 Task: Get directions from Niagara Falls, New York and Ontario, United States and Canada to Niagara-on-the-Lake, Ontario, Canada departing at 3:00 pm on the 15th of next month
Action: Mouse moved to (108, 73)
Screenshot: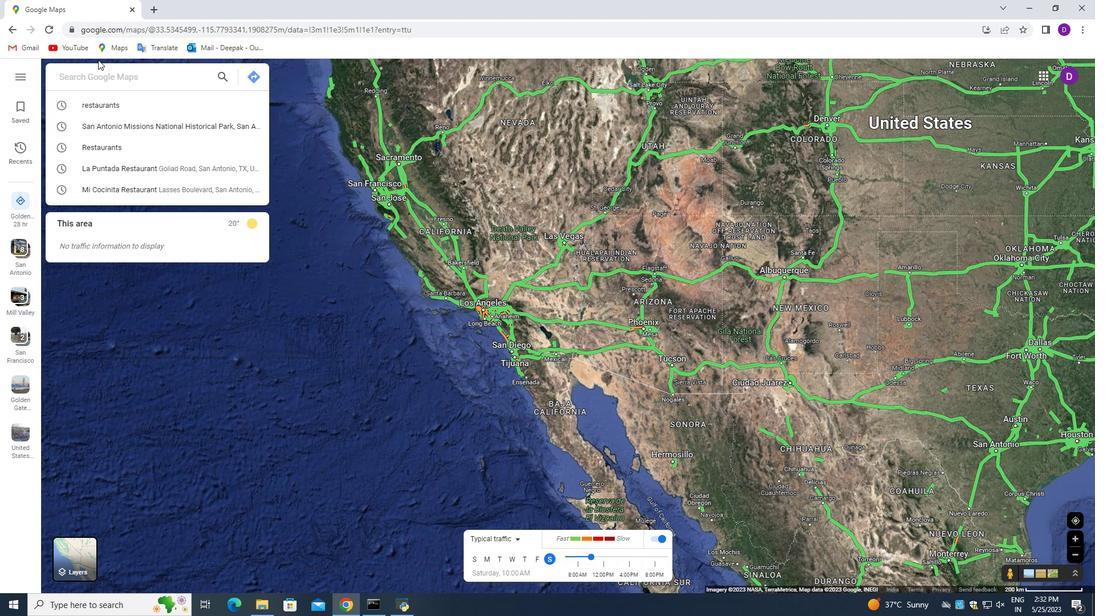 
Action: Mouse pressed left at (108, 73)
Screenshot: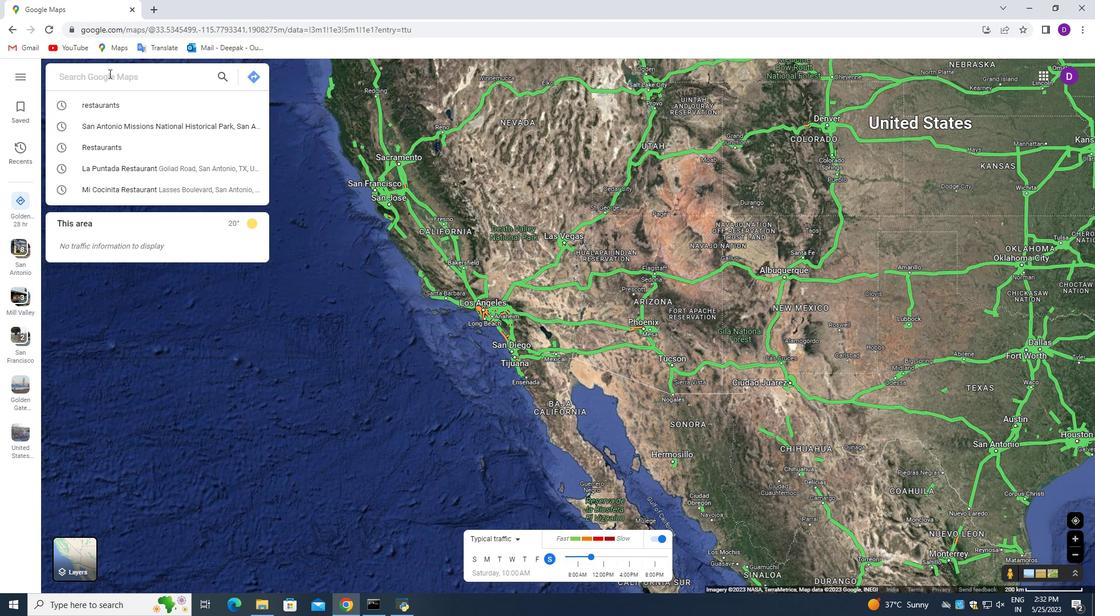 
Action: Key pressed <Key.shift>Niagara<Key.space><Key.shift_r>Falls,<Key.space><Key.shift>New<Key.space><Key.shift>You<Key.backspace>rk<Key.space>ans<Key.backspace>d<Key.space><Key.shift>Ontario,<Key.space><Key.shift>United<Key.space><Key.shift_r>States<Key.enter>
Screenshot: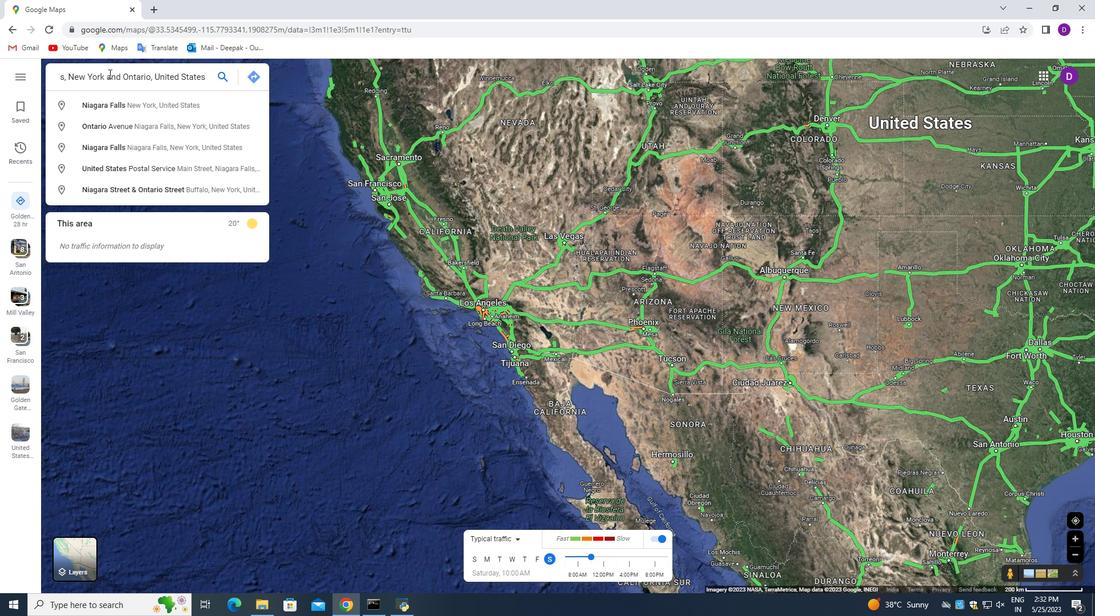 
Action: Mouse moved to (723, 227)
Screenshot: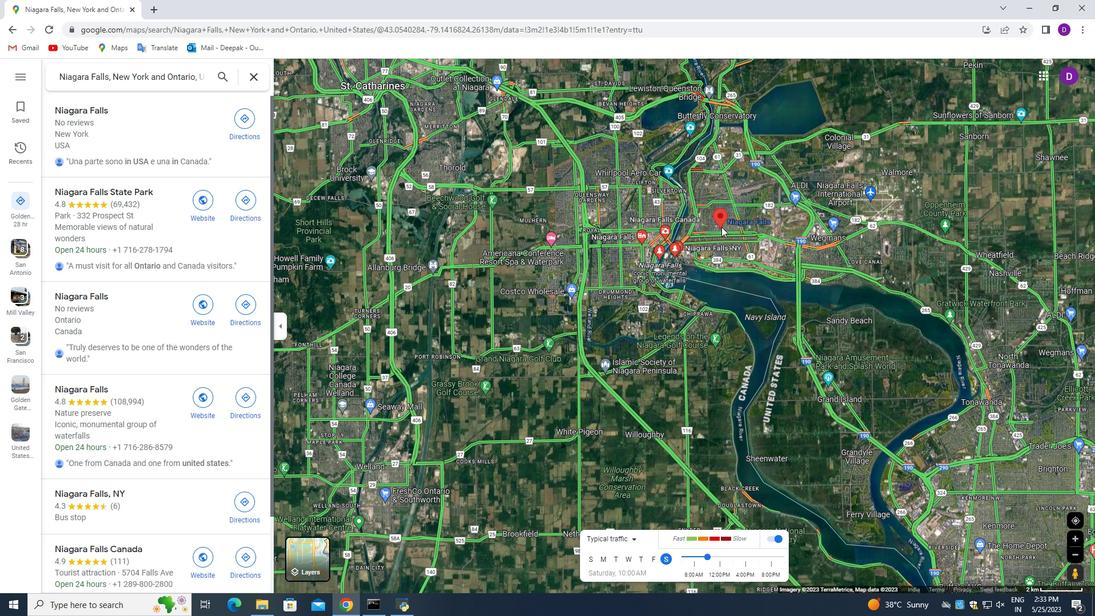 
Action: Mouse scrolled (723, 228) with delta (0, 0)
Screenshot: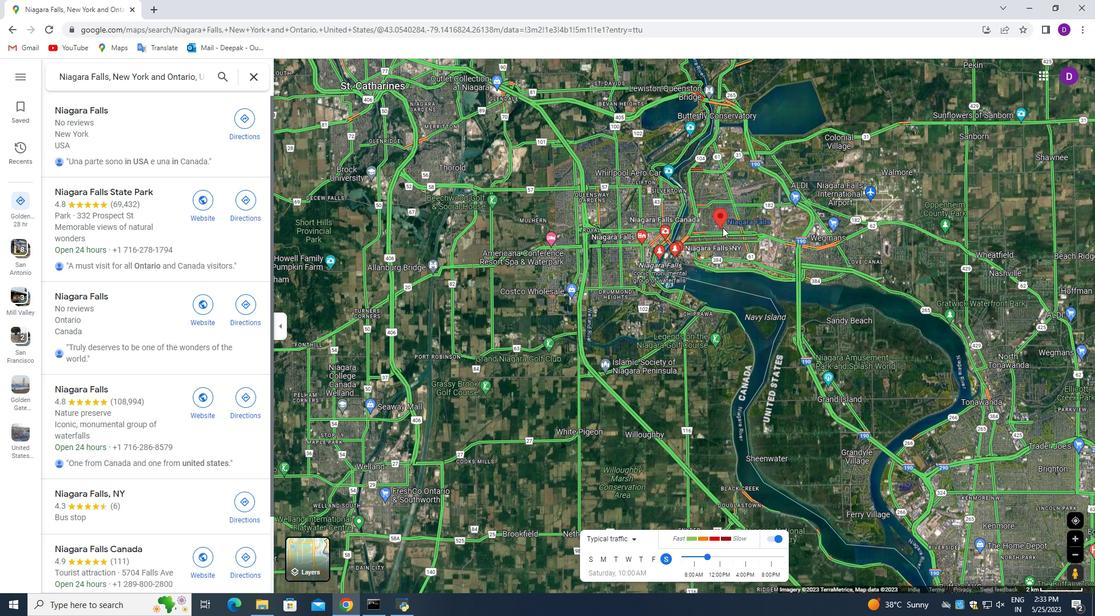 
Action: Mouse moved to (723, 228)
Screenshot: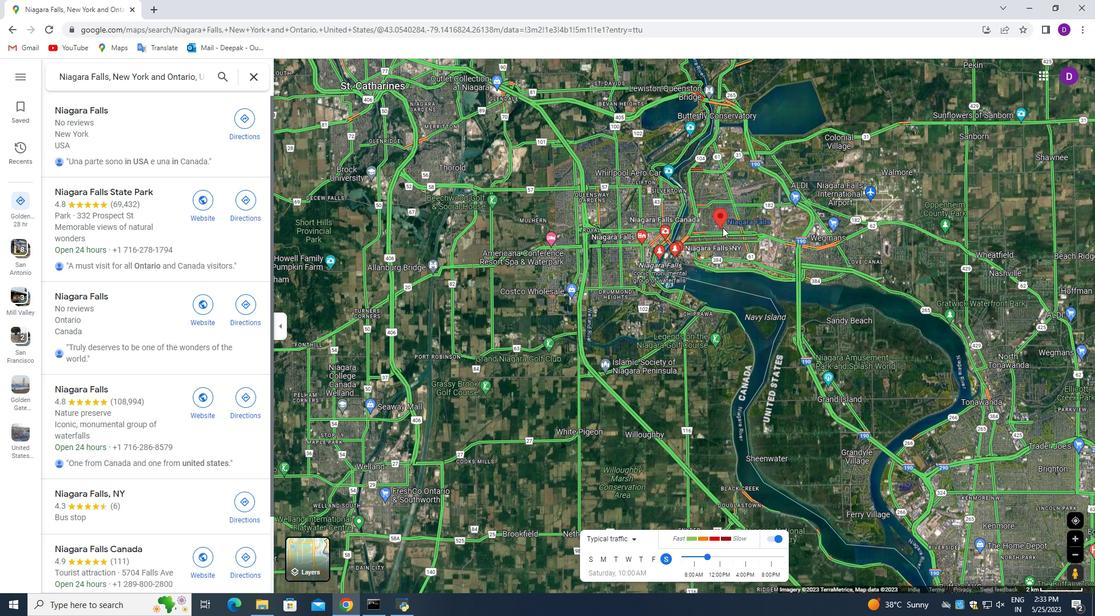 
Action: Mouse scrolled (723, 228) with delta (0, 0)
Screenshot: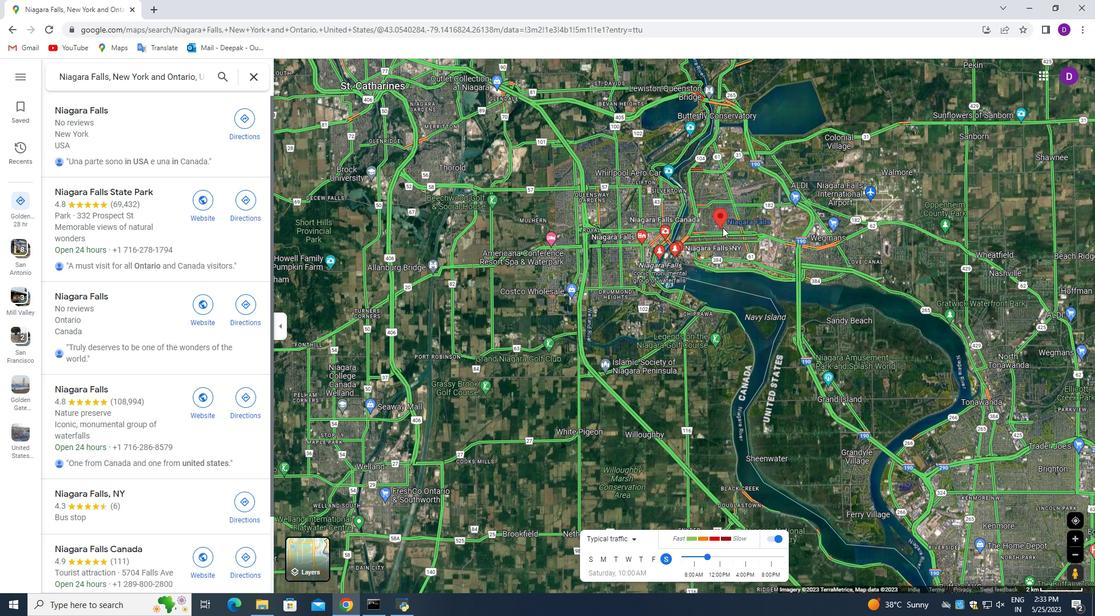 
Action: Mouse scrolled (723, 228) with delta (0, 0)
Screenshot: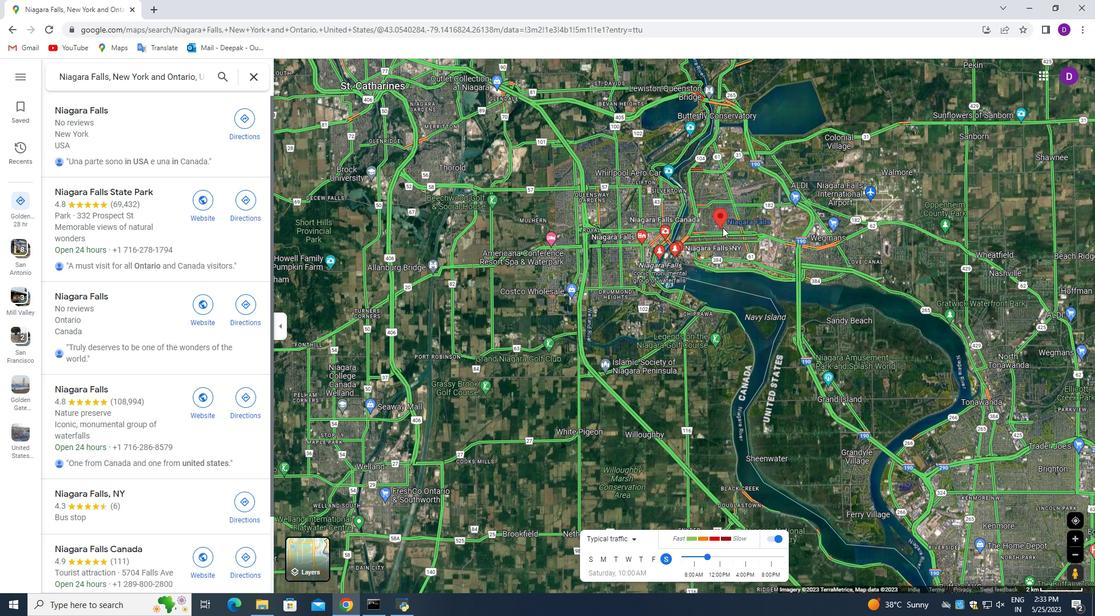 
Action: Mouse scrolled (723, 228) with delta (0, 0)
Screenshot: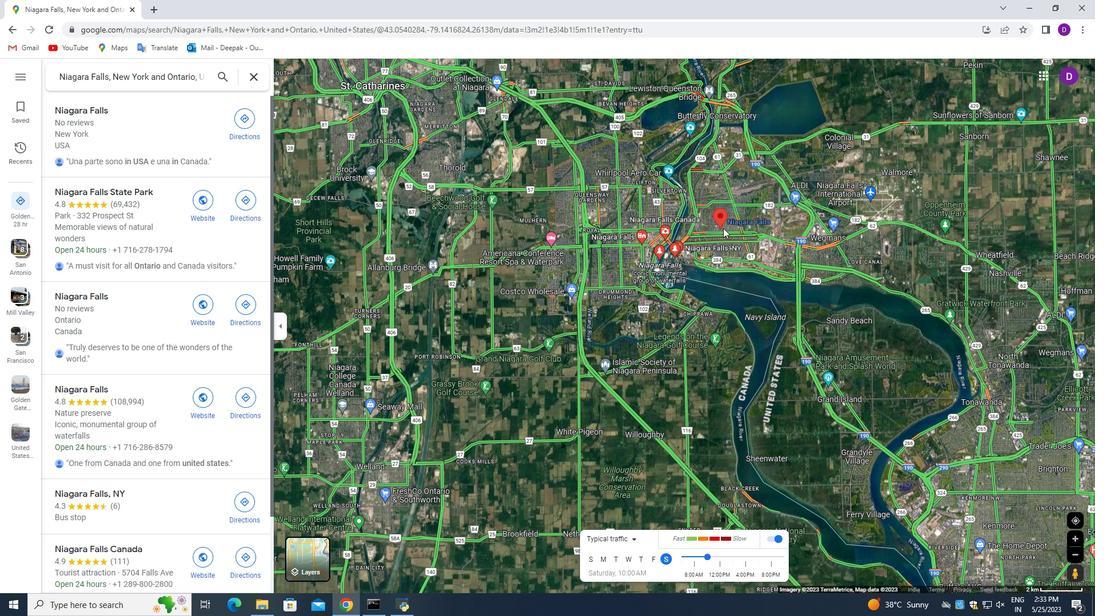 
Action: Mouse scrolled (723, 228) with delta (0, 0)
Screenshot: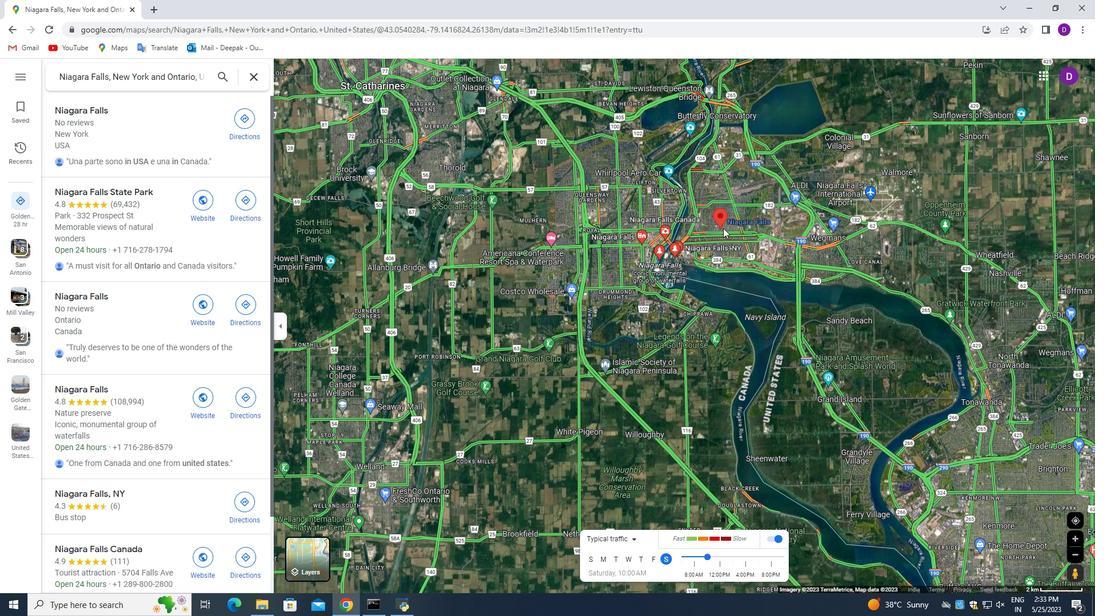 
Action: Mouse scrolled (723, 228) with delta (0, 0)
Screenshot: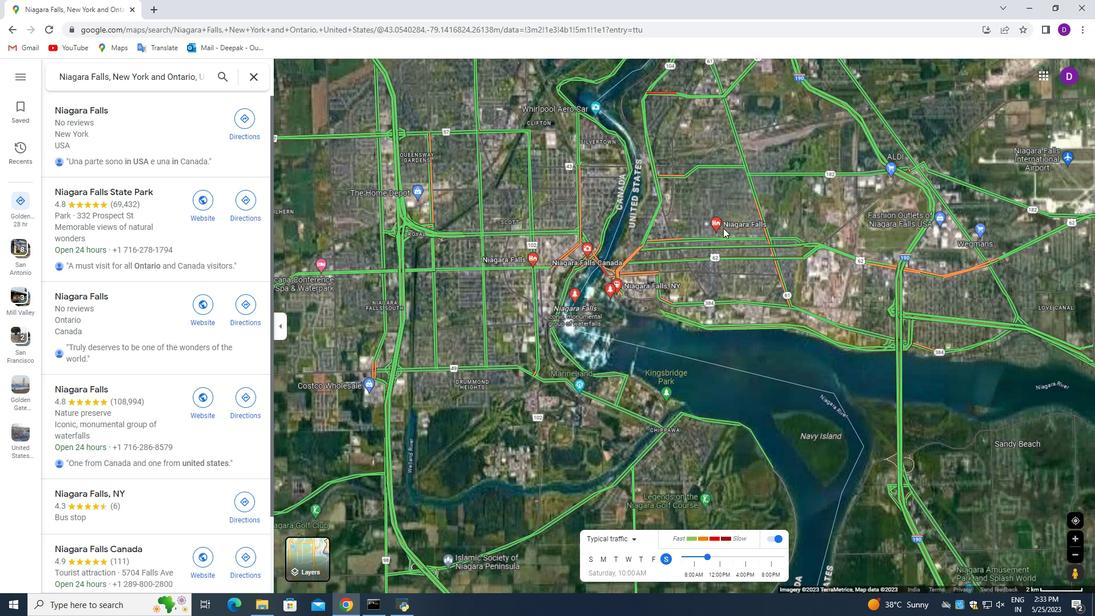 
Action: Mouse scrolled (723, 228) with delta (0, 0)
Screenshot: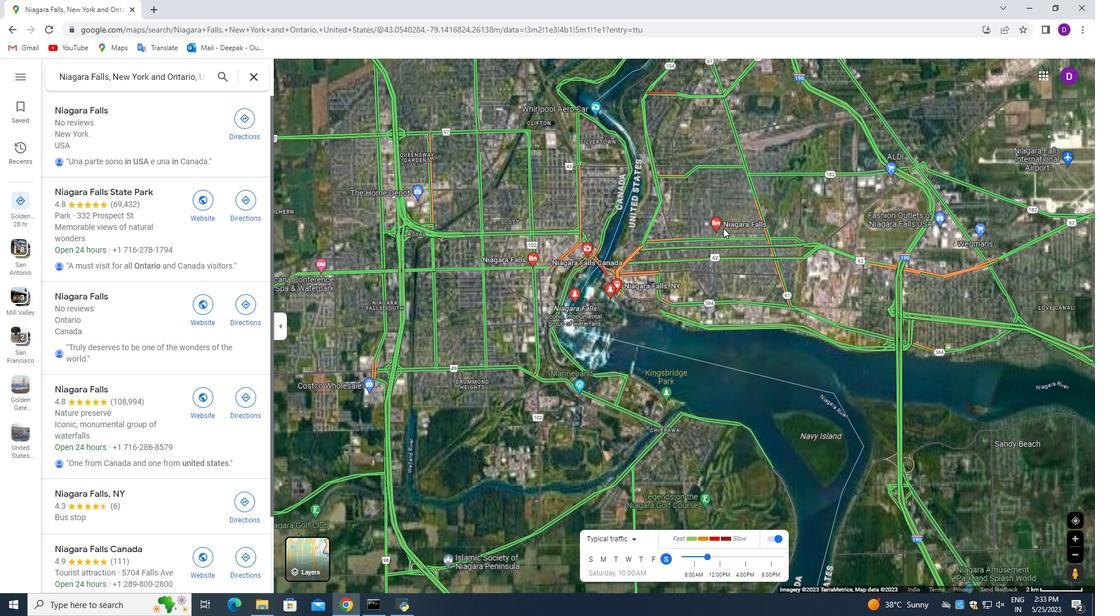 
Action: Mouse scrolled (723, 228) with delta (0, 0)
Screenshot: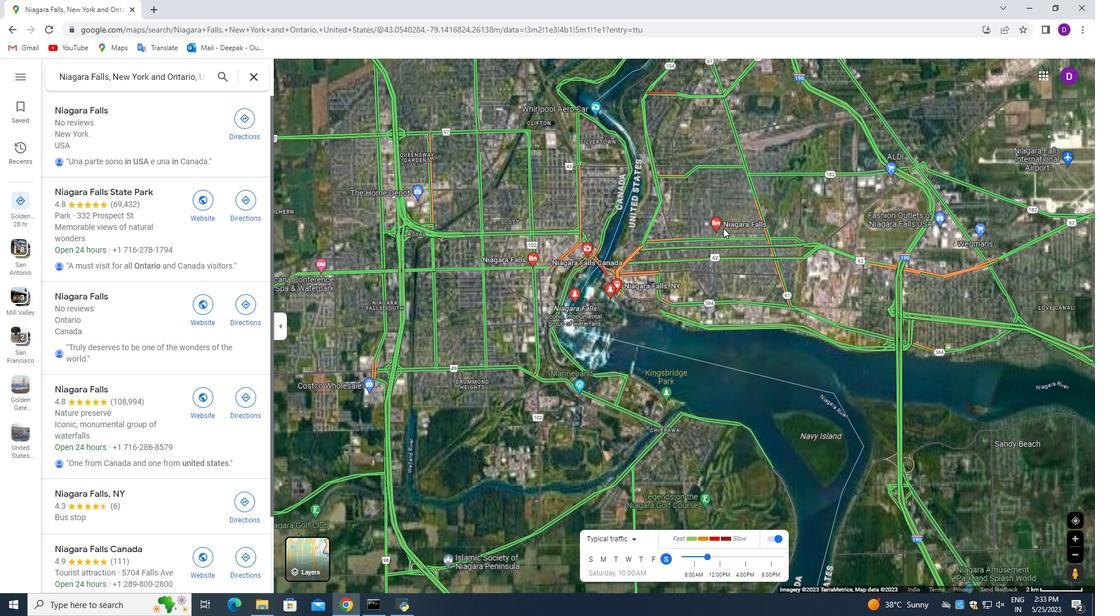 
Action: Mouse scrolled (723, 228) with delta (0, 0)
Screenshot: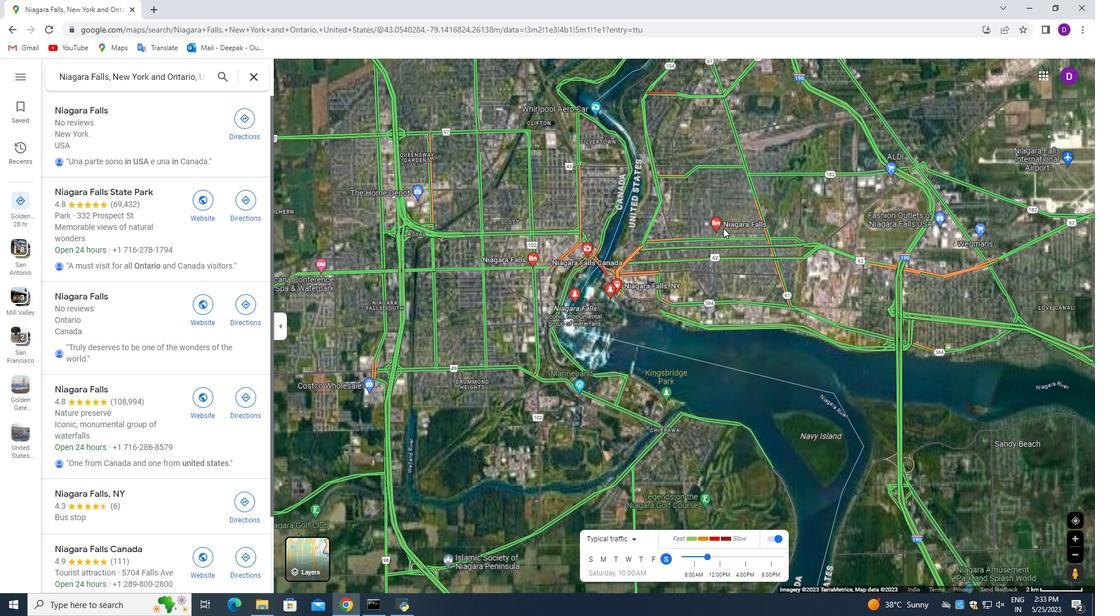 
Action: Mouse moved to (705, 242)
Screenshot: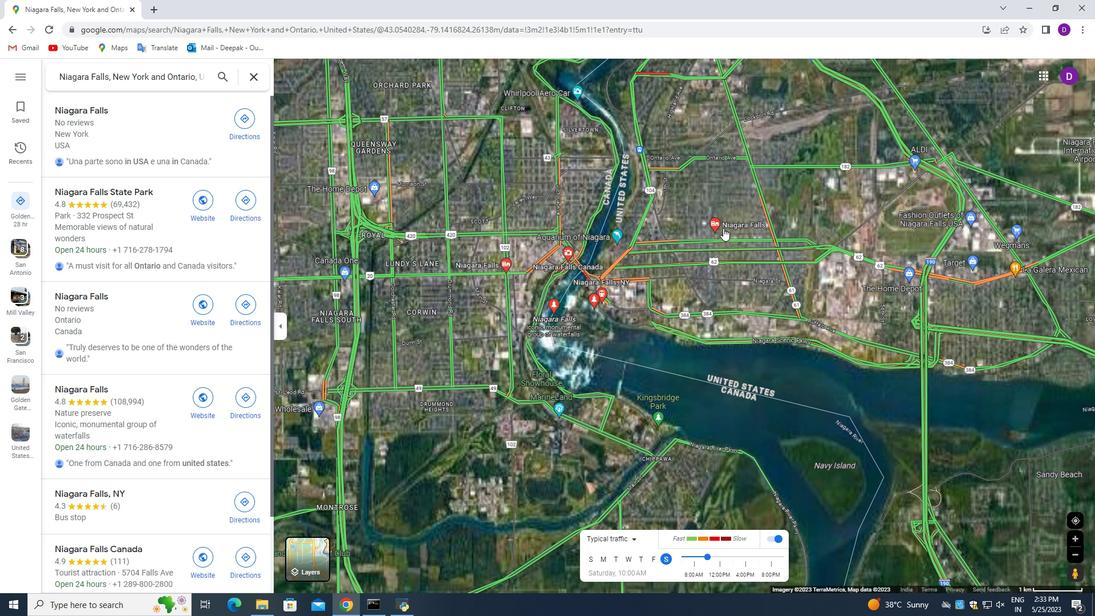 
Action: Mouse scrolled (705, 242) with delta (0, 0)
Screenshot: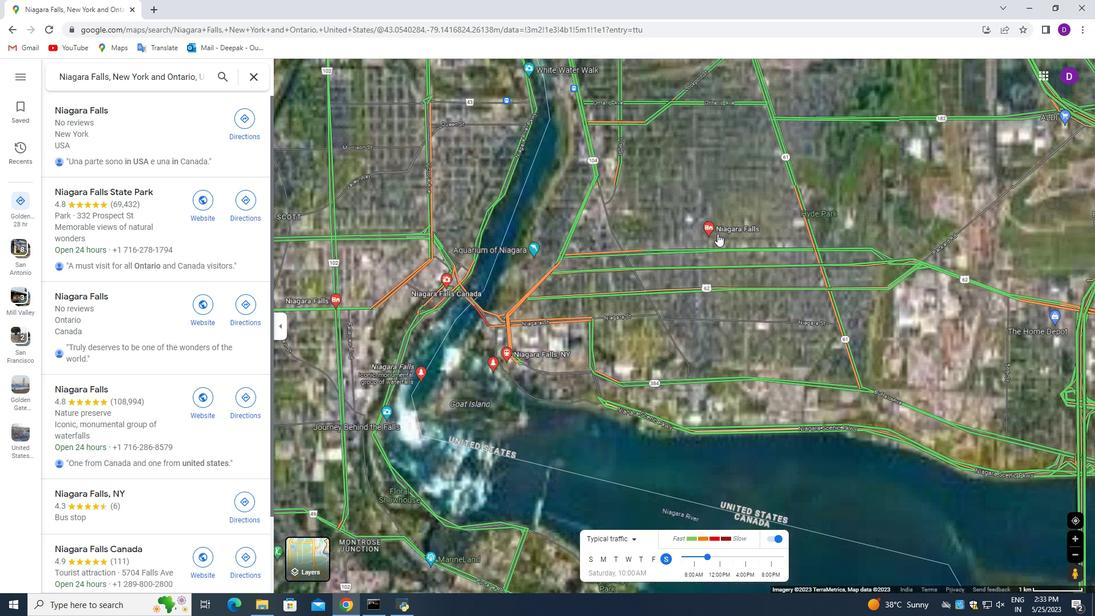 
Action: Mouse moved to (705, 242)
Screenshot: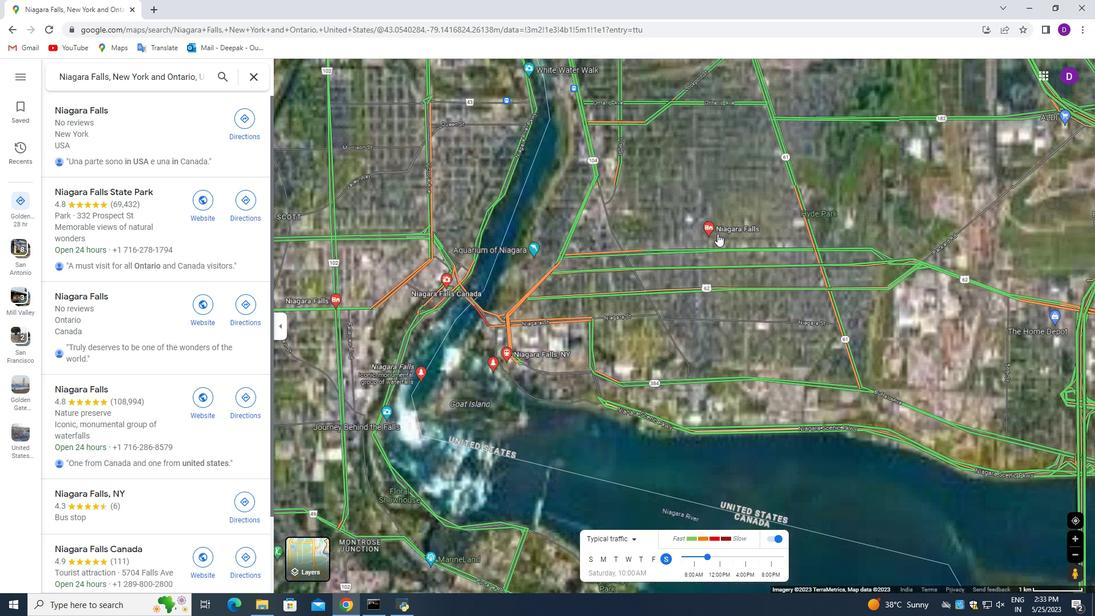 
Action: Mouse scrolled (705, 242) with delta (0, 0)
Screenshot: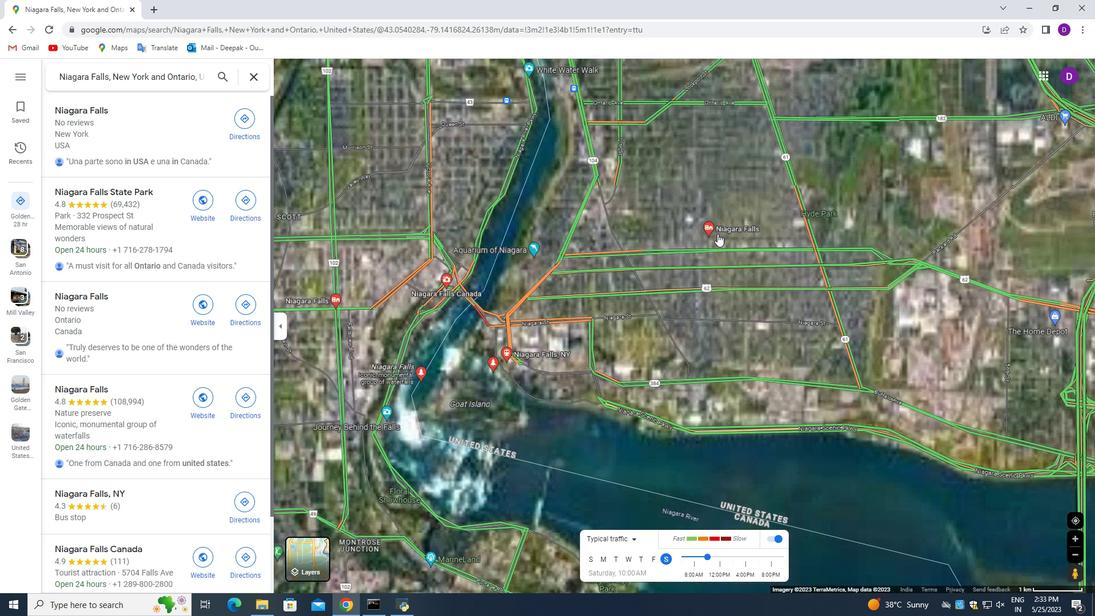 
Action: Mouse scrolled (705, 242) with delta (0, 0)
Screenshot: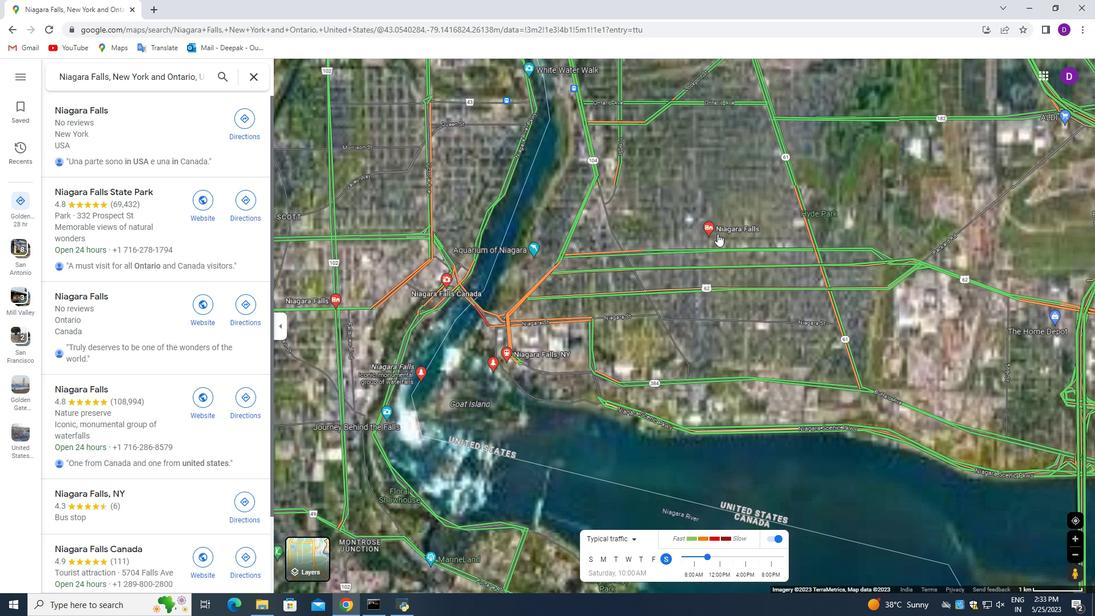 
Action: Mouse scrolled (705, 242) with delta (0, 0)
Screenshot: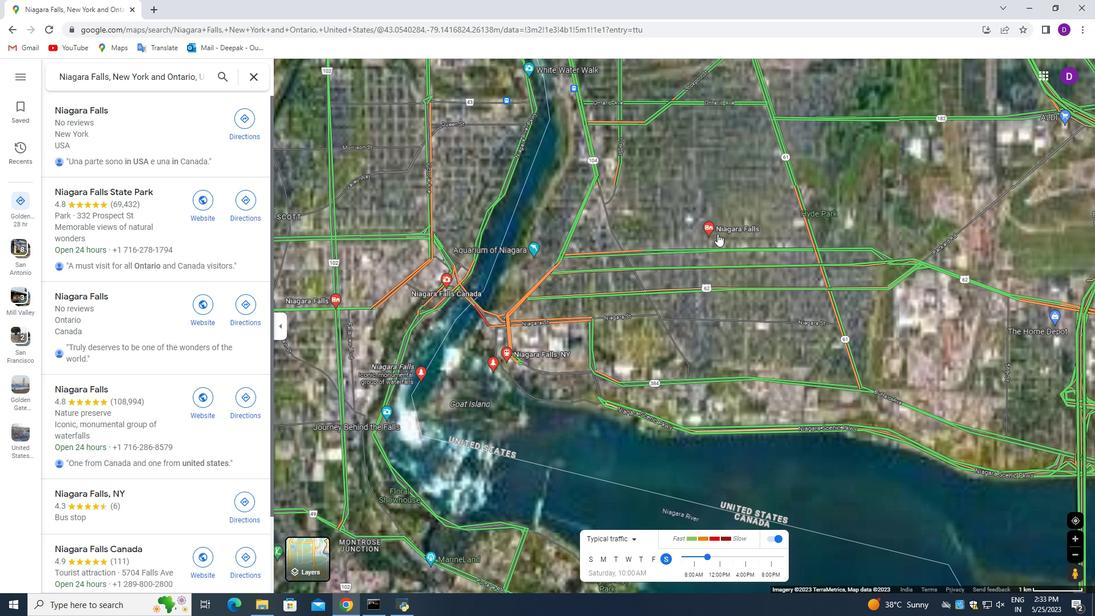 
Action: Mouse scrolled (705, 242) with delta (0, 0)
Screenshot: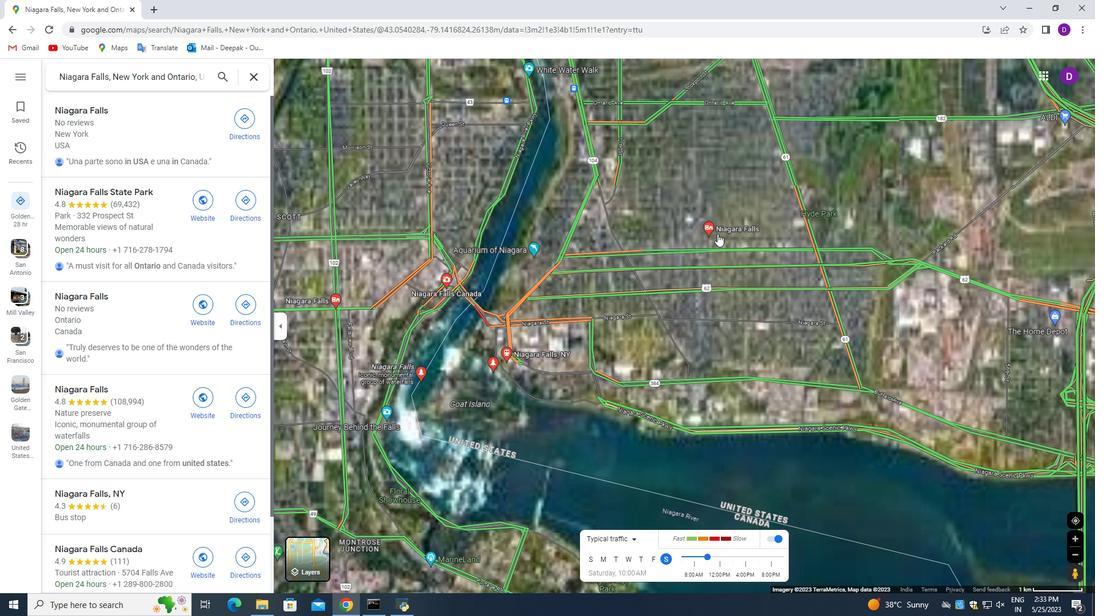 
Action: Mouse moved to (714, 231)
Screenshot: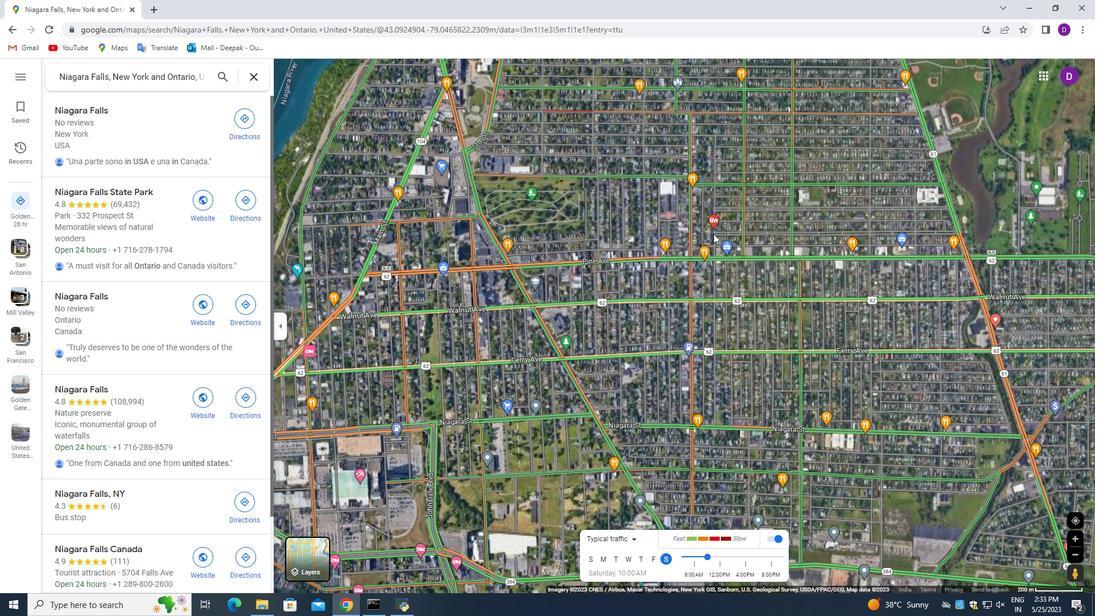 
Action: Mouse scrolled (714, 232) with delta (0, 0)
Screenshot: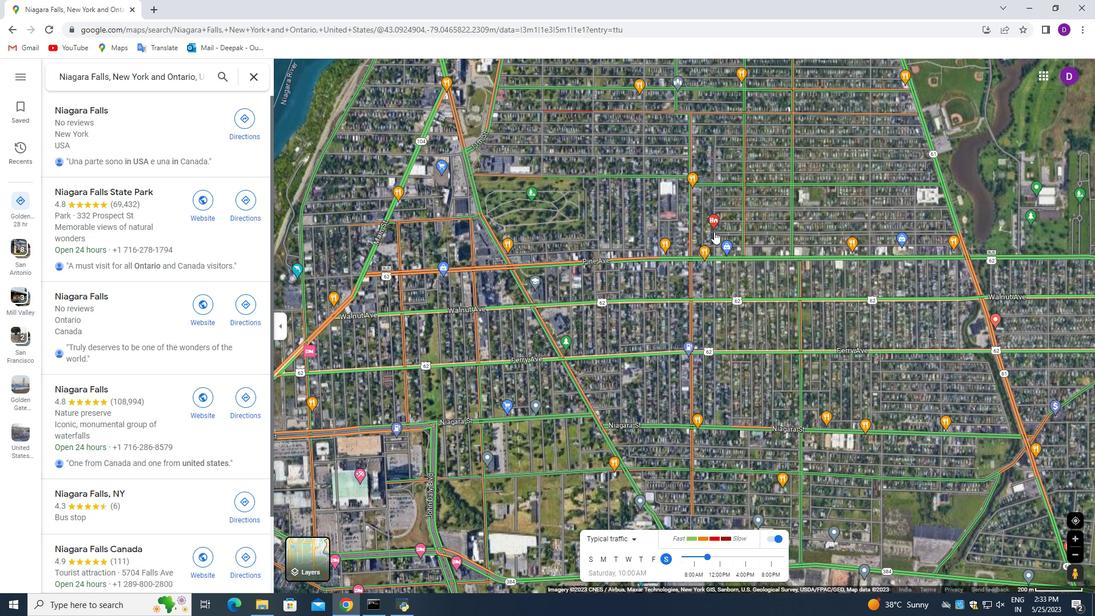 
Action: Mouse scrolled (714, 232) with delta (0, 0)
Screenshot: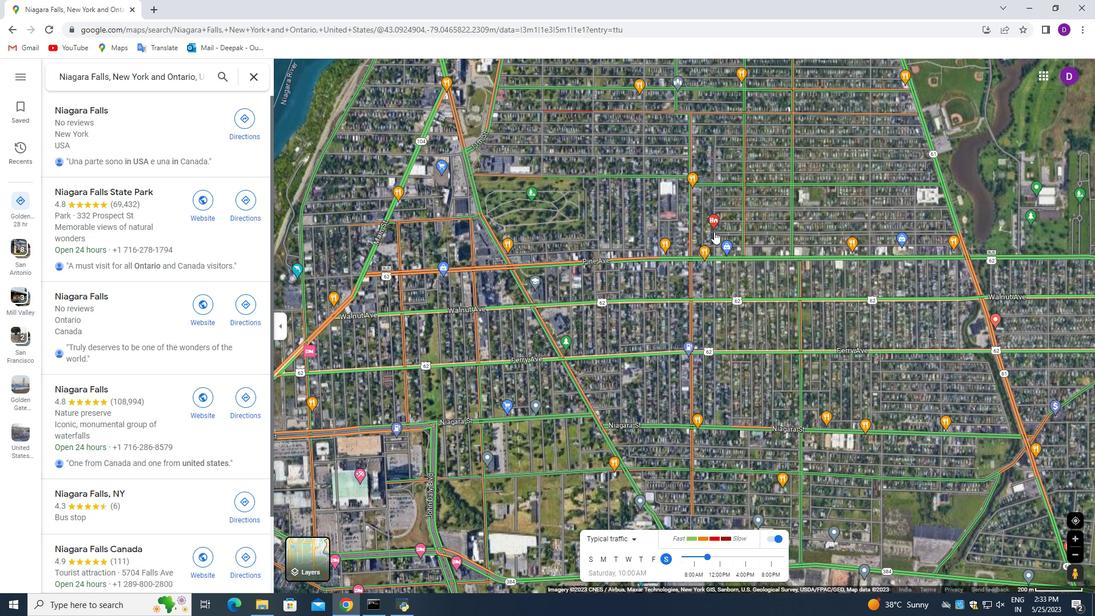 
Action: Mouse scrolled (714, 232) with delta (0, 0)
Screenshot: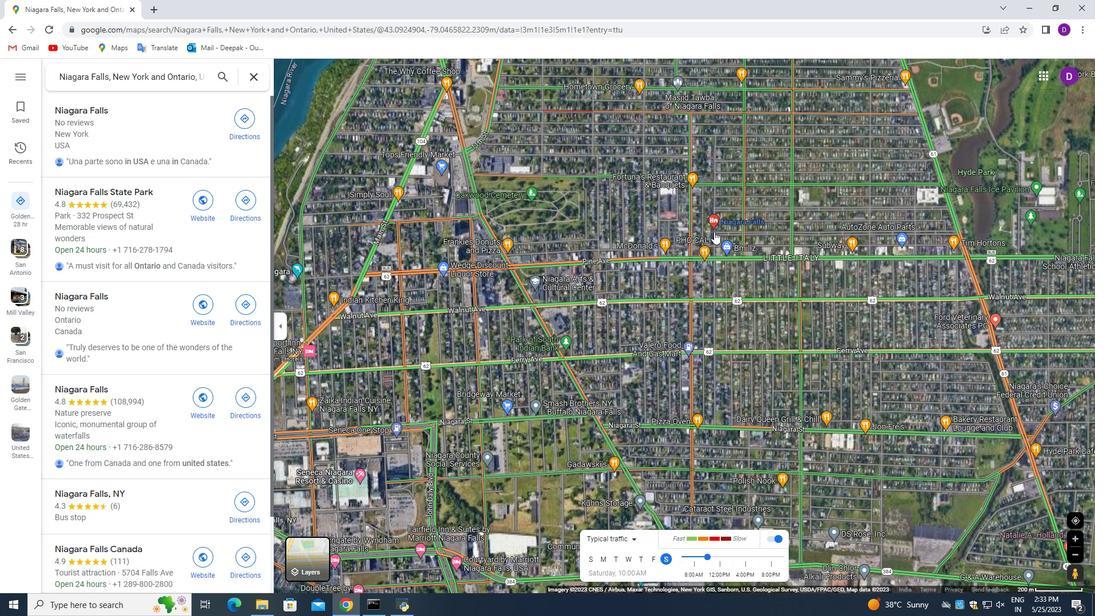 
Action: Mouse scrolled (714, 232) with delta (0, 0)
Screenshot: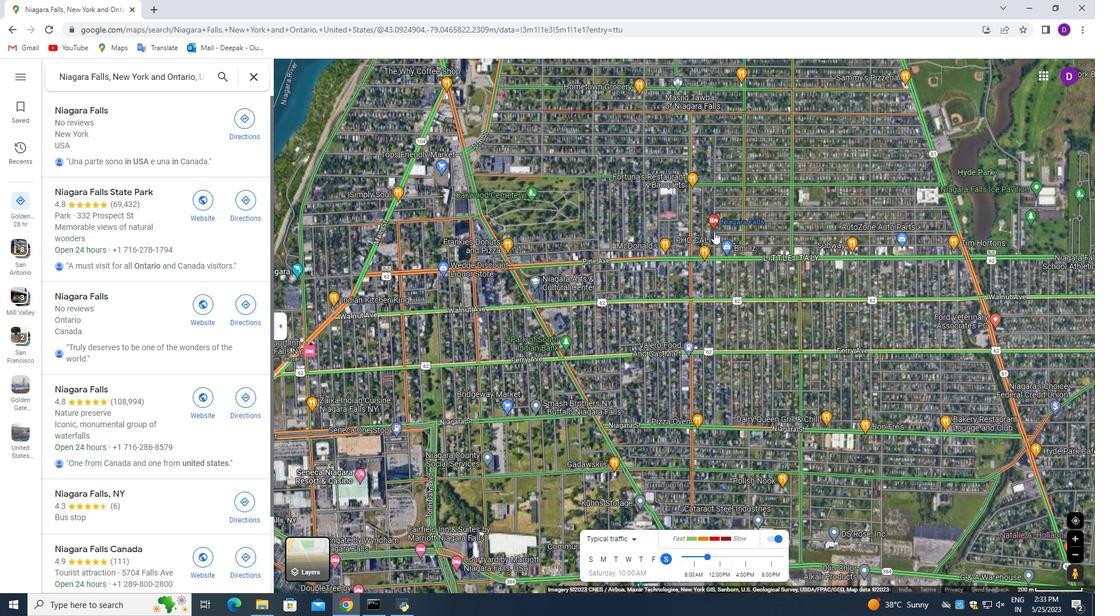 
Action: Mouse scrolled (714, 232) with delta (0, 0)
Screenshot: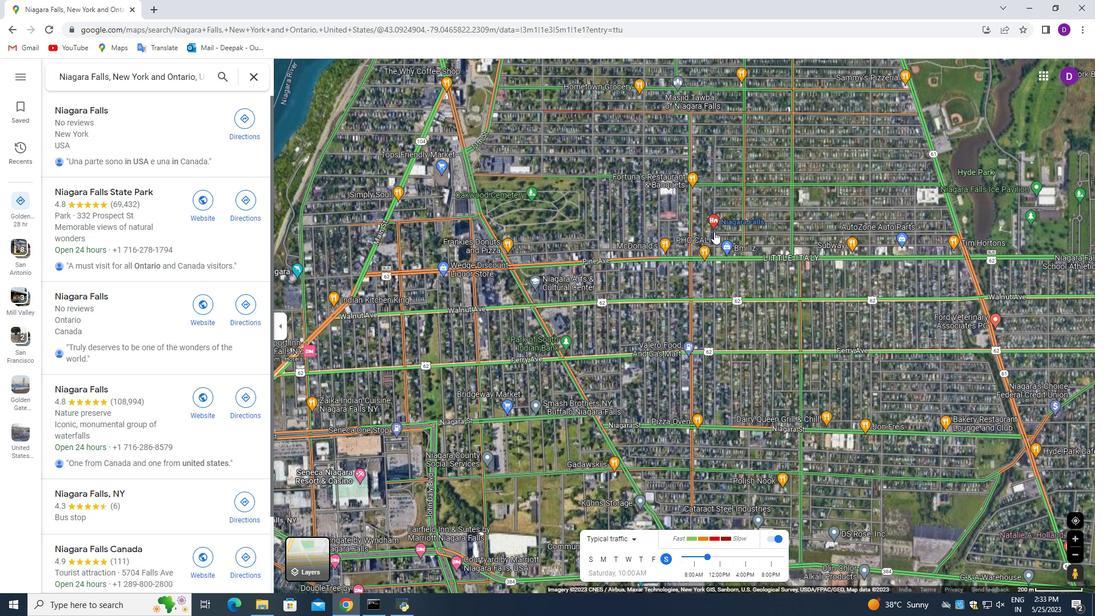 
Action: Mouse scrolled (714, 232) with delta (0, 0)
Screenshot: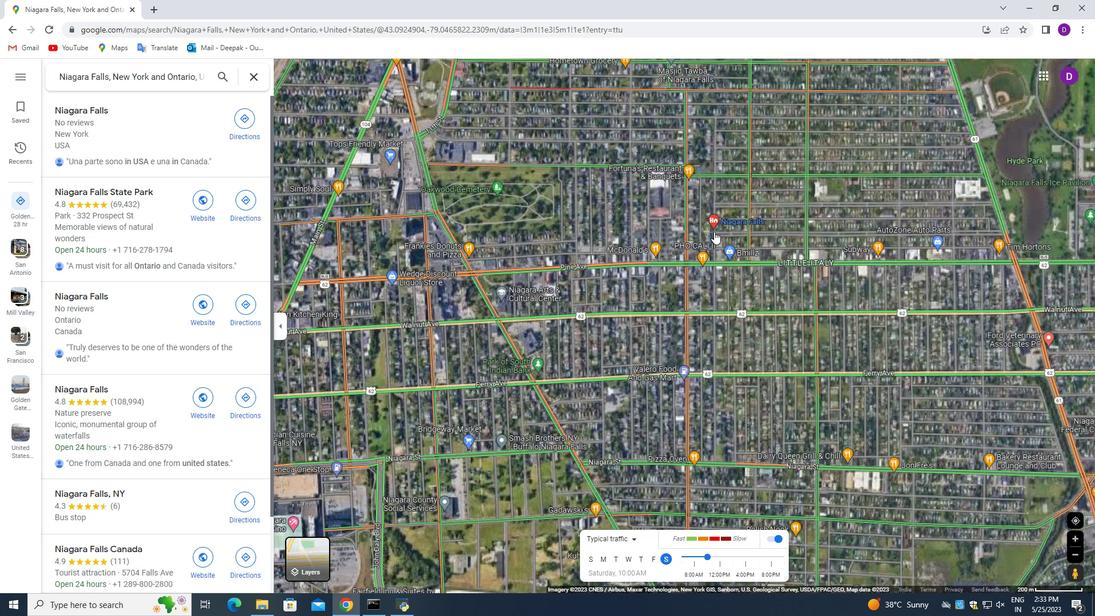 
Action: Mouse scrolled (714, 232) with delta (0, 0)
Screenshot: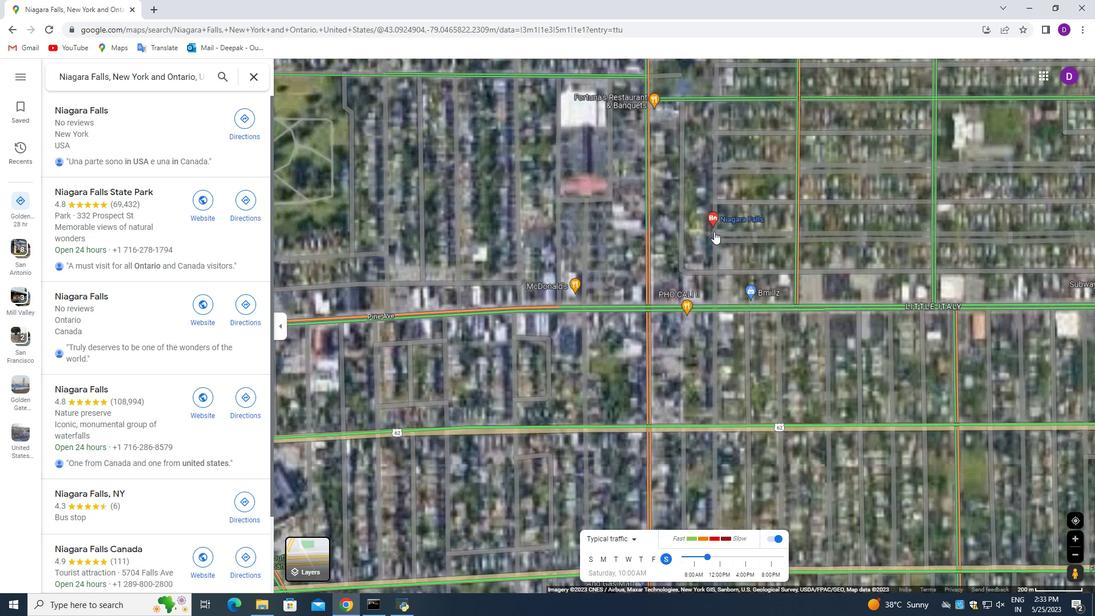 
Action: Mouse scrolled (714, 232) with delta (0, 0)
Screenshot: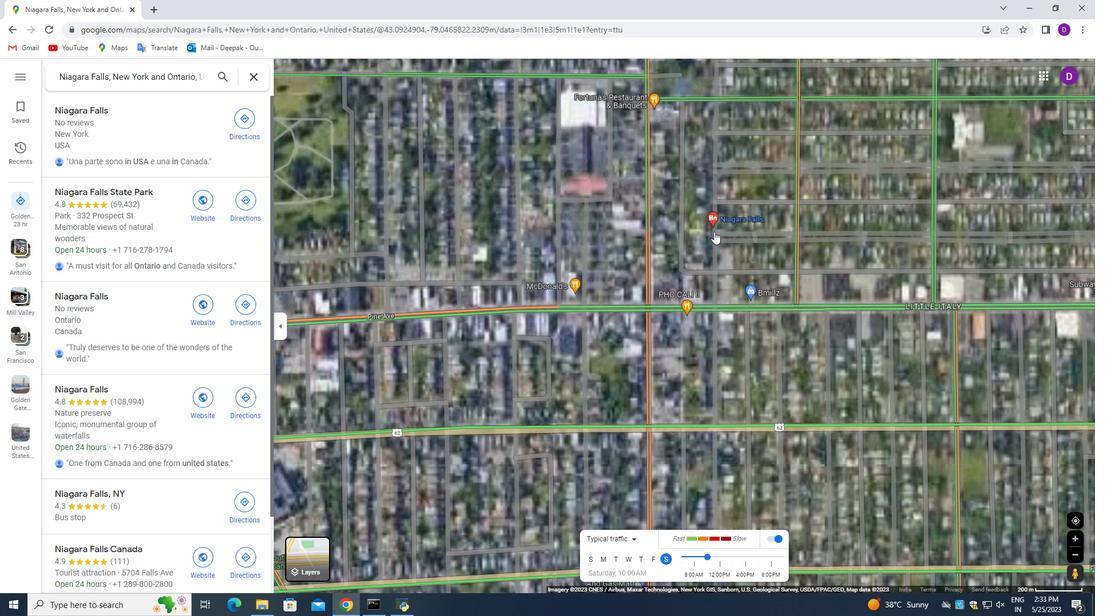 
Action: Mouse scrolled (714, 232) with delta (0, 0)
Screenshot: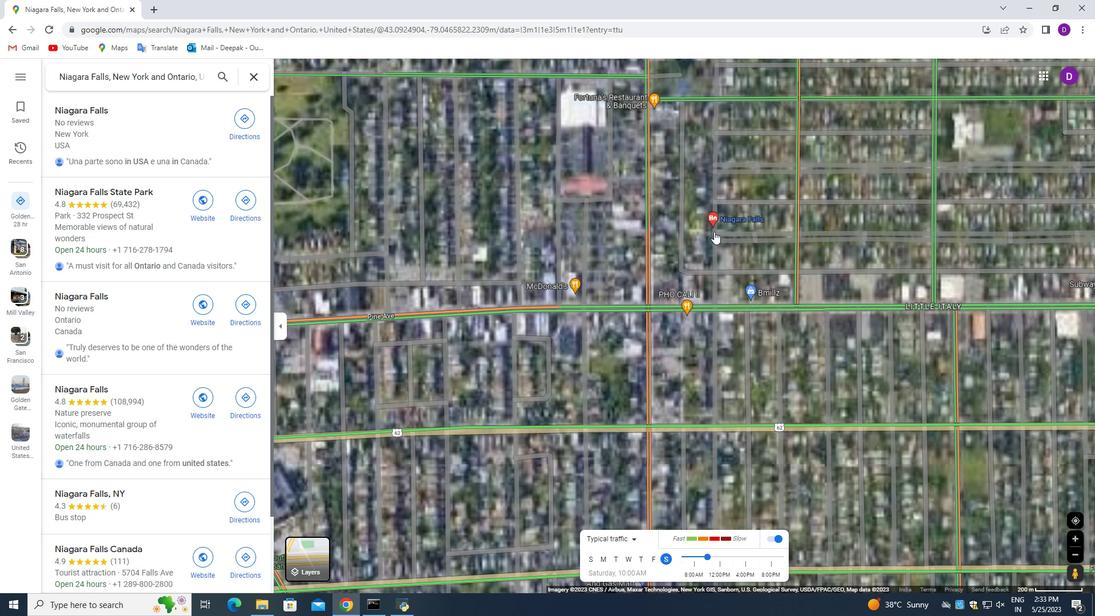 
Action: Mouse scrolled (714, 232) with delta (0, 0)
Screenshot: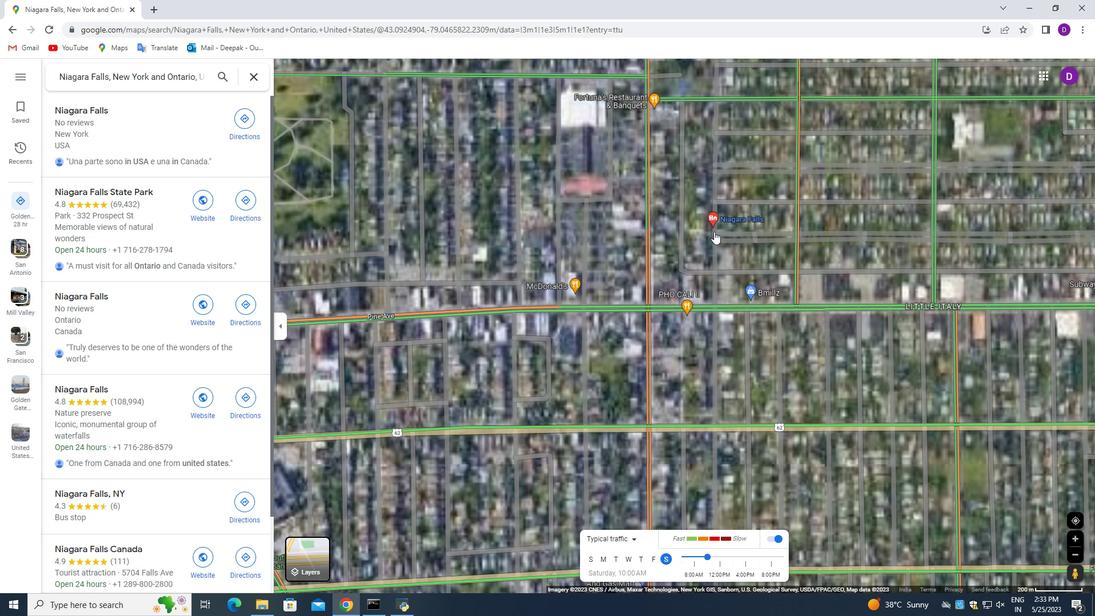 
Action: Mouse moved to (722, 242)
Screenshot: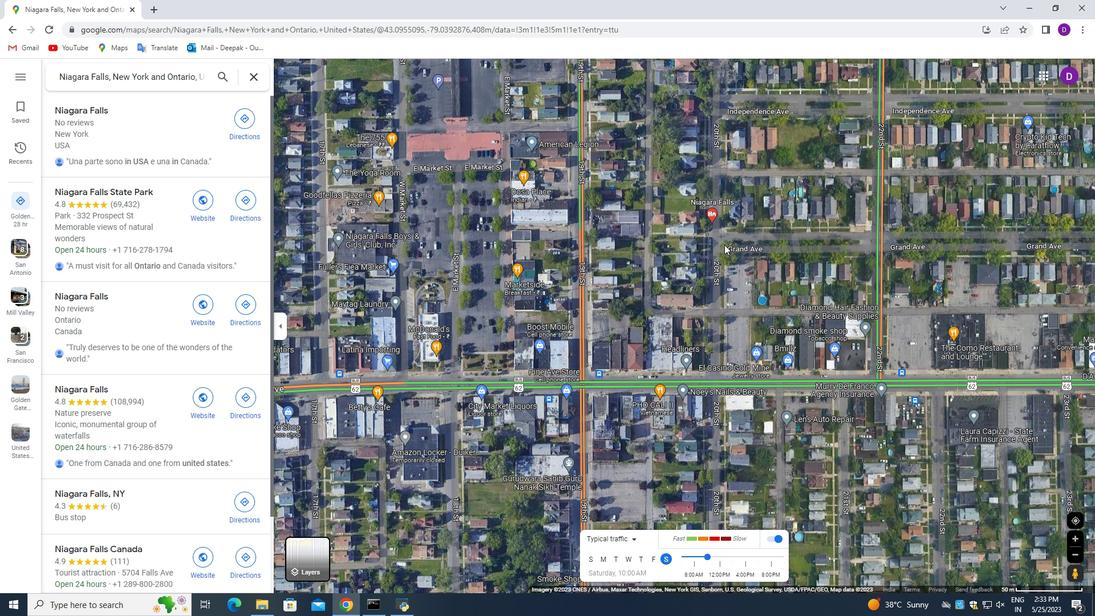 
Action: Mouse scrolled (722, 243) with delta (0, 0)
Screenshot: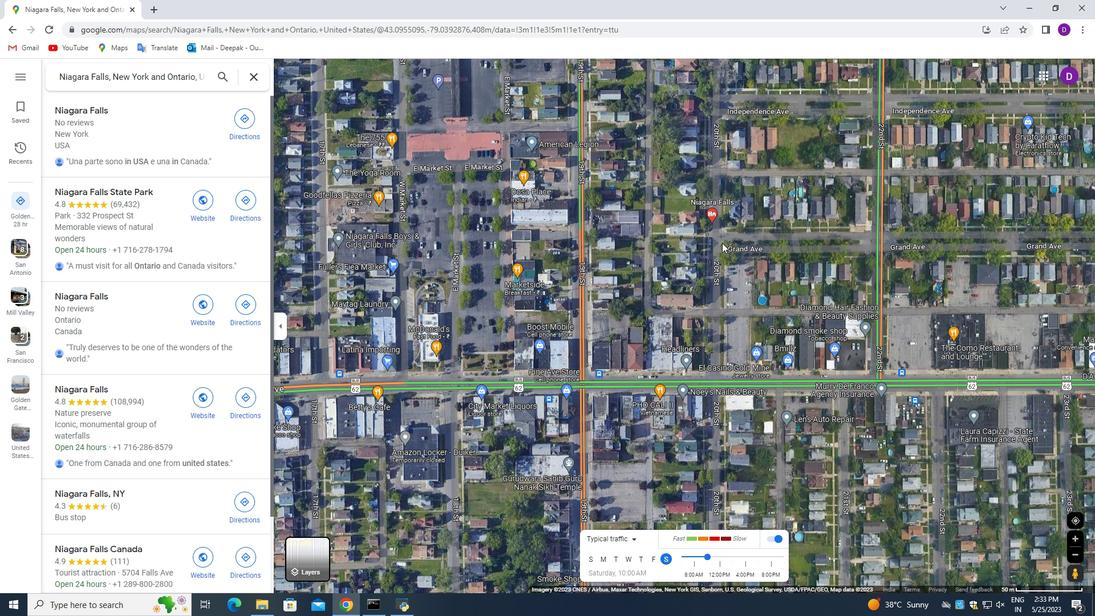 
Action: Mouse scrolled (722, 243) with delta (0, 0)
Screenshot: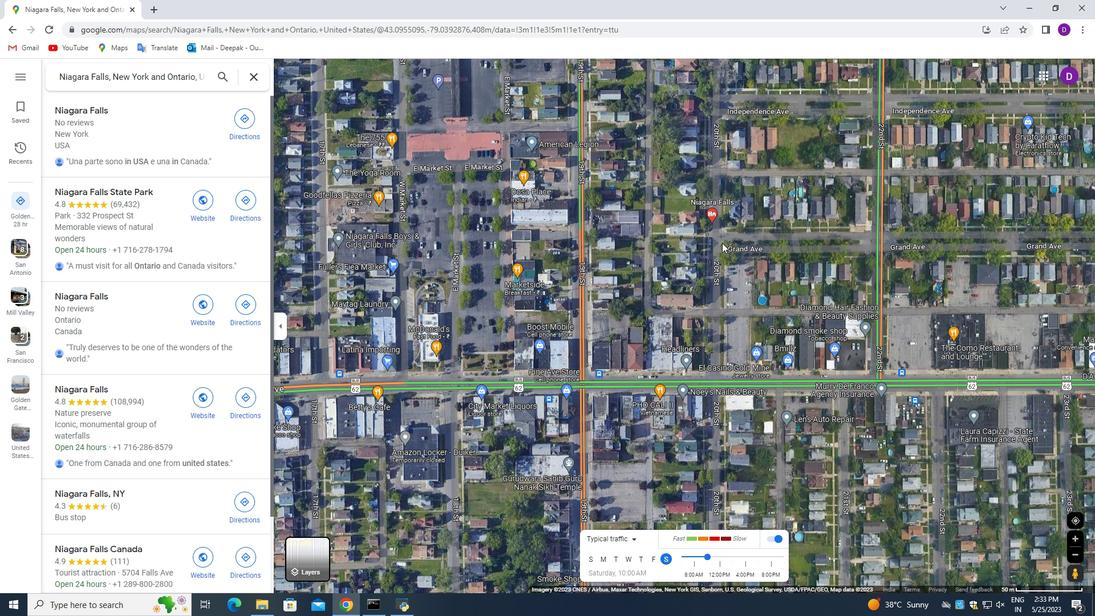 
Action: Mouse scrolled (722, 243) with delta (0, 0)
Screenshot: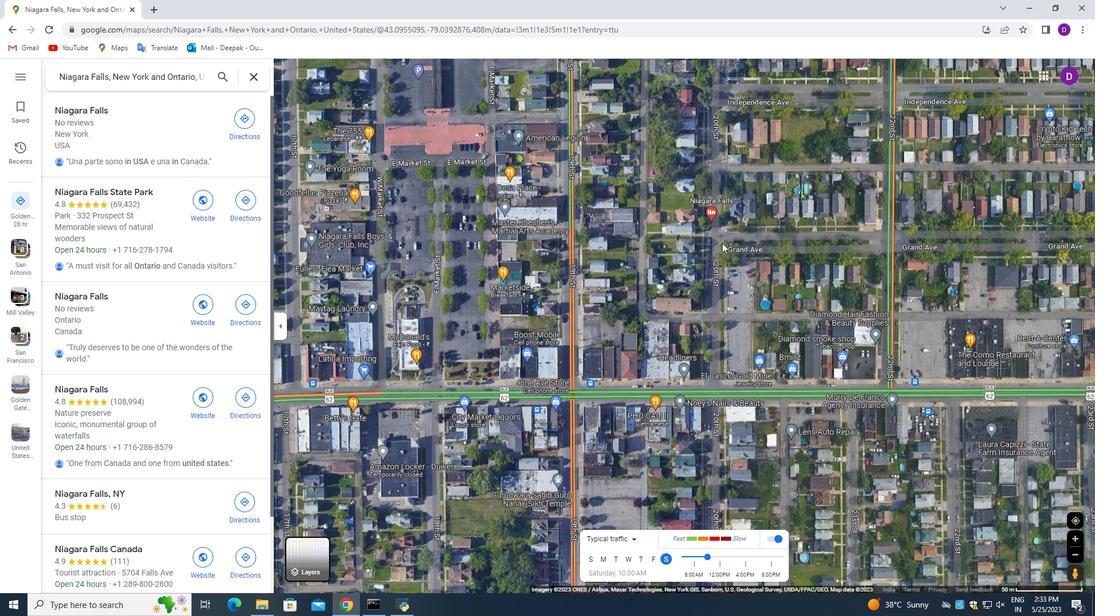 
Action: Mouse scrolled (722, 243) with delta (0, 0)
Screenshot: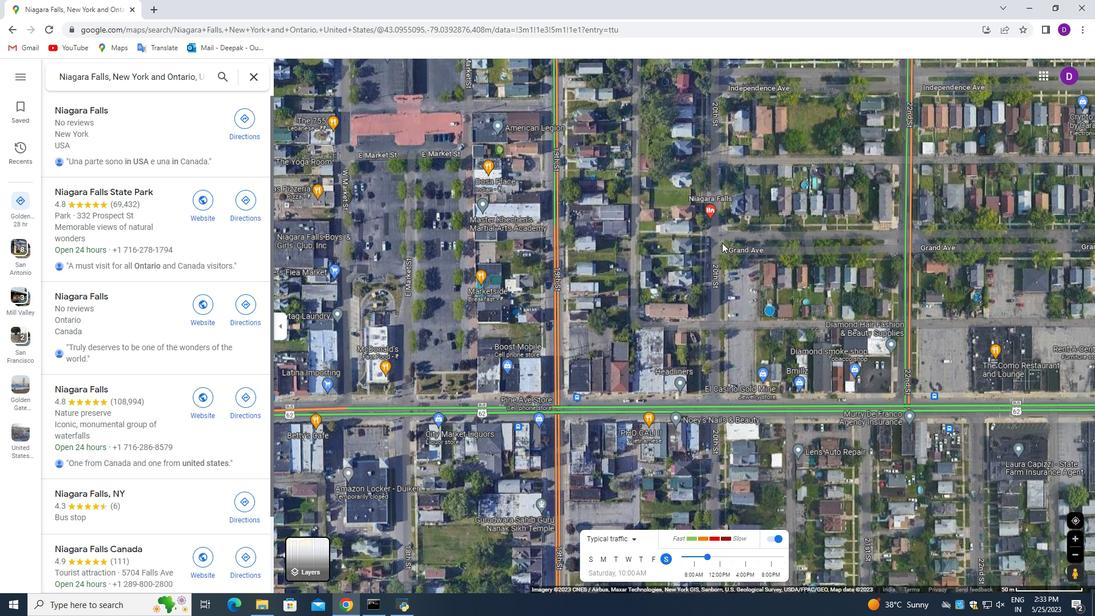 
Action: Mouse scrolled (722, 243) with delta (0, 0)
Screenshot: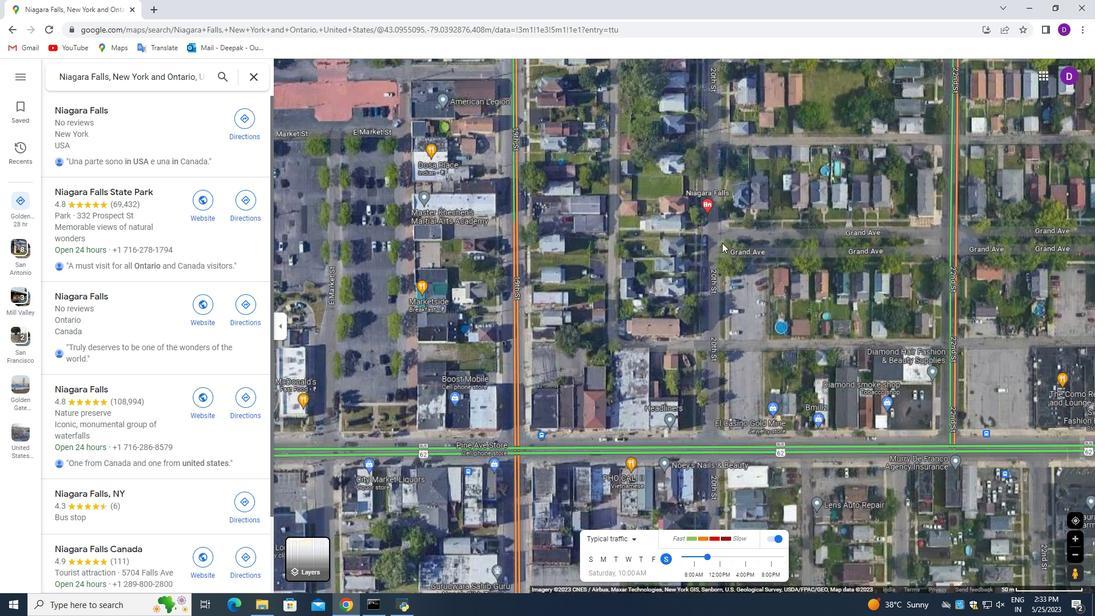 
Action: Mouse scrolled (722, 243) with delta (0, 0)
Screenshot: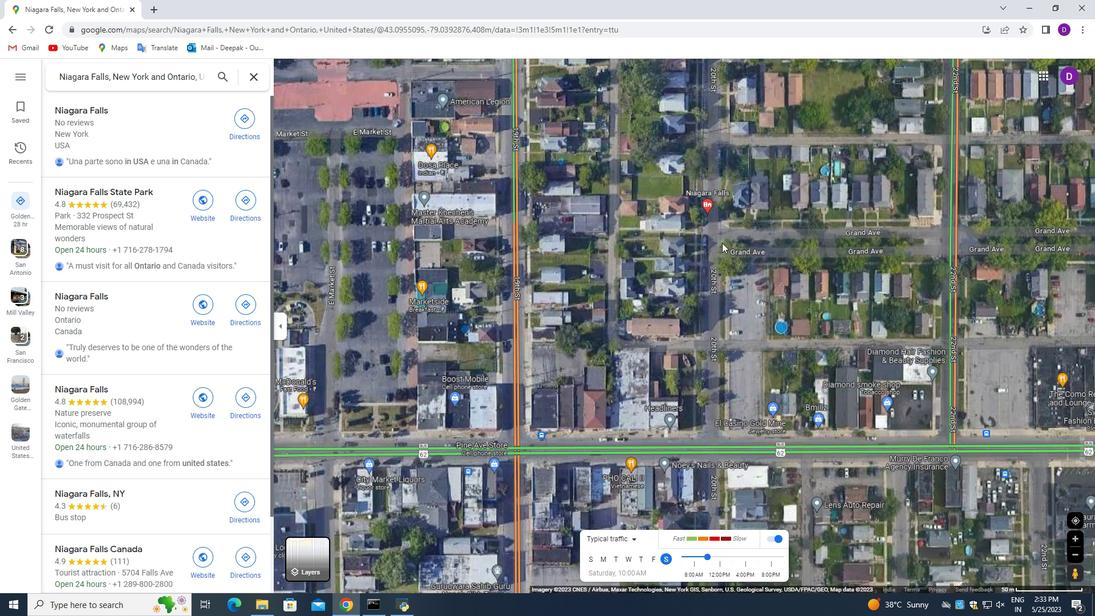 
Action: Mouse scrolled (722, 243) with delta (0, 0)
Screenshot: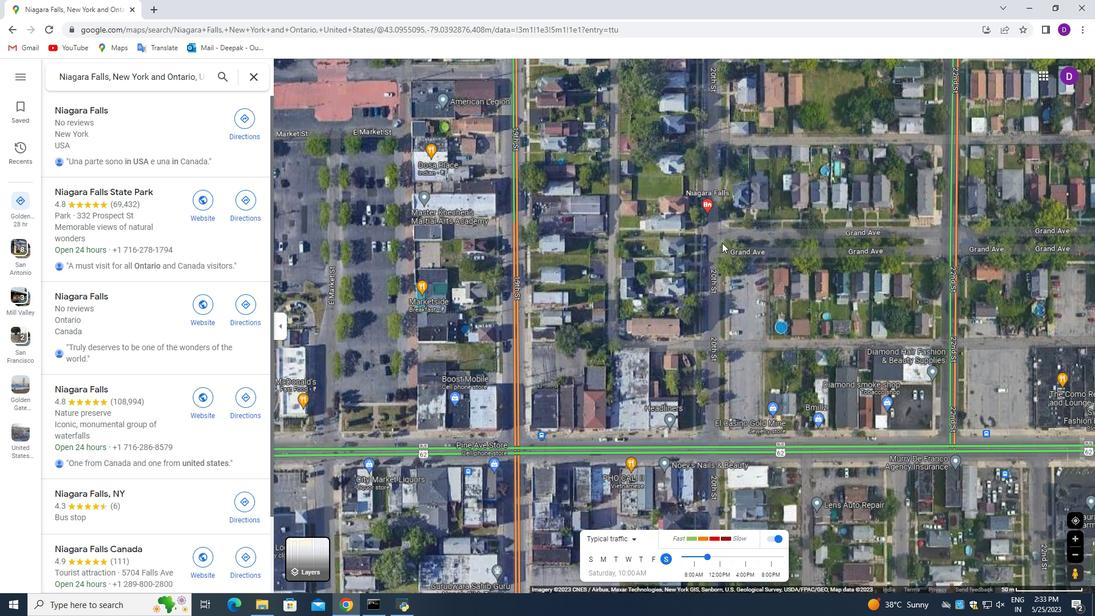 
Action: Mouse moved to (691, 278)
Screenshot: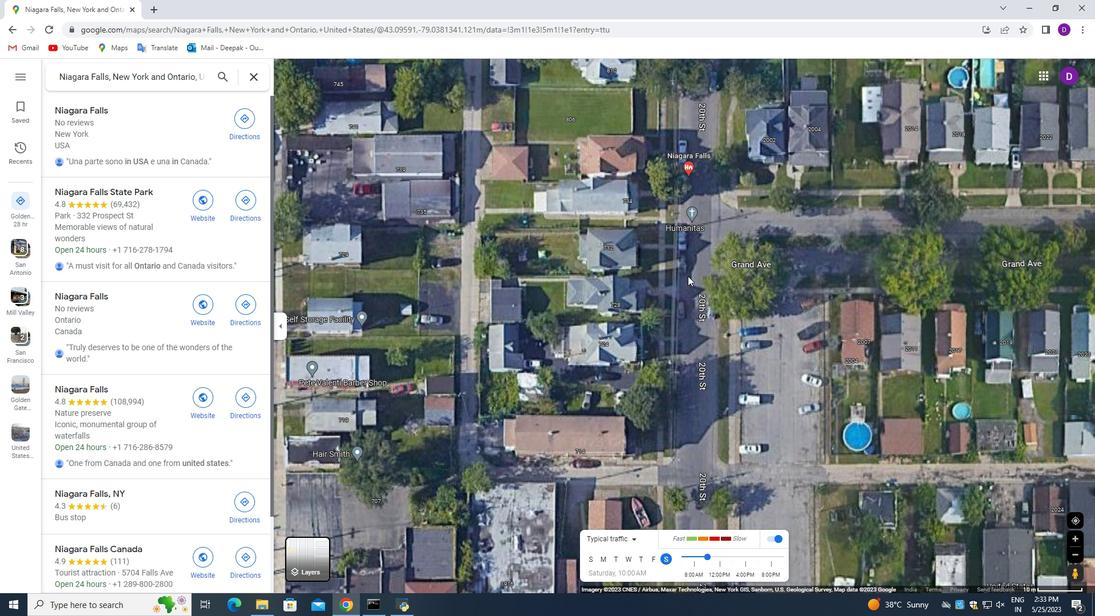 
Action: Mouse scrolled (691, 277) with delta (0, 0)
Screenshot: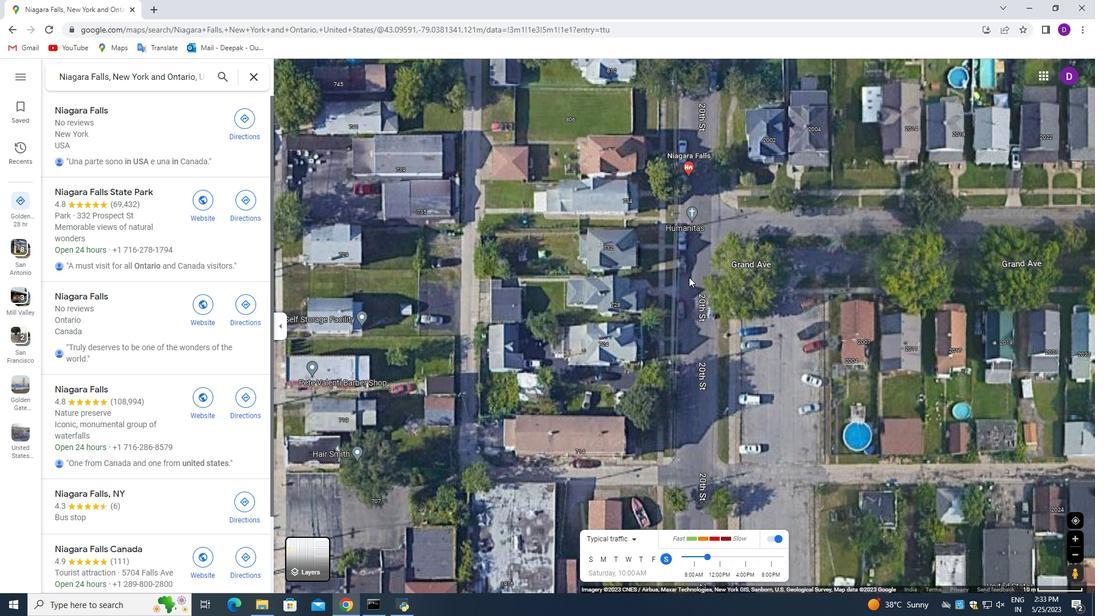 
Action: Mouse scrolled (691, 277) with delta (0, 0)
Screenshot: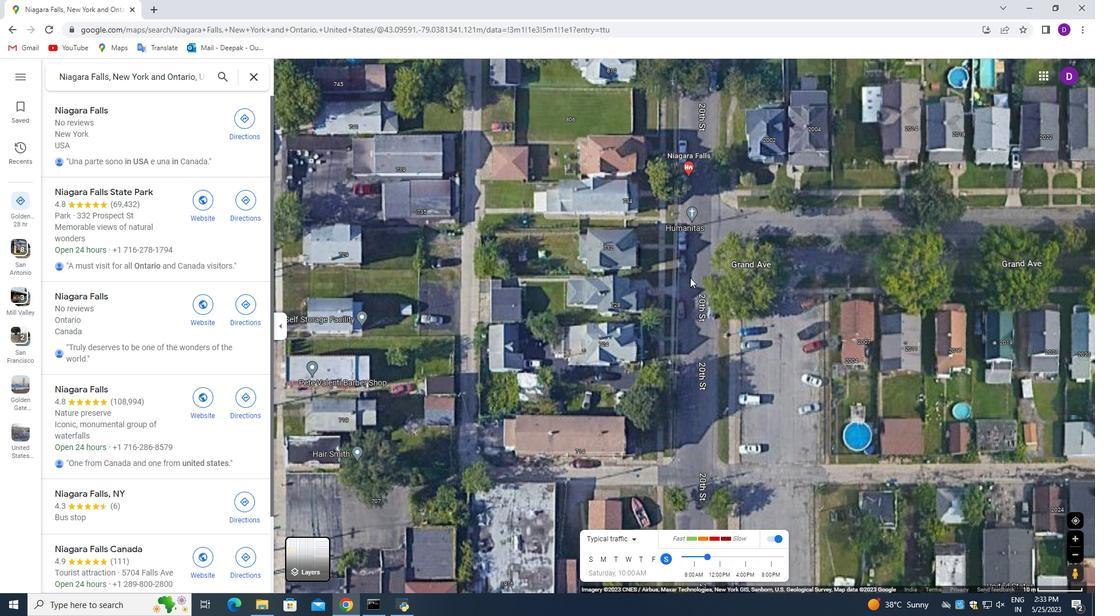 
Action: Mouse moved to (691, 278)
Screenshot: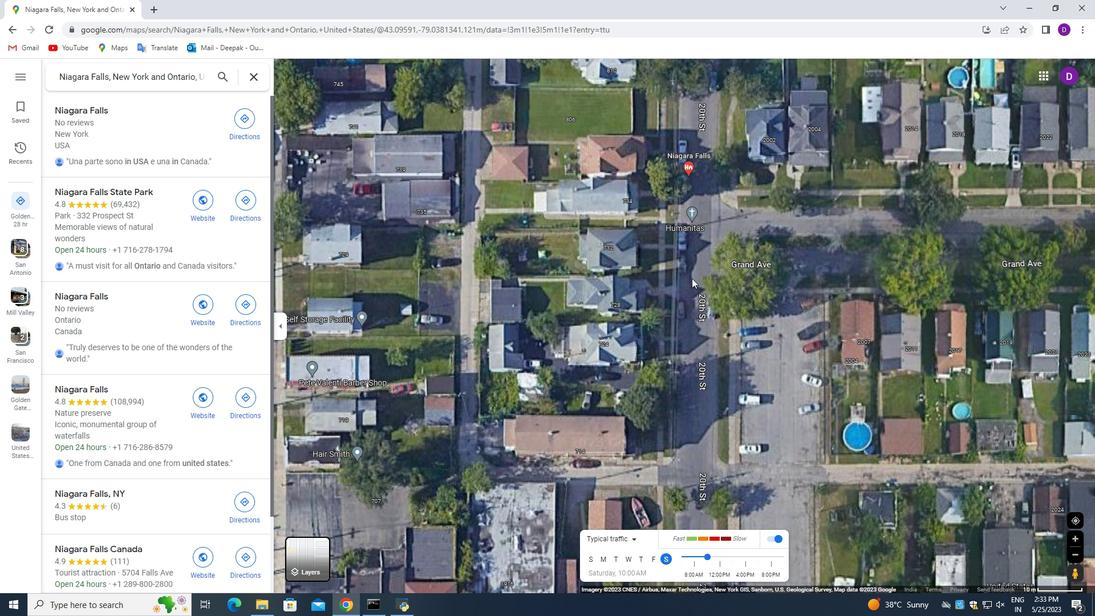 
Action: Mouse scrolled (691, 277) with delta (0, 0)
Screenshot: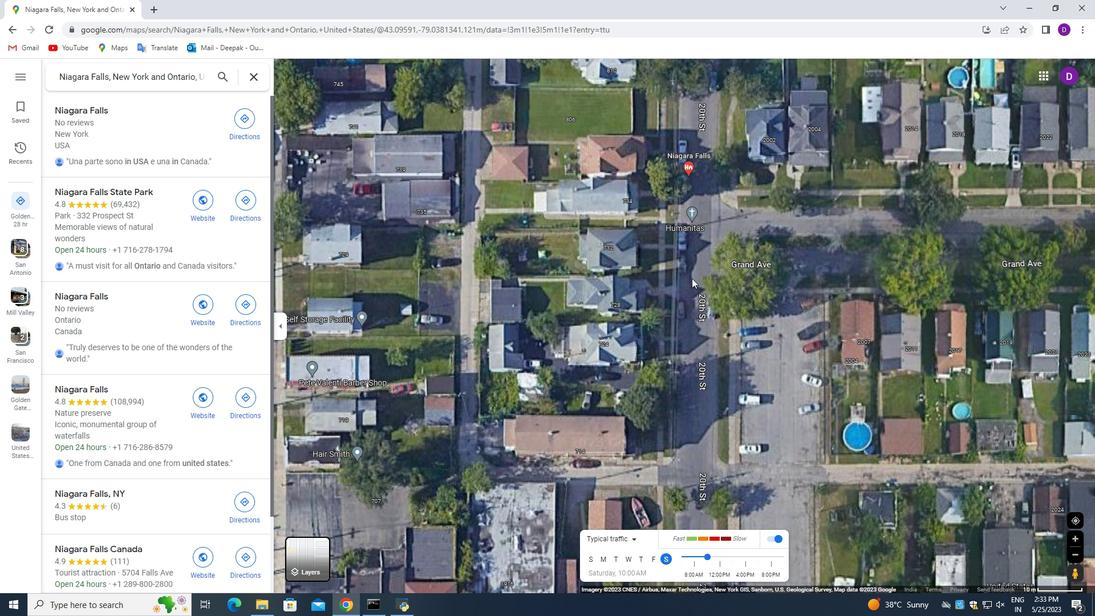 
Action: Mouse moved to (679, 274)
Screenshot: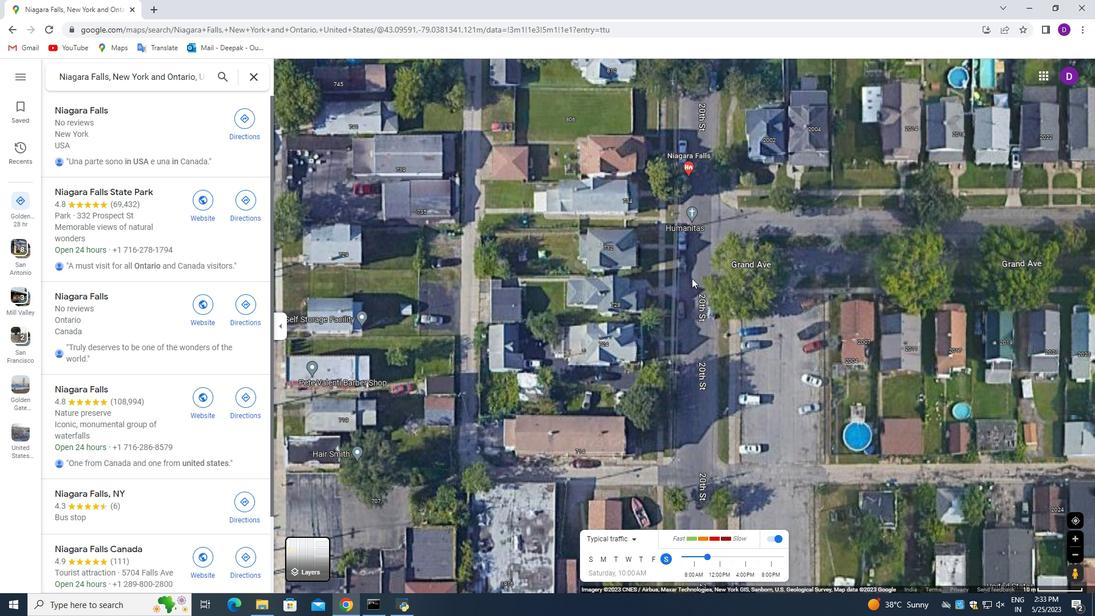 
Action: Mouse scrolled (687, 276) with delta (0, 0)
Screenshot: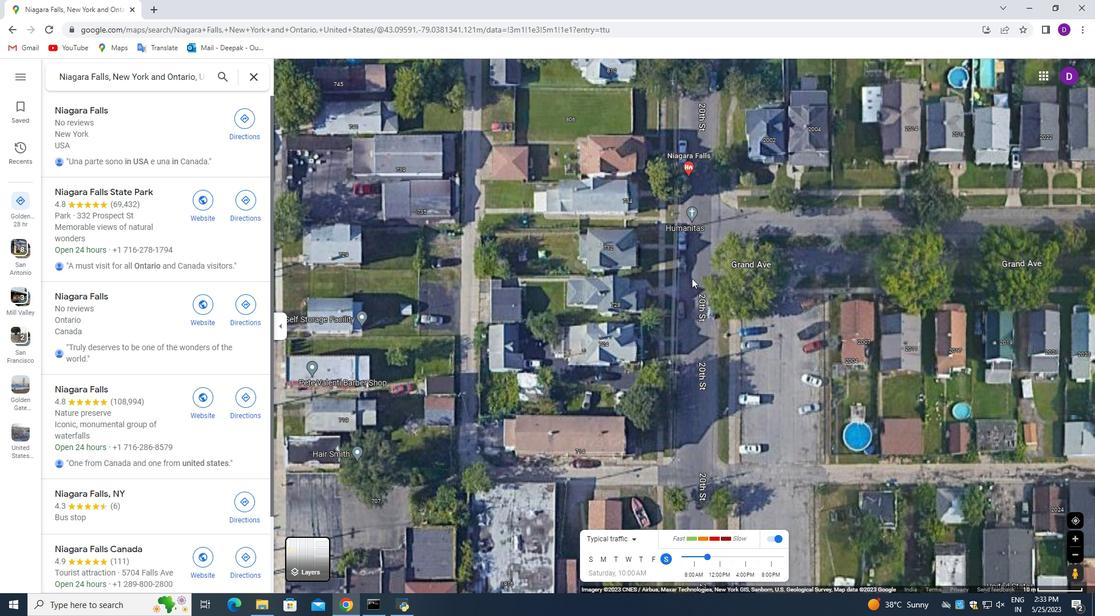 
Action: Mouse moved to (677, 274)
Screenshot: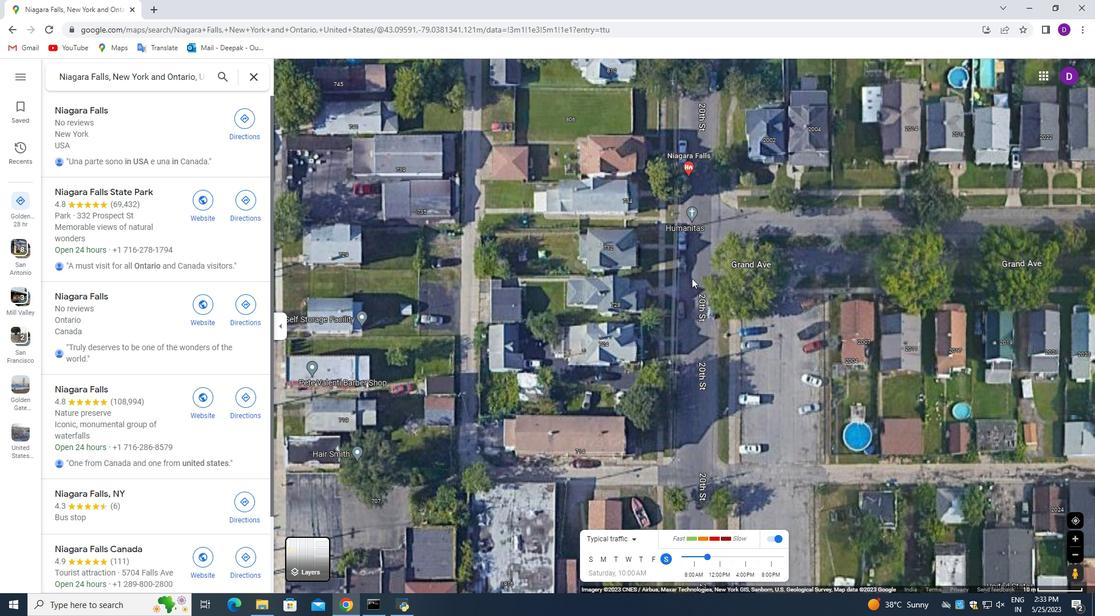 
Action: Mouse scrolled (683, 275) with delta (0, 0)
Screenshot: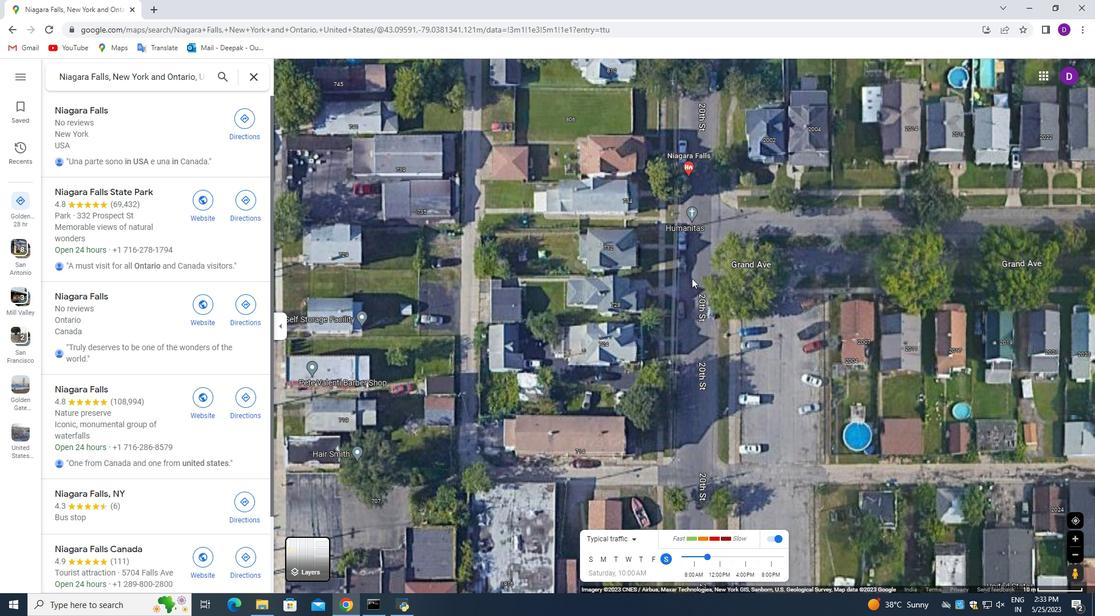 
Action: Mouse moved to (675, 273)
Screenshot: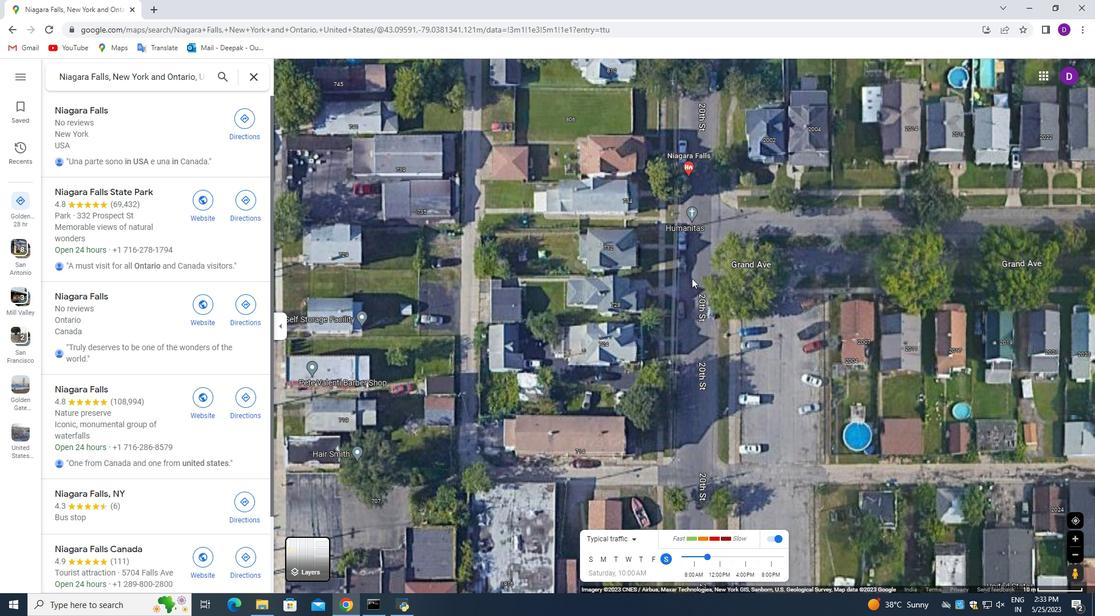 
Action: Mouse scrolled (677, 273) with delta (0, 0)
Screenshot: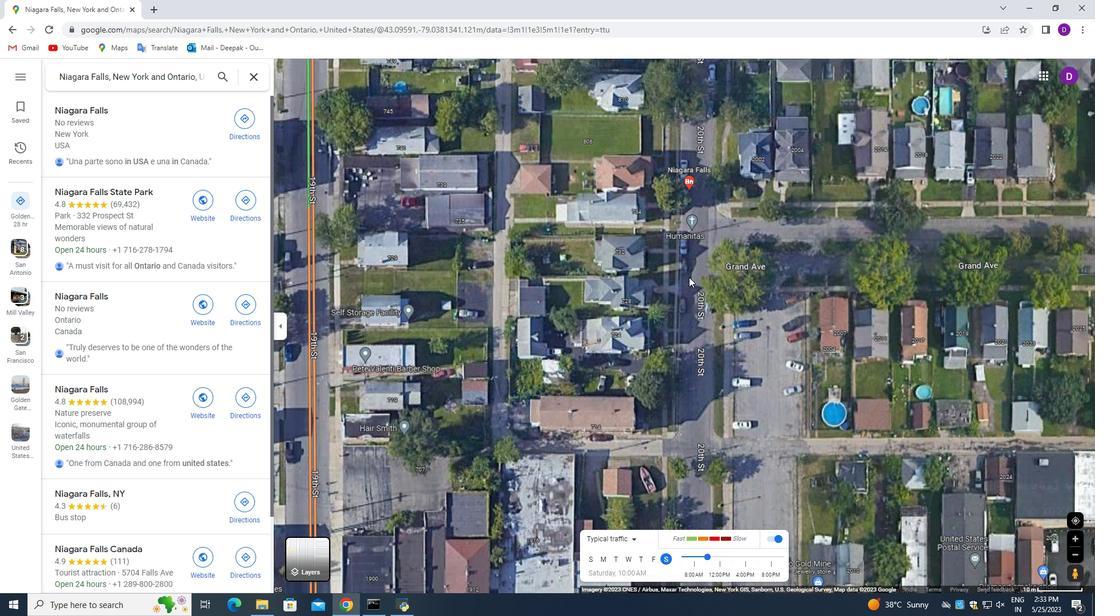 
Action: Mouse moved to (667, 268)
Screenshot: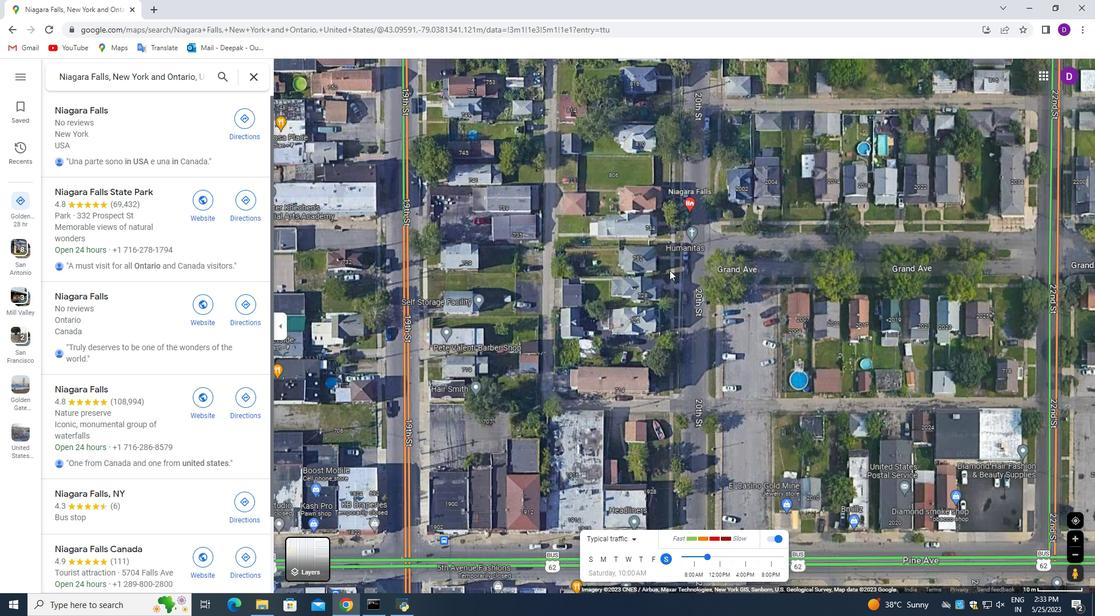 
Action: Mouse scrolled (667, 268) with delta (0, 0)
Screenshot: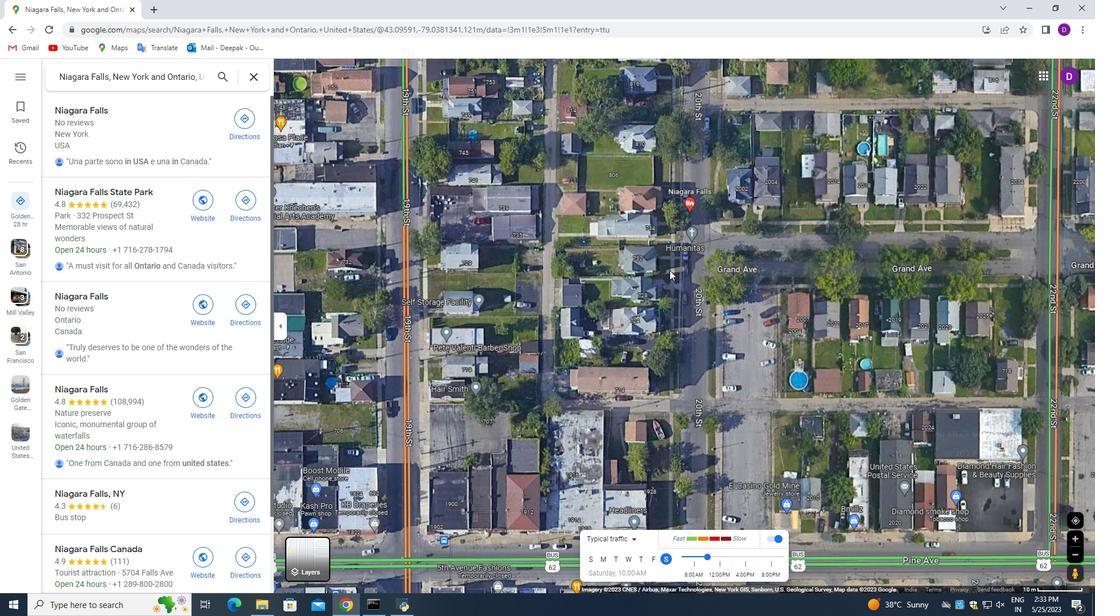 
Action: Mouse scrolled (667, 268) with delta (0, 0)
Screenshot: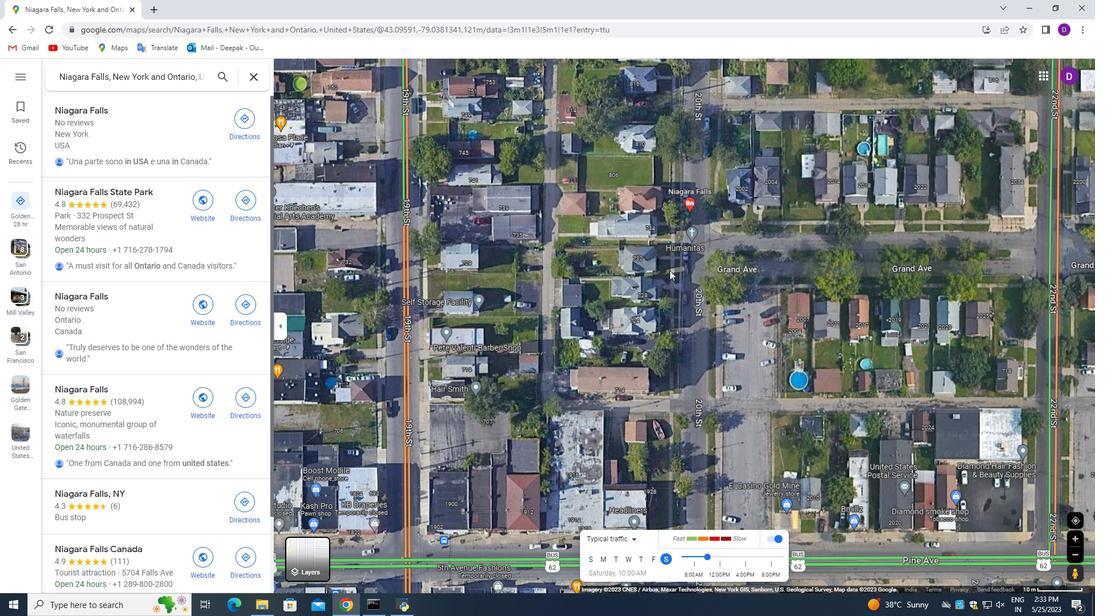
Action: Mouse scrolled (667, 268) with delta (0, 0)
Screenshot: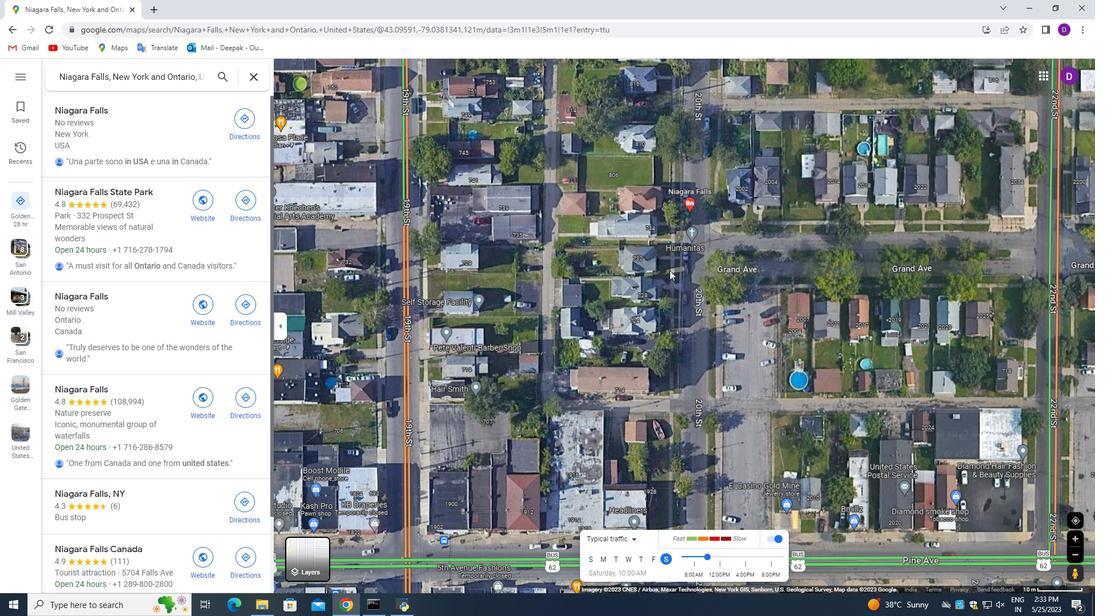 
Action: Mouse scrolled (667, 268) with delta (0, 0)
Screenshot: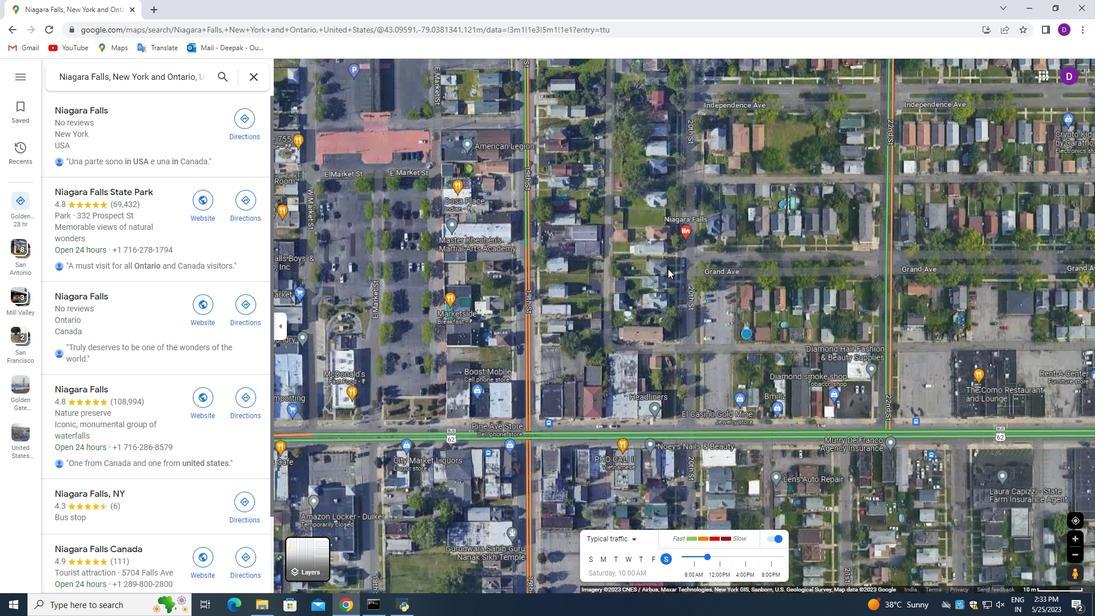 
Action: Mouse moved to (667, 268)
Screenshot: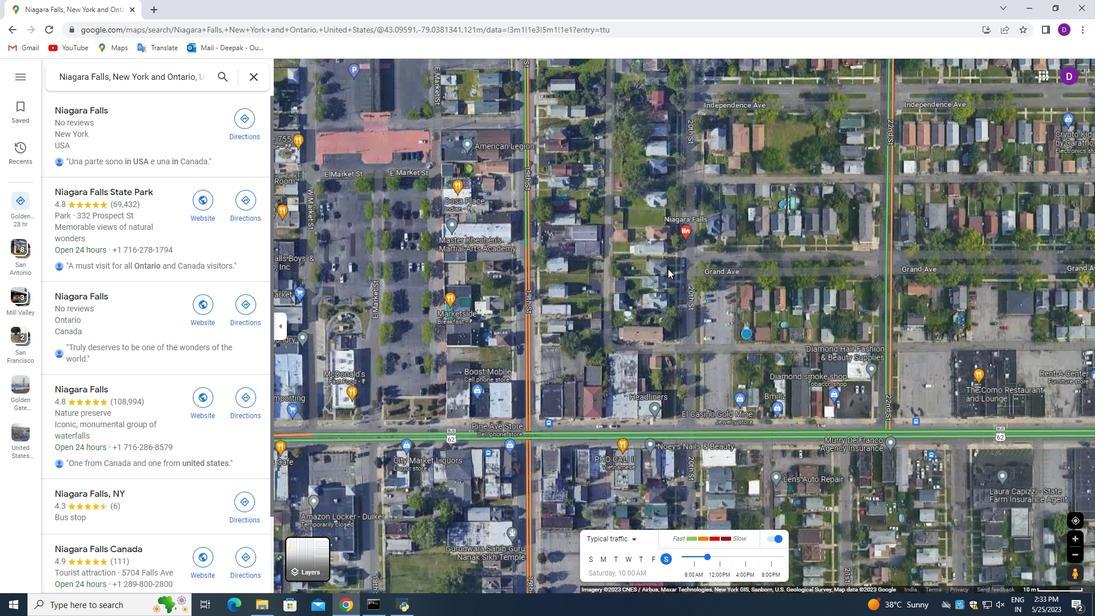 
Action: Mouse scrolled (667, 267) with delta (0, 0)
Screenshot: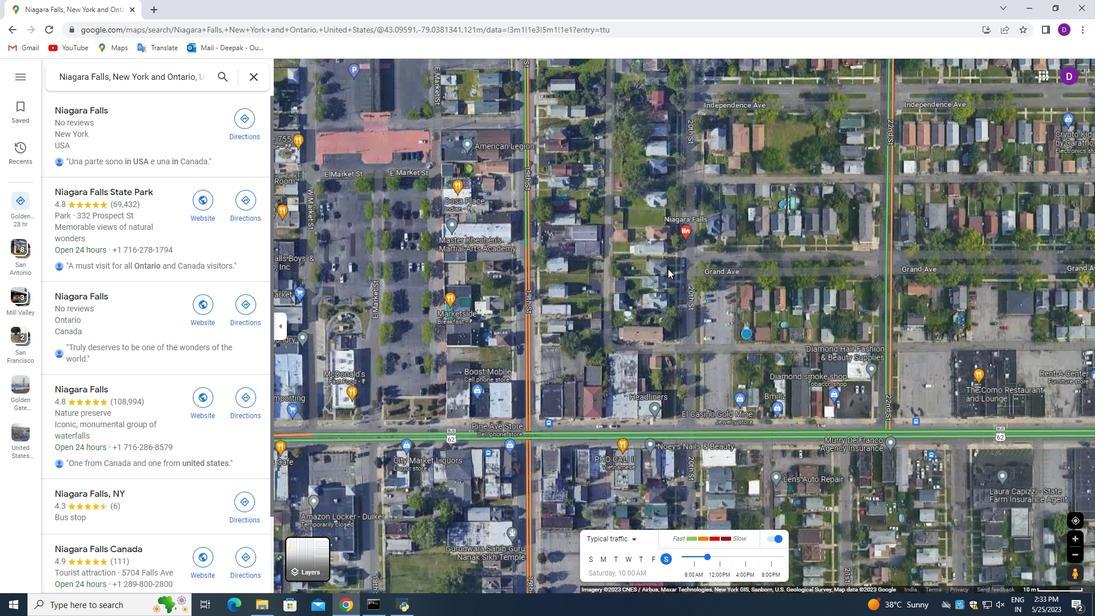 
Action: Mouse moved to (666, 266)
Screenshot: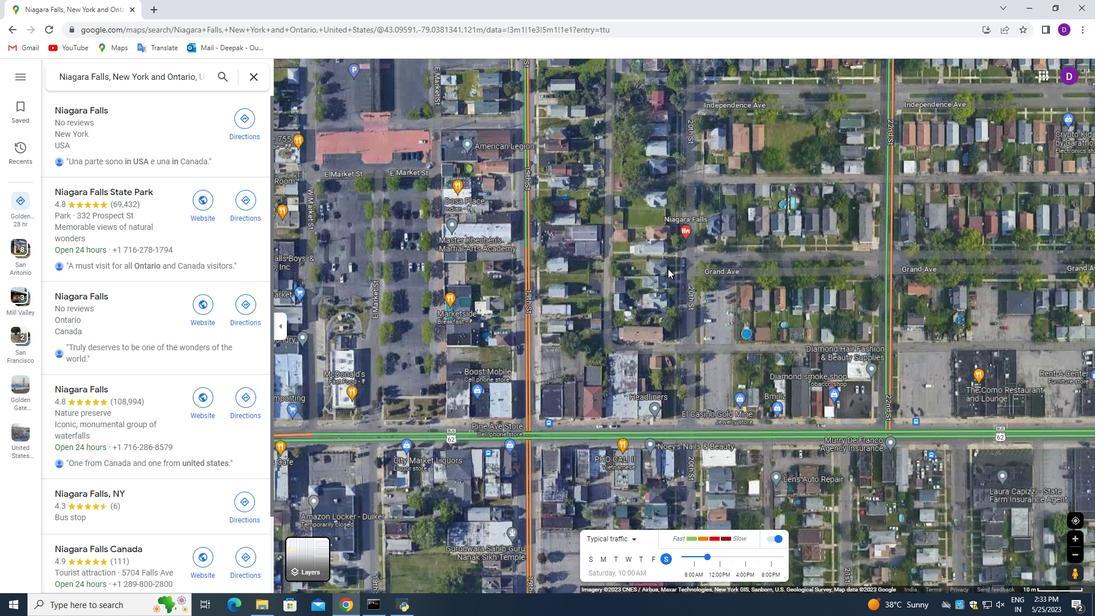 
Action: Mouse scrolled (666, 265) with delta (0, 0)
Screenshot: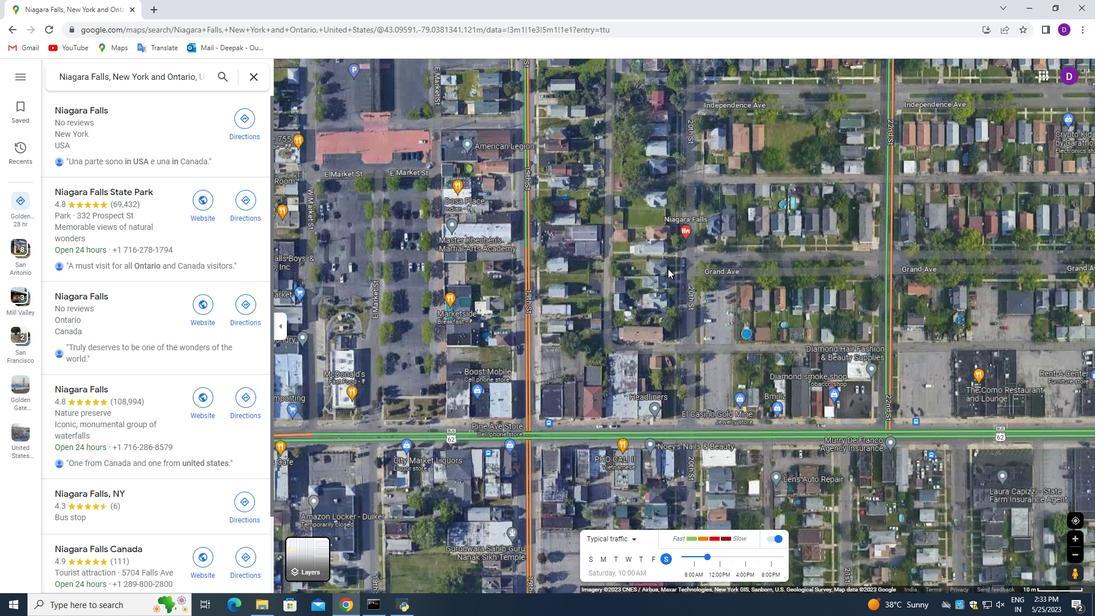 
Action: Mouse moved to (665, 265)
Screenshot: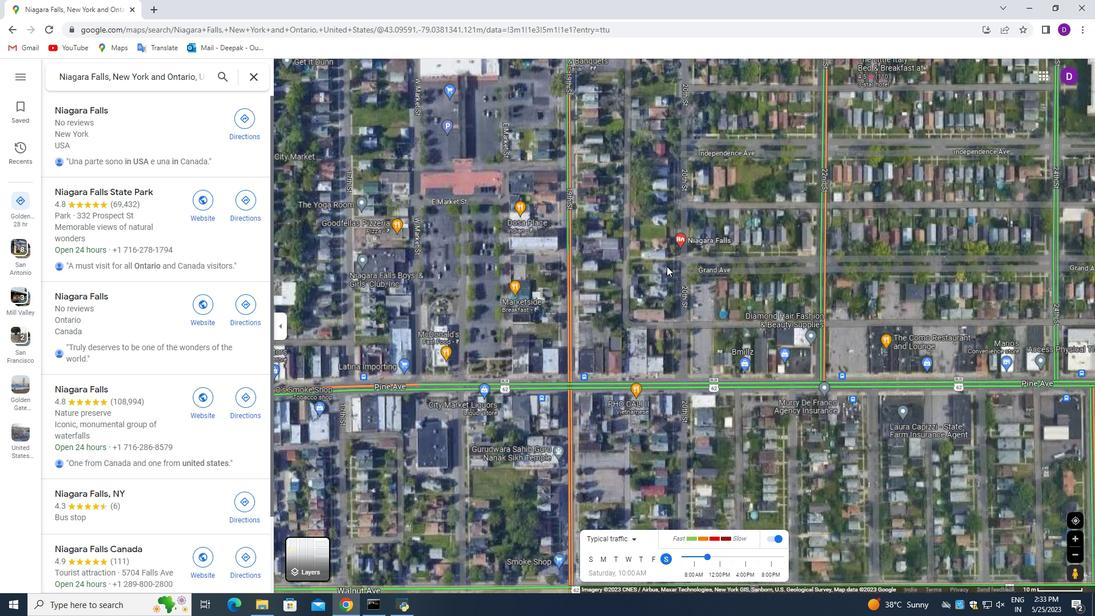 
Action: Mouse scrolled (665, 264) with delta (0, 0)
Screenshot: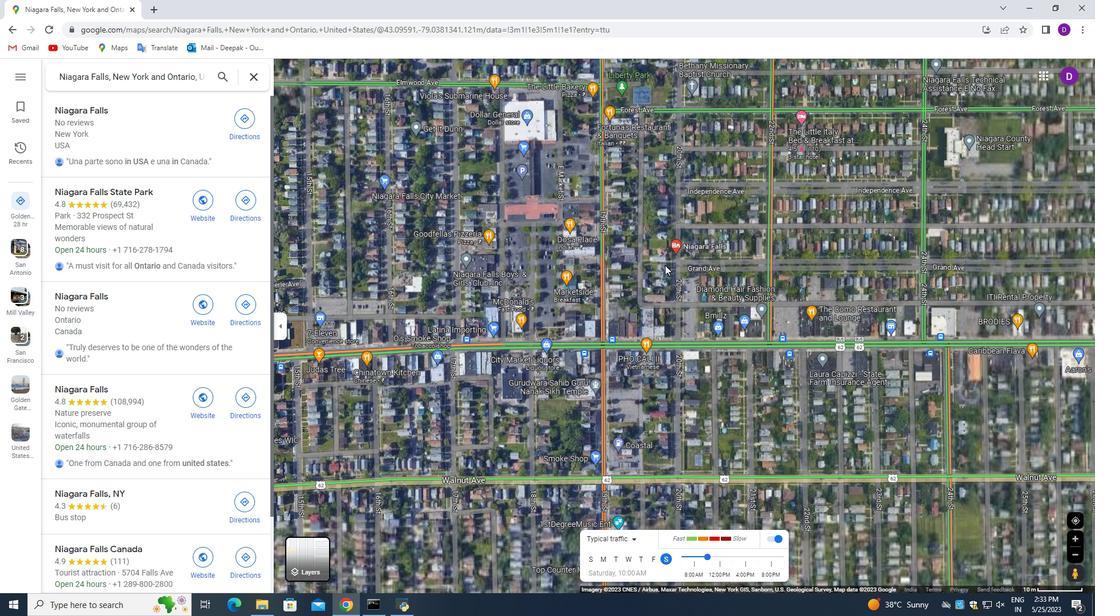 
Action: Mouse scrolled (665, 264) with delta (0, 0)
Screenshot: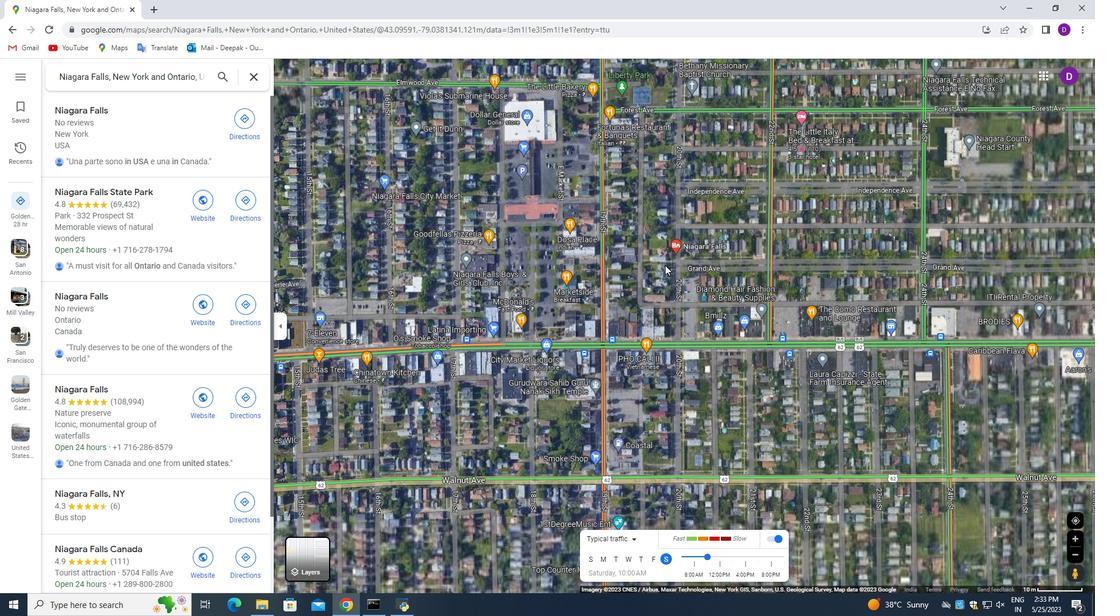 
Action: Mouse scrolled (665, 264) with delta (0, 0)
Screenshot: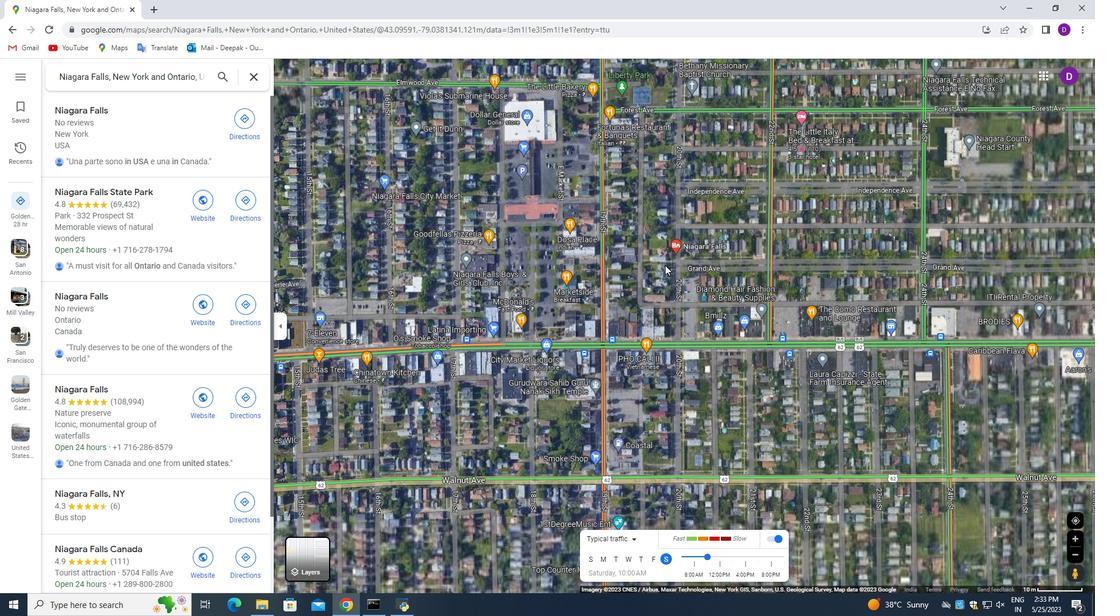 
Action: Mouse scrolled (665, 264) with delta (0, 0)
Screenshot: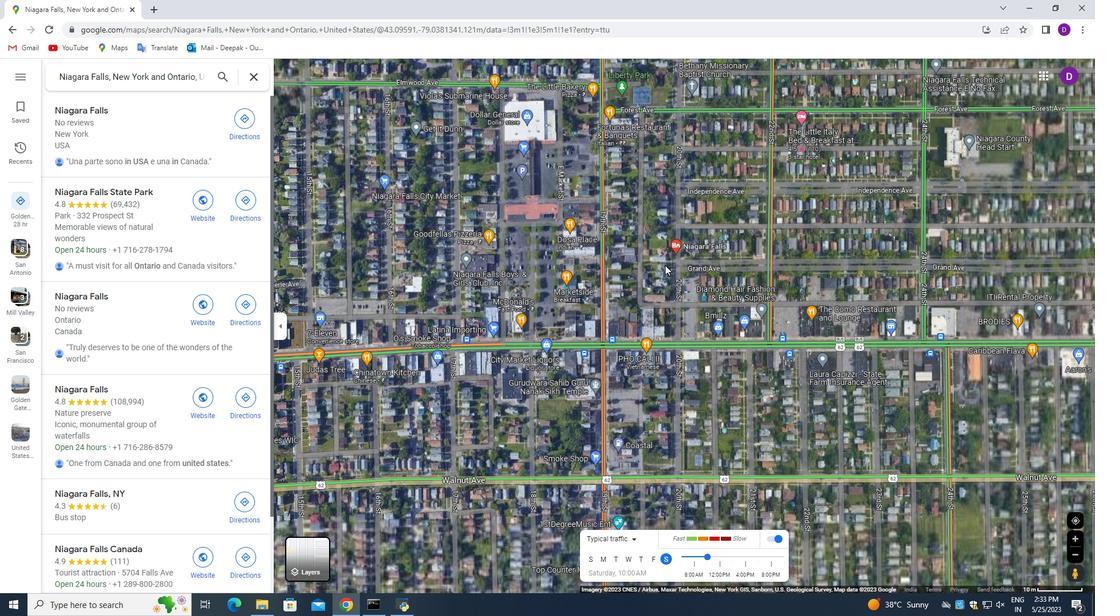 
Action: Mouse scrolled (665, 264) with delta (0, 0)
Screenshot: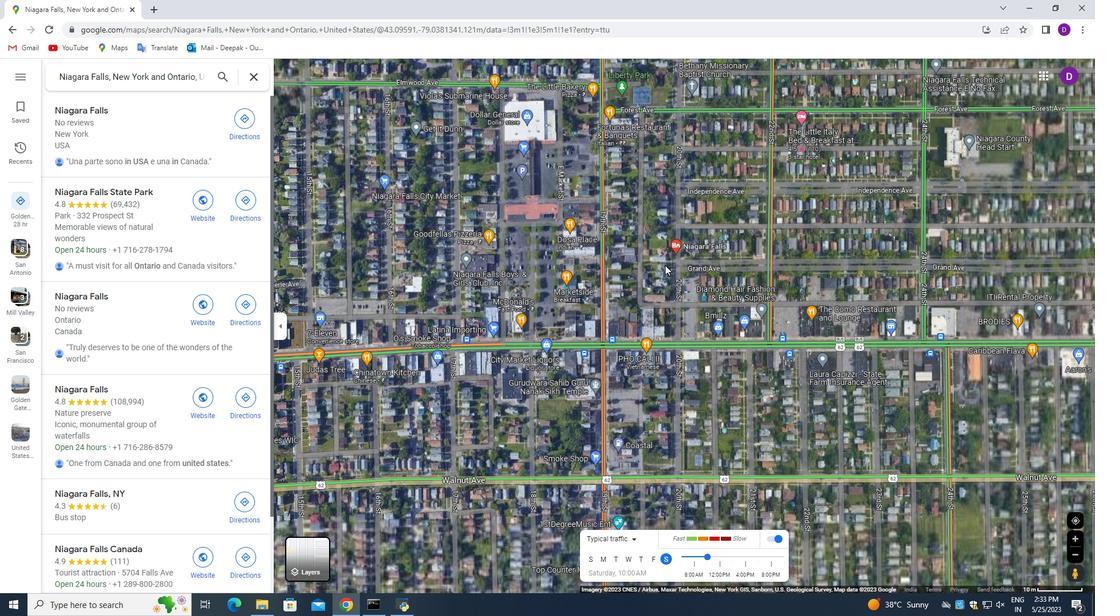 
Action: Mouse scrolled (665, 264) with delta (0, 0)
Screenshot: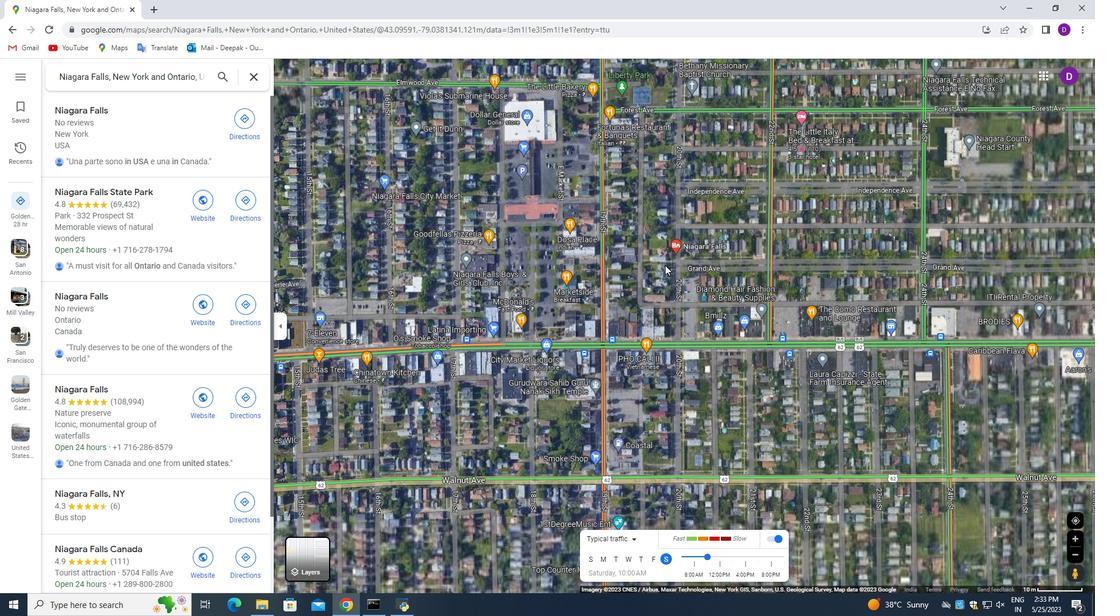 
Action: Mouse scrolled (665, 264) with delta (0, 0)
Screenshot: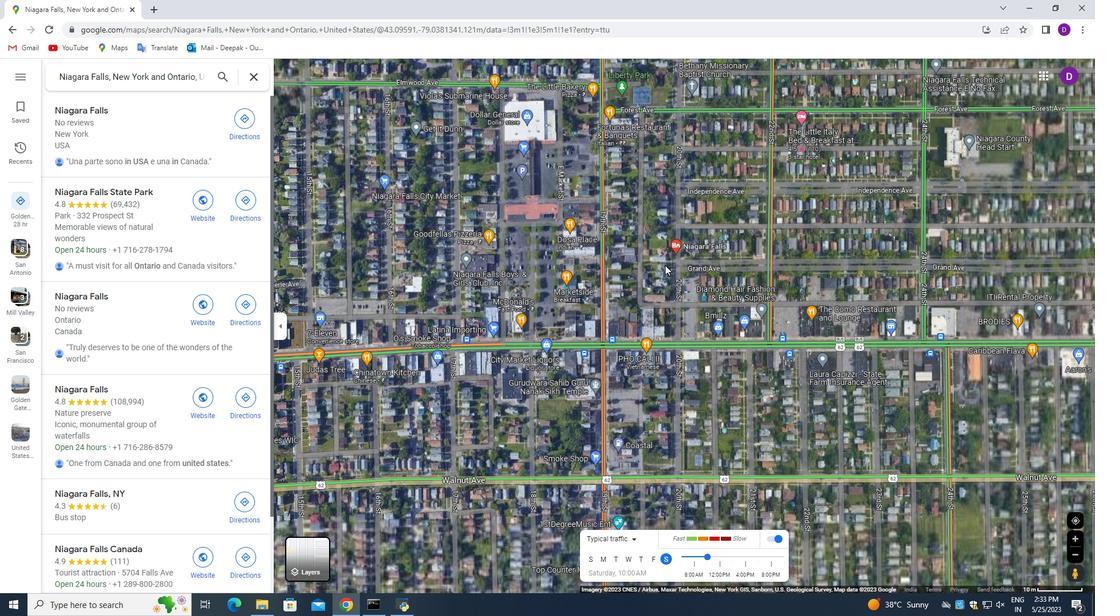 
Action: Mouse scrolled (665, 264) with delta (0, 0)
Screenshot: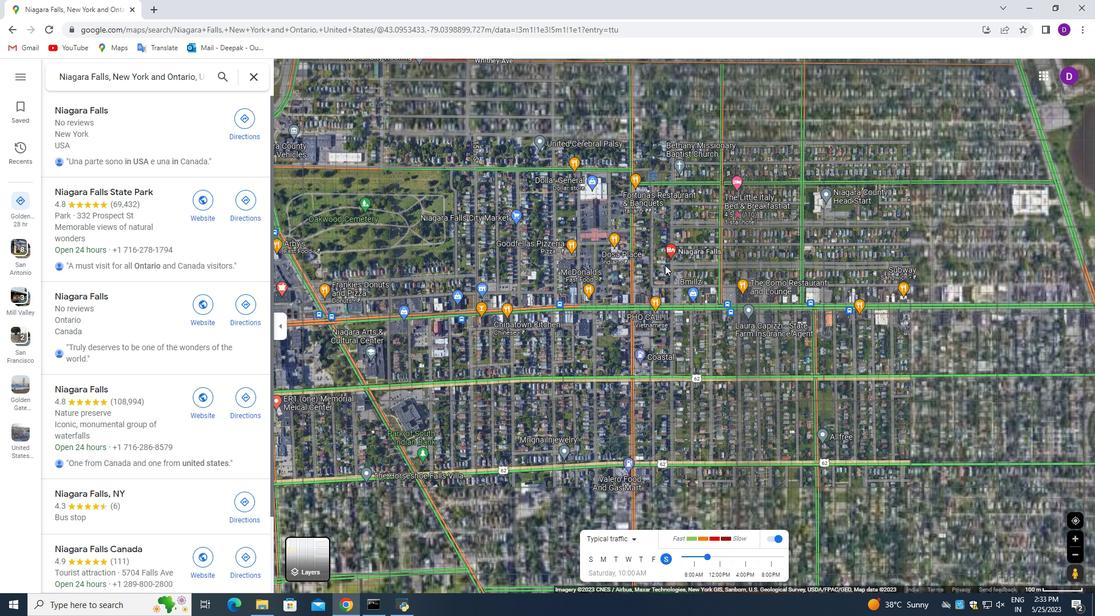 
Action: Mouse scrolled (665, 264) with delta (0, 0)
Screenshot: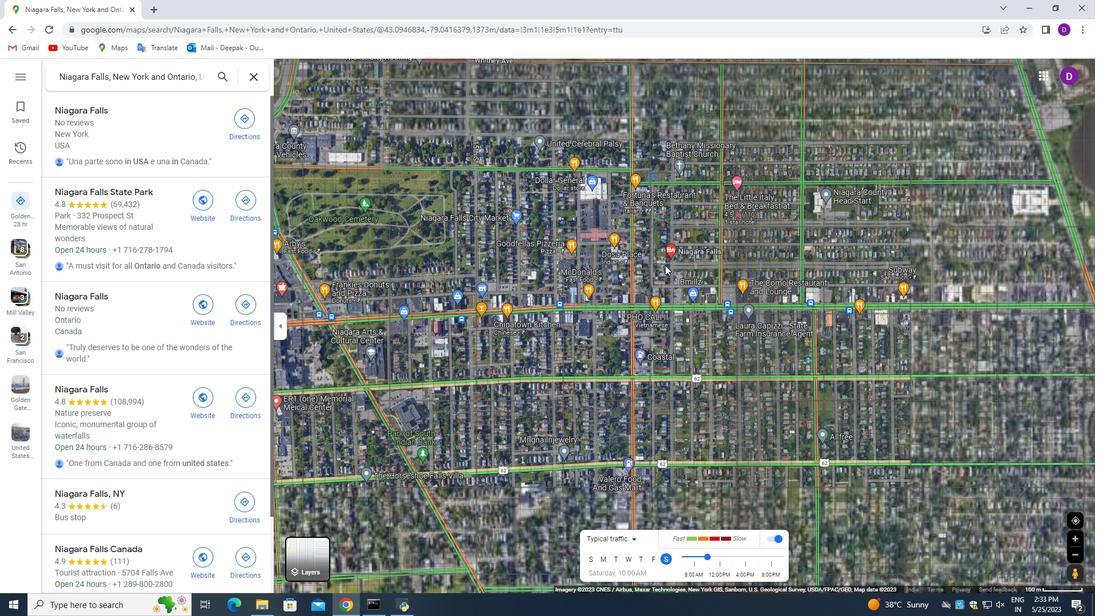 
Action: Mouse scrolled (665, 264) with delta (0, 0)
Screenshot: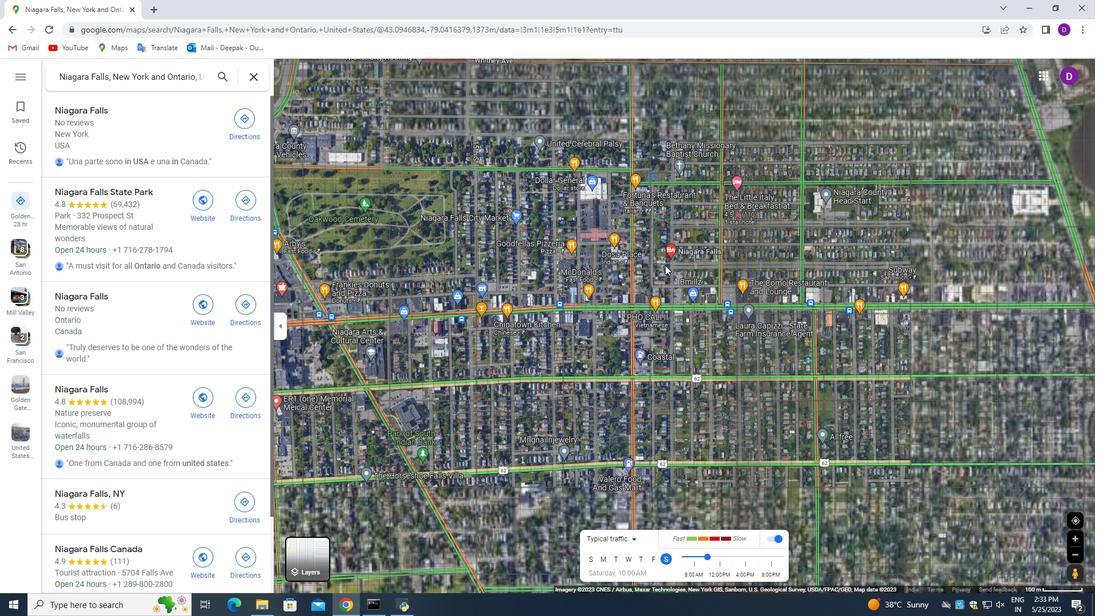 
Action: Mouse moved to (134, 207)
Screenshot: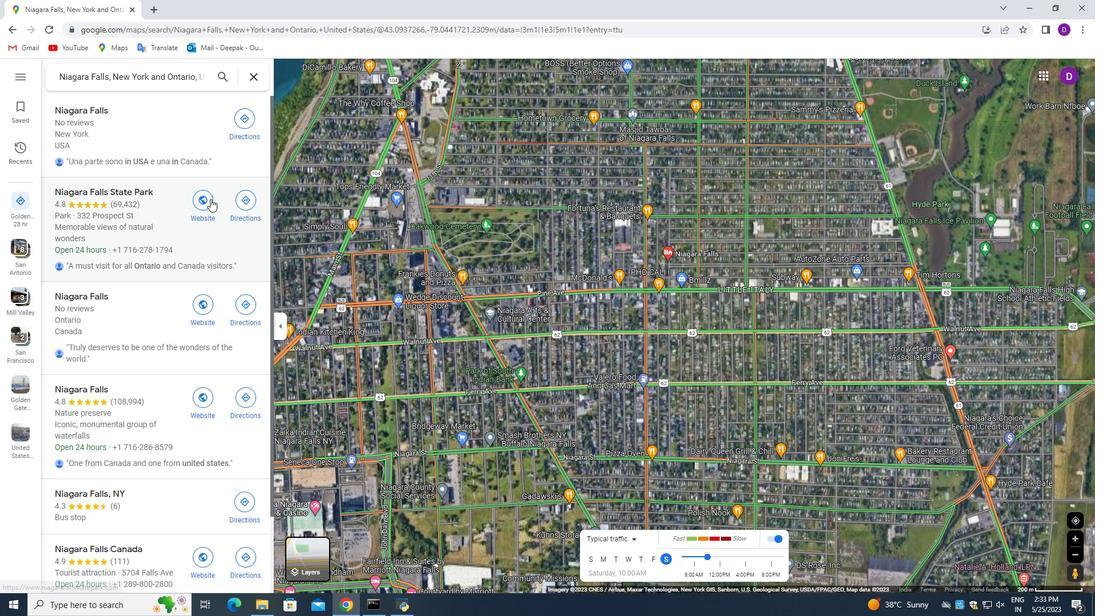 
Action: Mouse scrolled (134, 207) with delta (0, 0)
Screenshot: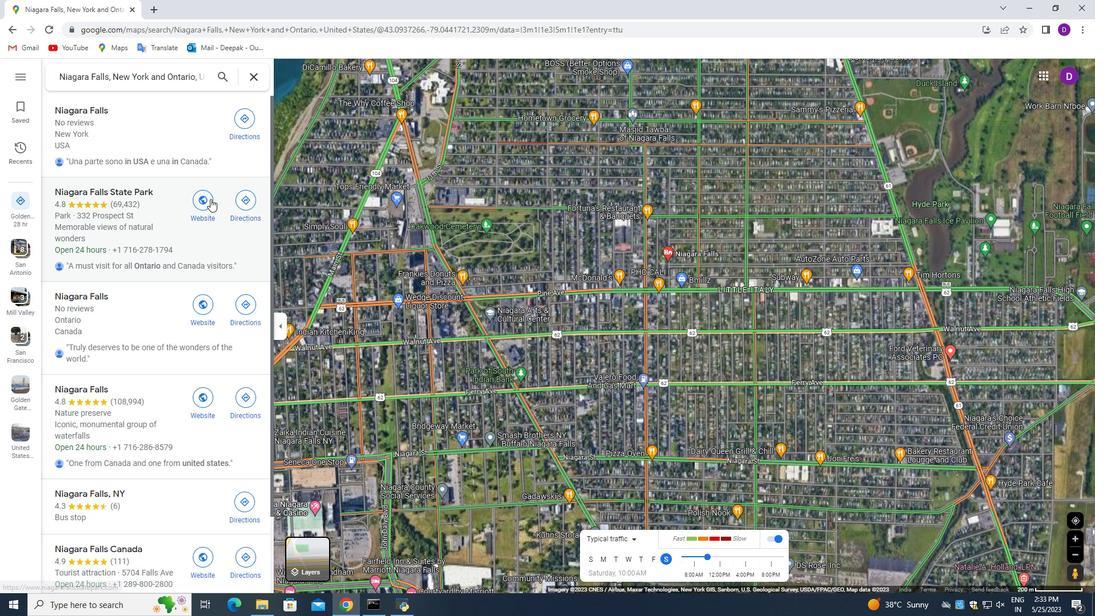 
Action: Mouse moved to (134, 206)
Screenshot: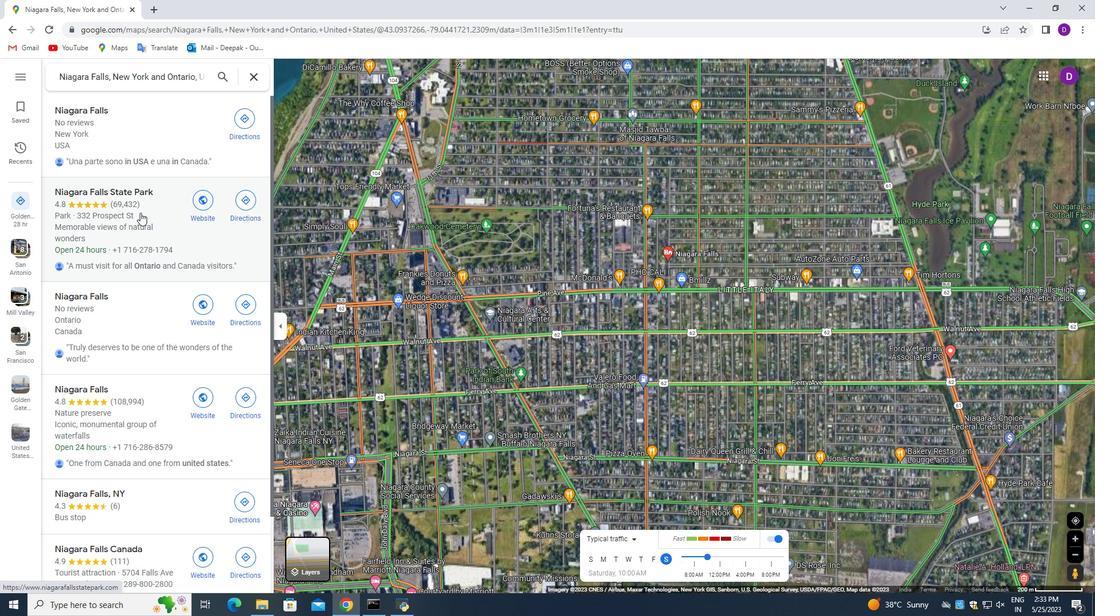 
Action: Mouse scrolled (134, 207) with delta (0, 0)
Screenshot: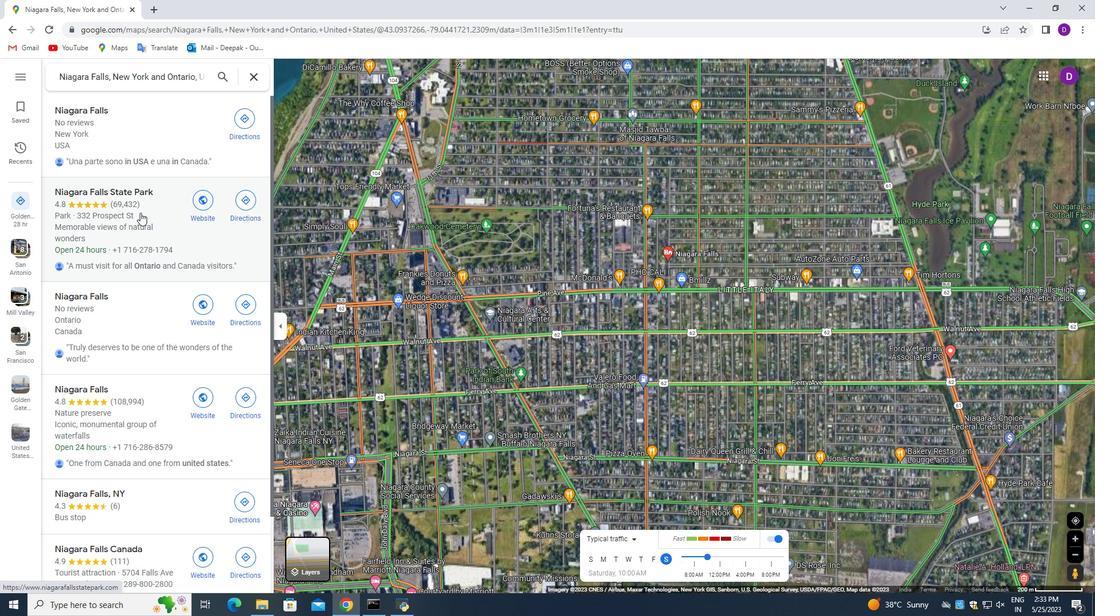 
Action: Mouse moved to (134, 204)
Screenshot: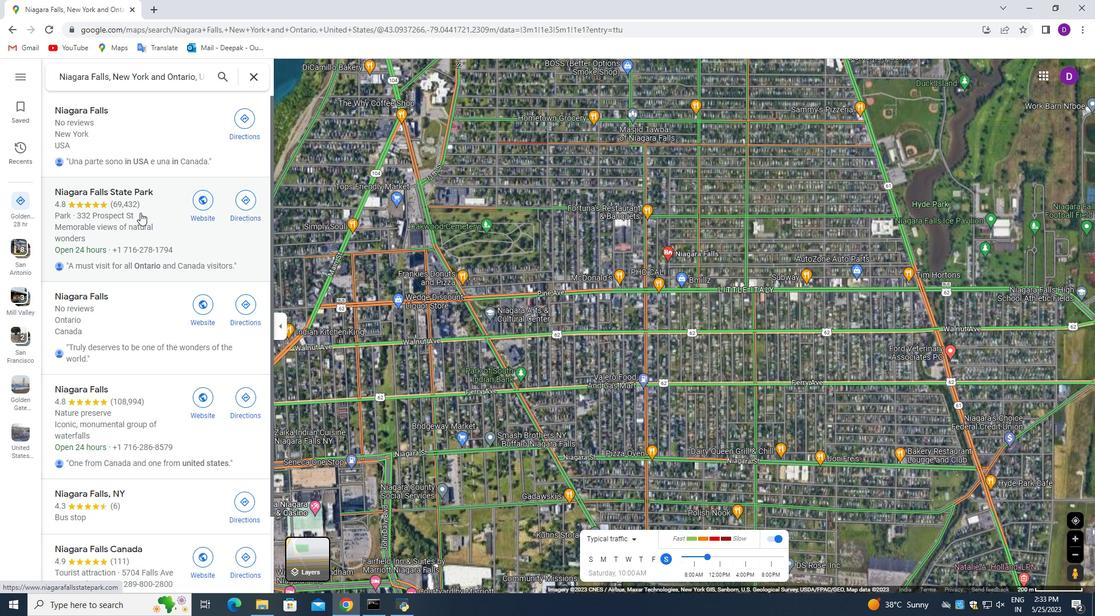 
Action: Mouse scrolled (134, 205) with delta (0, 0)
Screenshot: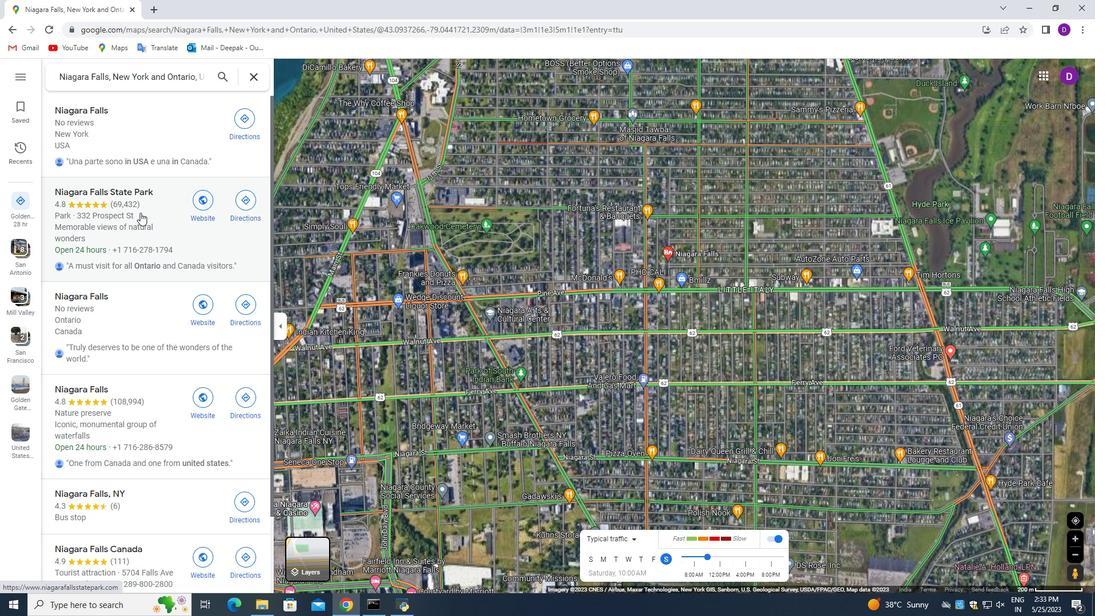 
Action: Mouse moved to (134, 201)
Screenshot: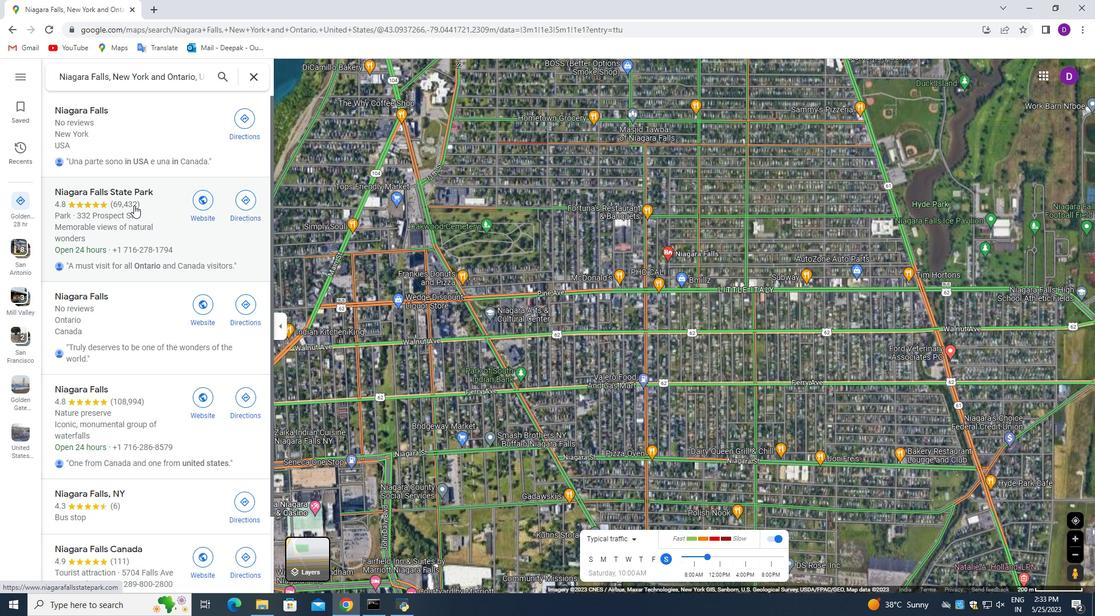 
Action: Mouse scrolled (134, 203) with delta (0, 0)
Screenshot: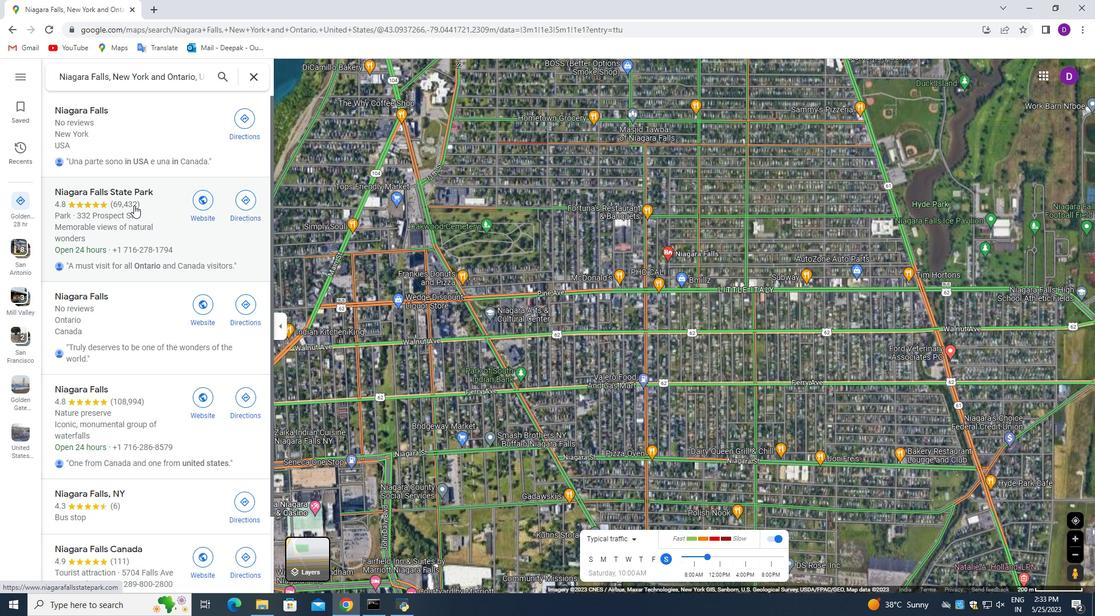 
Action: Mouse moved to (135, 199)
Screenshot: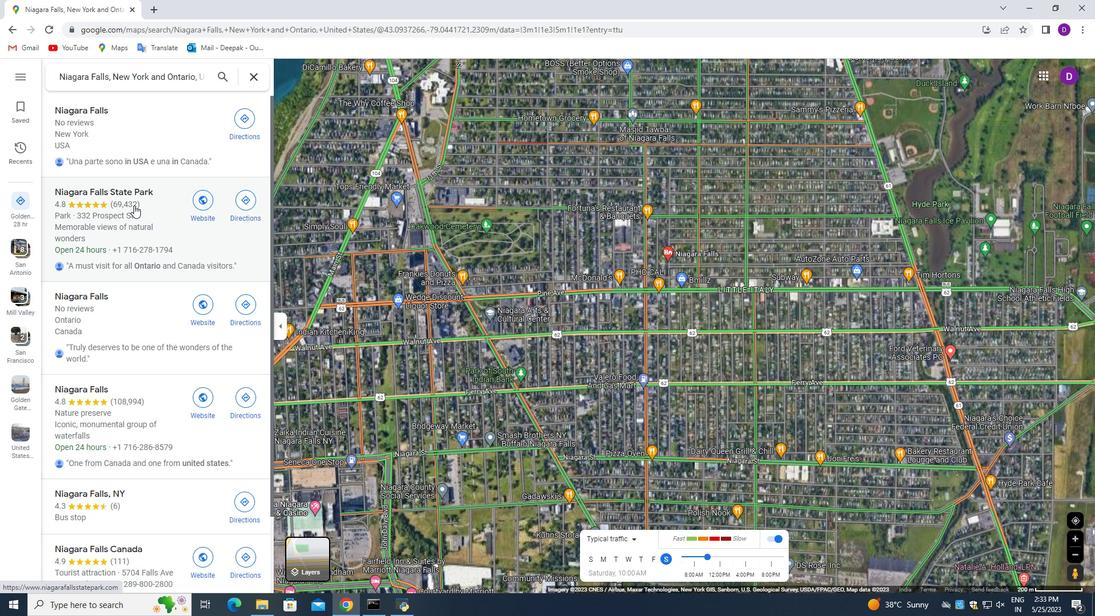 
Action: Mouse scrolled (135, 200) with delta (0, 0)
Screenshot: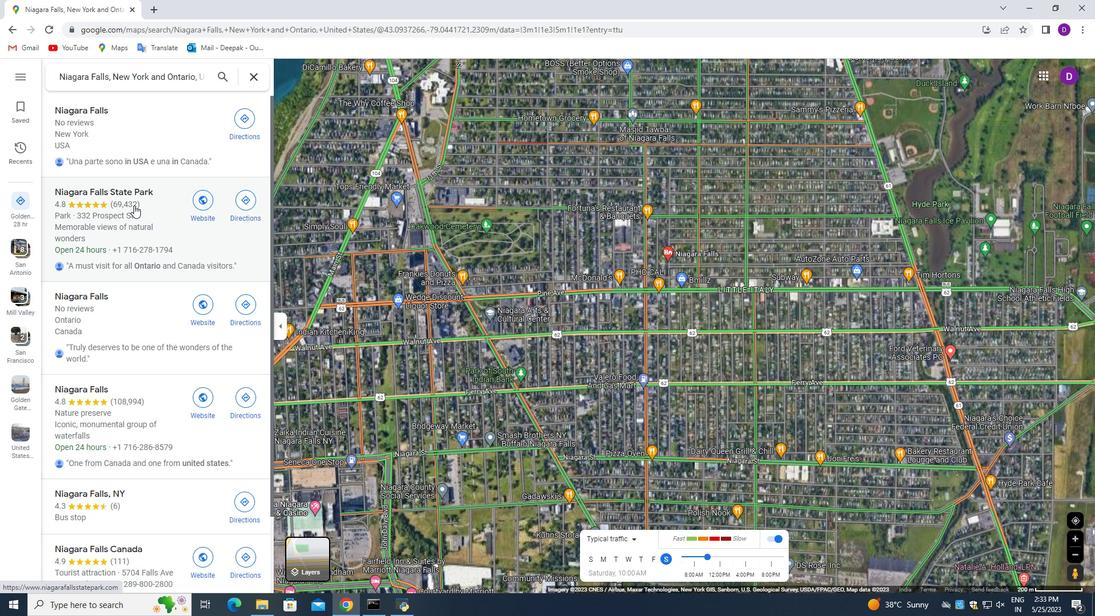 
Action: Mouse moved to (146, 134)
Screenshot: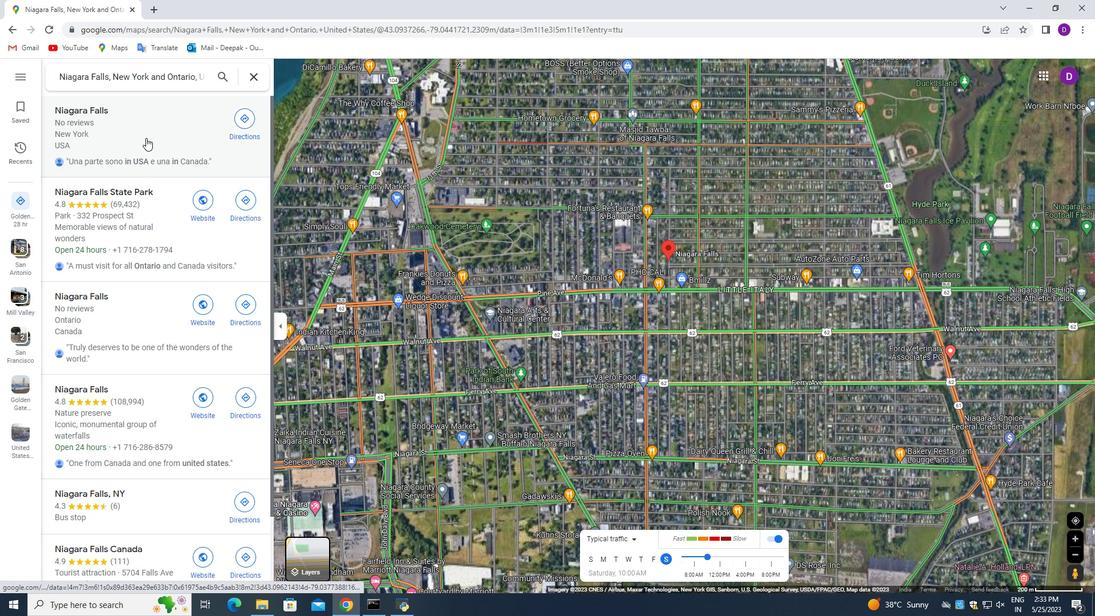 
Action: Mouse pressed left at (146, 134)
Screenshot: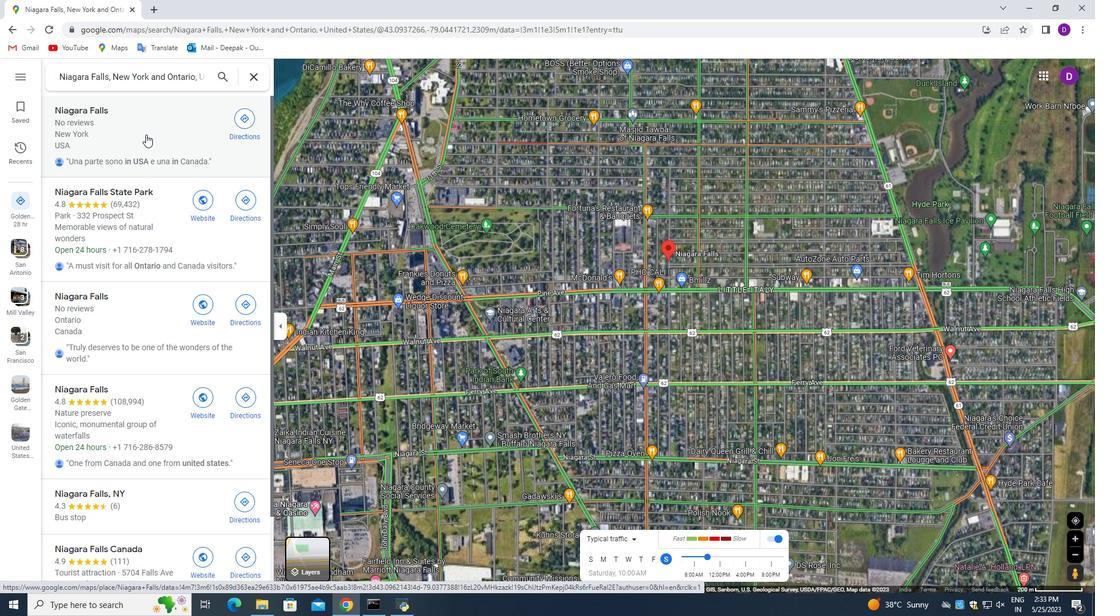 
Action: Mouse moved to (59, 77)
Screenshot: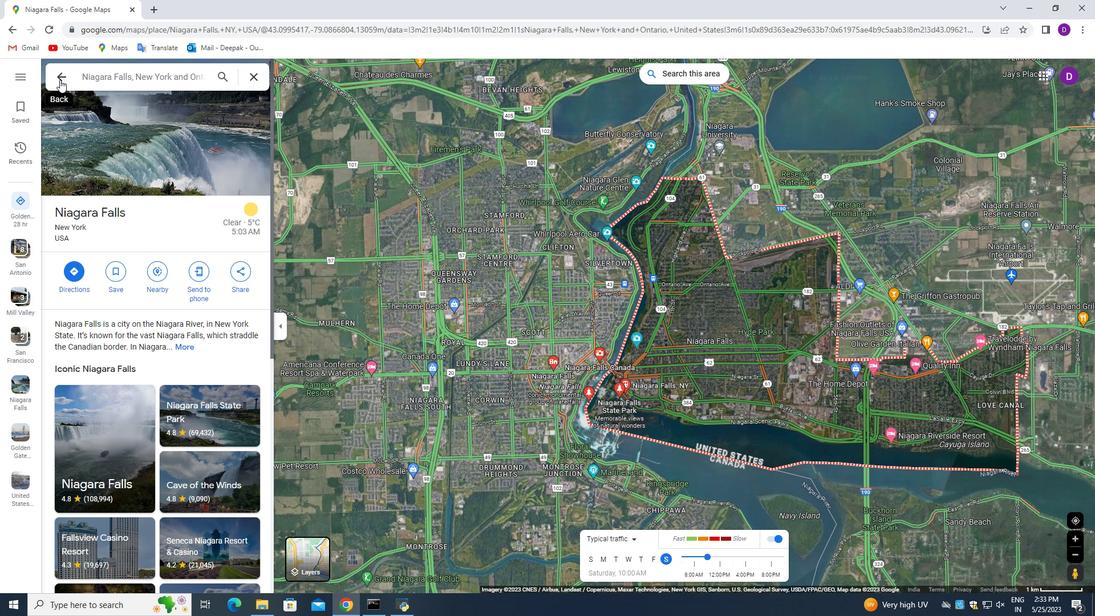 
Action: Mouse pressed left at (59, 77)
Screenshot: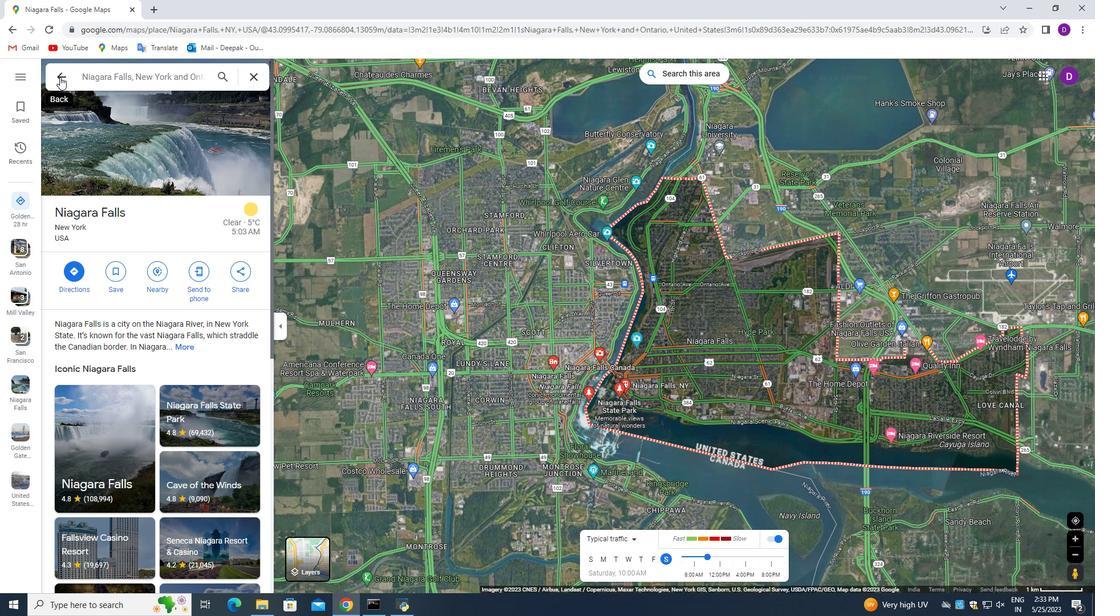 
Action: Mouse pressed left at (59, 77)
Screenshot: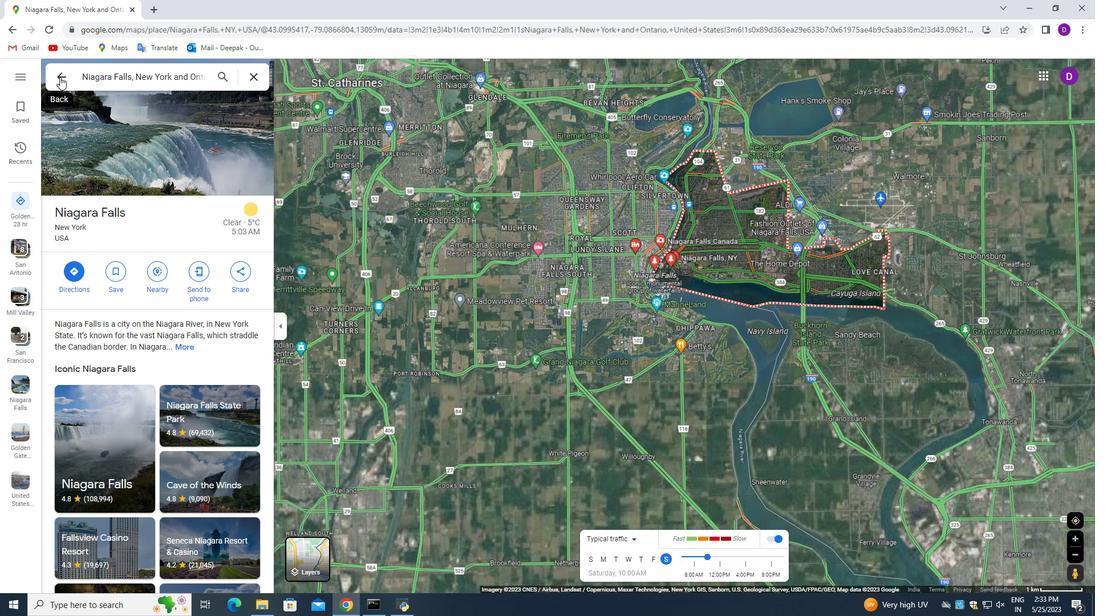 
Action: Mouse moved to (245, 77)
Screenshot: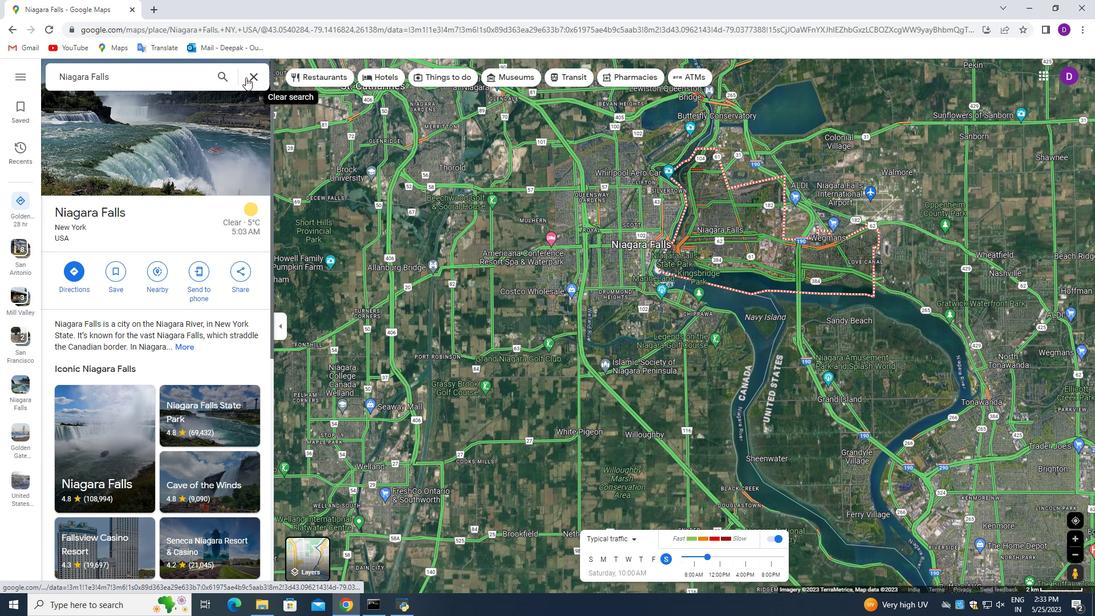 
Action: Mouse pressed left at (245, 77)
Screenshot: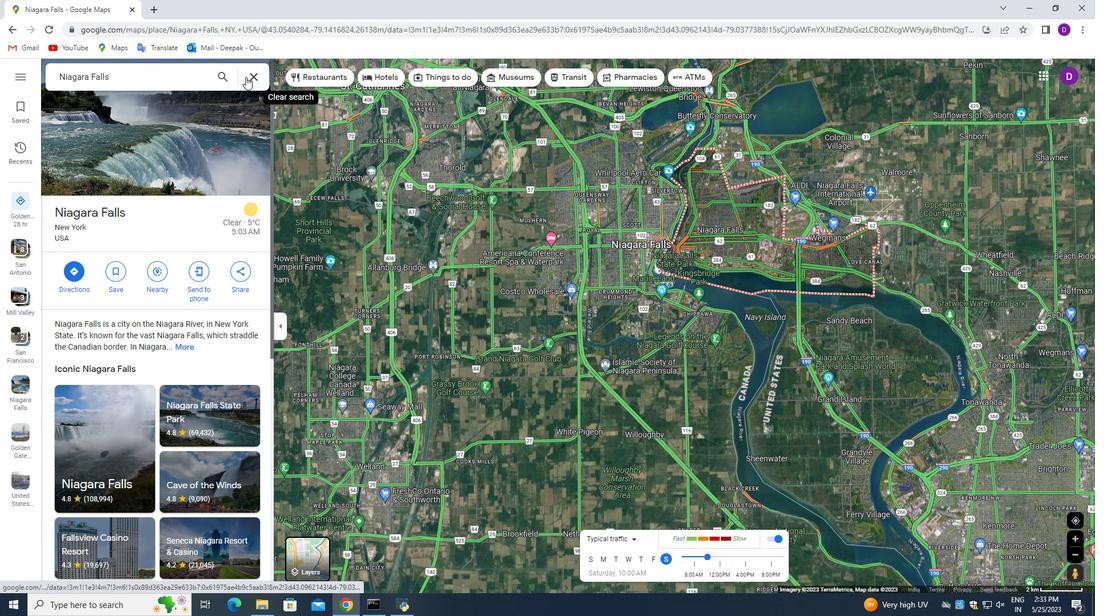 
Action: Mouse moved to (131, 133)
Screenshot: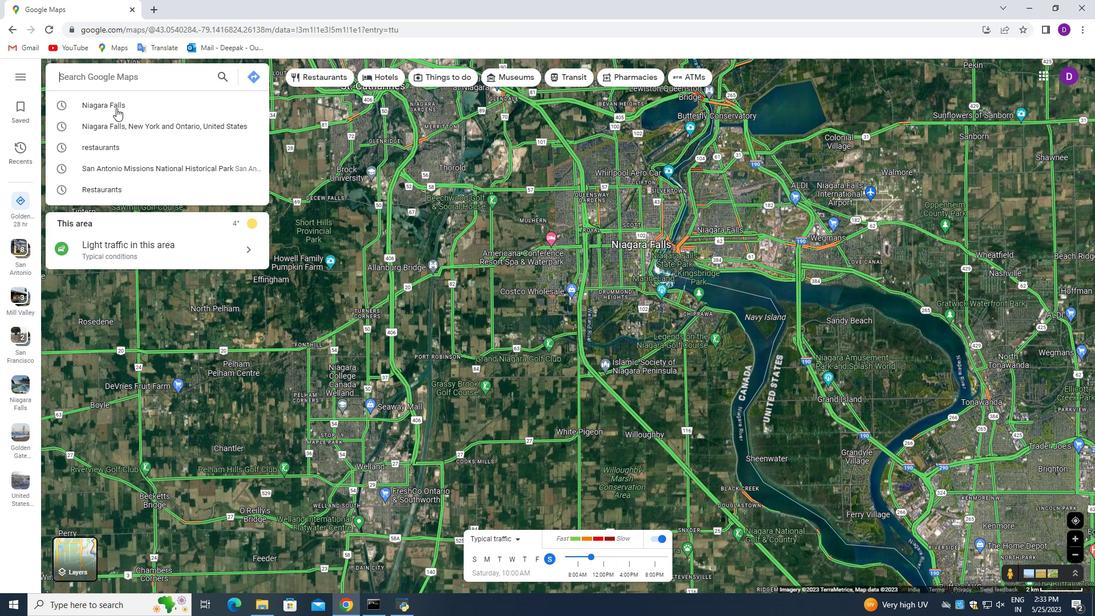 
Action: Mouse pressed left at (131, 133)
Screenshot: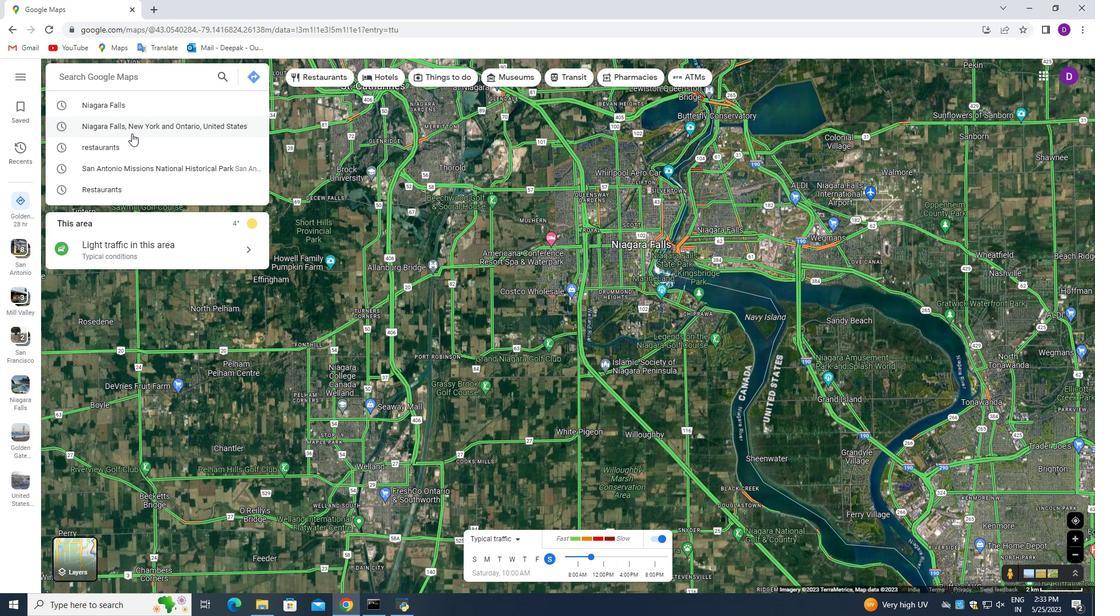 
Action: Mouse moved to (179, 139)
Screenshot: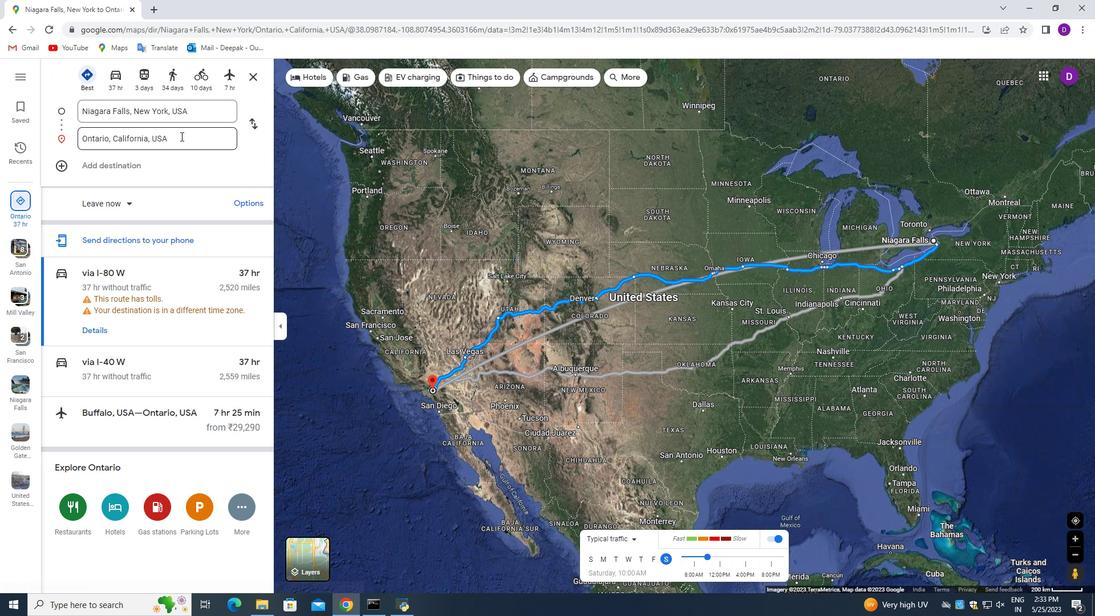 
Action: Mouse pressed left at (179, 139)
Screenshot: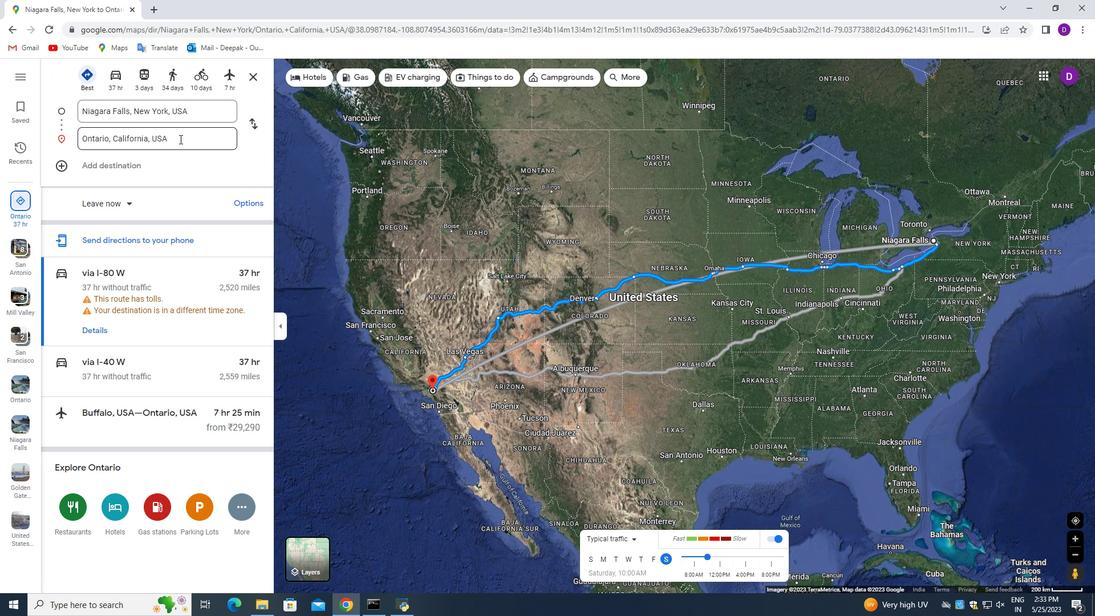 
Action: Key pressed <Key.backspace><Key.shift>Niagara<Key.space>on<Key.space>the<Key.space>lae<Key.backspace>ke<Key.space><Key.backspace>,<Key.space><Key.shift>Ontario,<Key.space>canada<Key.space>departing<Key.space><Key.backspace><Key.backspace><Key.backspace><Key.backspace><Key.backspace><Key.backspace><Key.backspace><Key.backspace><Key.backspace><Key.backspace><Key.enter>
Screenshot: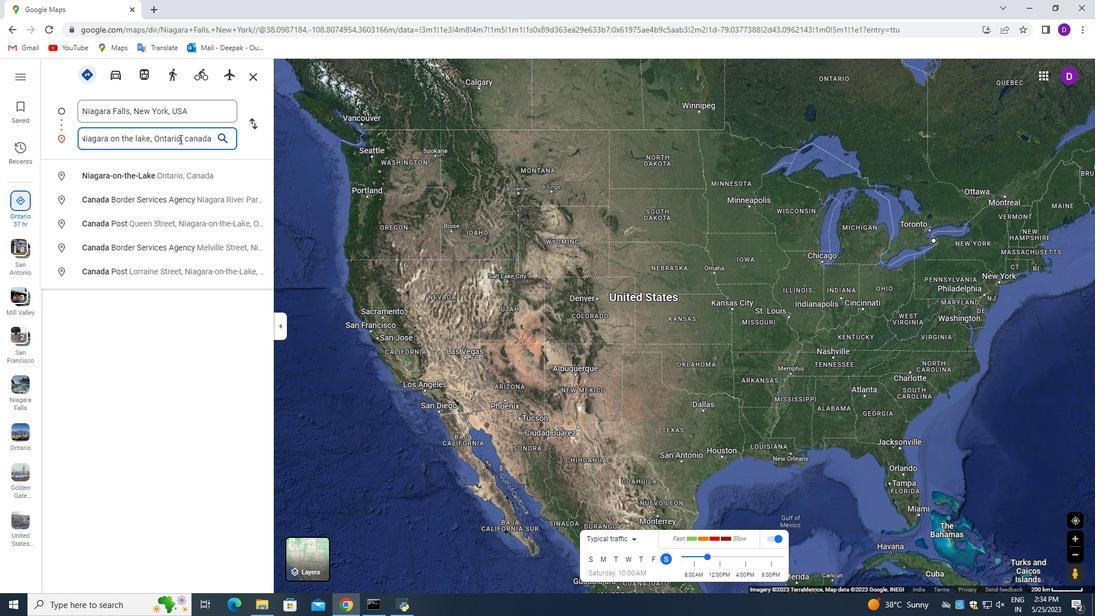 
Action: Mouse moved to (127, 203)
Screenshot: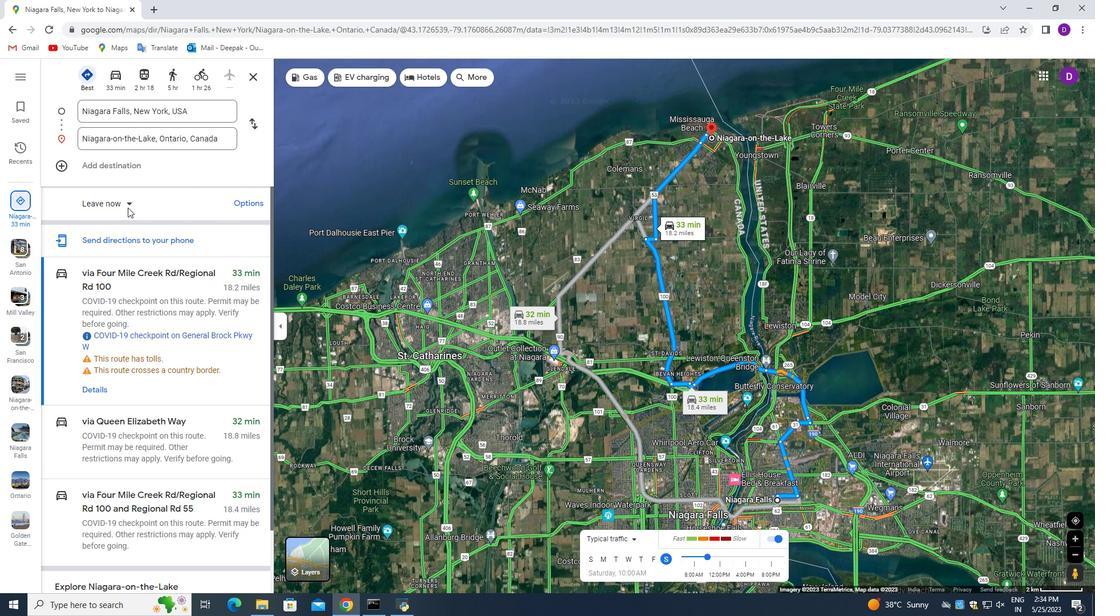 
Action: Mouse pressed left at (127, 203)
Screenshot: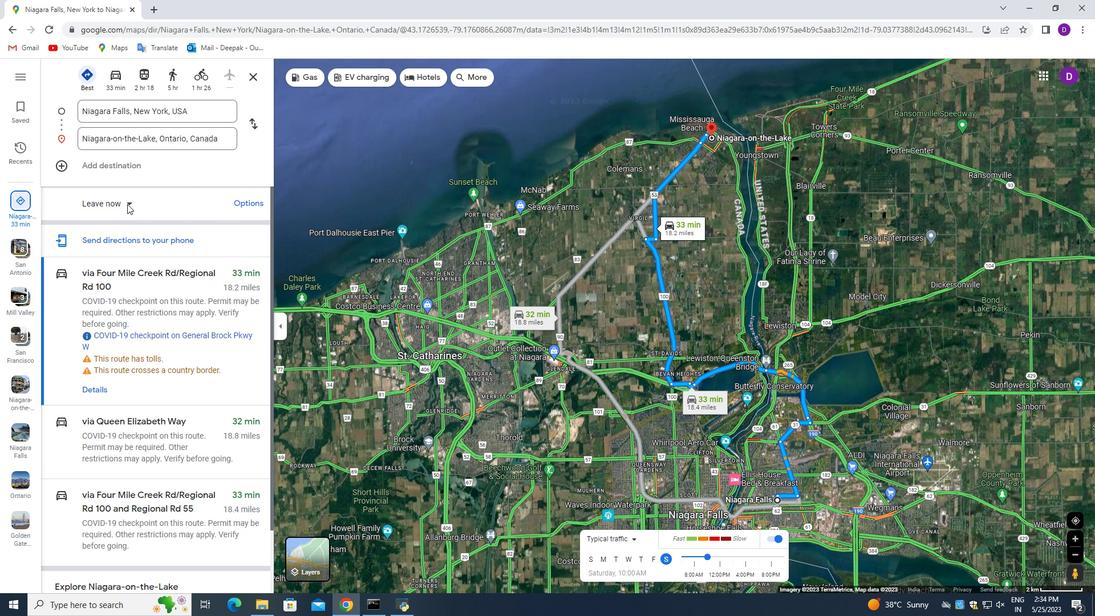 
Action: Mouse moved to (115, 239)
Screenshot: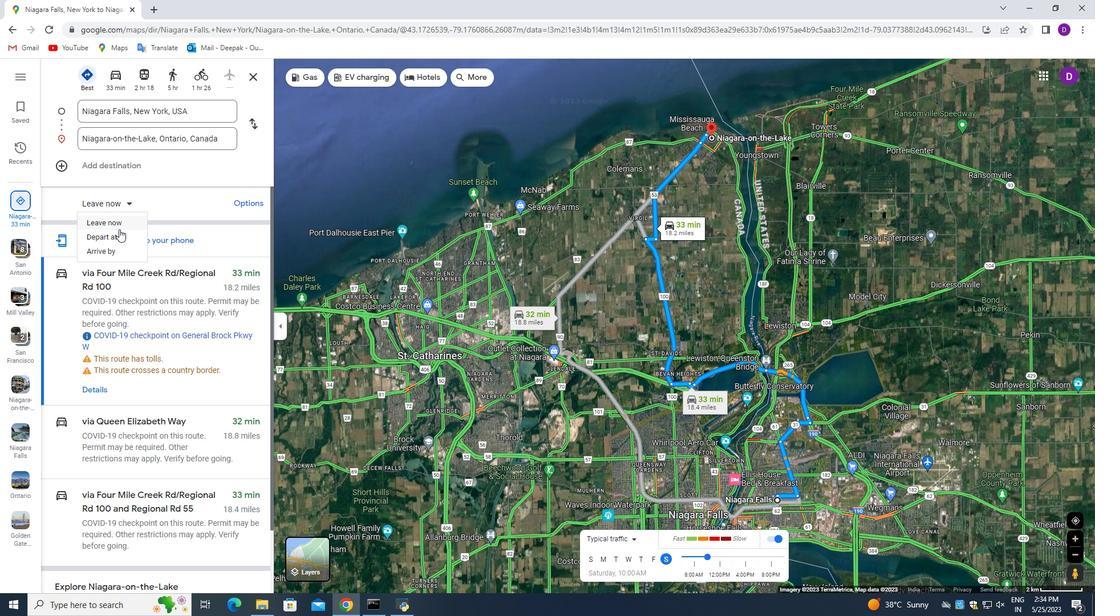 
Action: Mouse pressed left at (115, 239)
Screenshot: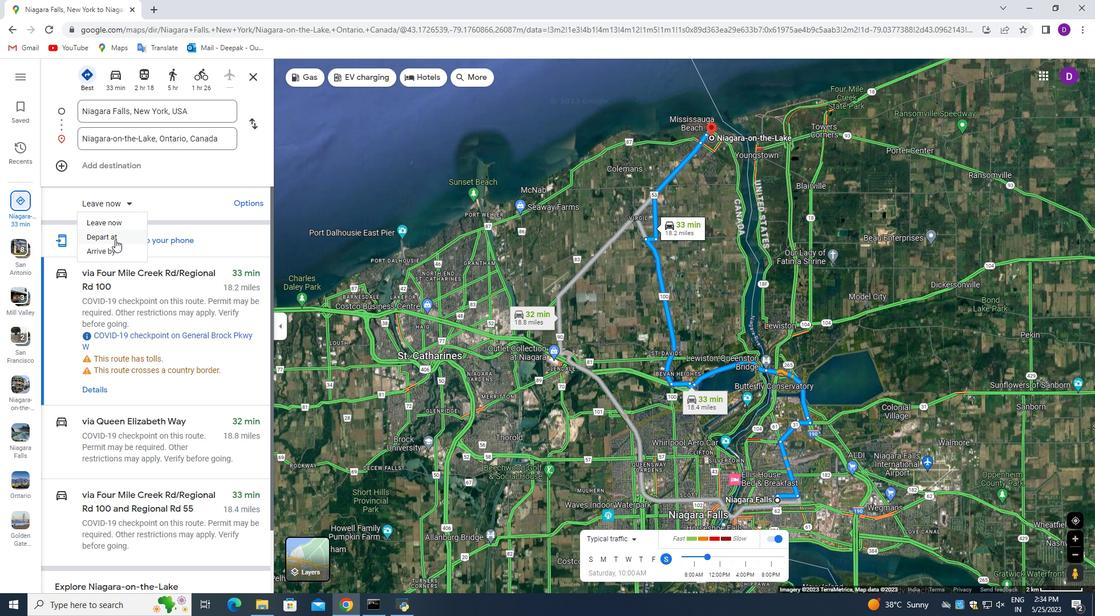 
Action: Mouse moved to (98, 197)
Screenshot: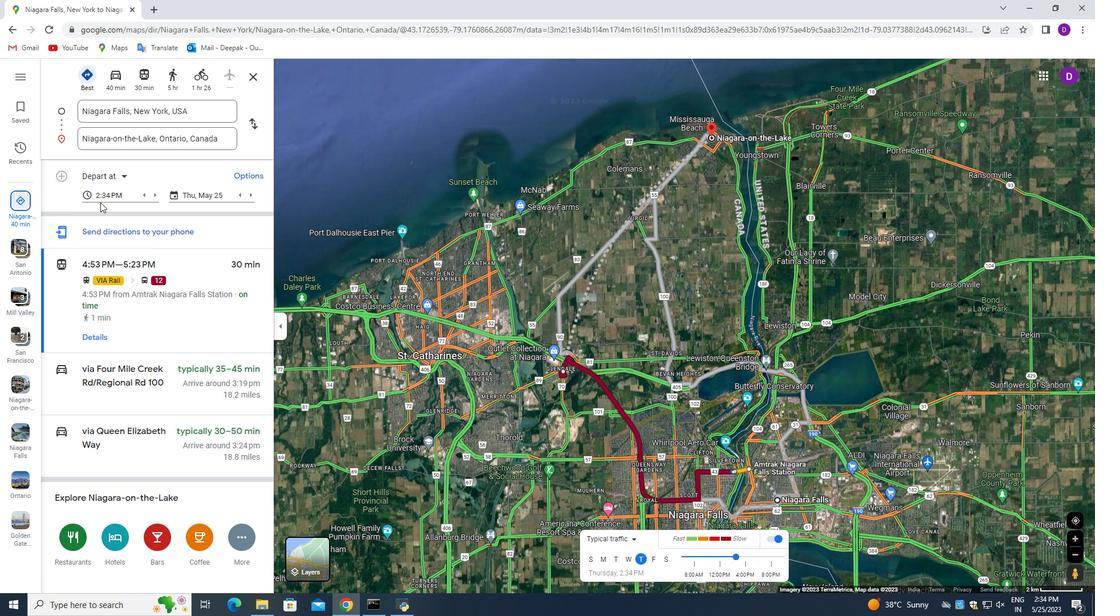 
Action: Mouse pressed left at (98, 197)
Screenshot: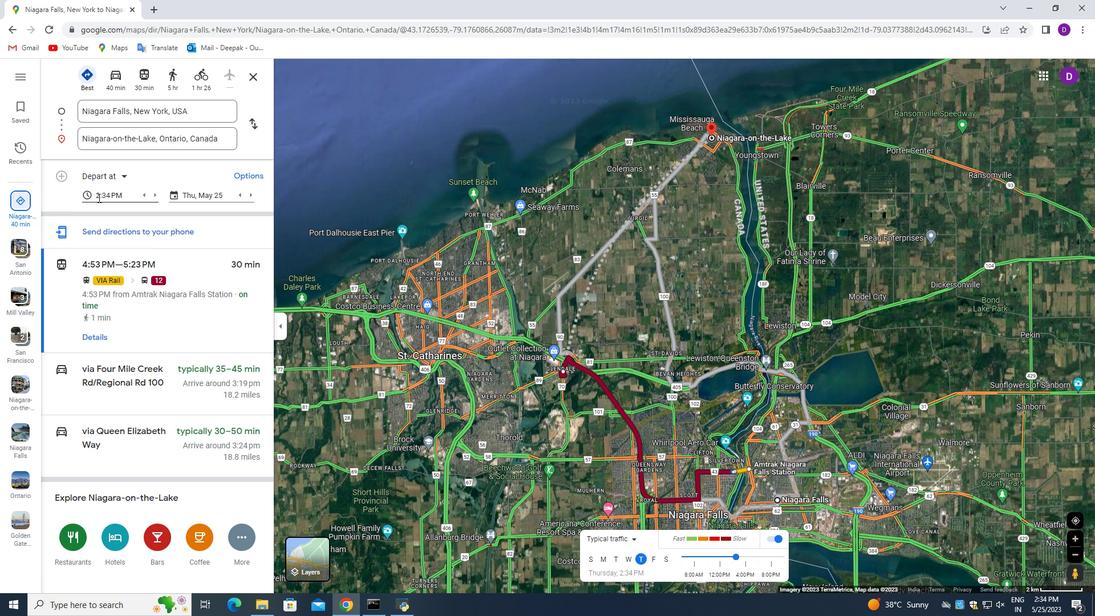
Action: Mouse moved to (126, 283)
Screenshot: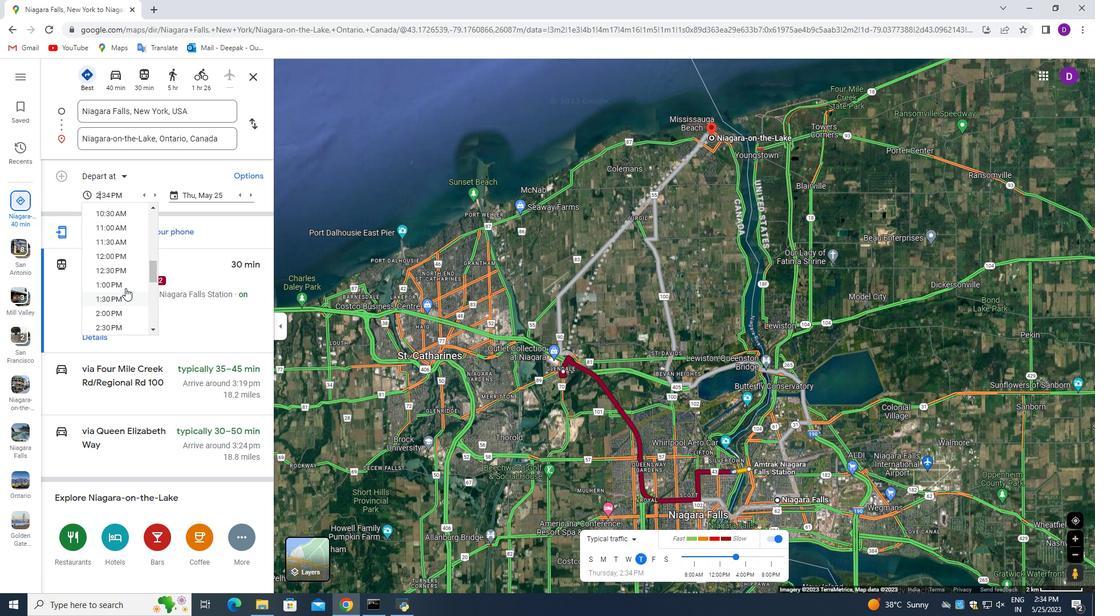 
Action: Mouse scrolled (126, 282) with delta (0, 0)
Screenshot: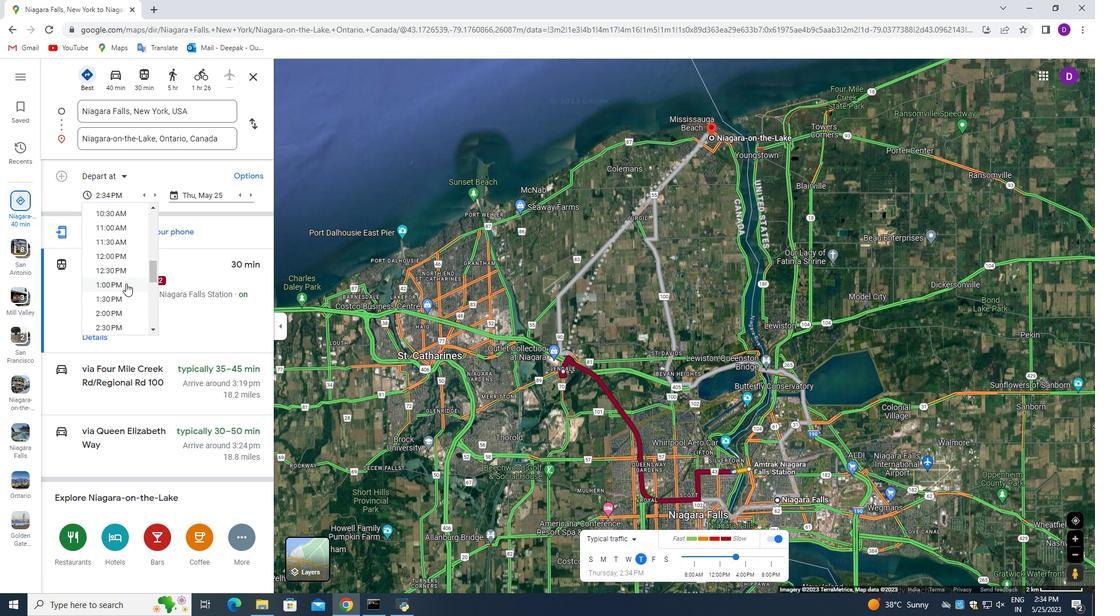 
Action: Mouse moved to (120, 283)
Screenshot: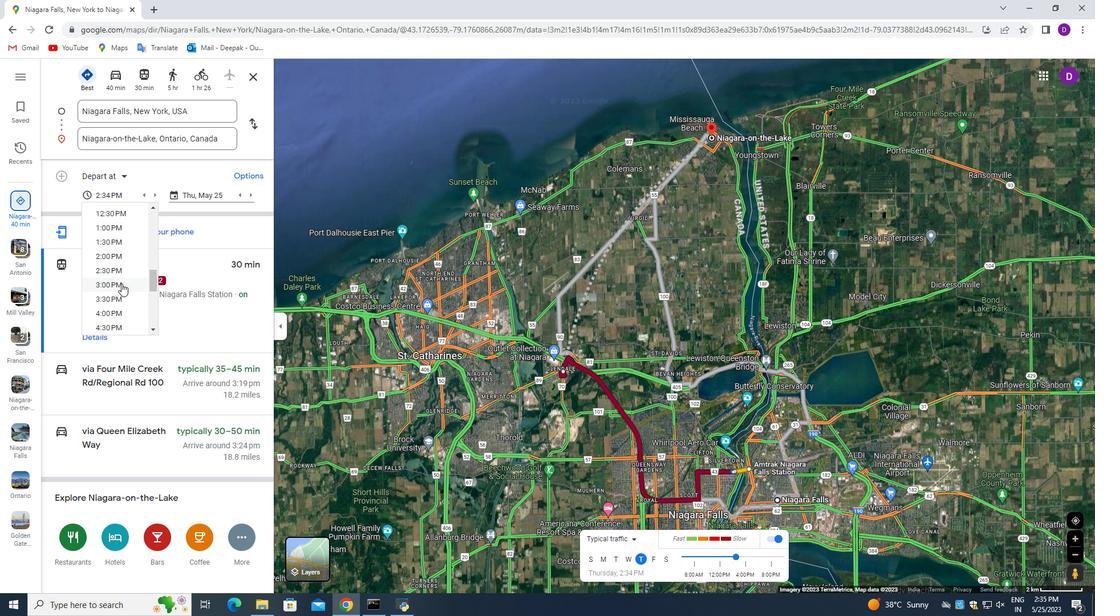 
Action: Mouse pressed left at (120, 283)
Screenshot: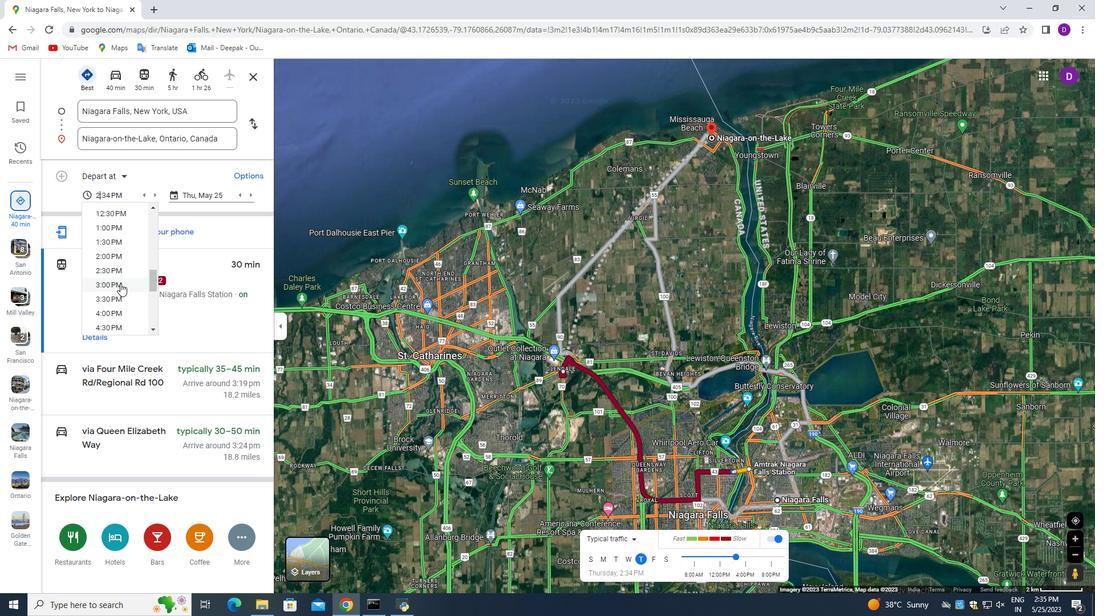 
Action: Mouse moved to (249, 197)
Screenshot: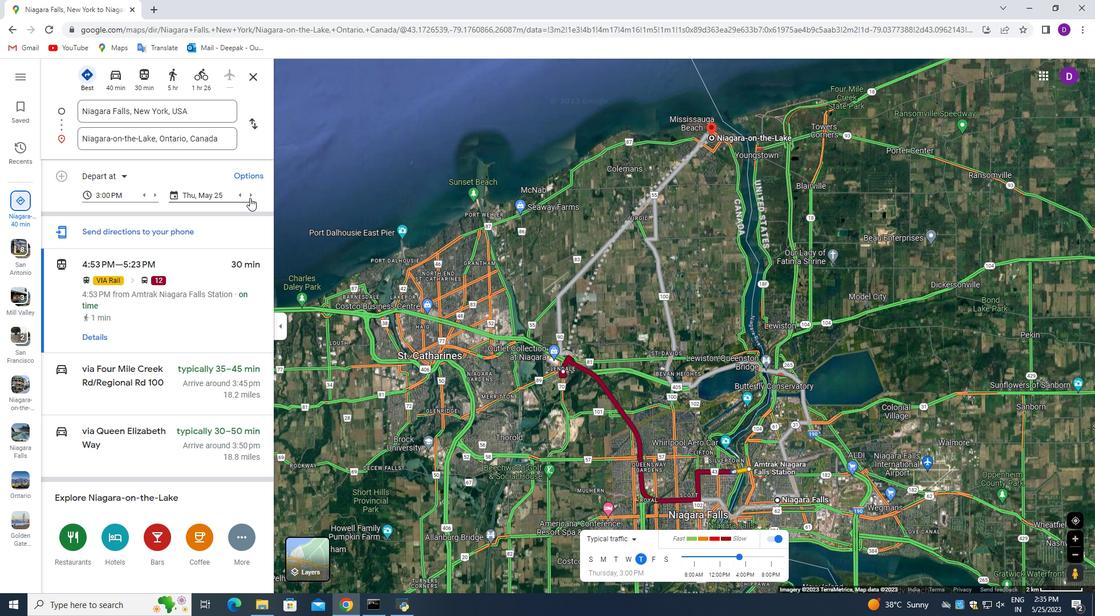 
Action: Mouse pressed left at (249, 197)
Screenshot: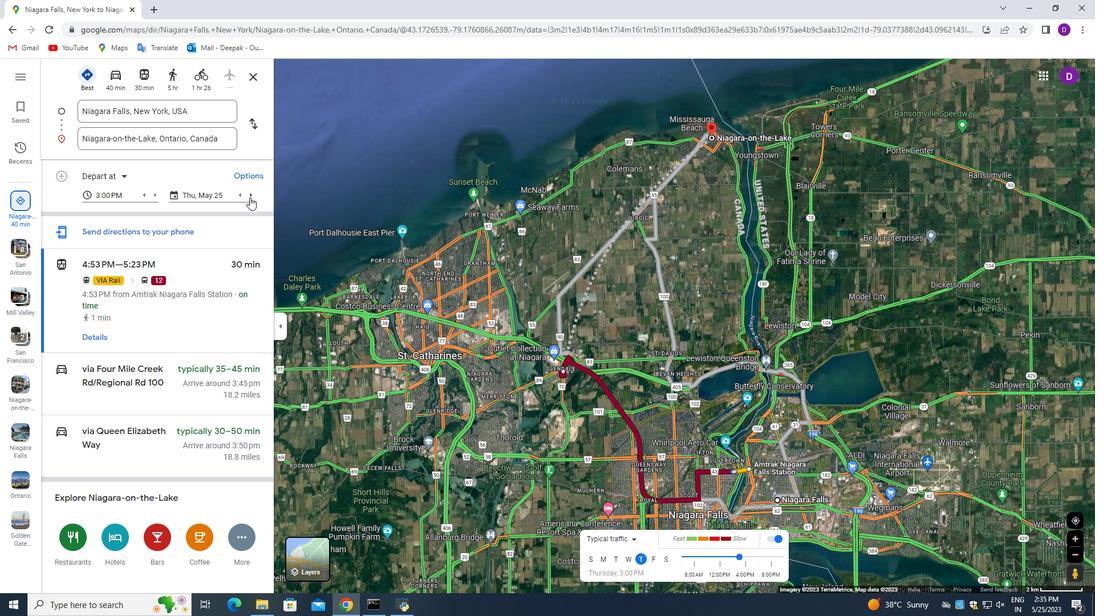 
Action: Mouse pressed left at (249, 197)
Screenshot: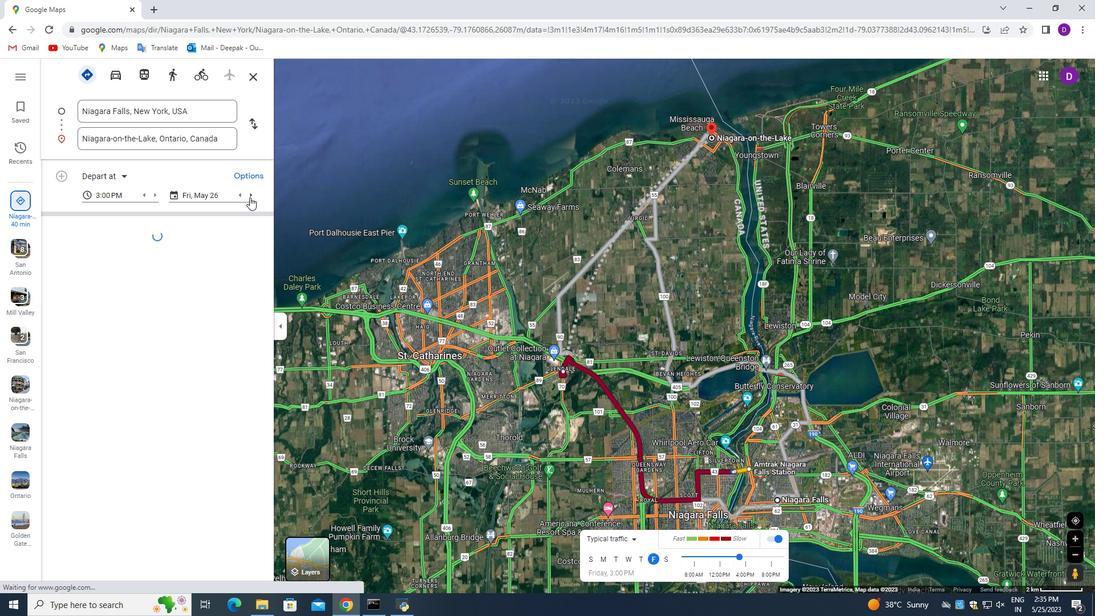 
Action: Mouse pressed left at (249, 197)
Screenshot: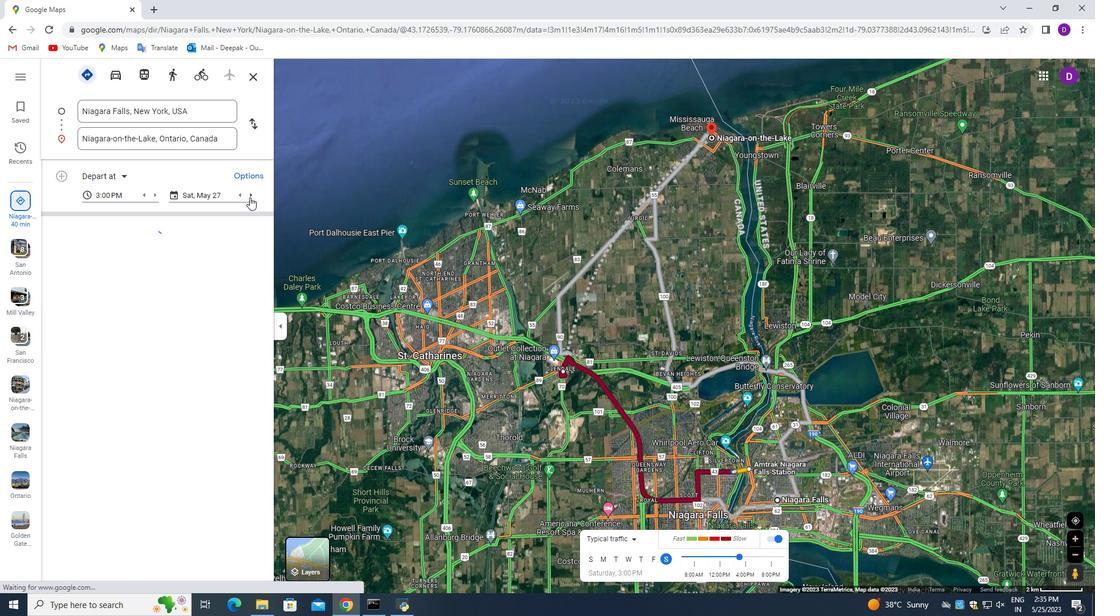 
Action: Mouse pressed left at (249, 197)
Screenshot: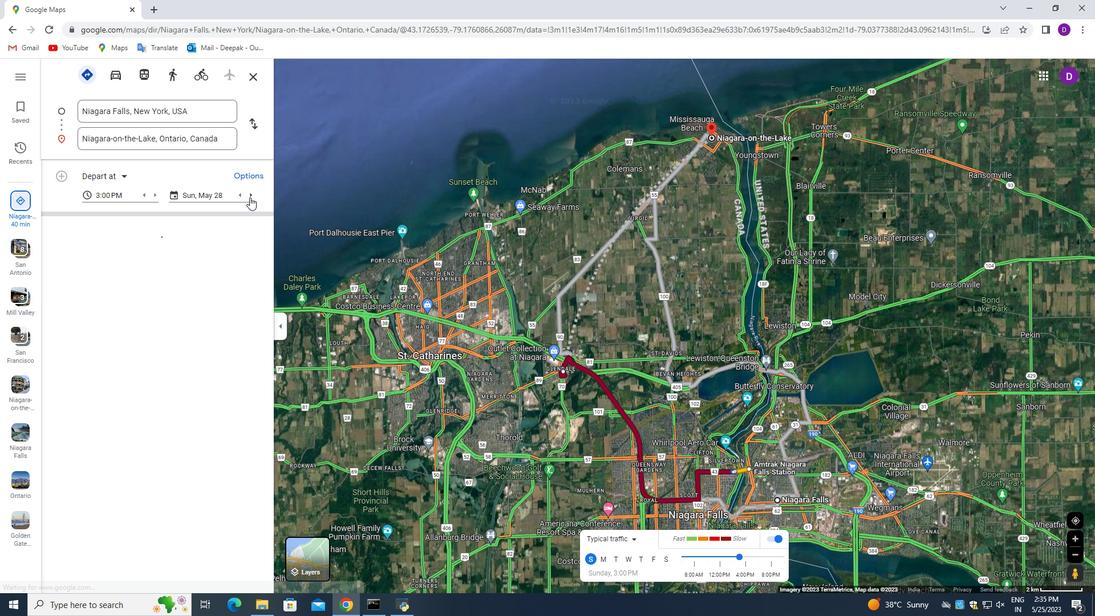 
Action: Mouse pressed left at (249, 197)
Screenshot: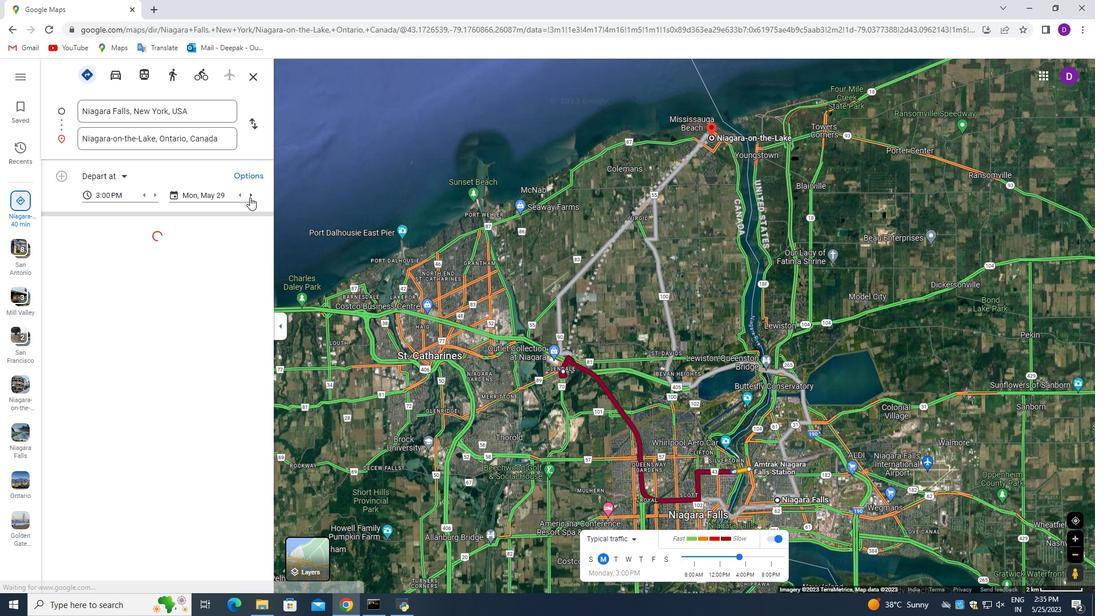 
Action: Mouse pressed left at (249, 197)
Screenshot: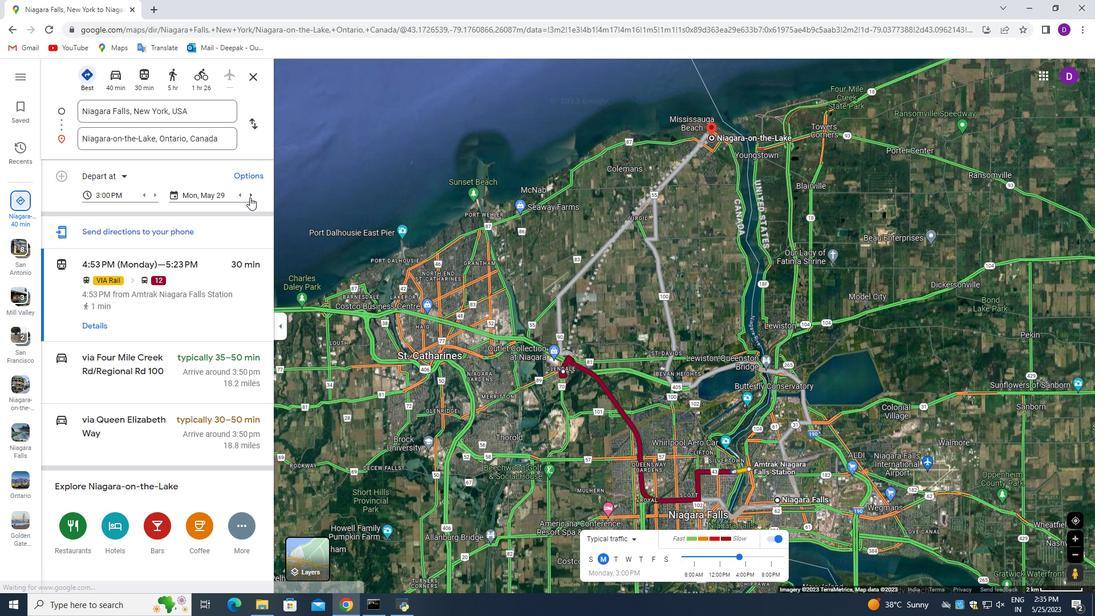 
Action: Mouse pressed left at (249, 197)
Screenshot: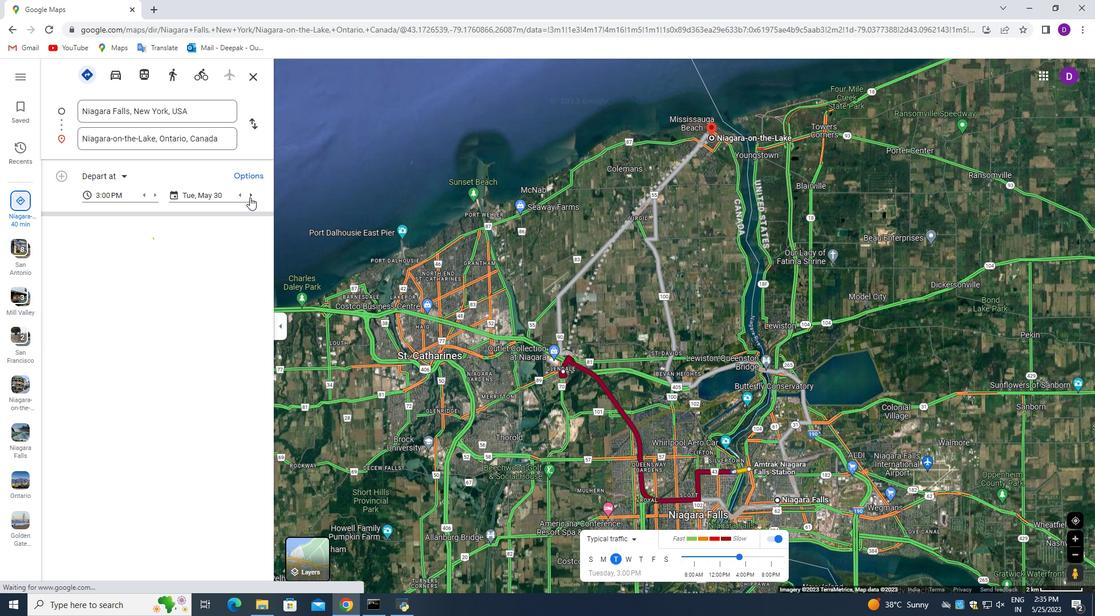 
Action: Mouse pressed left at (249, 197)
Screenshot: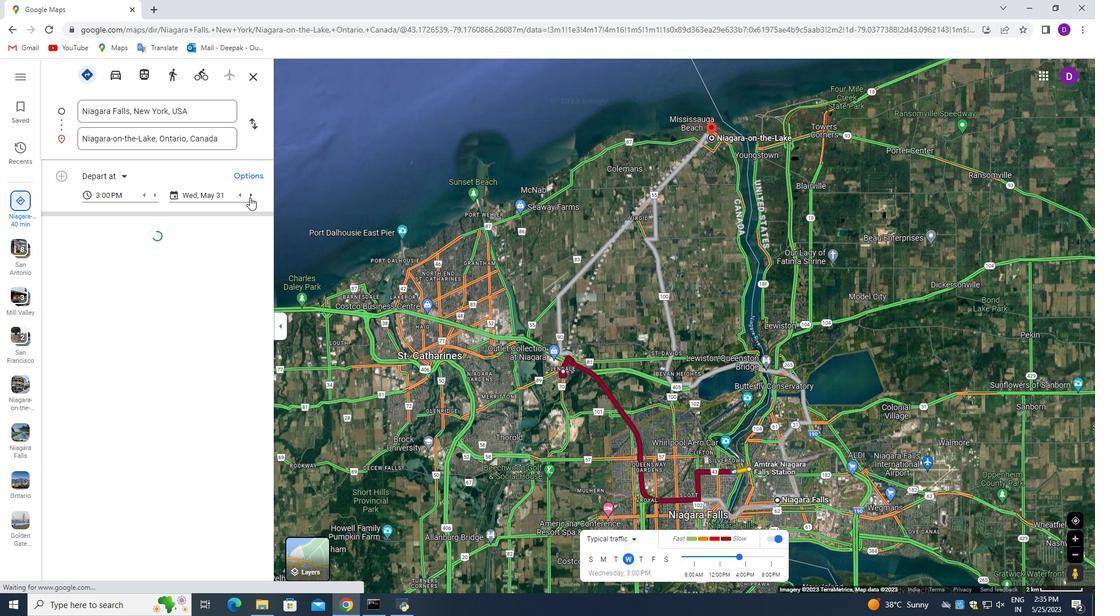 
Action: Mouse pressed left at (249, 197)
Screenshot: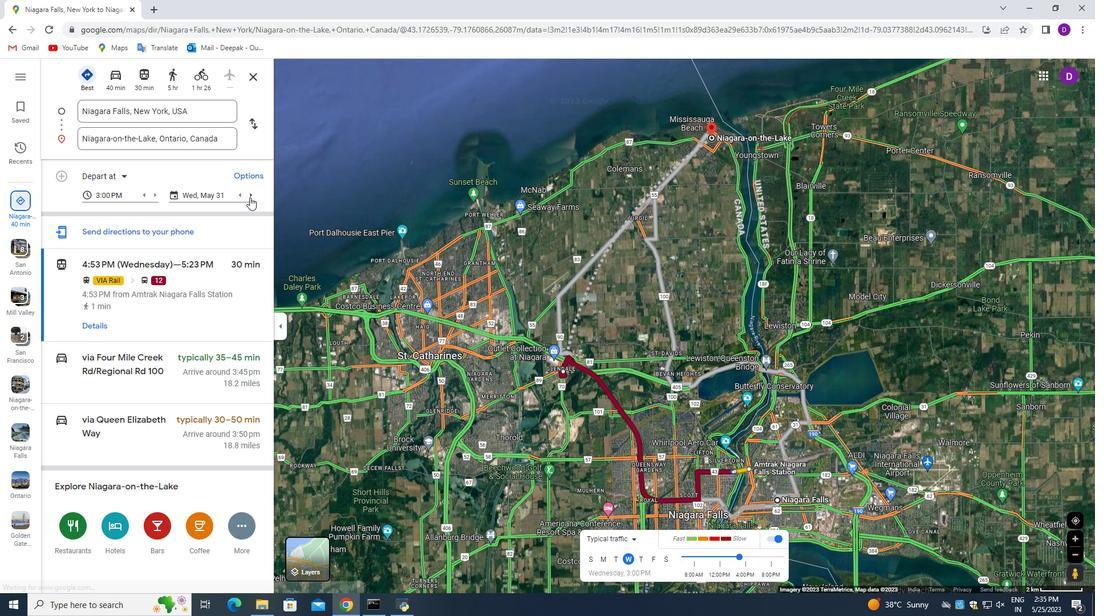 
Action: Mouse moved to (250, 196)
Screenshot: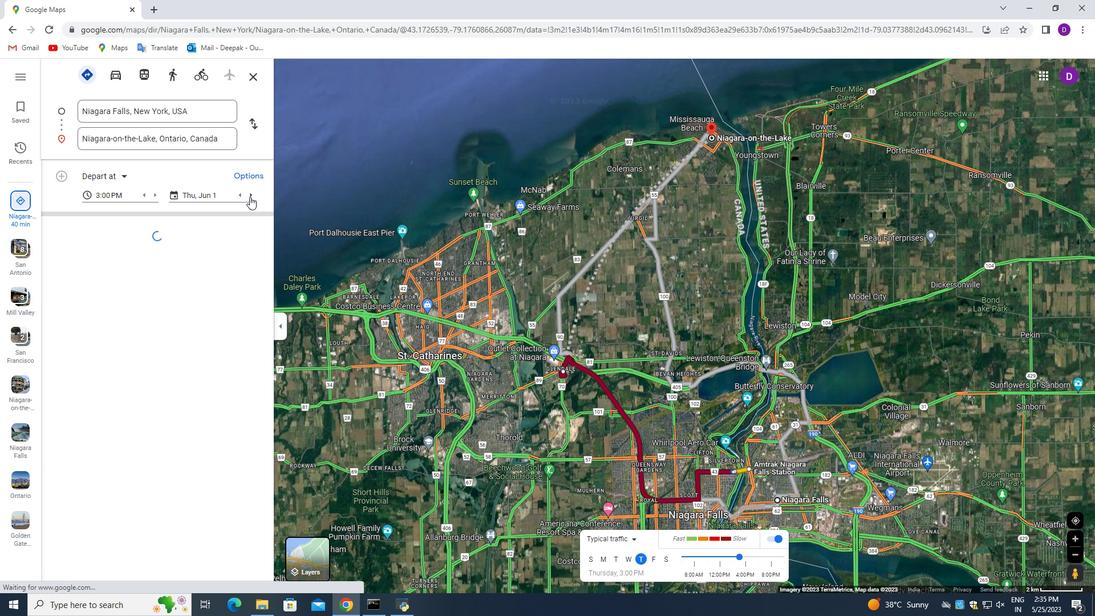 
Action: Mouse pressed left at (250, 196)
Screenshot: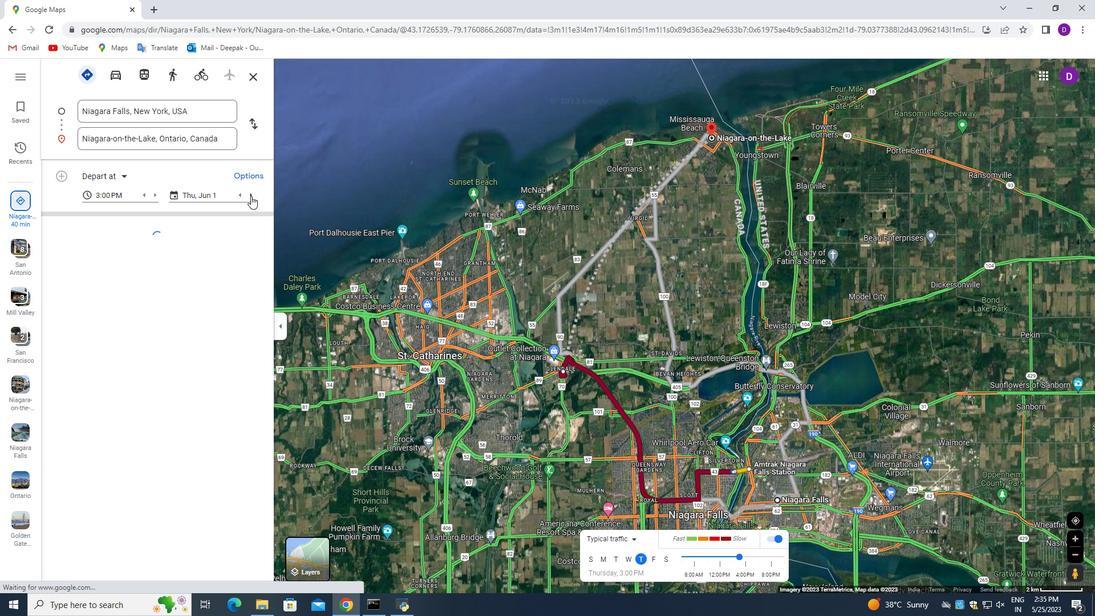 
Action: Mouse pressed left at (250, 196)
Screenshot: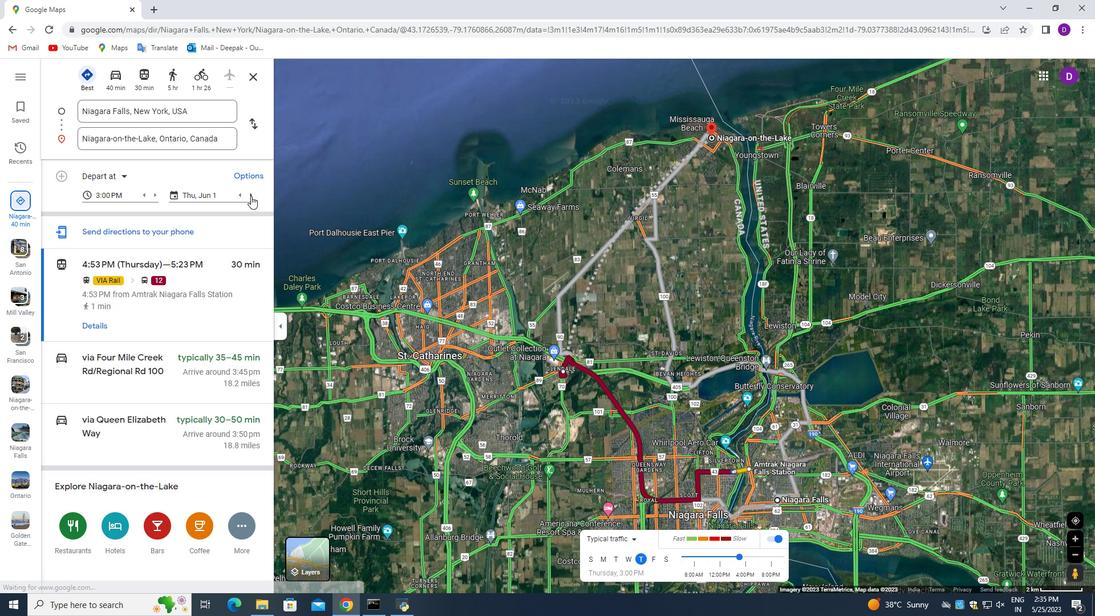 
Action: Mouse pressed left at (250, 196)
Screenshot: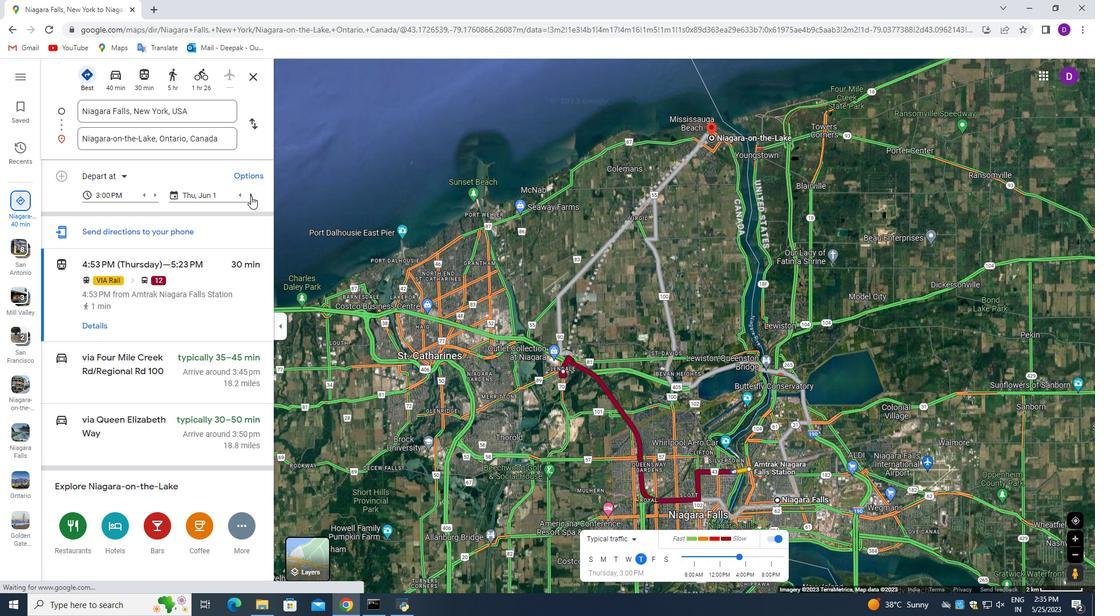 
Action: Mouse pressed left at (250, 196)
Screenshot: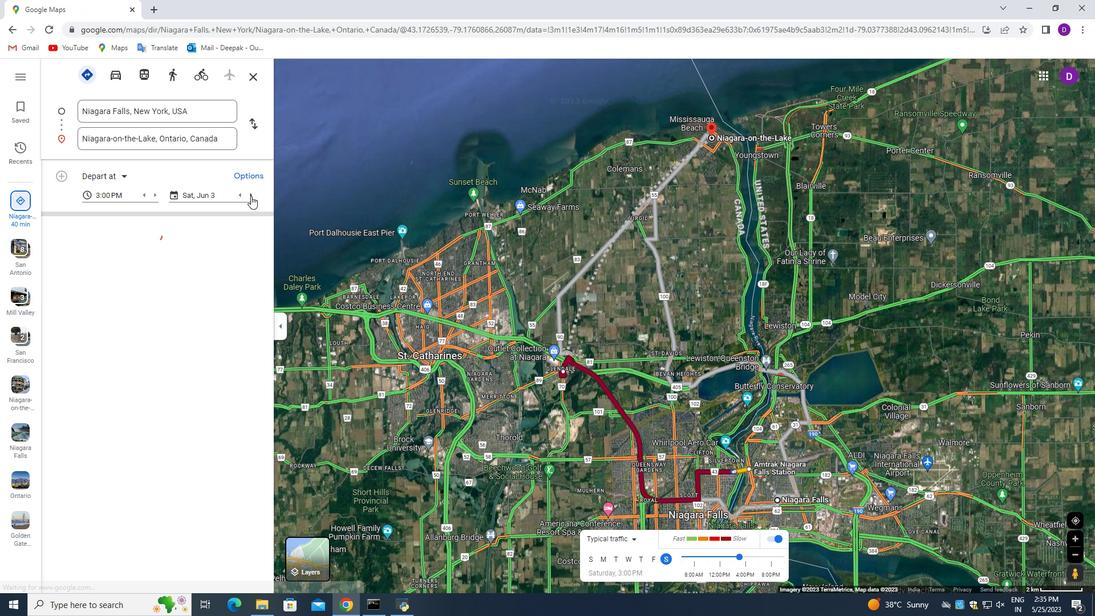 
Action: Mouse pressed left at (250, 196)
Screenshot: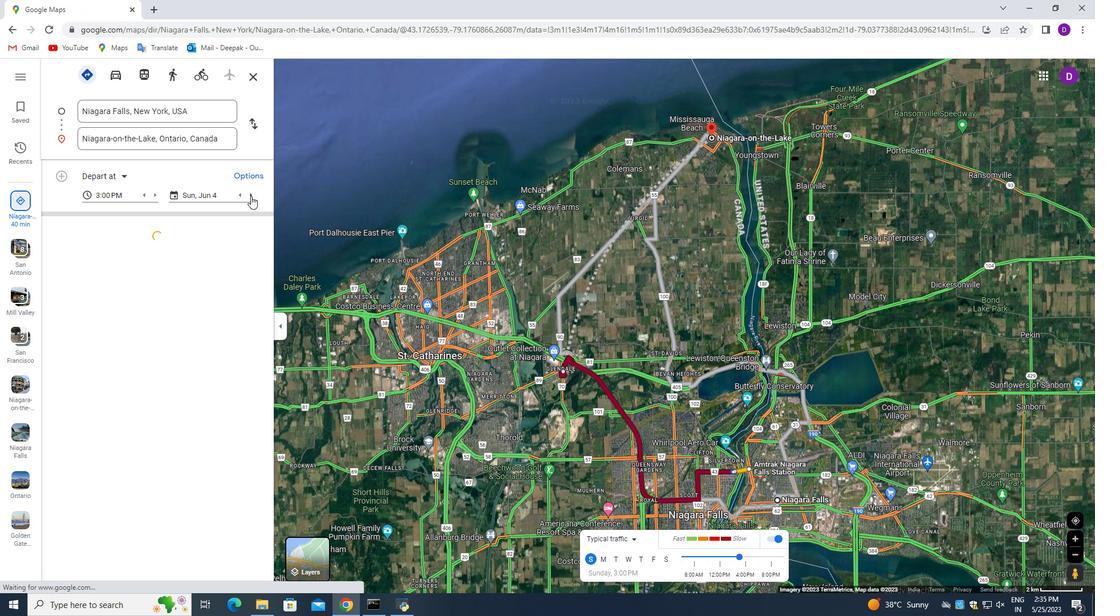 
Action: Mouse pressed left at (250, 196)
Screenshot: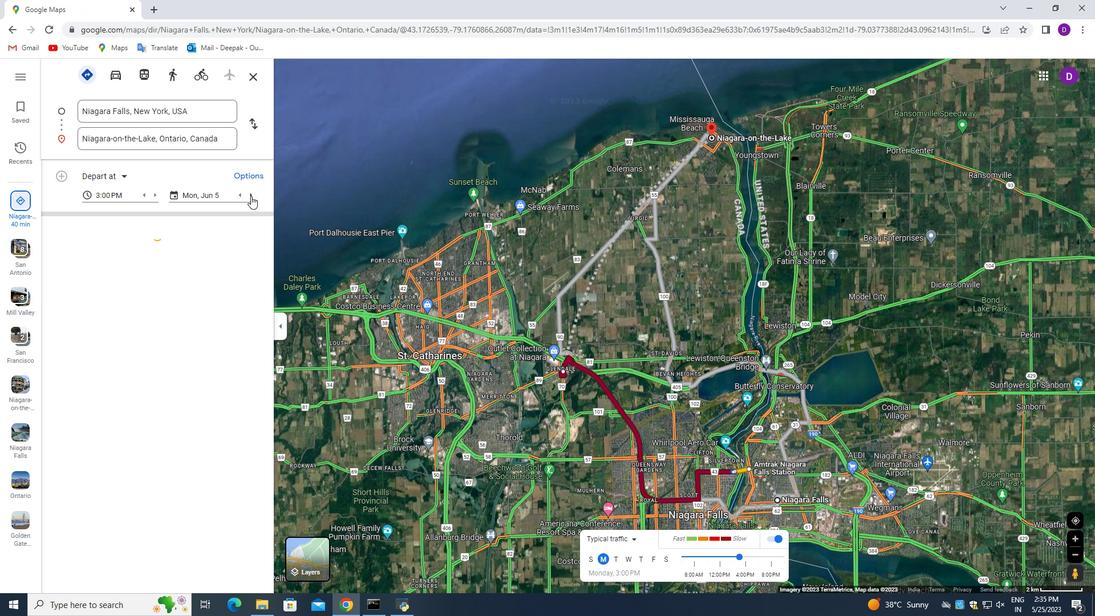 
Action: Mouse pressed left at (250, 196)
Screenshot: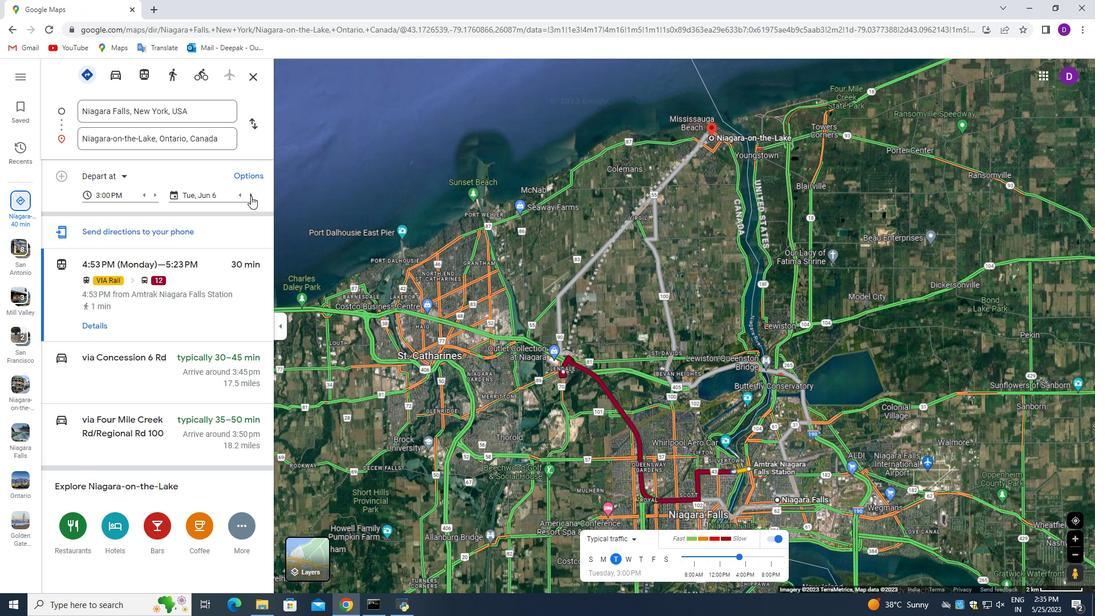 
Action: Mouse pressed left at (250, 196)
Screenshot: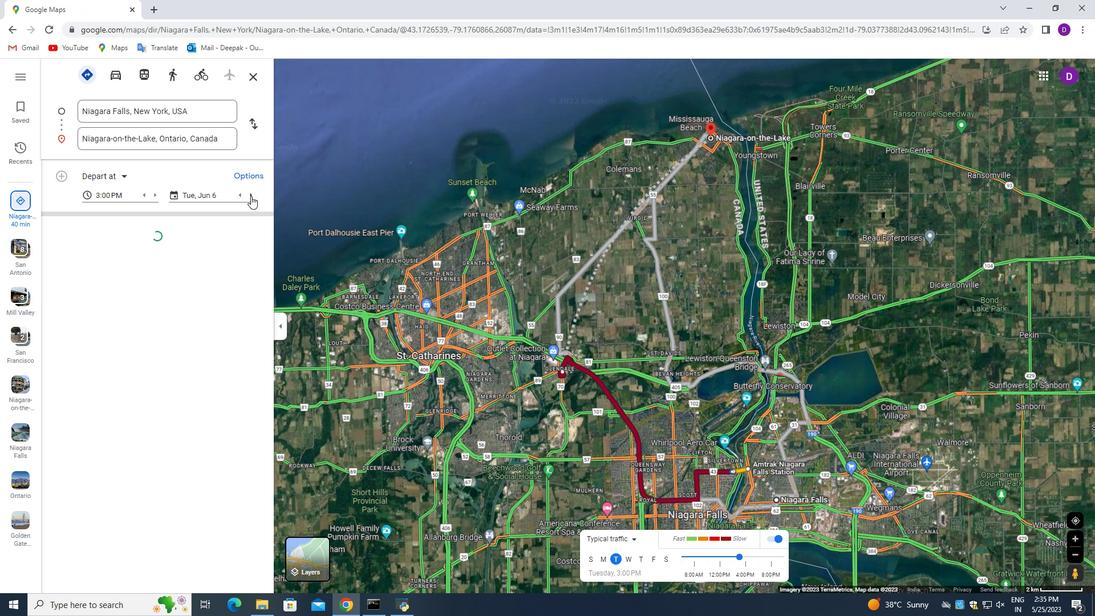 
Action: Mouse pressed left at (250, 196)
Screenshot: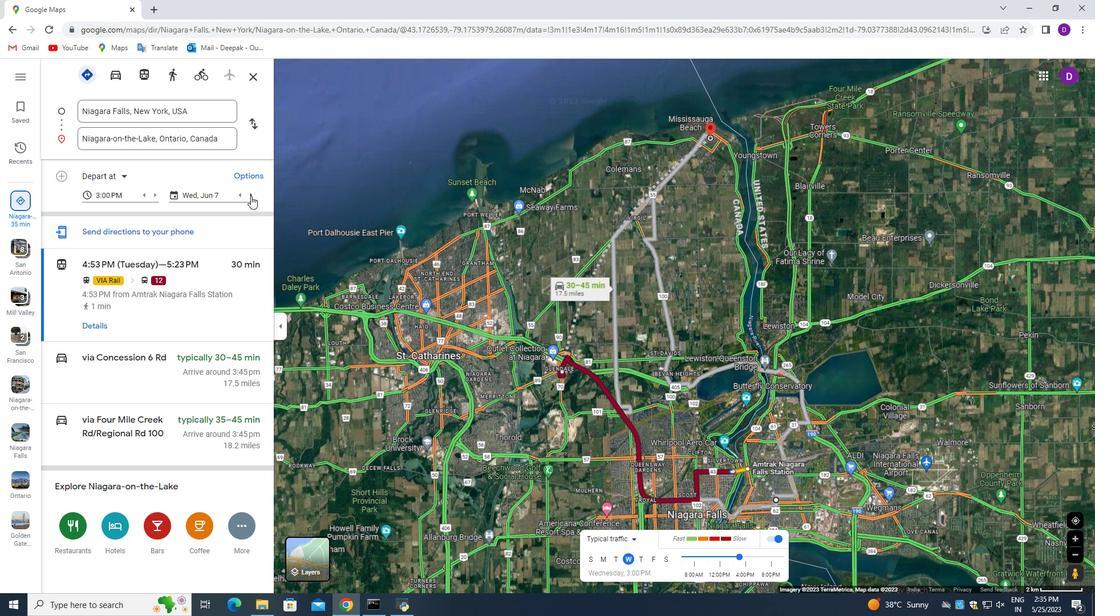 
Action: Mouse pressed left at (250, 196)
Screenshot: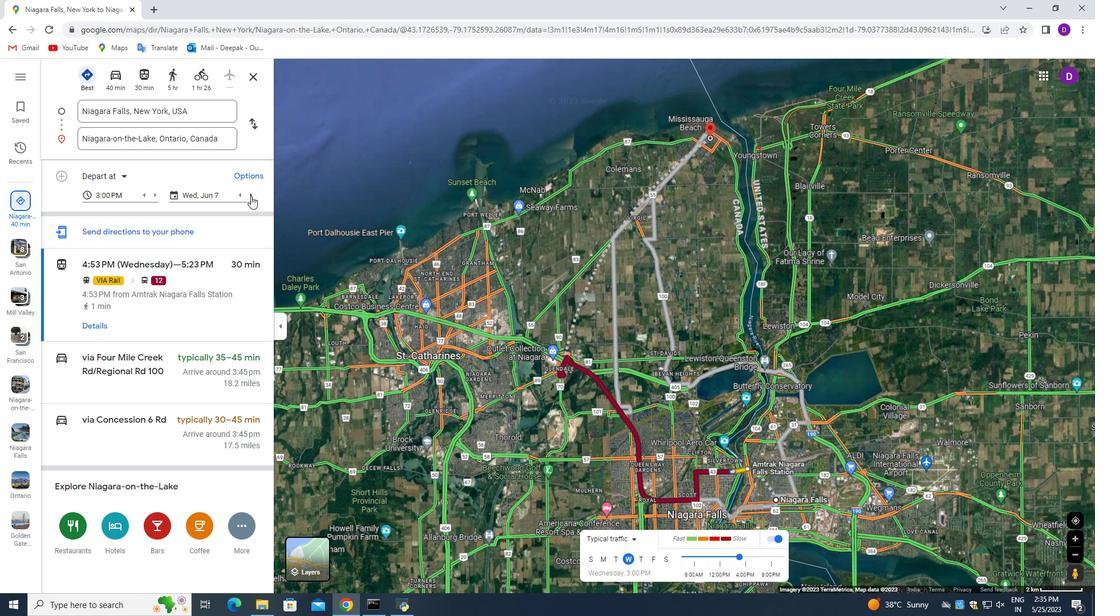 
Action: Mouse pressed left at (250, 196)
Screenshot: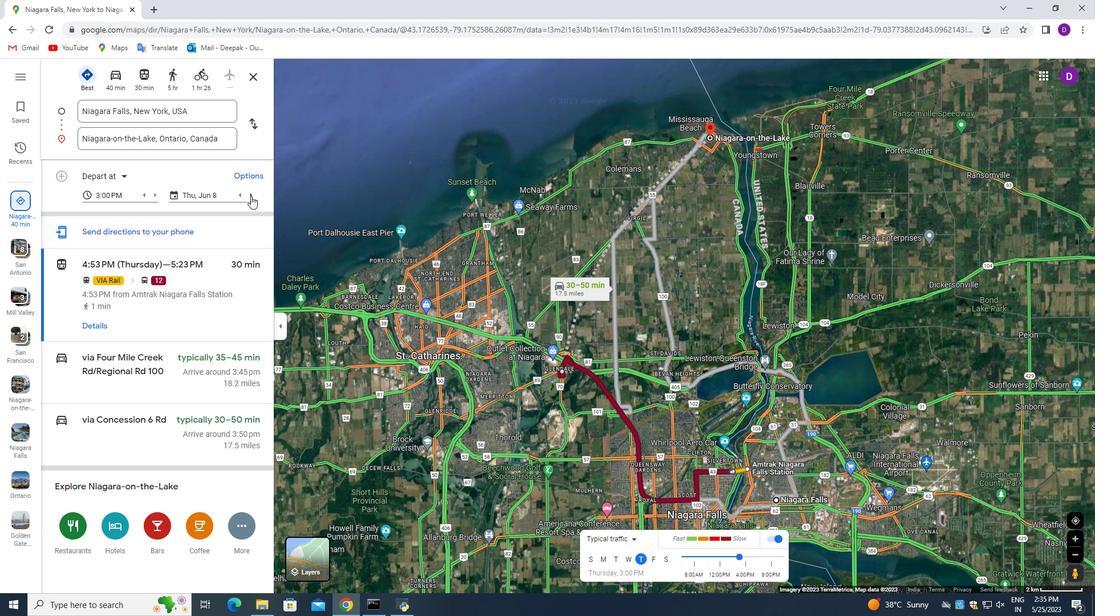
Action: Mouse pressed left at (250, 196)
Screenshot: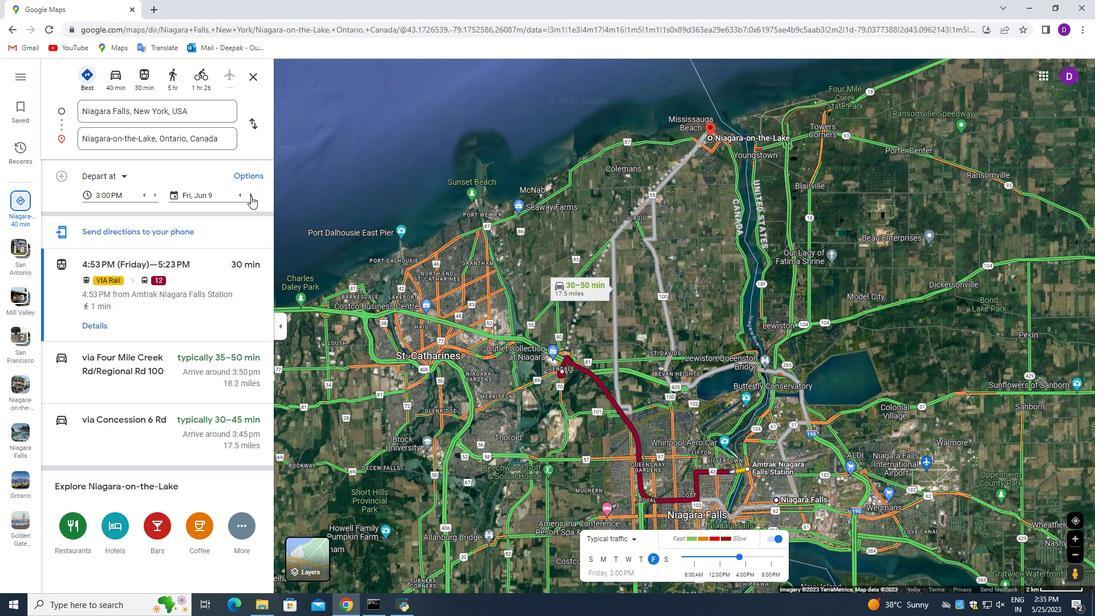 
Action: Mouse pressed left at (250, 196)
Screenshot: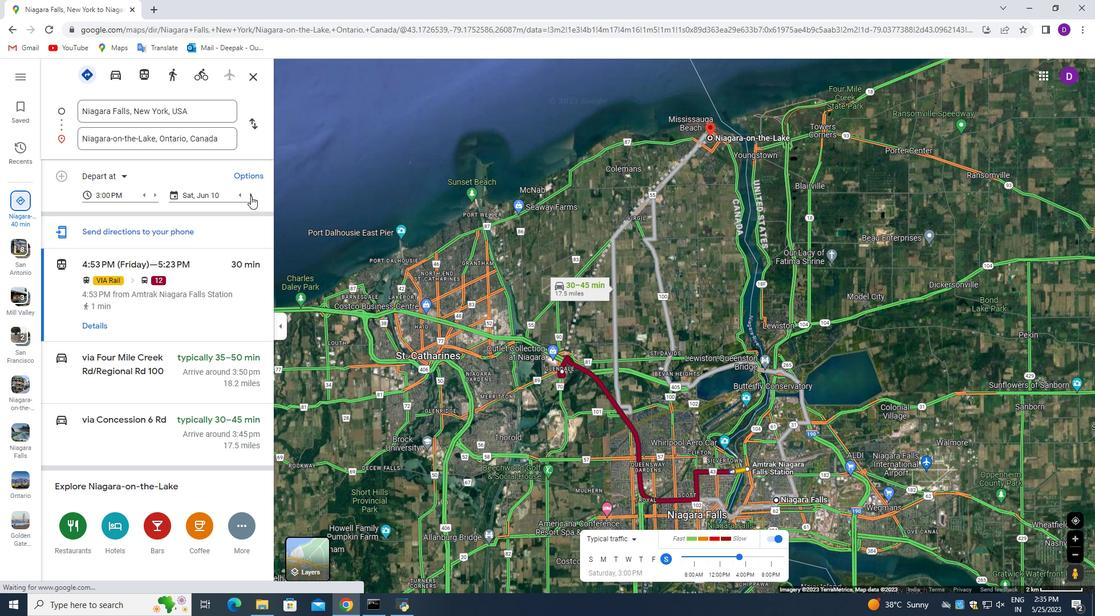 
Action: Mouse pressed left at (250, 196)
Screenshot: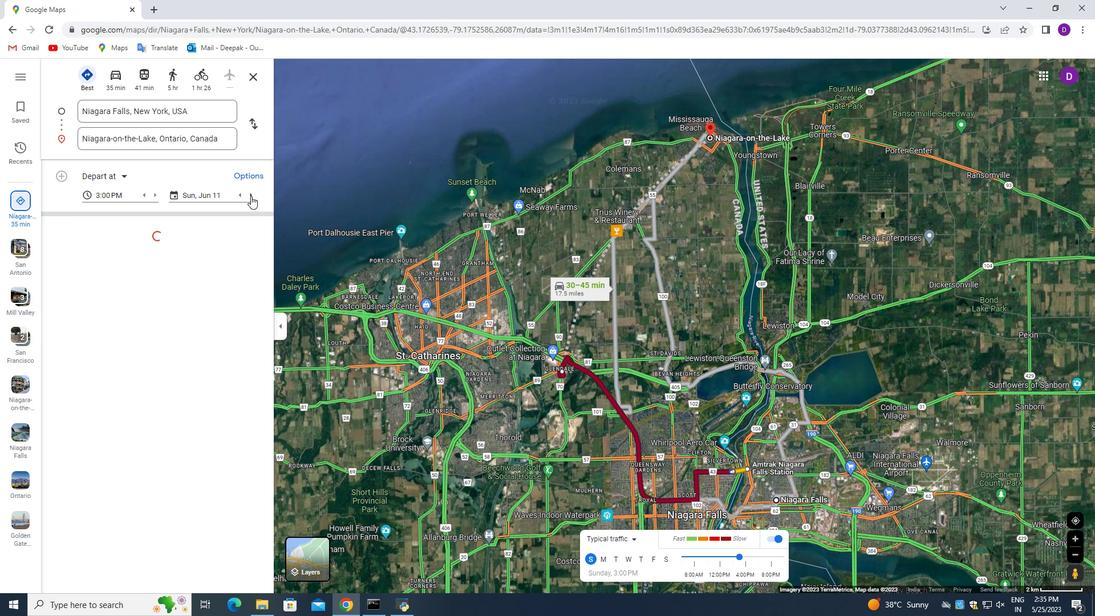 
Action: Mouse pressed left at (250, 196)
Screenshot: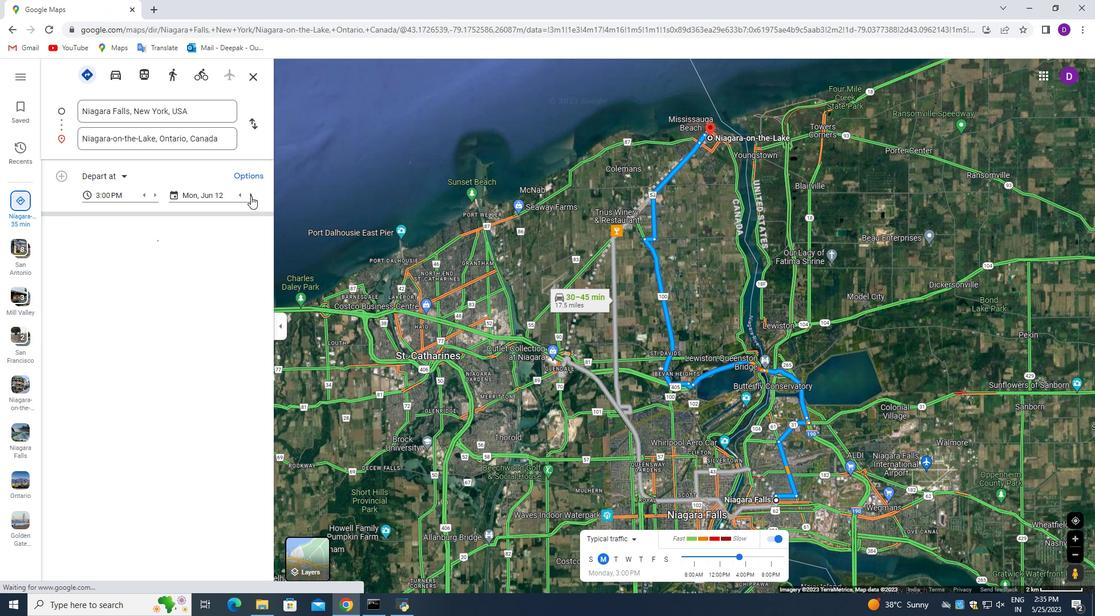
Action: Mouse pressed left at (250, 196)
Screenshot: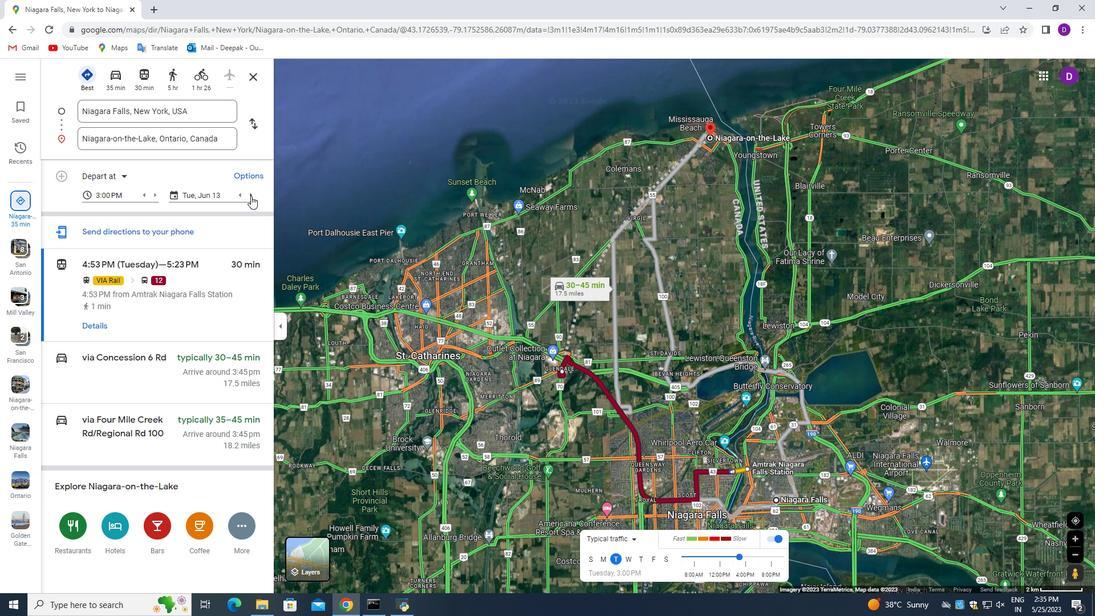 
Action: Mouse pressed left at (250, 196)
Screenshot: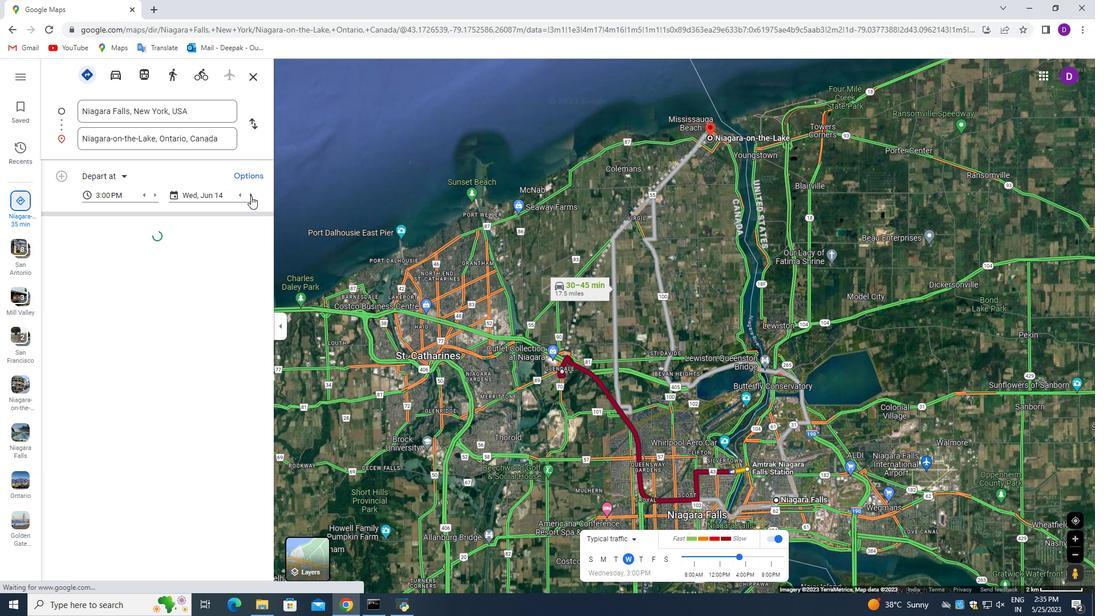 
Action: Mouse pressed left at (250, 196)
Screenshot: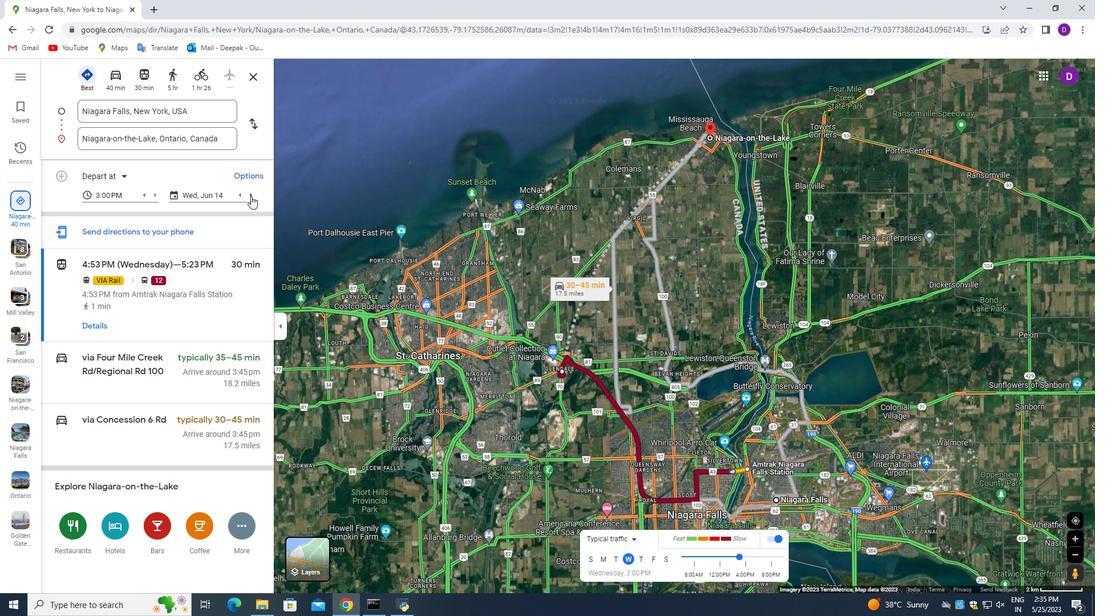 
Action: Mouse moved to (92, 327)
Screenshot: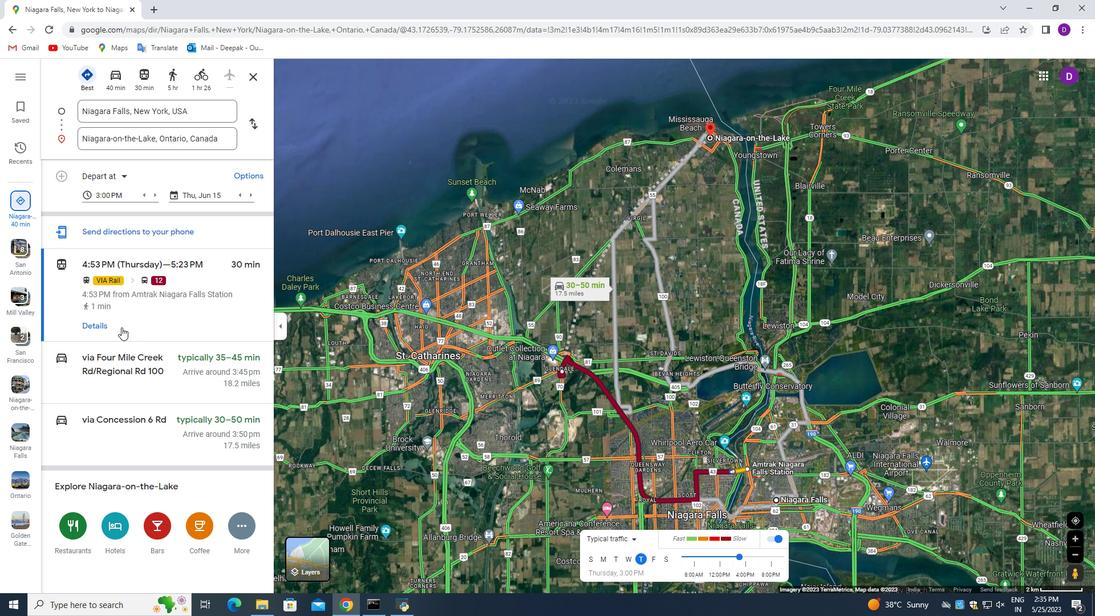 
Action: Mouse pressed left at (92, 327)
Screenshot: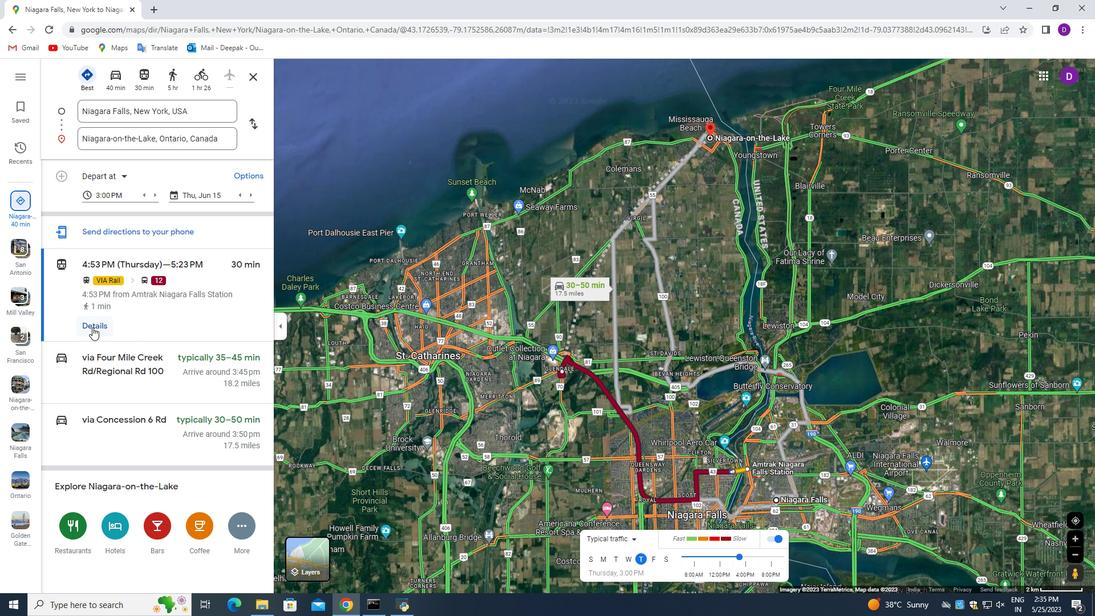 
Action: Mouse moved to (169, 347)
Screenshot: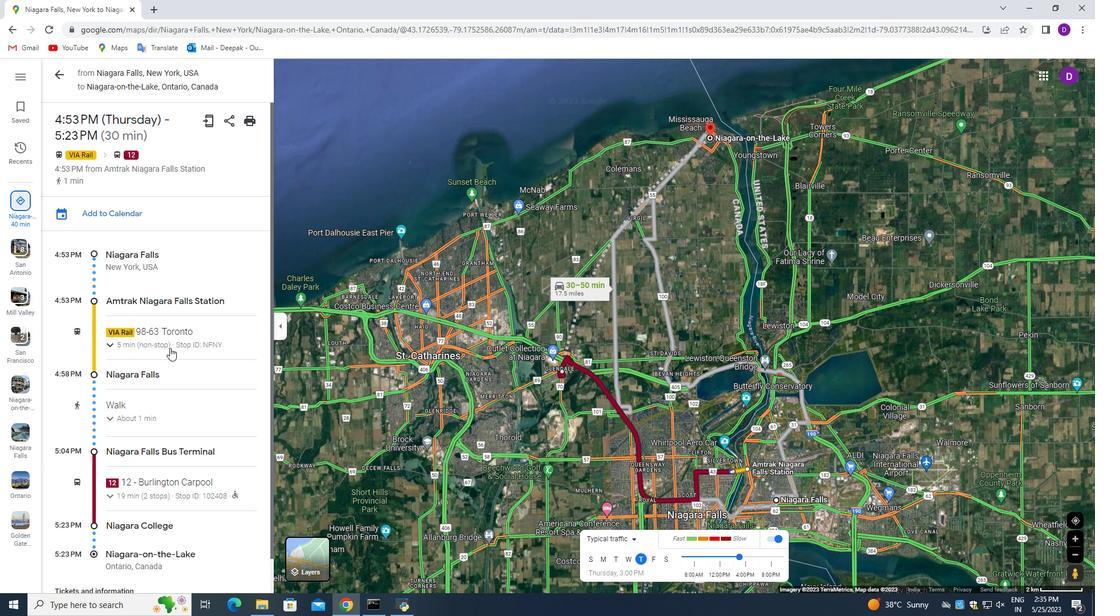
Action: Mouse scrolled (169, 347) with delta (0, 0)
Screenshot: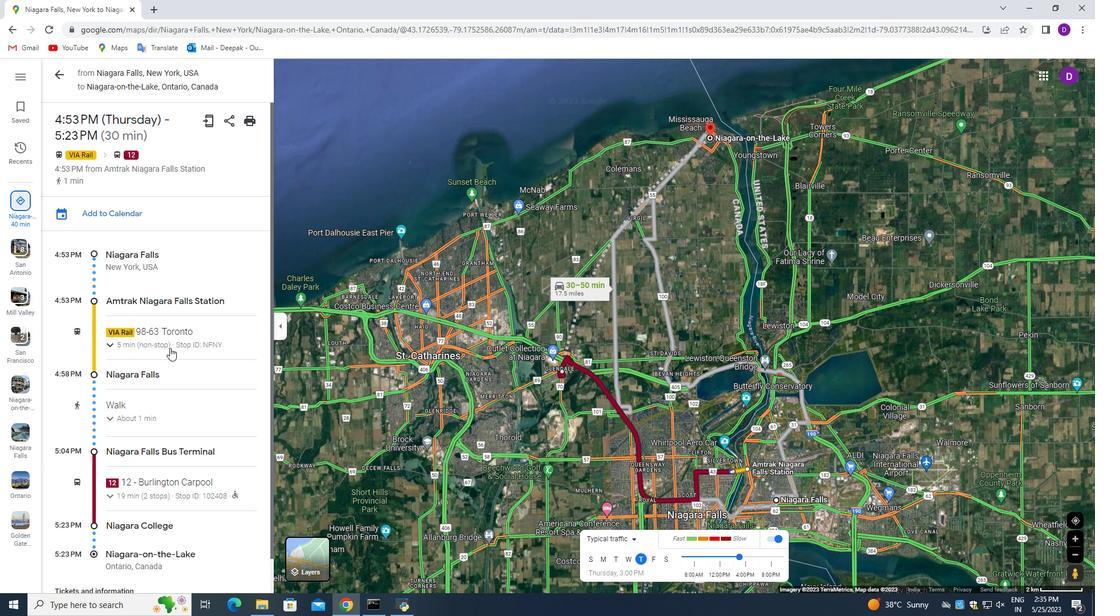 
Action: Mouse scrolled (169, 347) with delta (0, 0)
Screenshot: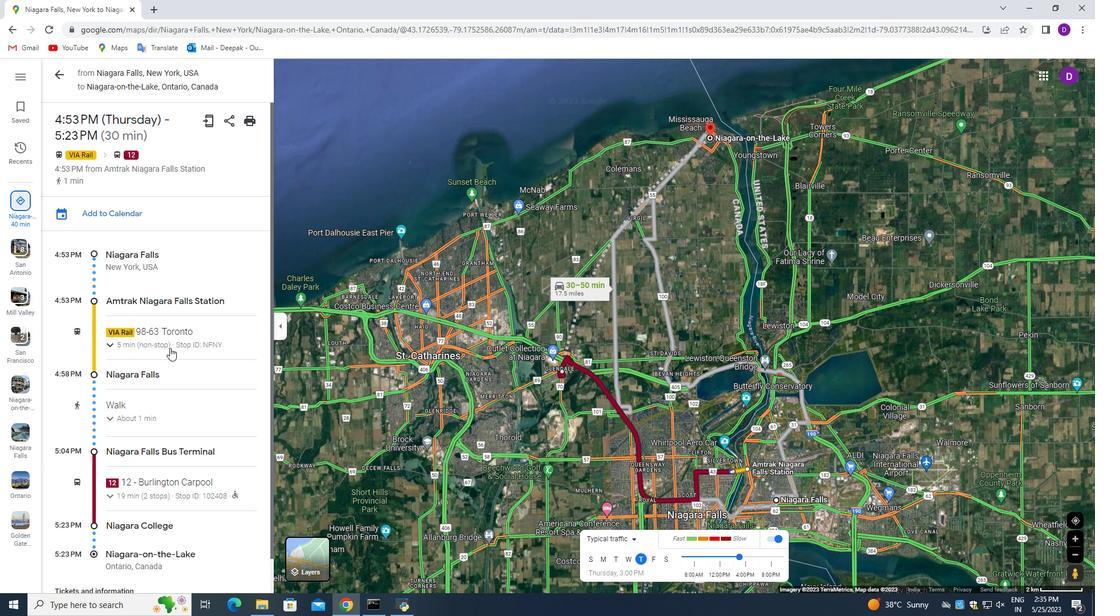 
Action: Mouse moved to (169, 346)
Screenshot: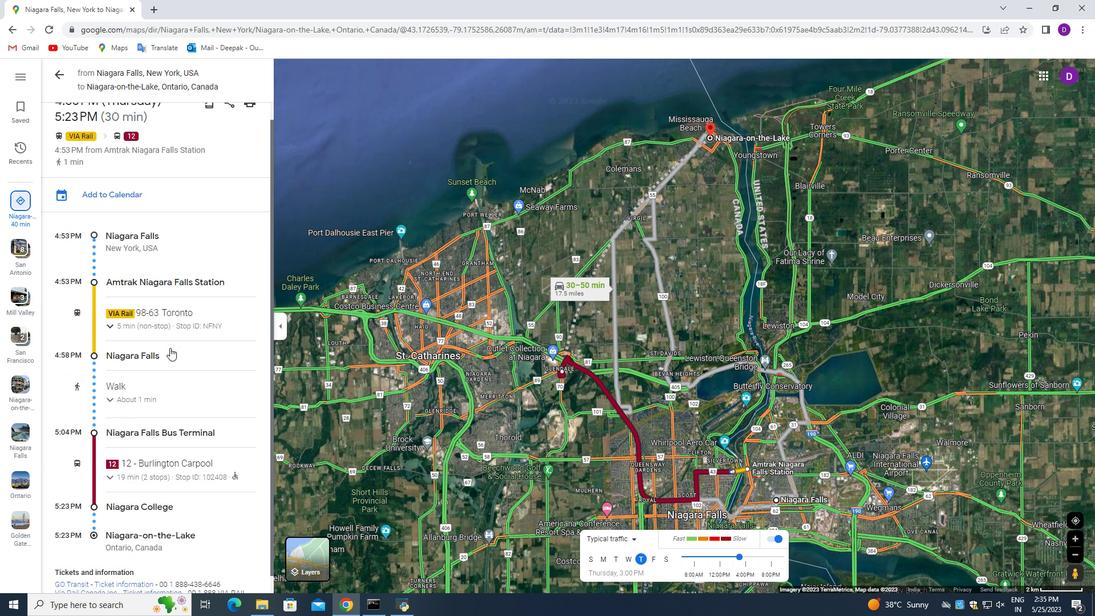 
Action: Mouse scrolled (169, 346) with delta (0, 0)
Screenshot: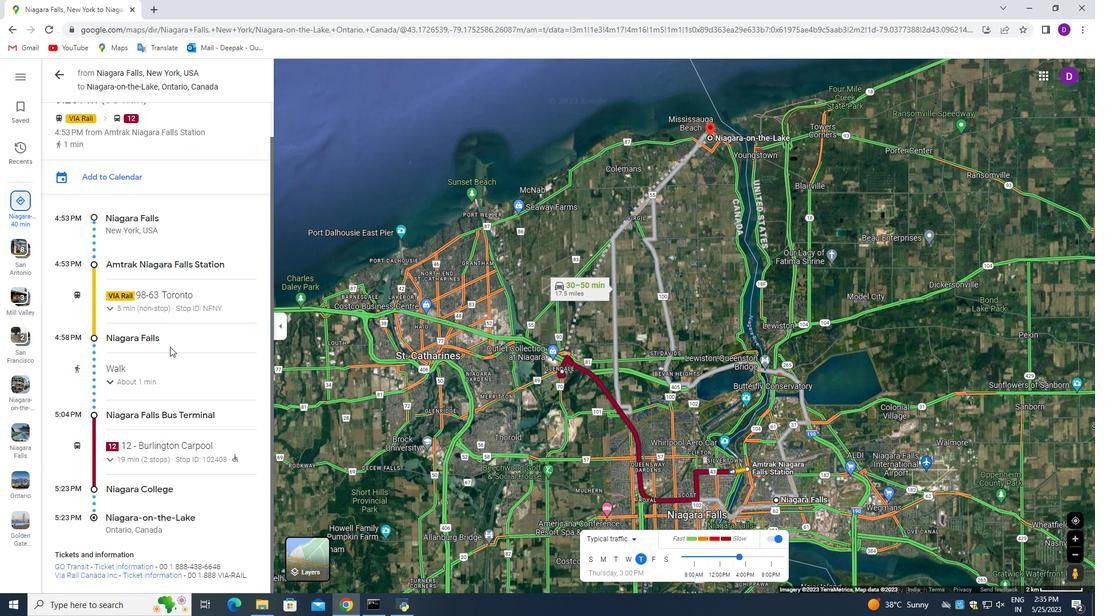 
Action: Mouse scrolled (169, 346) with delta (0, 0)
Screenshot: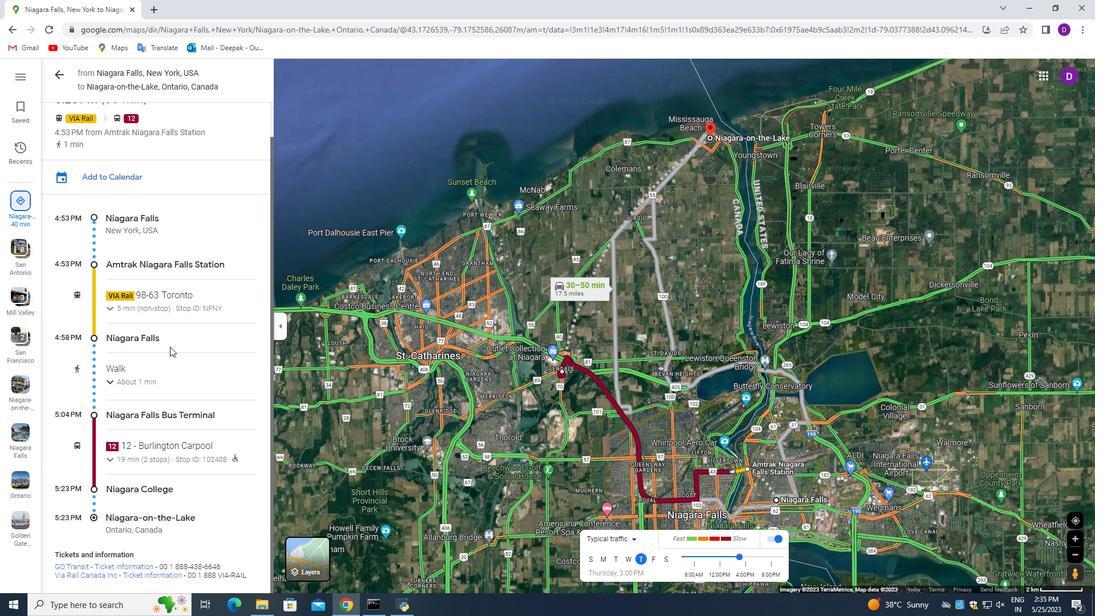
Action: Mouse moved to (171, 344)
Screenshot: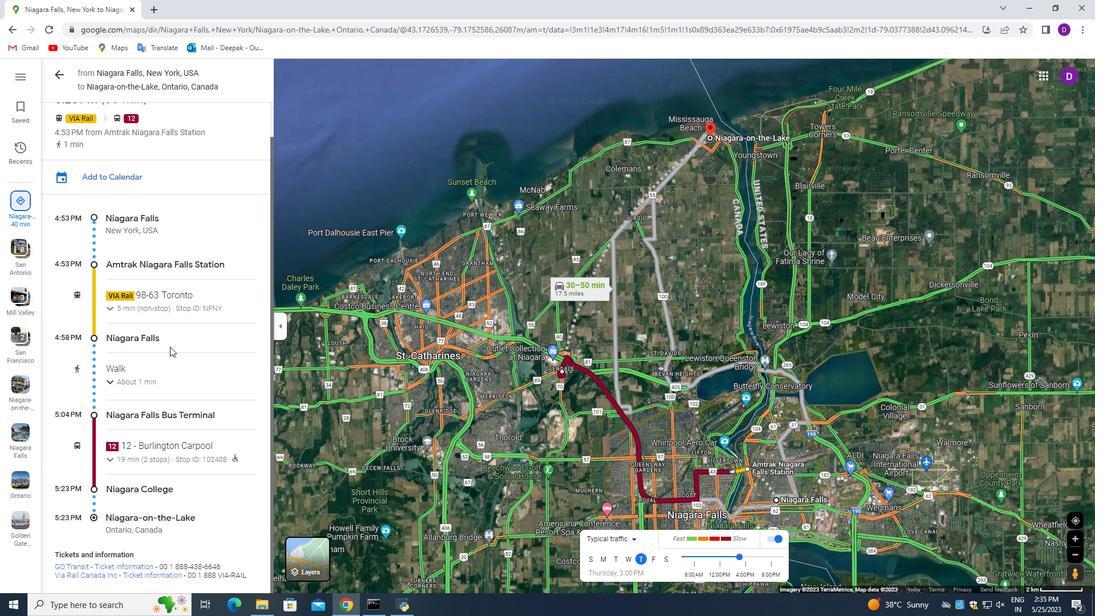 
Action: Mouse scrolled (171, 343) with delta (0, 0)
Screenshot: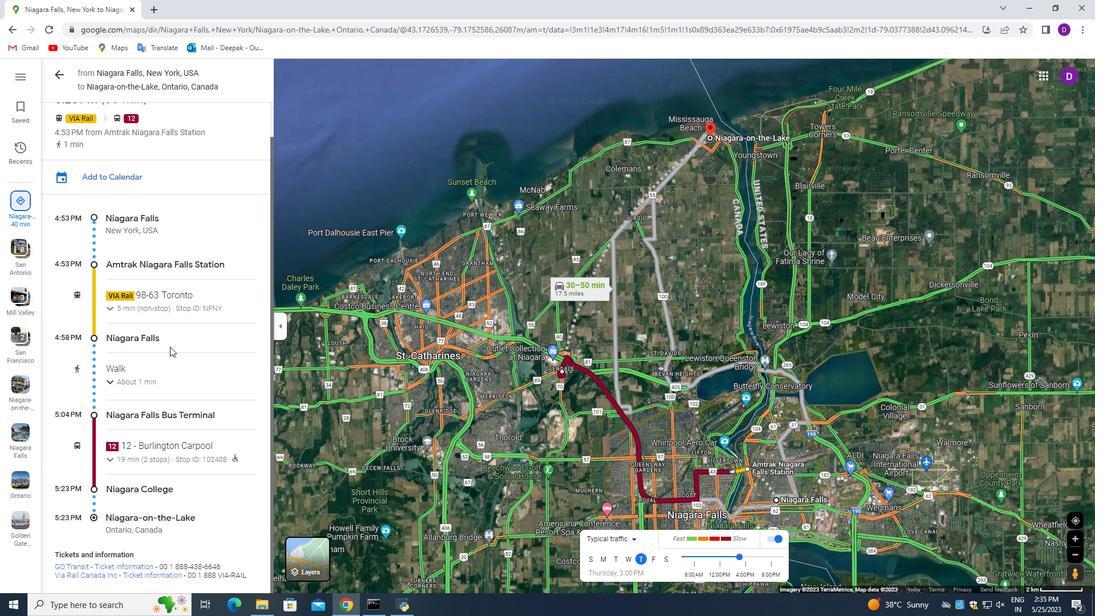 
Action: Mouse moved to (171, 343)
Screenshot: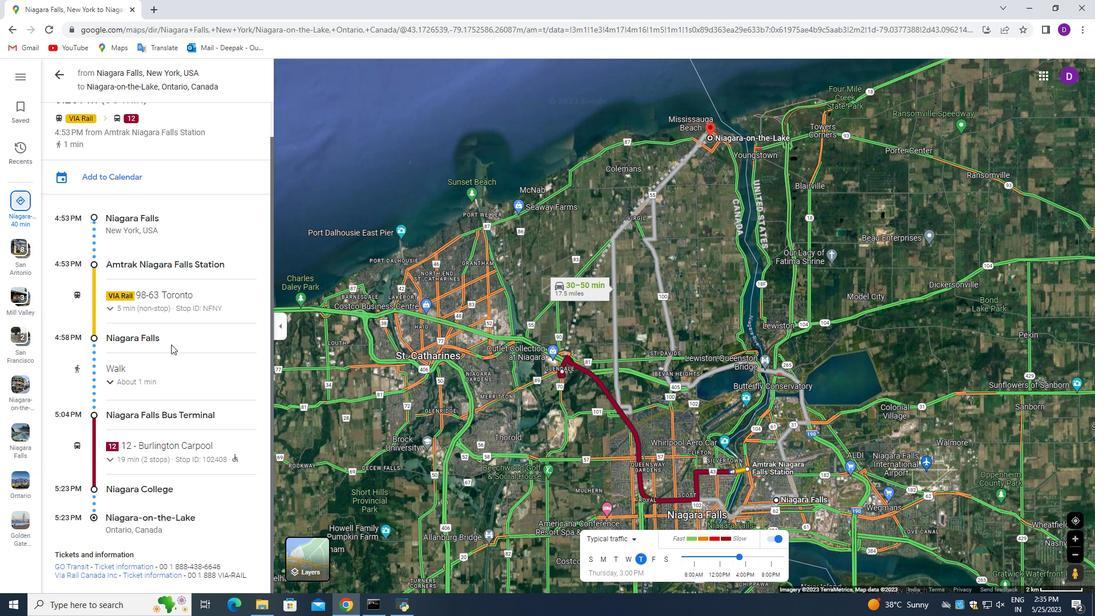 
Action: Mouse scrolled (171, 343) with delta (0, 0)
Screenshot: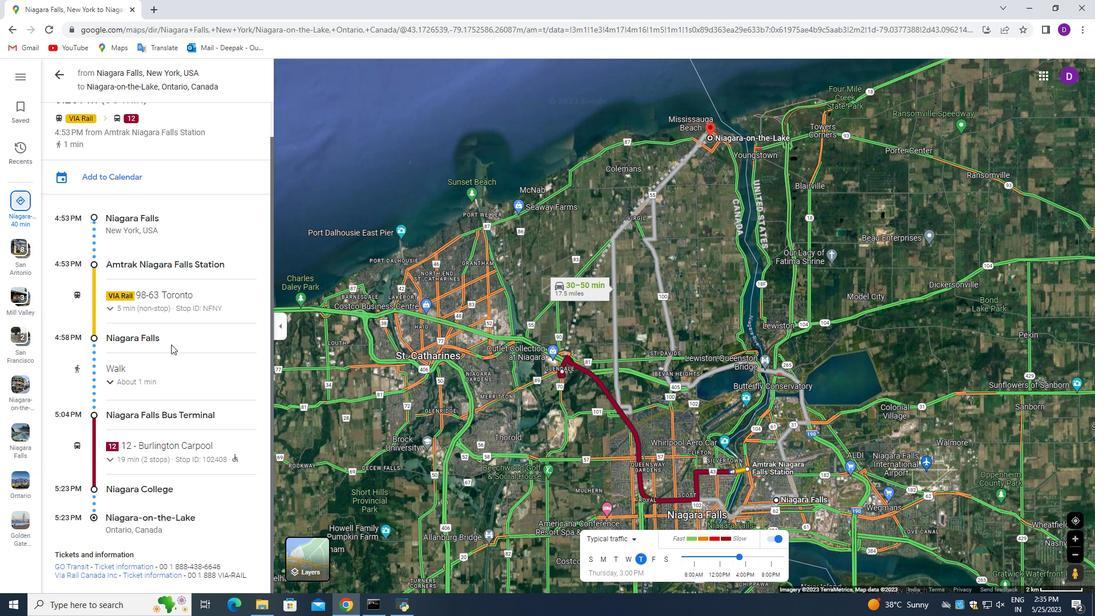 
Action: Mouse scrolled (171, 343) with delta (0, 0)
Screenshot: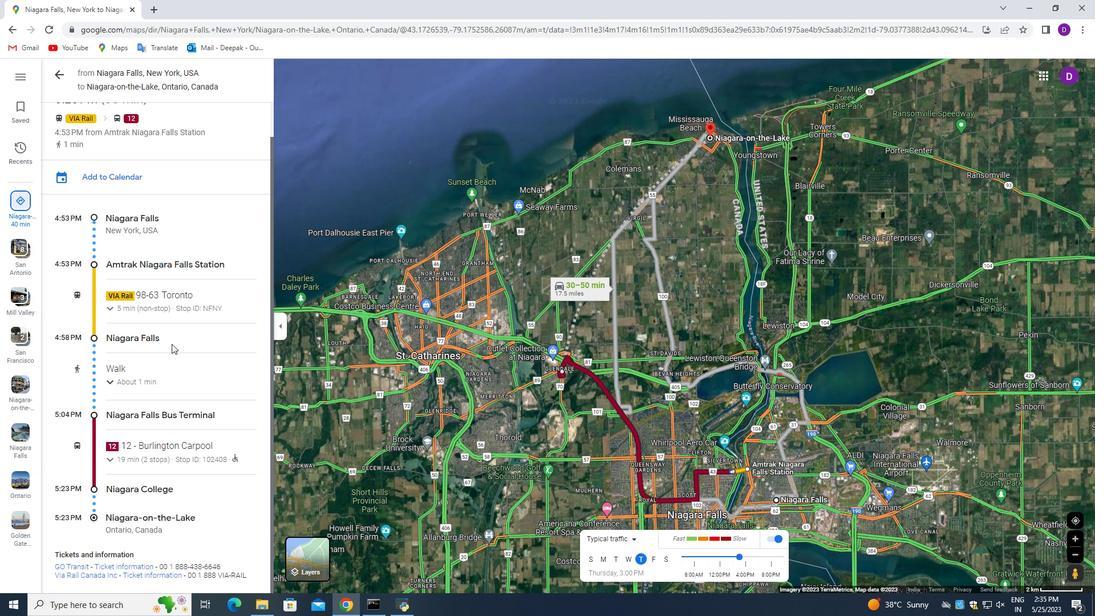 
Action: Mouse scrolled (171, 343) with delta (0, 0)
Screenshot: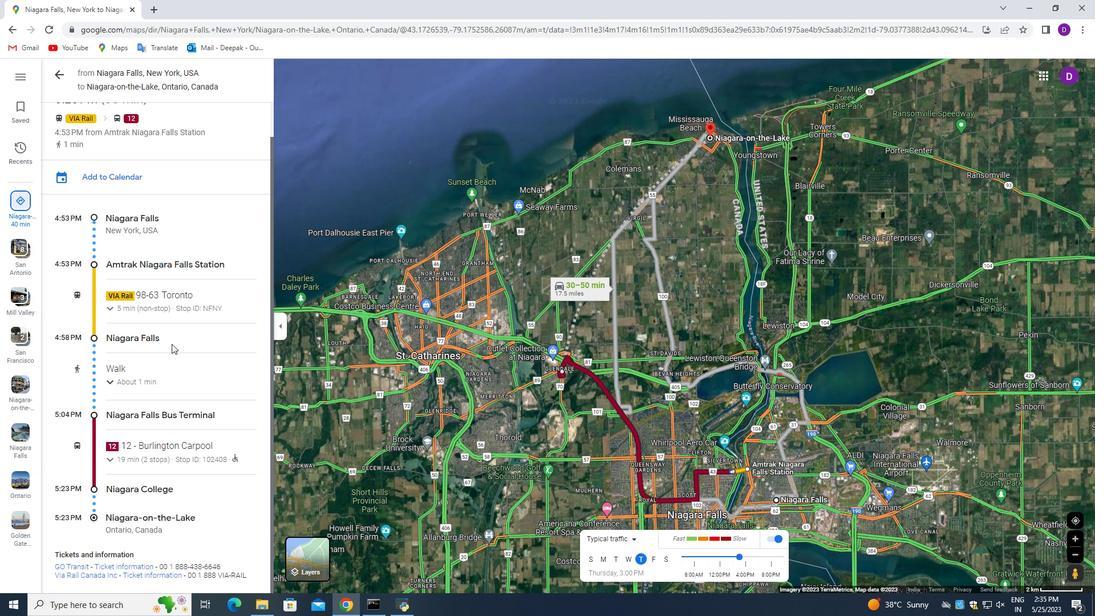 
Action: Mouse moved to (172, 342)
Screenshot: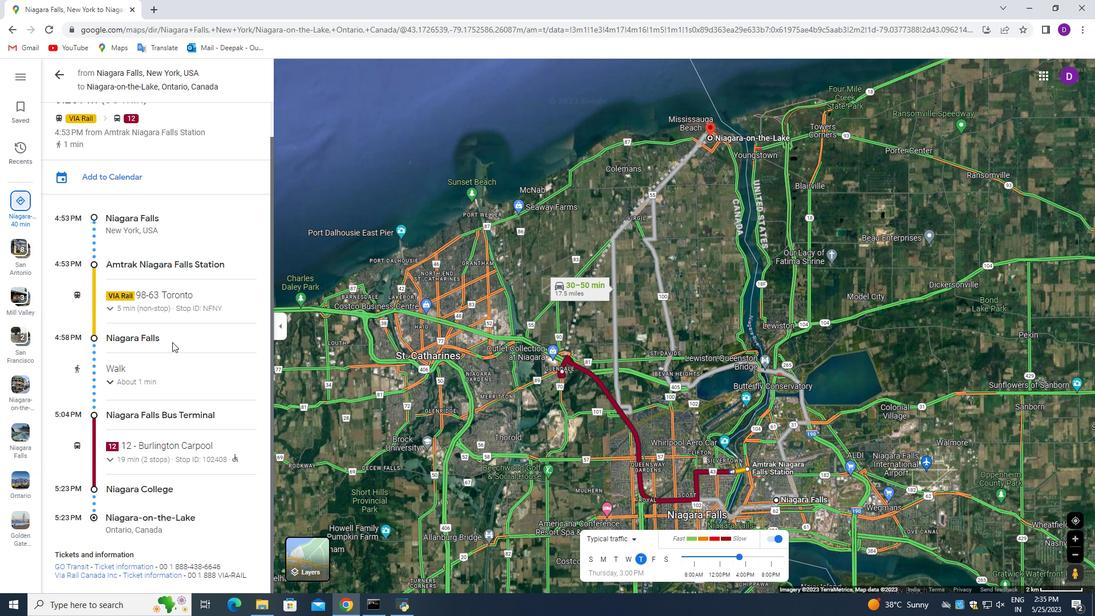 
Action: Mouse scrolled (172, 342) with delta (0, 0)
Screenshot: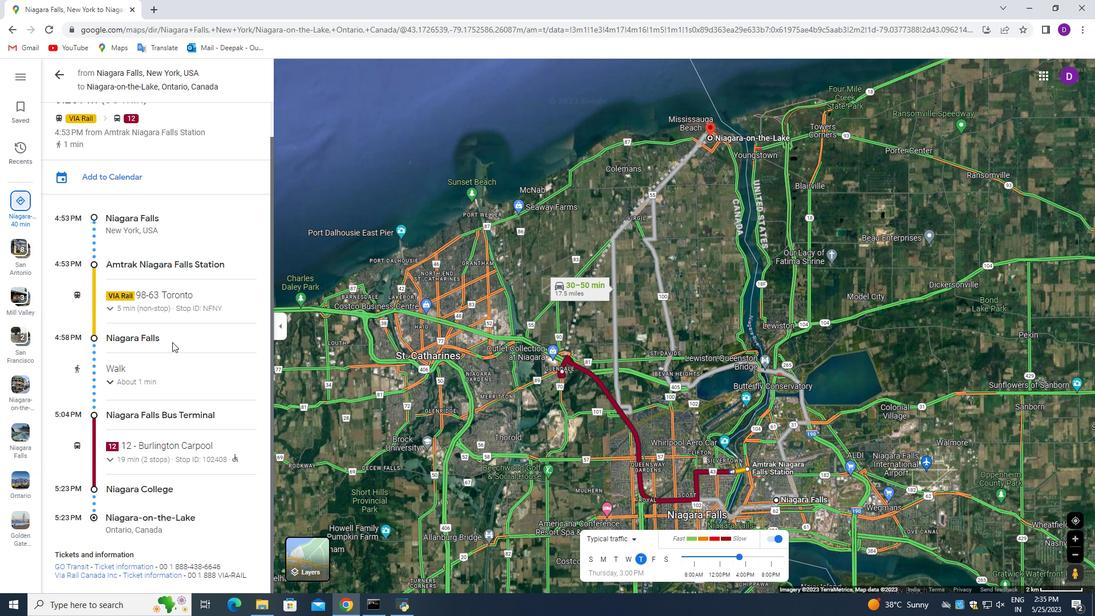 
Action: Mouse scrolled (172, 342) with delta (0, 0)
Screenshot: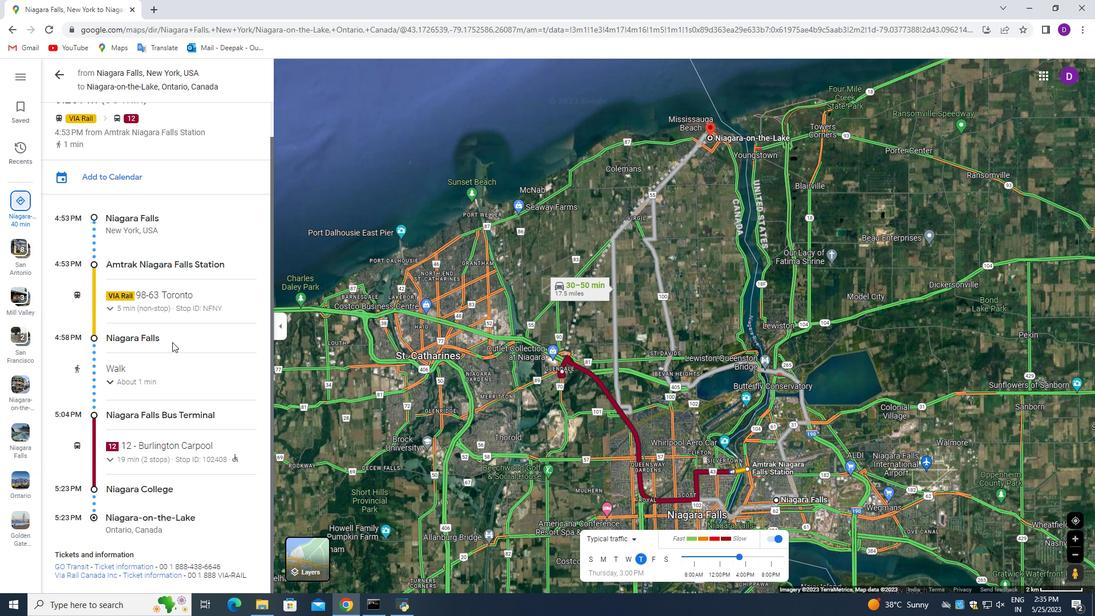 
Action: Mouse scrolled (172, 342) with delta (0, 0)
Screenshot: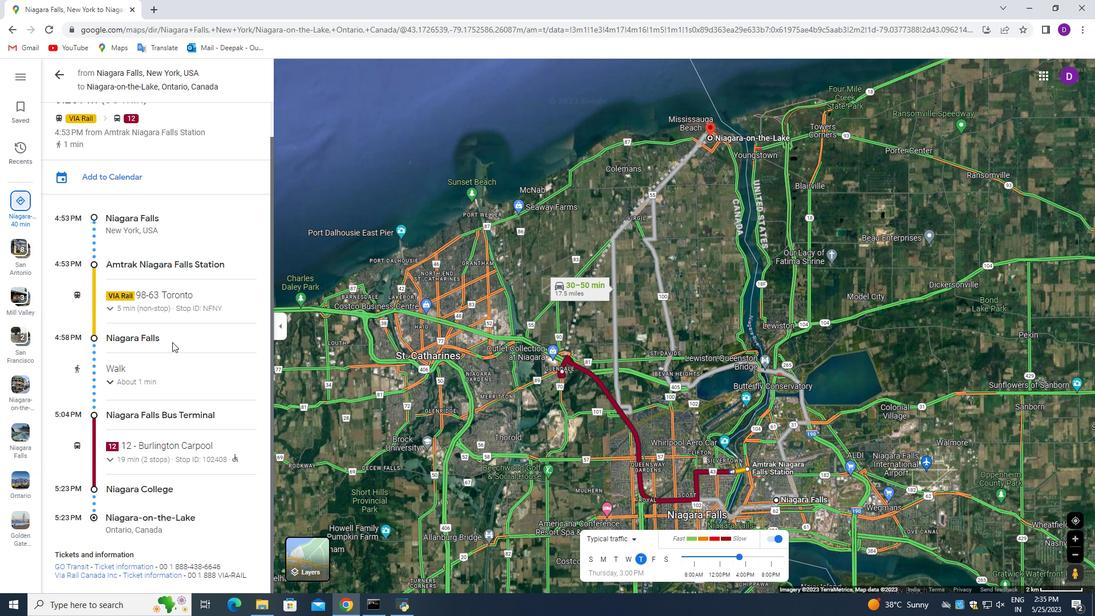 
Action: Mouse scrolled (172, 342) with delta (0, 0)
Screenshot: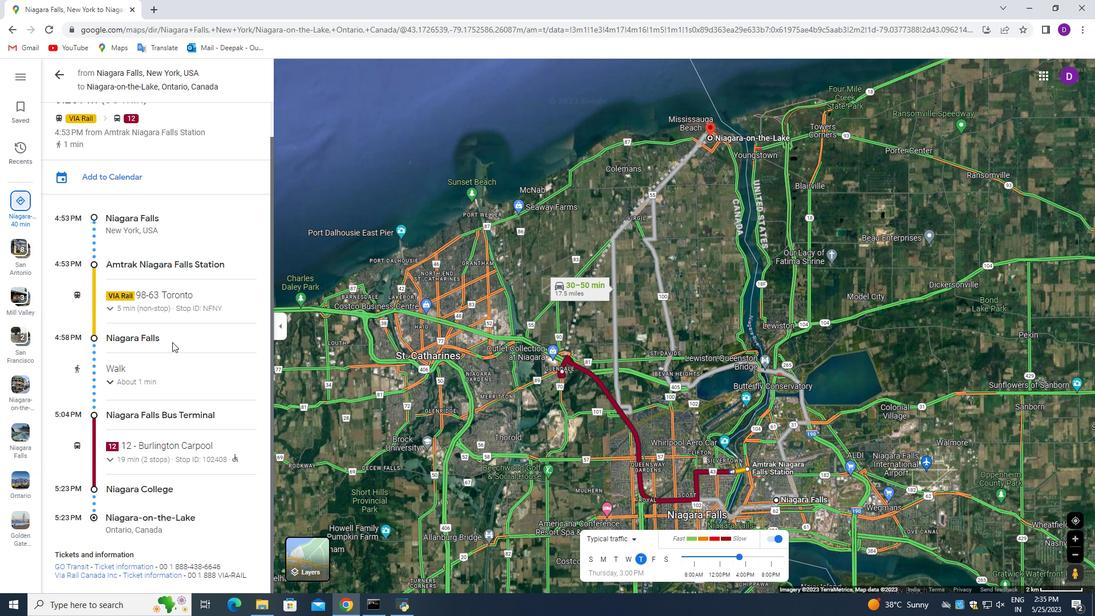
Action: Mouse moved to (280, 326)
Screenshot: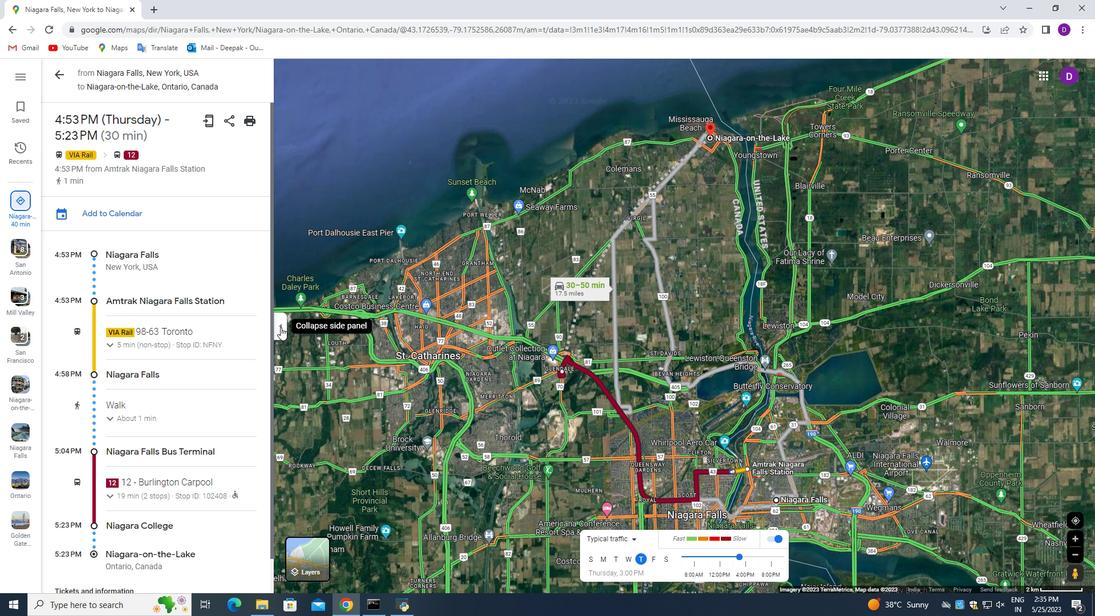 
Action: Mouse pressed left at (280, 326)
Screenshot: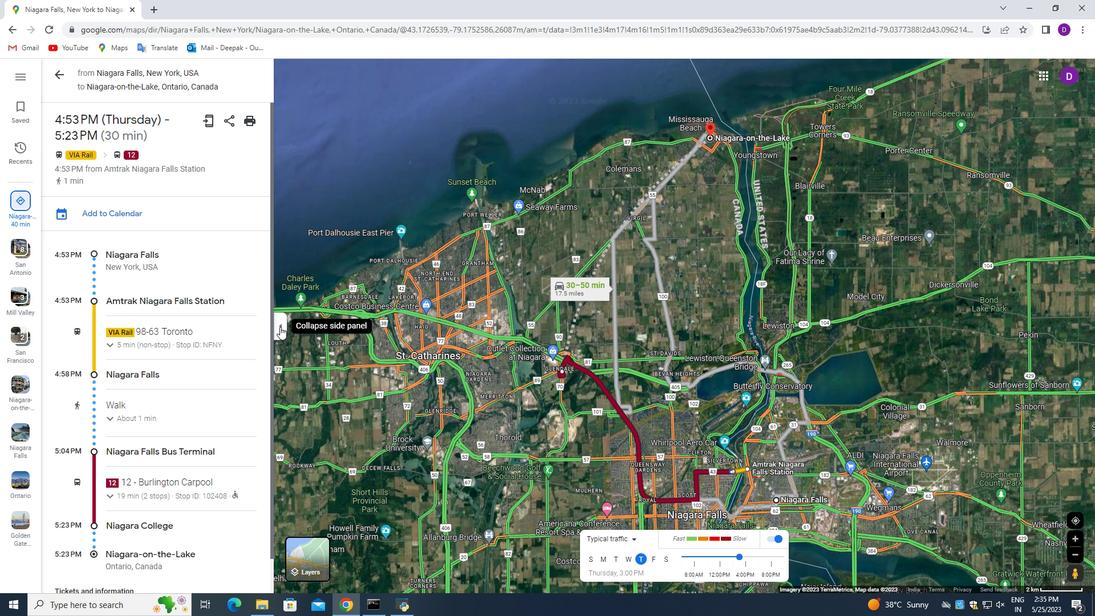 
Action: Mouse moved to (571, 390)
Screenshot: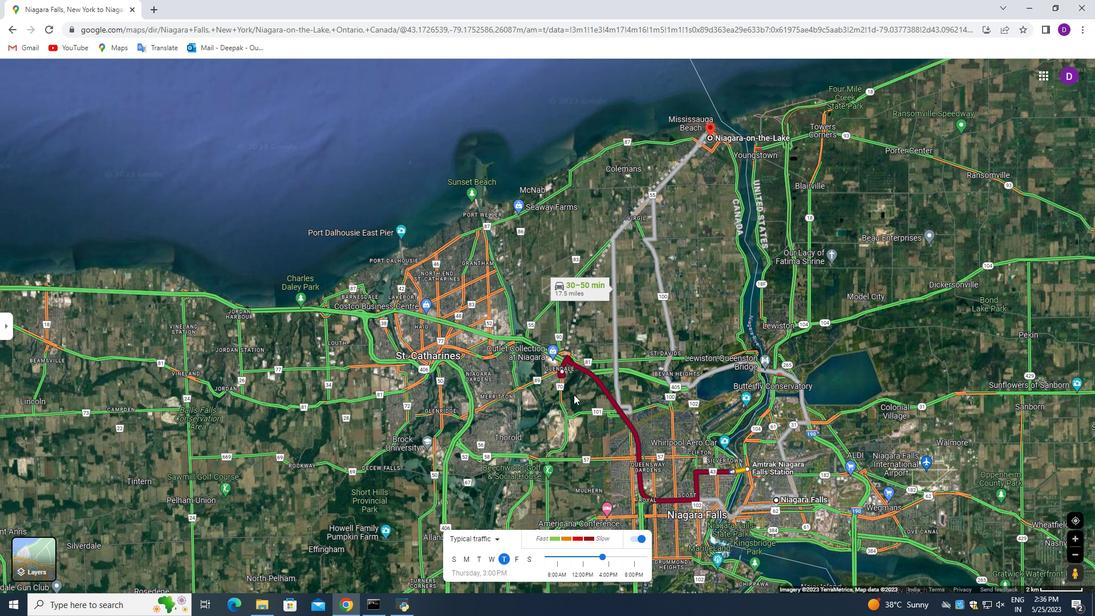 
Action: Mouse scrolled (571, 391) with delta (0, 0)
Screenshot: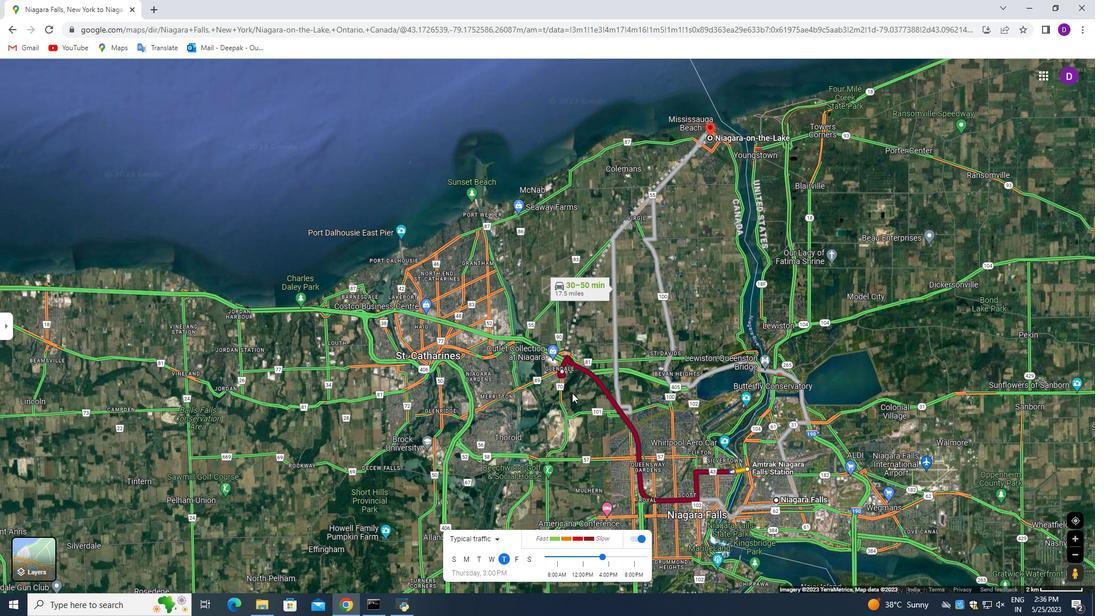 
Action: Mouse moved to (571, 390)
Screenshot: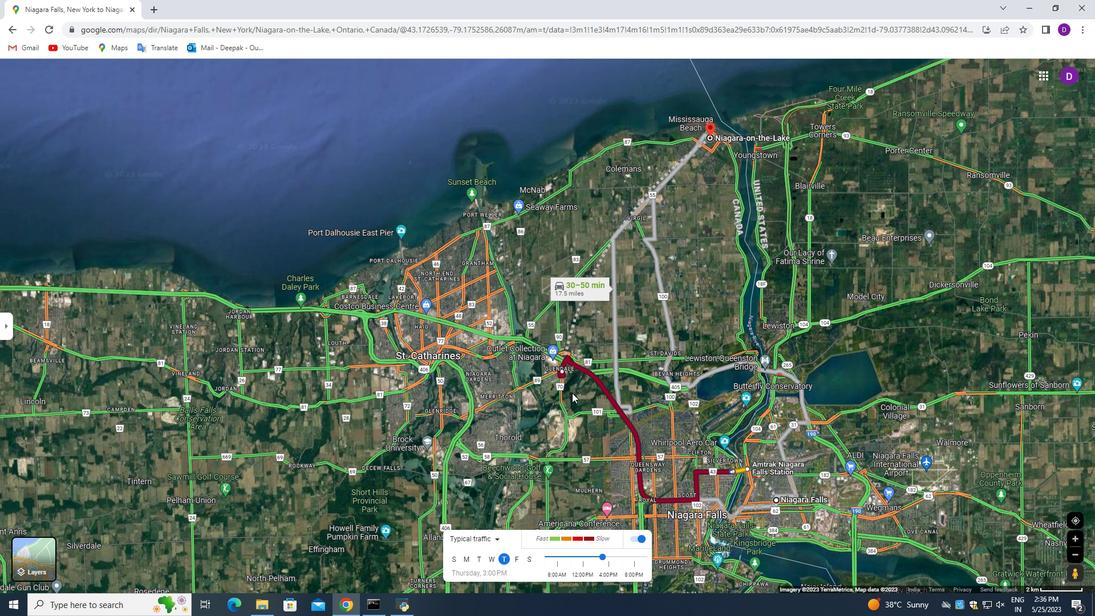 
Action: Mouse scrolled (571, 390) with delta (0, 0)
Screenshot: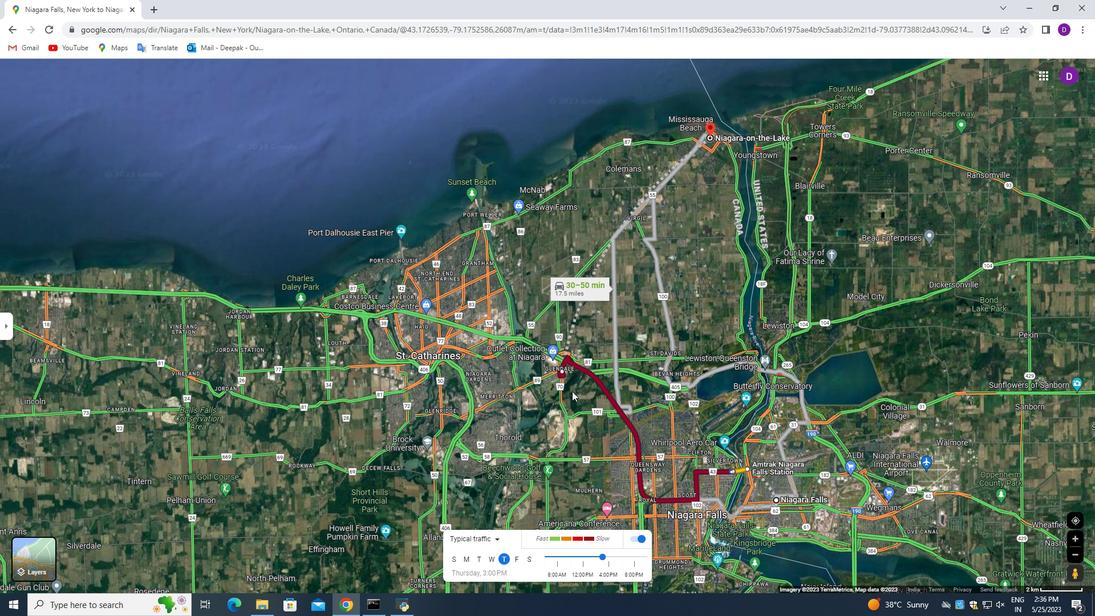 
Action: Mouse moved to (571, 389)
Screenshot: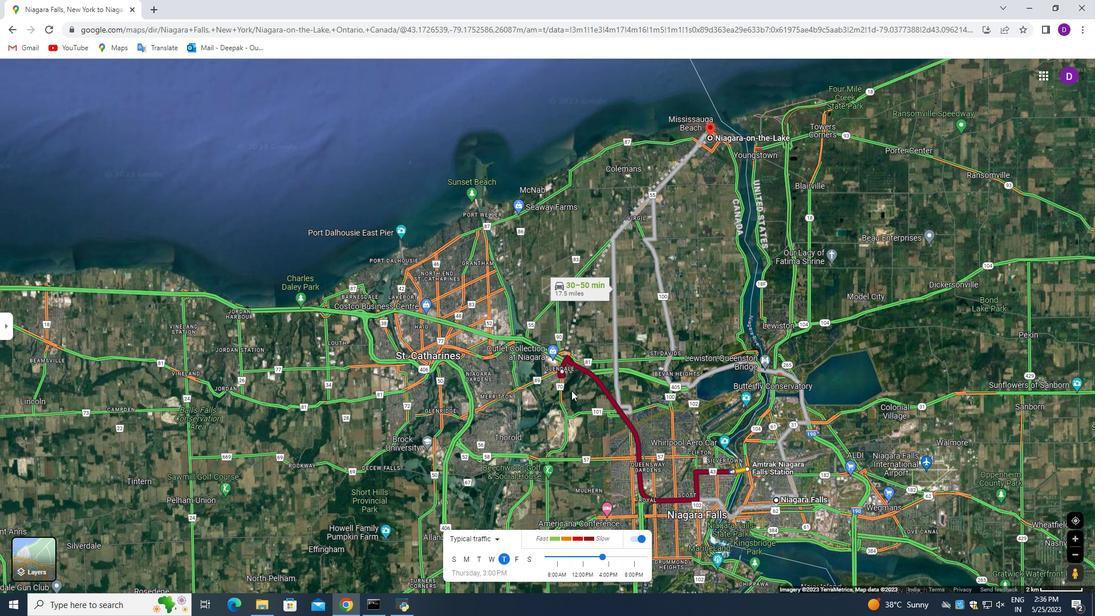 
Action: Mouse scrolled (571, 390) with delta (0, 0)
Screenshot: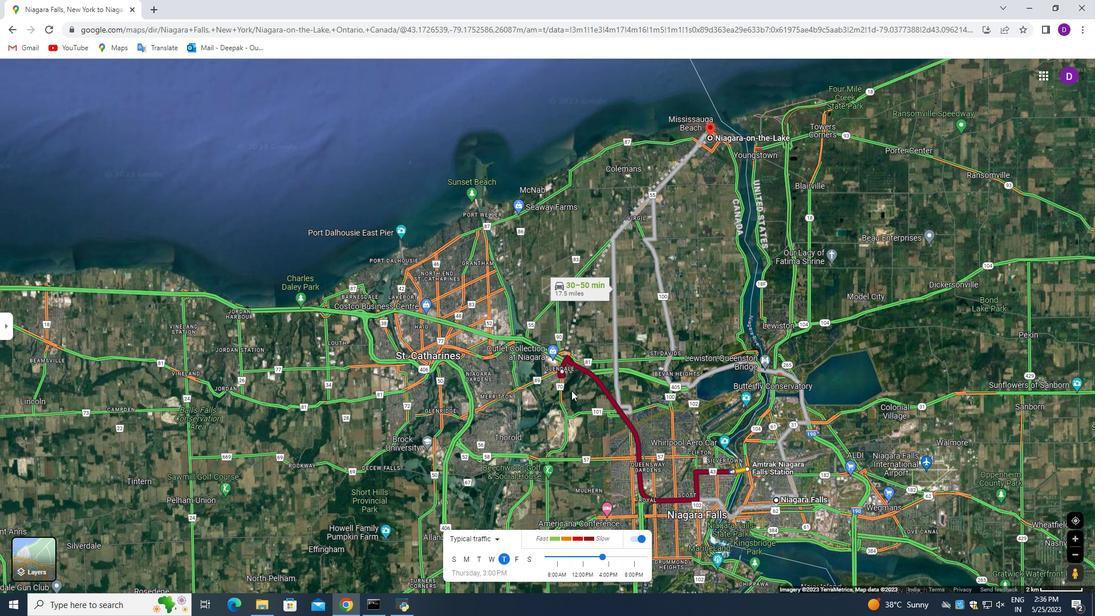 
Action: Mouse scrolled (571, 390) with delta (0, 0)
Screenshot: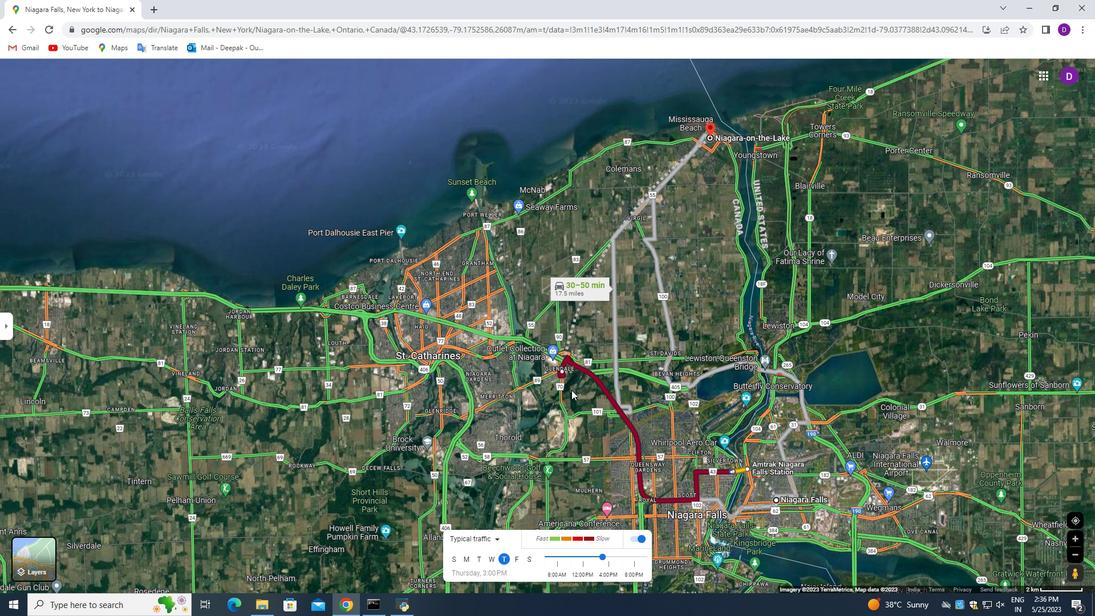 
Action: Mouse scrolled (571, 390) with delta (0, 0)
Screenshot: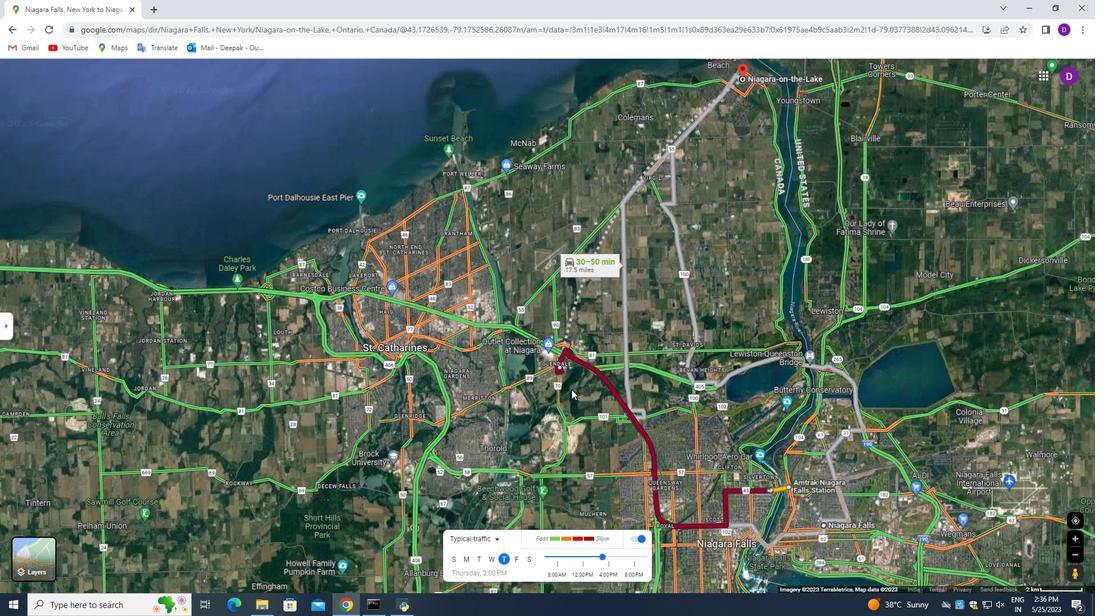 
Action: Mouse moved to (571, 389)
Screenshot: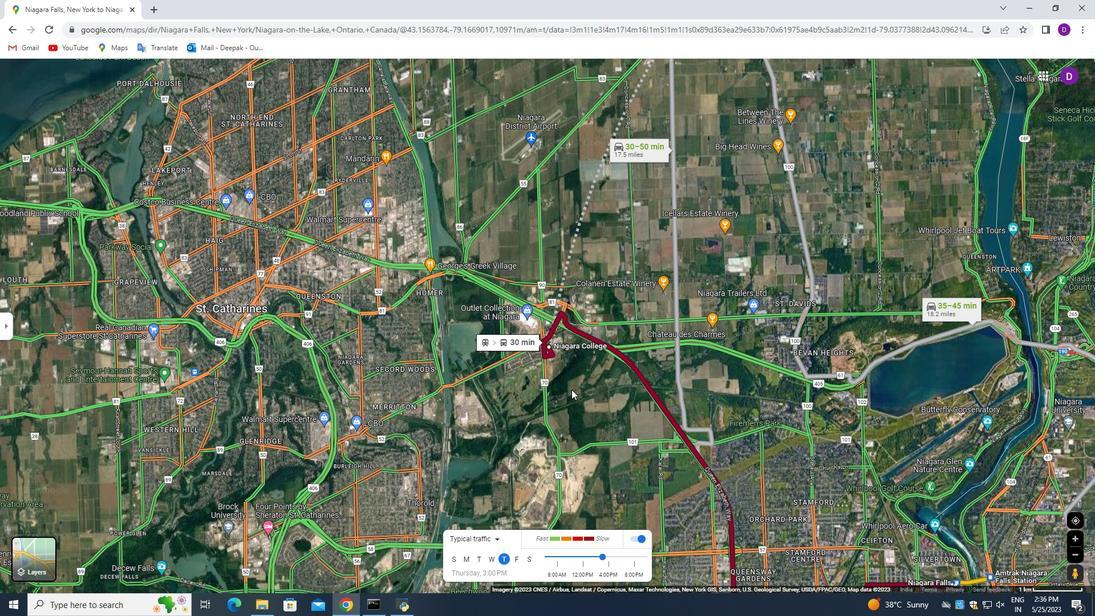 
Action: Mouse scrolled (571, 389) with delta (0, 0)
Screenshot: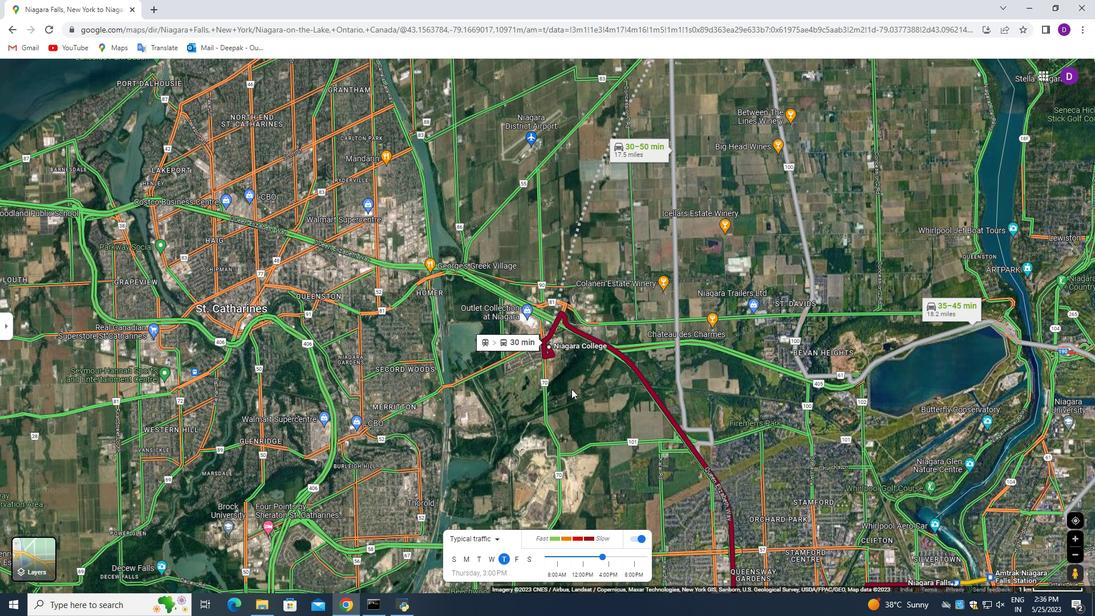 
Action: Mouse scrolled (571, 389) with delta (0, 0)
Screenshot: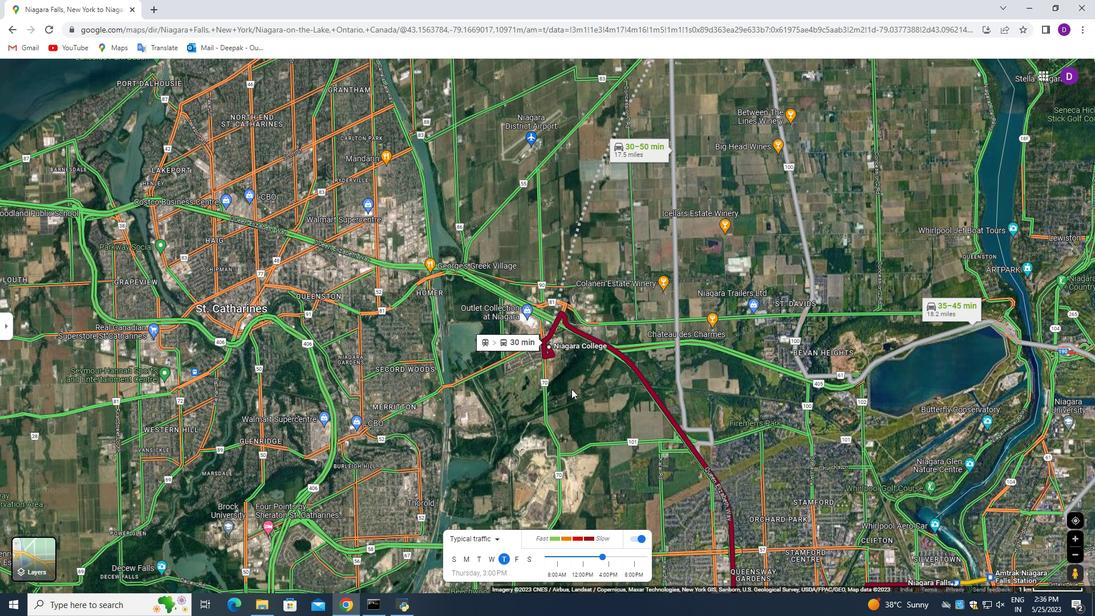 
Action: Mouse scrolled (571, 389) with delta (0, 0)
Screenshot: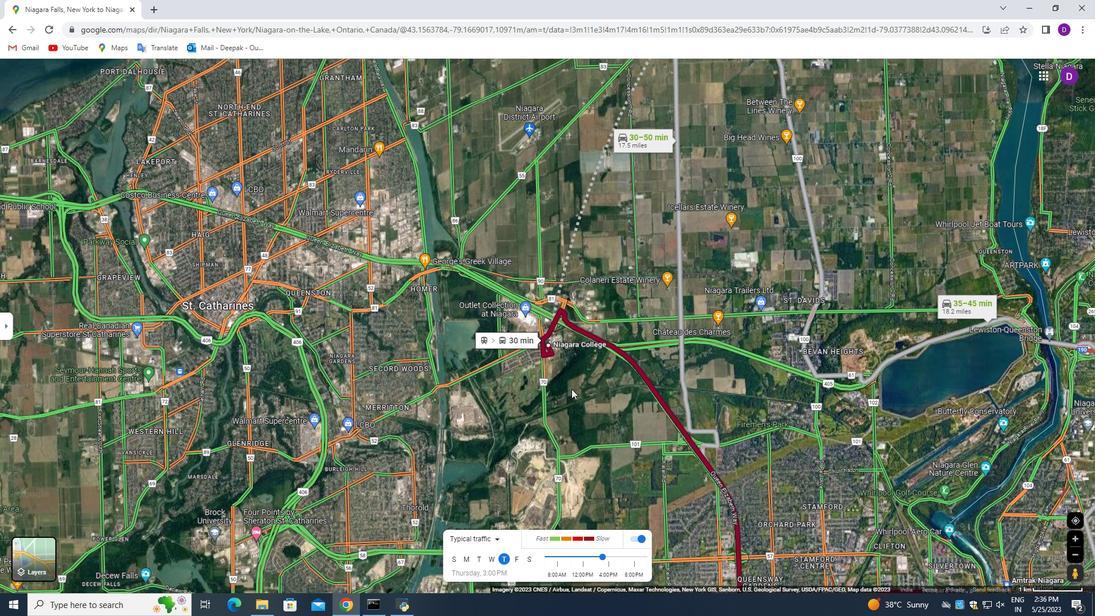 
Action: Mouse scrolled (571, 389) with delta (0, 0)
Screenshot: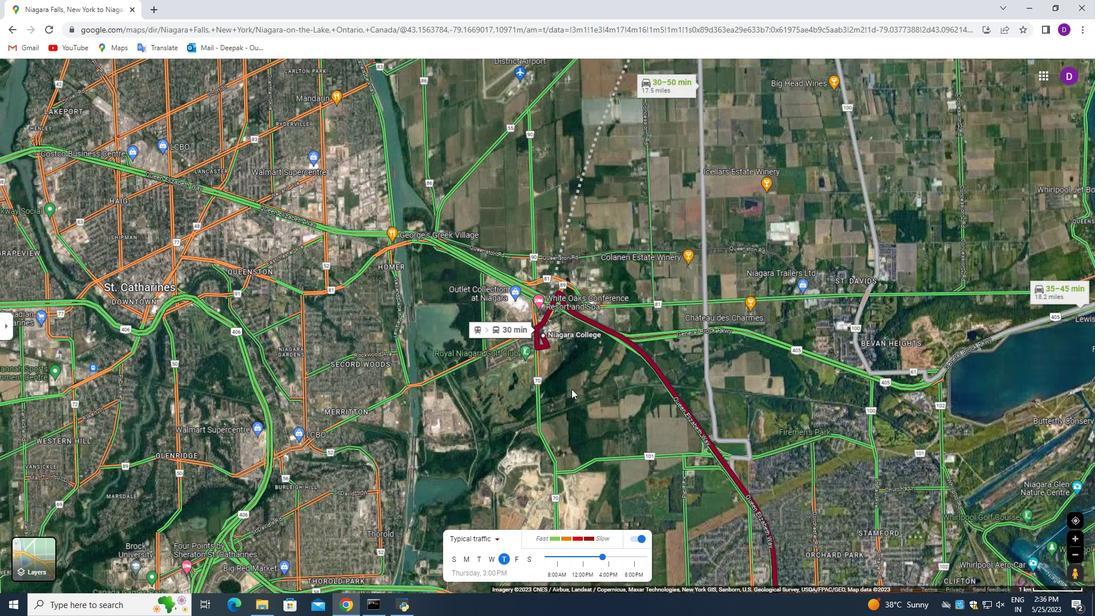 
Action: Mouse moved to (600, 402)
Screenshot: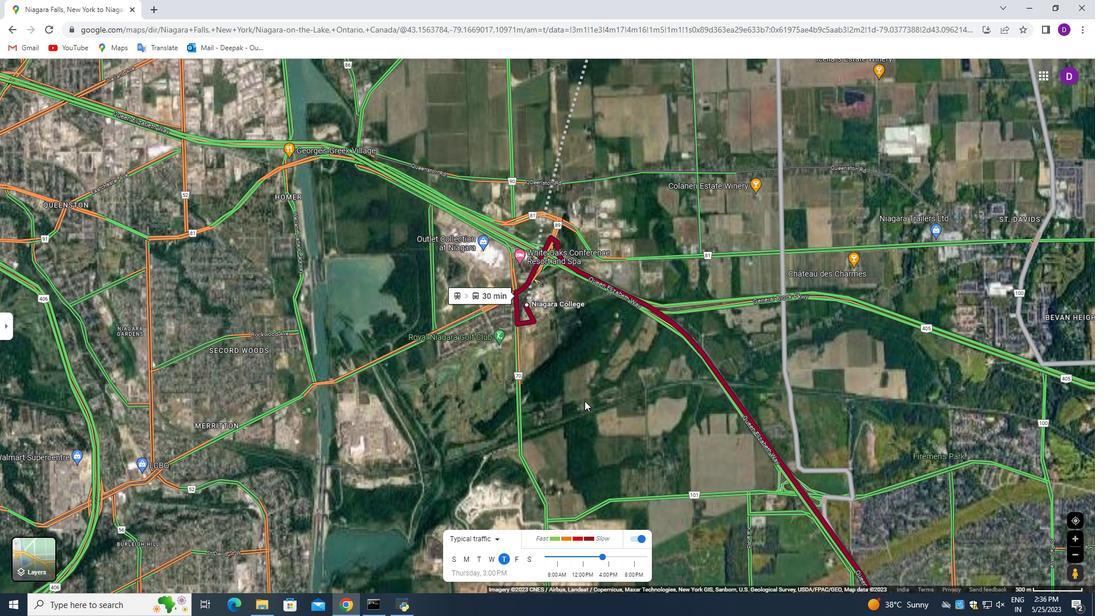 
Action: Mouse scrolled (600, 402) with delta (0, 0)
Screenshot: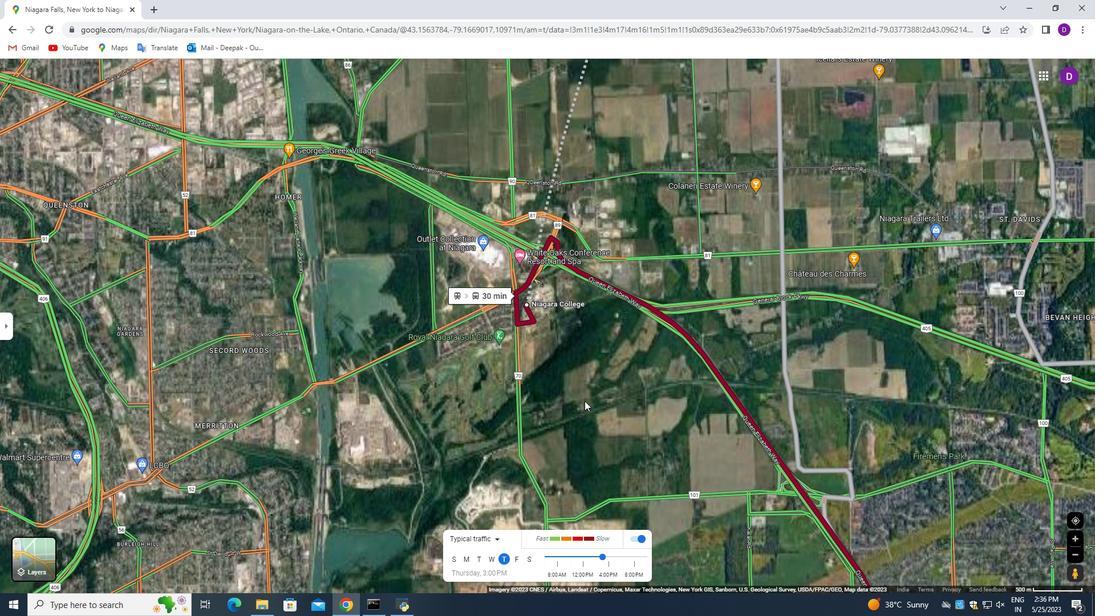 
Action: Mouse scrolled (600, 402) with delta (0, 0)
Screenshot: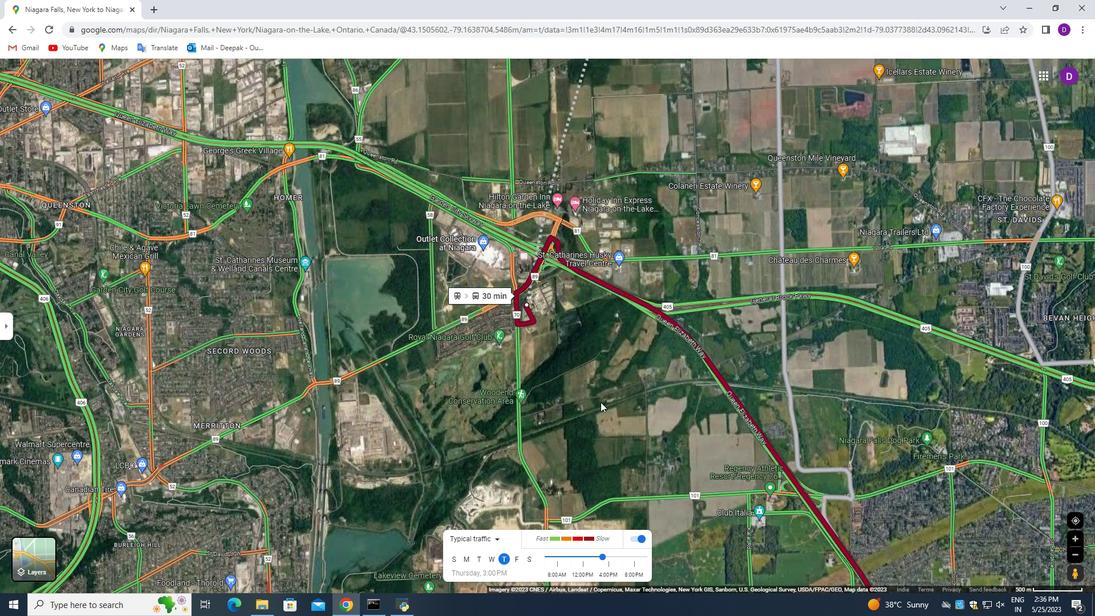 
Action: Mouse moved to (641, 400)
Screenshot: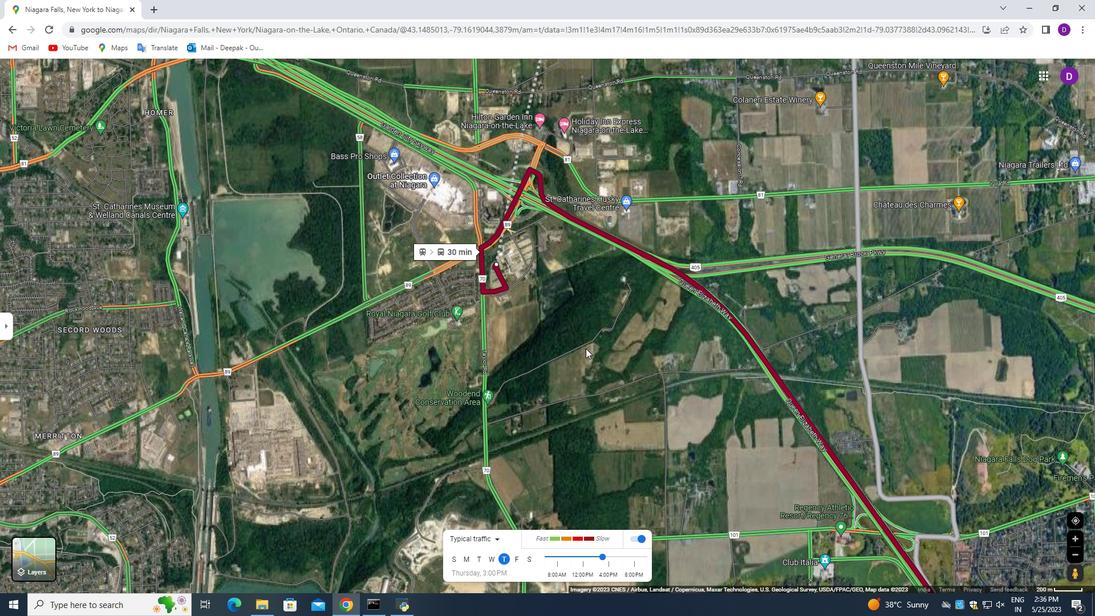 
Action: Mouse pressed left at (641, 400)
Screenshot: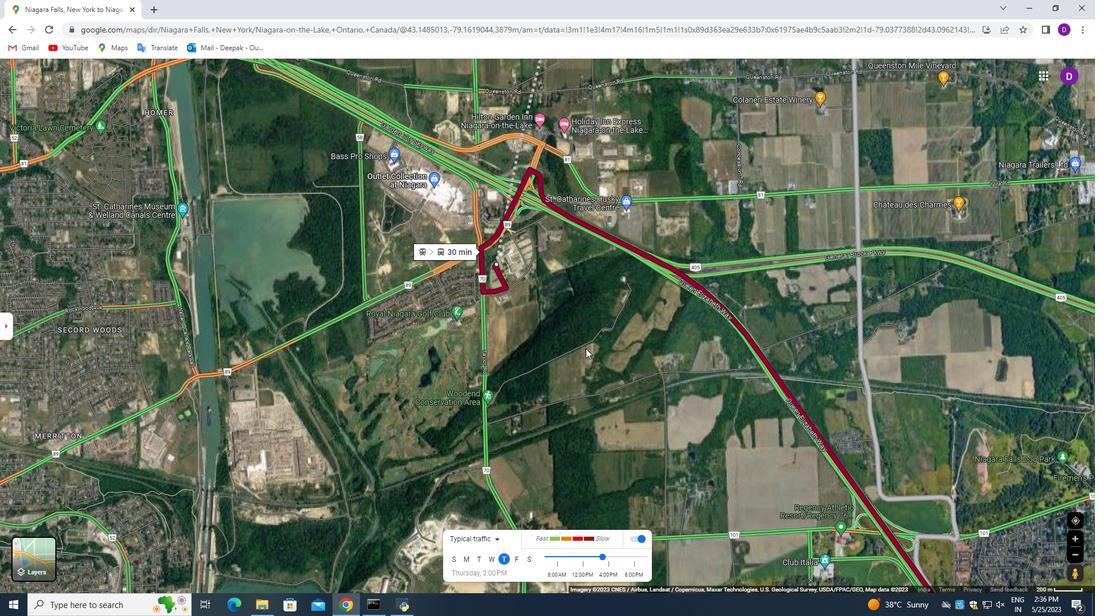 
Action: Mouse moved to (550, 430)
Screenshot: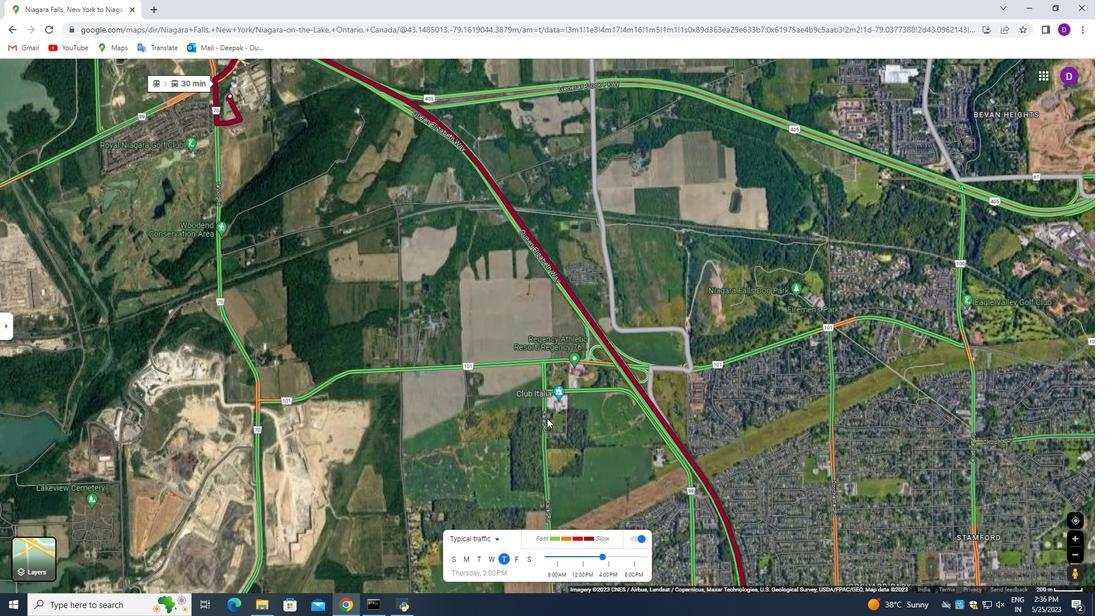 
Action: Mouse pressed left at (550, 430)
Screenshot: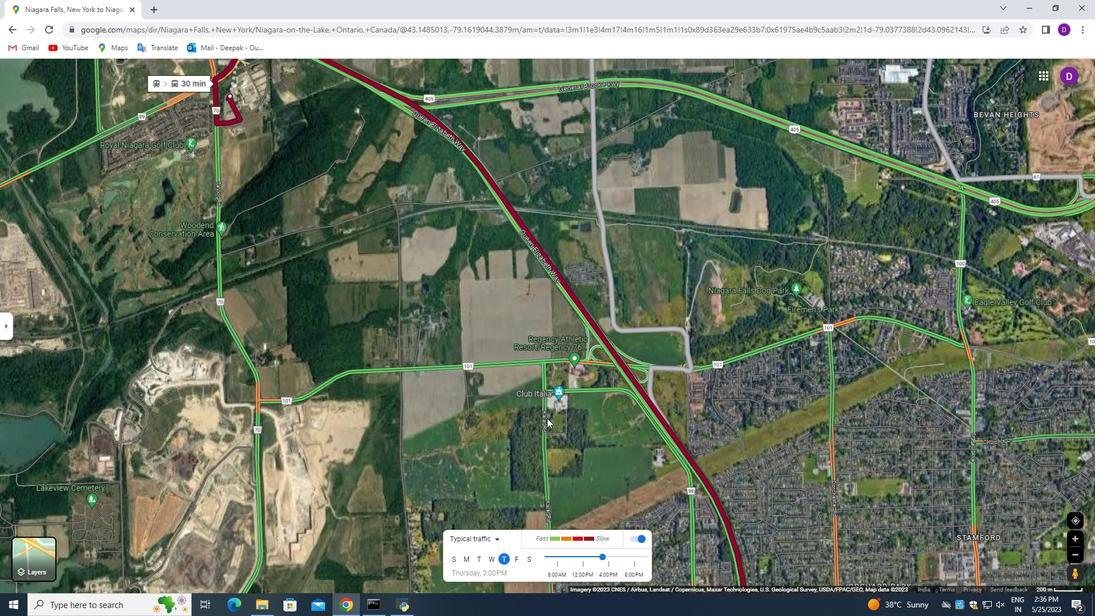 
Action: Mouse moved to (494, 427)
Screenshot: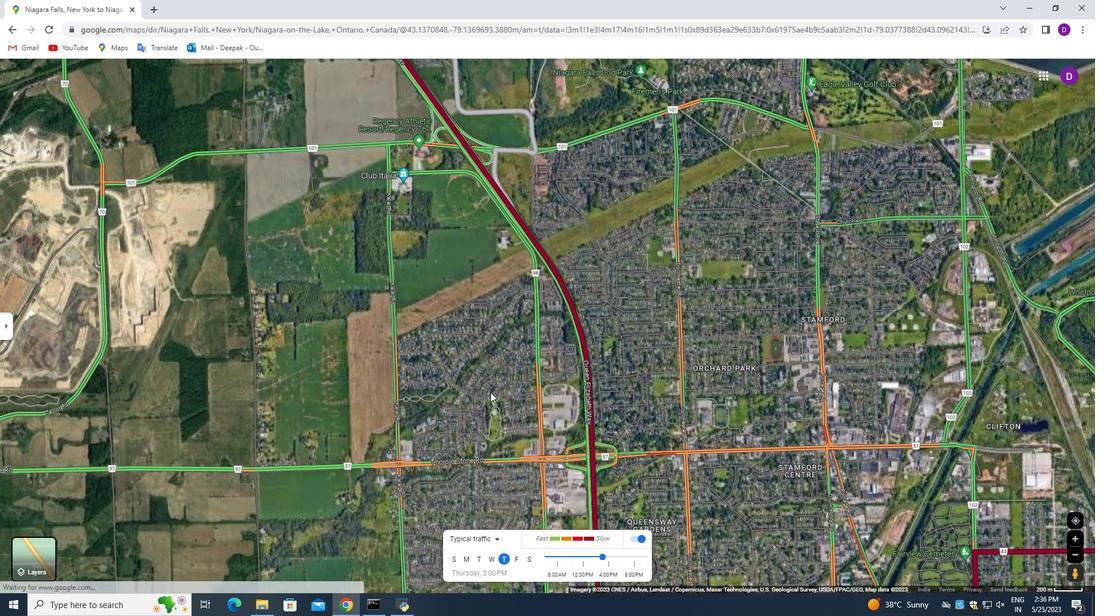 
Action: Mouse pressed left at (494, 427)
Screenshot: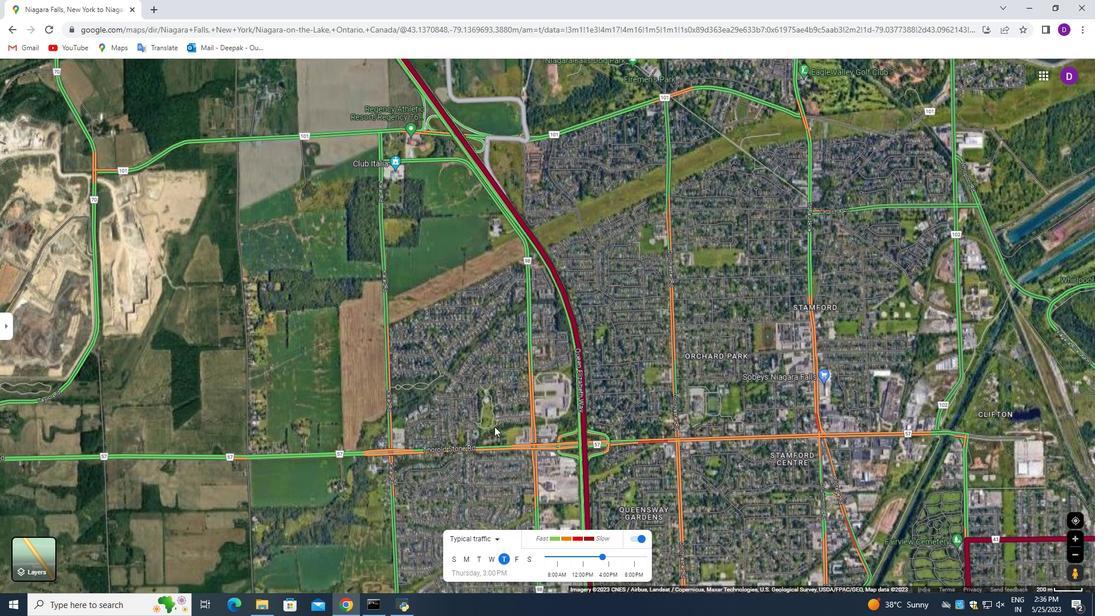 
Action: Mouse moved to (634, 390)
Screenshot: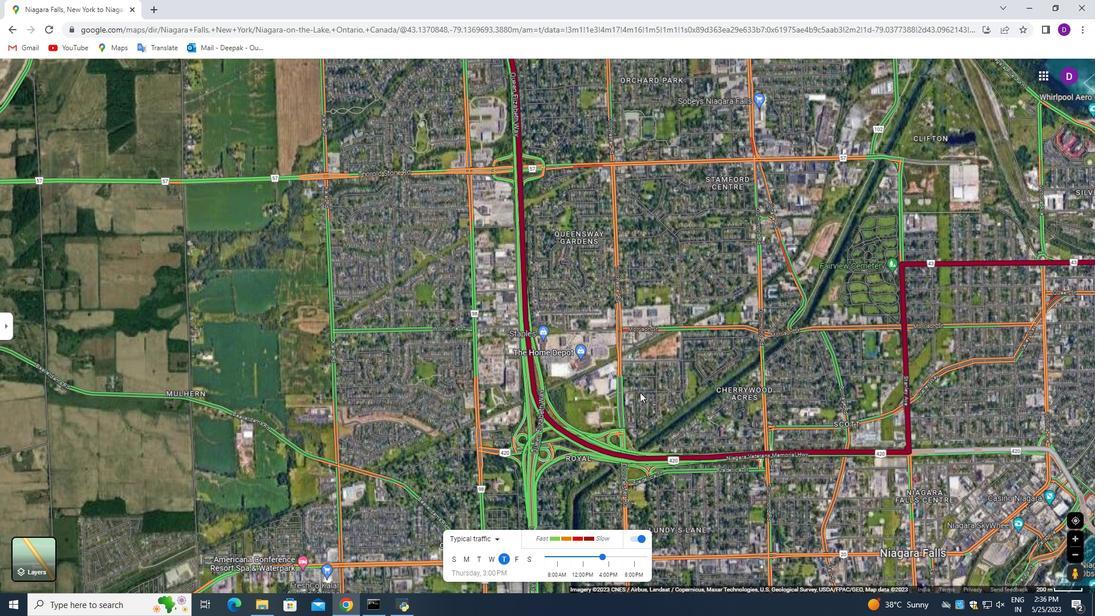 
Action: Mouse pressed left at (646, 390)
Screenshot: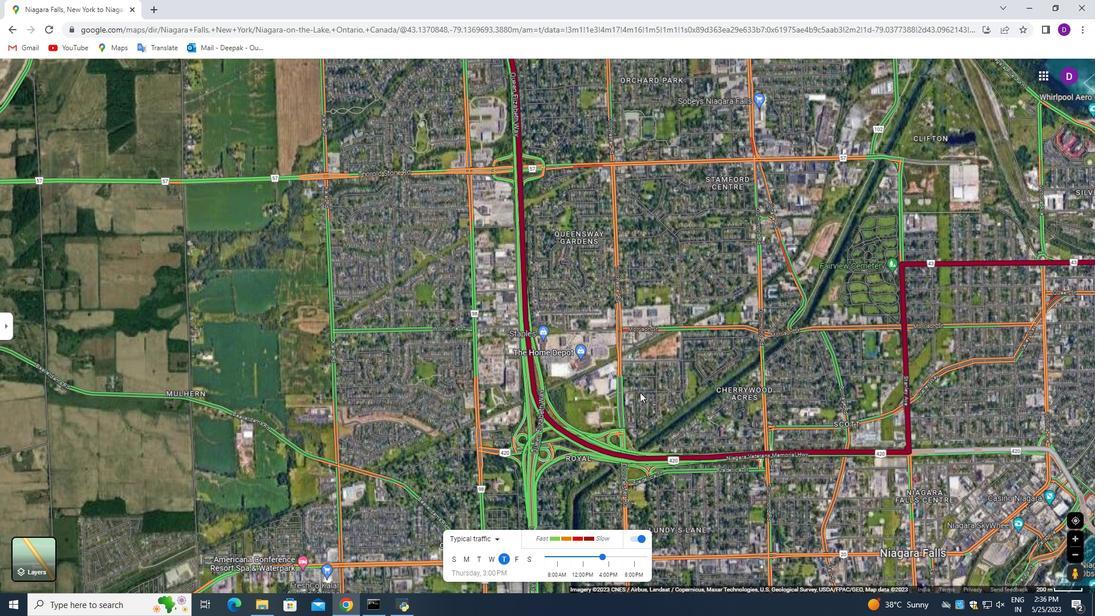 
Action: Mouse moved to (771, 269)
Screenshot: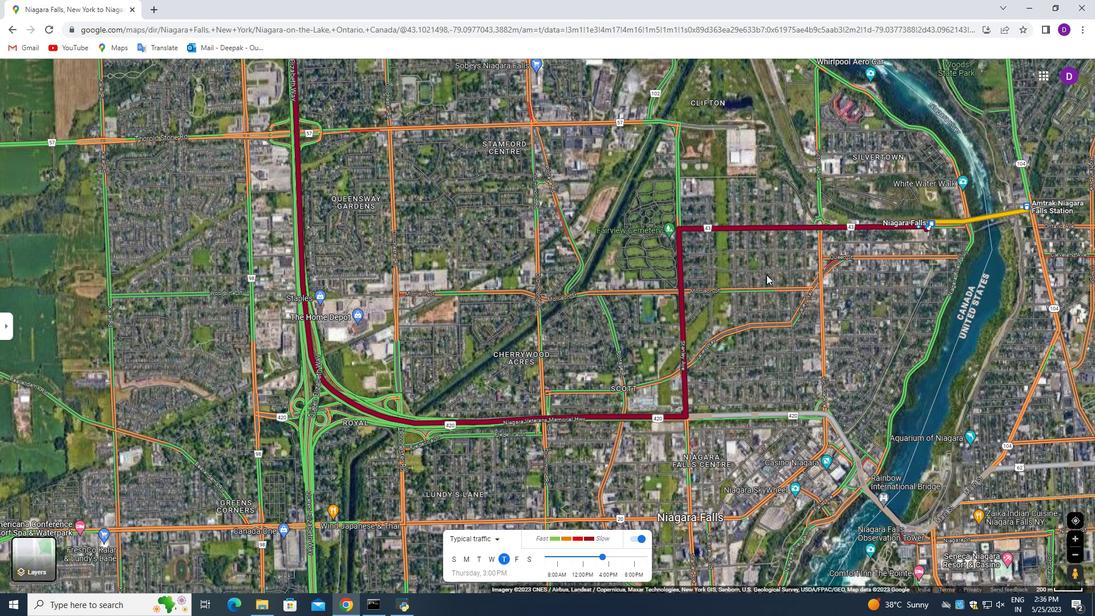 
Action: Mouse pressed left at (771, 269)
Screenshot: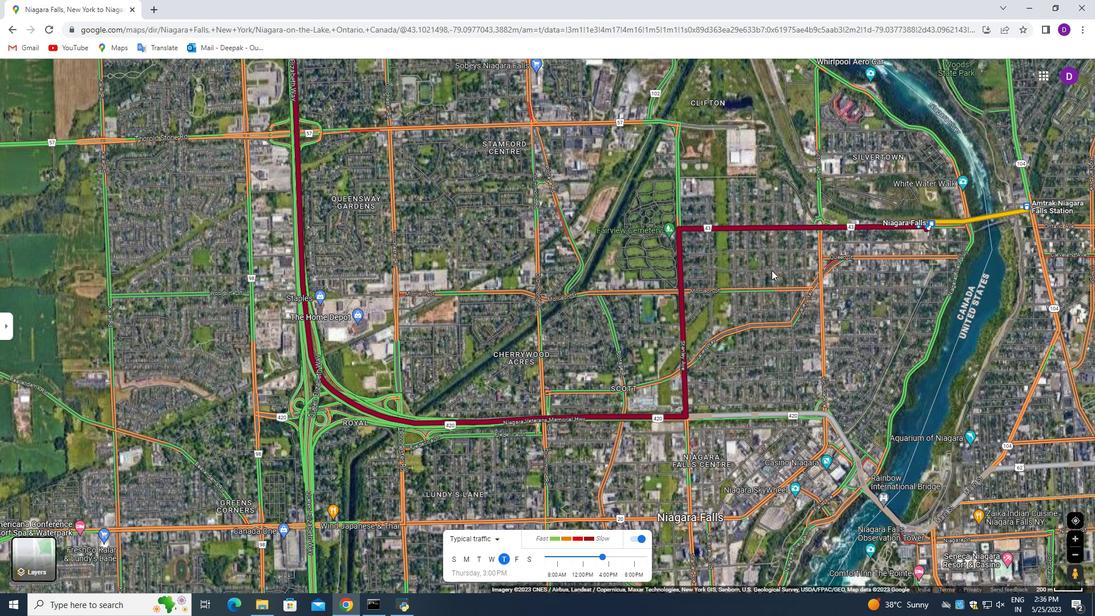 
Action: Mouse moved to (726, 298)
Screenshot: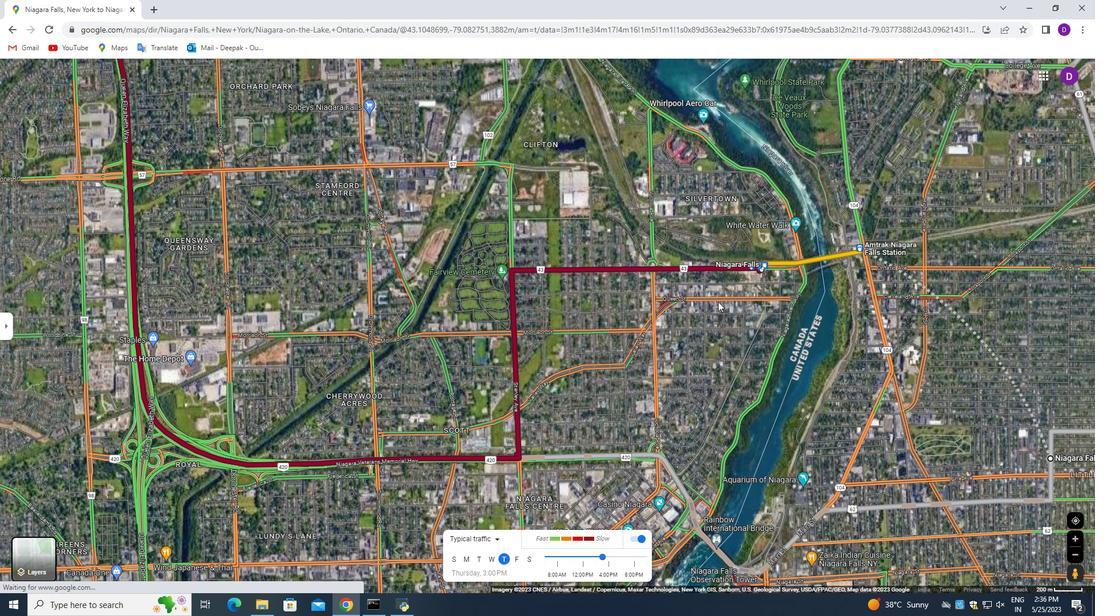 
Action: Mouse pressed left at (726, 298)
Screenshot: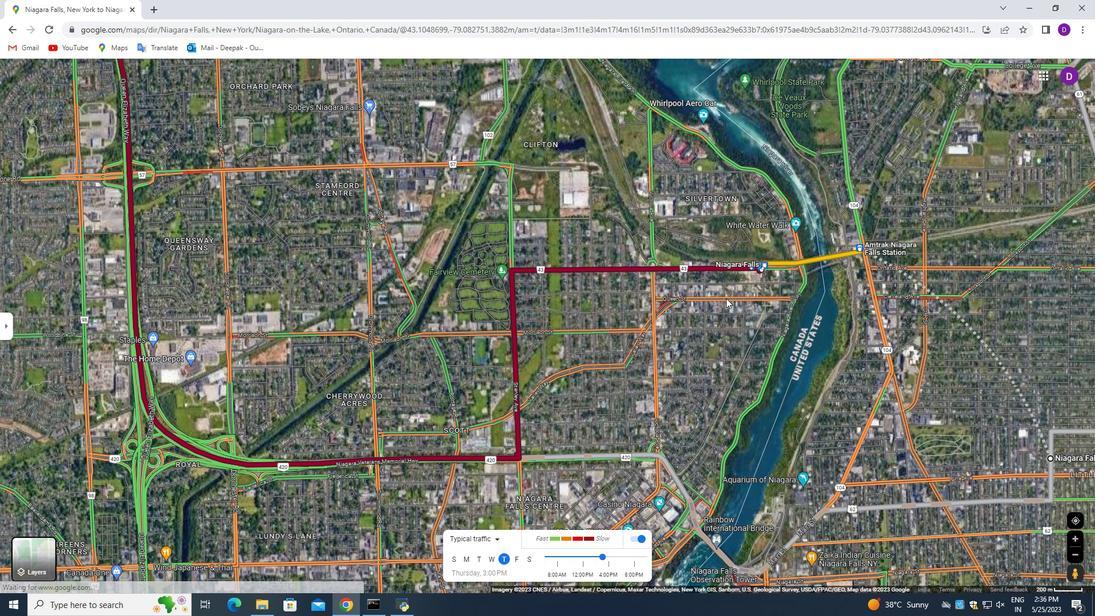 
Action: Mouse moved to (715, 345)
Screenshot: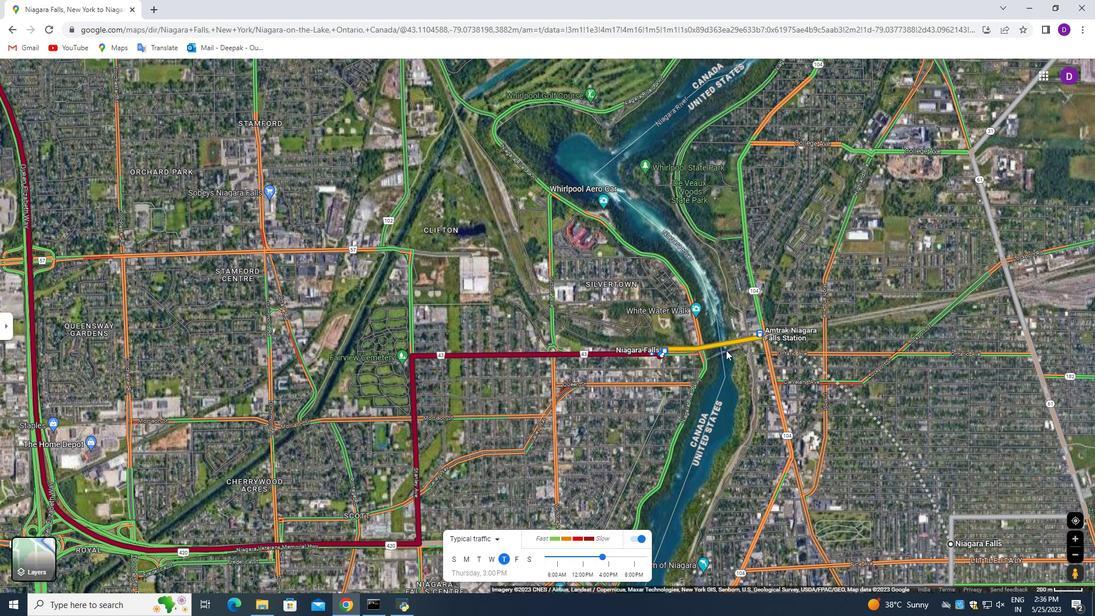 
Action: Mouse scrolled (715, 346) with delta (0, 0)
Screenshot: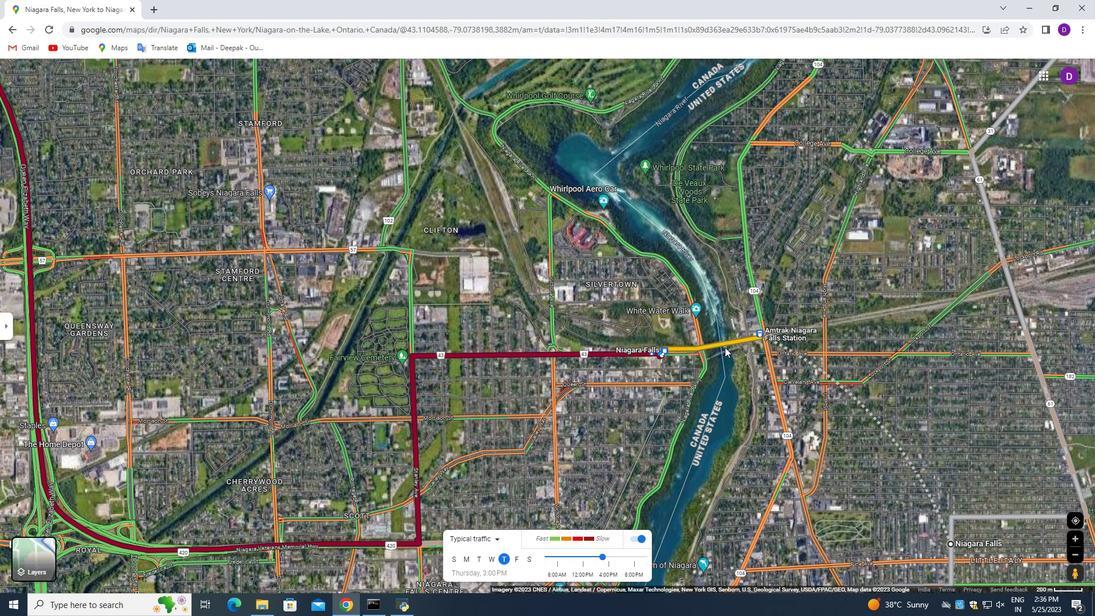 
Action: Mouse scrolled (715, 346) with delta (0, 0)
Screenshot: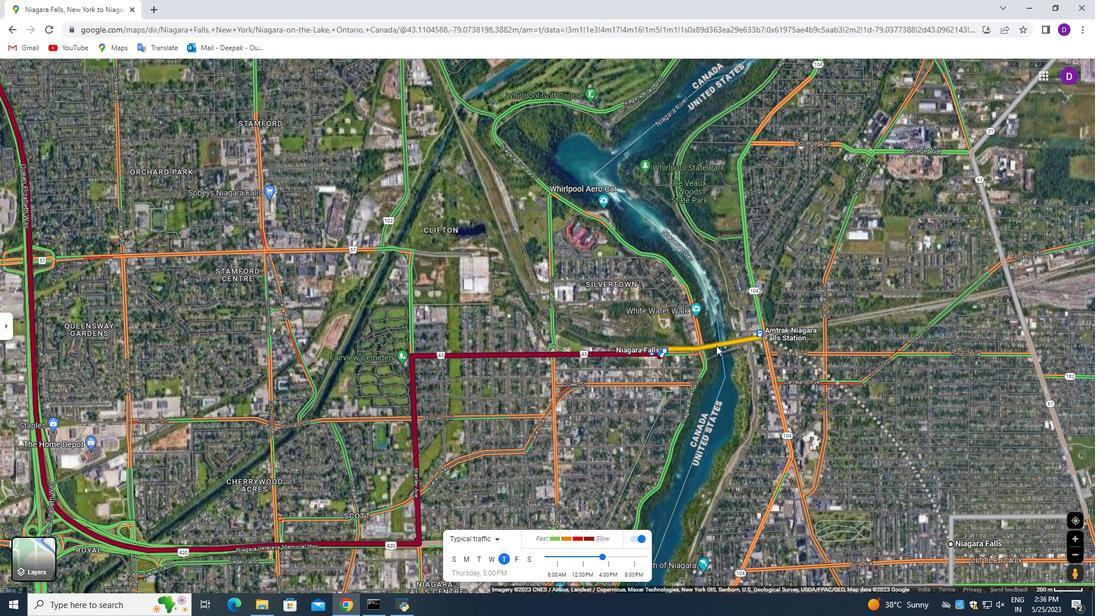 
Action: Mouse scrolled (715, 346) with delta (0, 0)
Screenshot: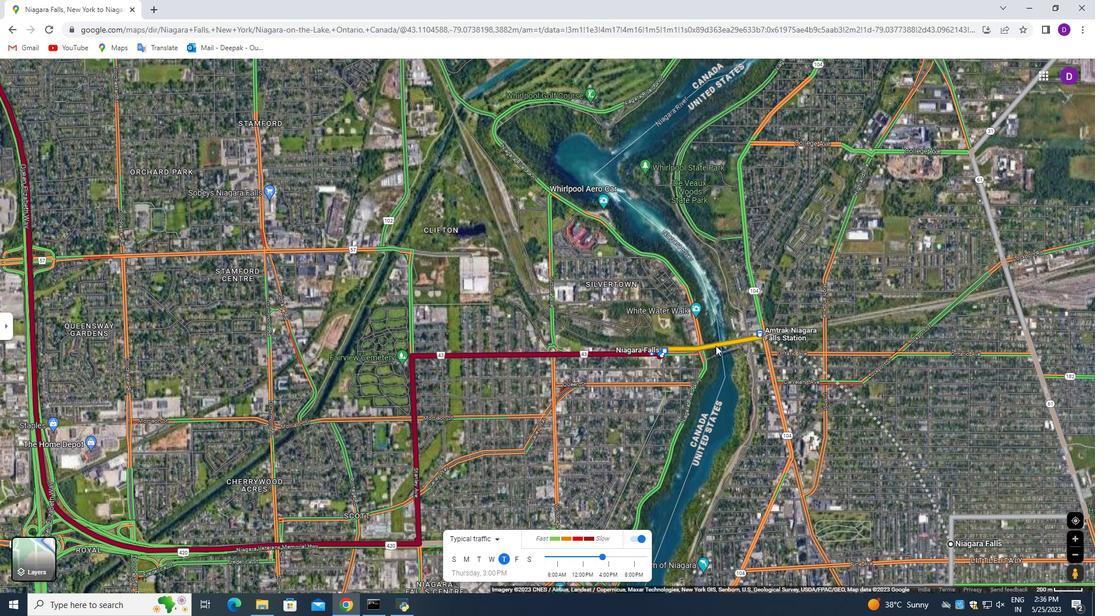 
Action: Mouse scrolled (715, 346) with delta (0, 0)
Screenshot: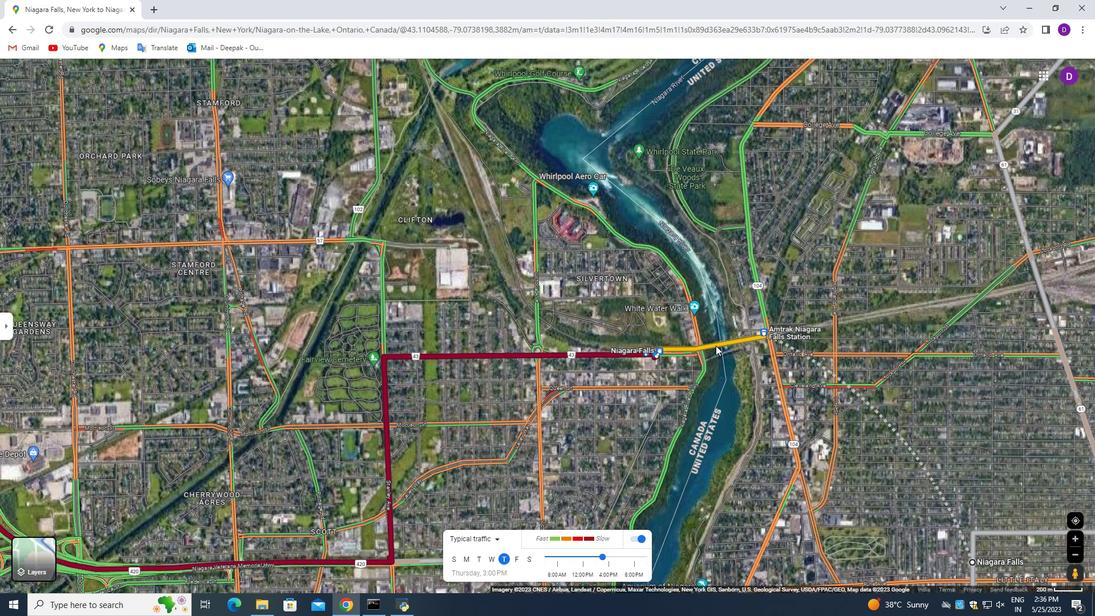 
Action: Mouse scrolled (715, 346) with delta (0, 0)
Screenshot: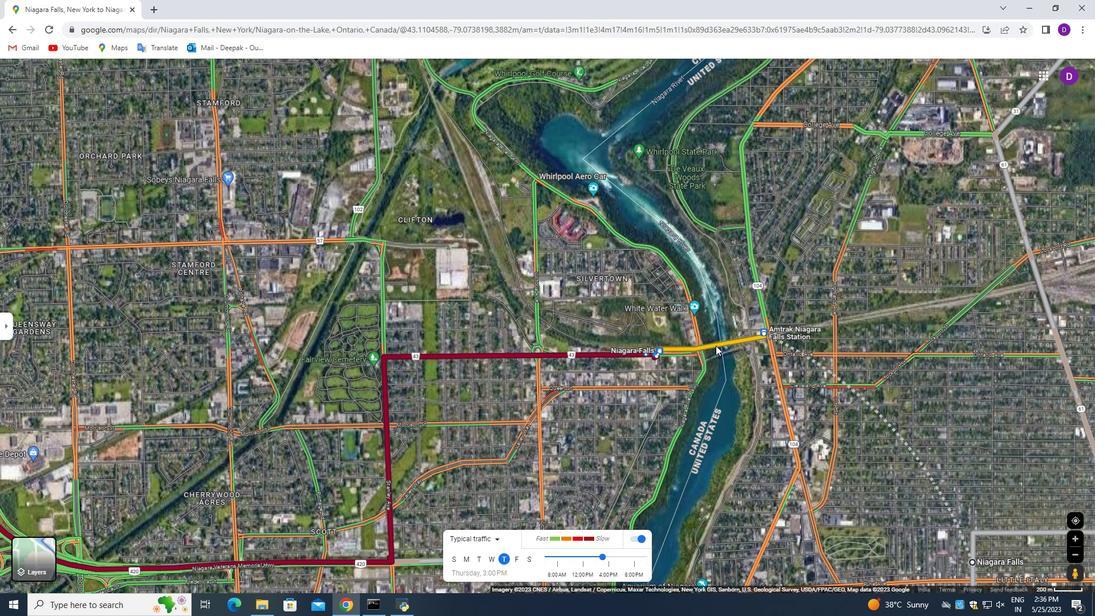 
Action: Mouse scrolled (715, 346) with delta (0, 0)
Screenshot: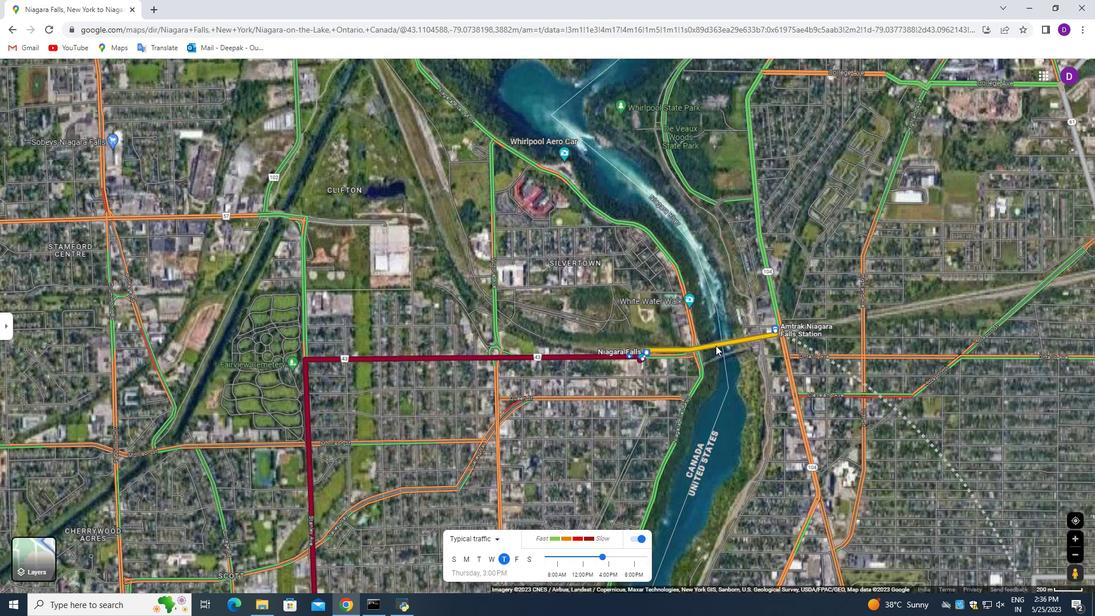 
Action: Mouse moved to (743, 347)
Screenshot: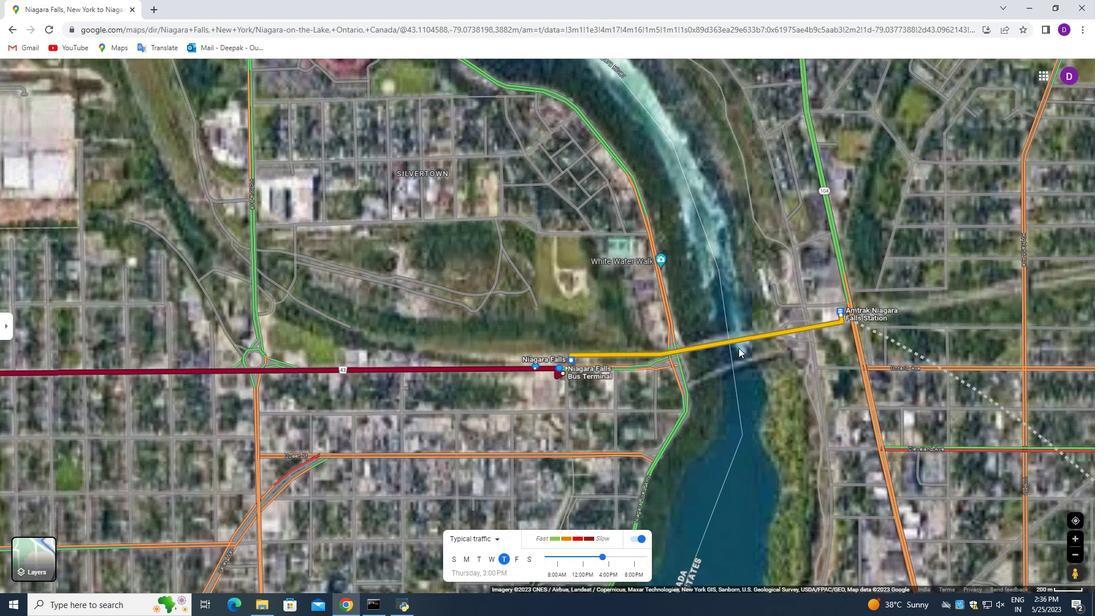 
Action: Mouse scrolled (743, 348) with delta (0, 0)
Screenshot: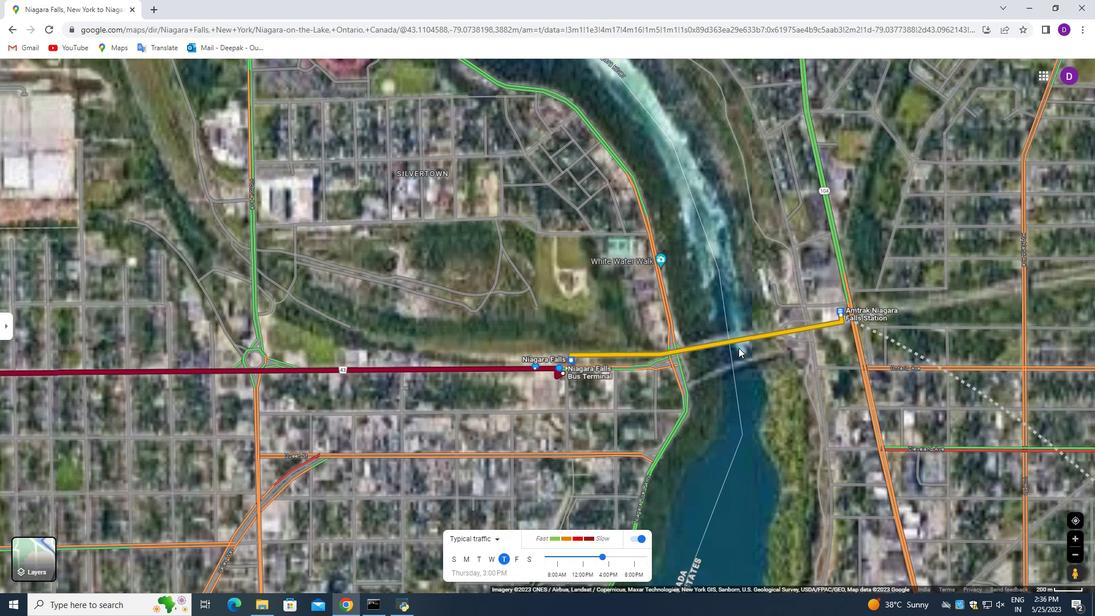 
Action: Mouse scrolled (743, 348) with delta (0, 0)
Screenshot: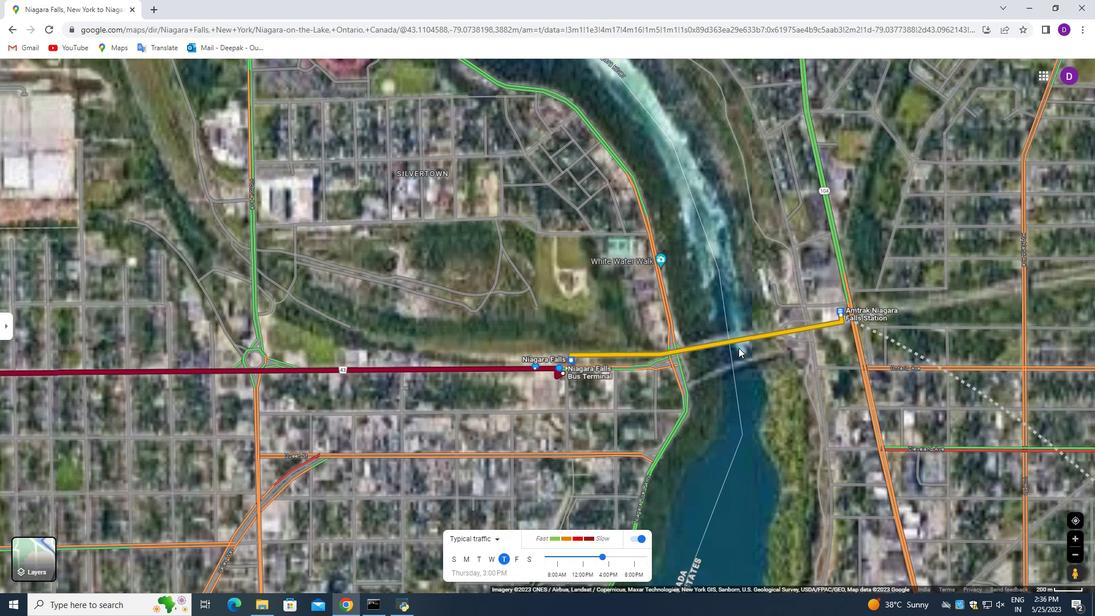 
Action: Mouse scrolled (743, 348) with delta (0, 0)
Screenshot: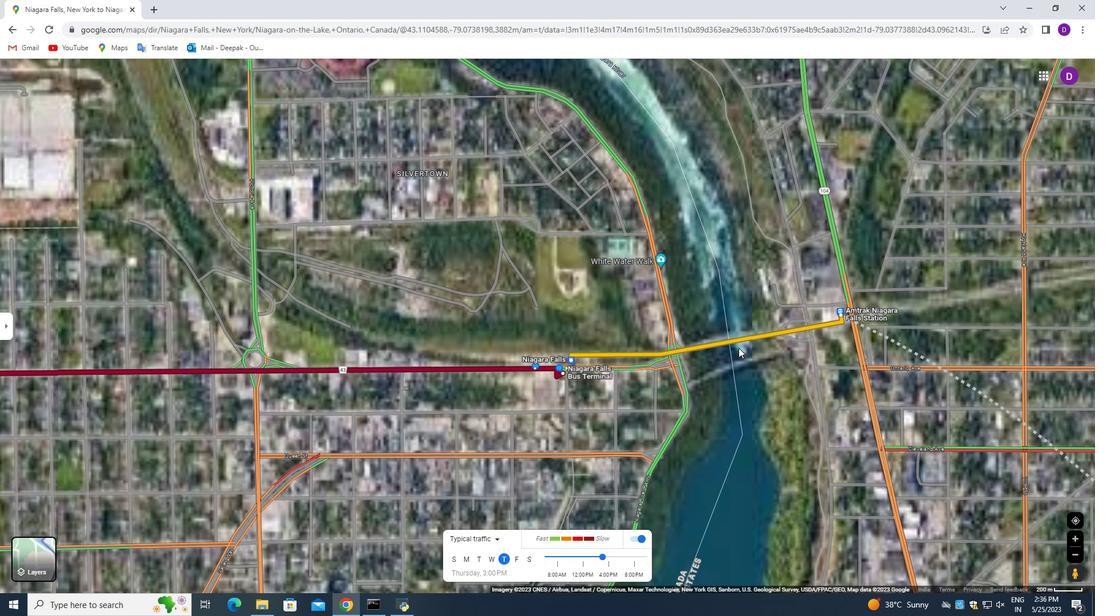 
Action: Mouse moved to (751, 345)
Screenshot: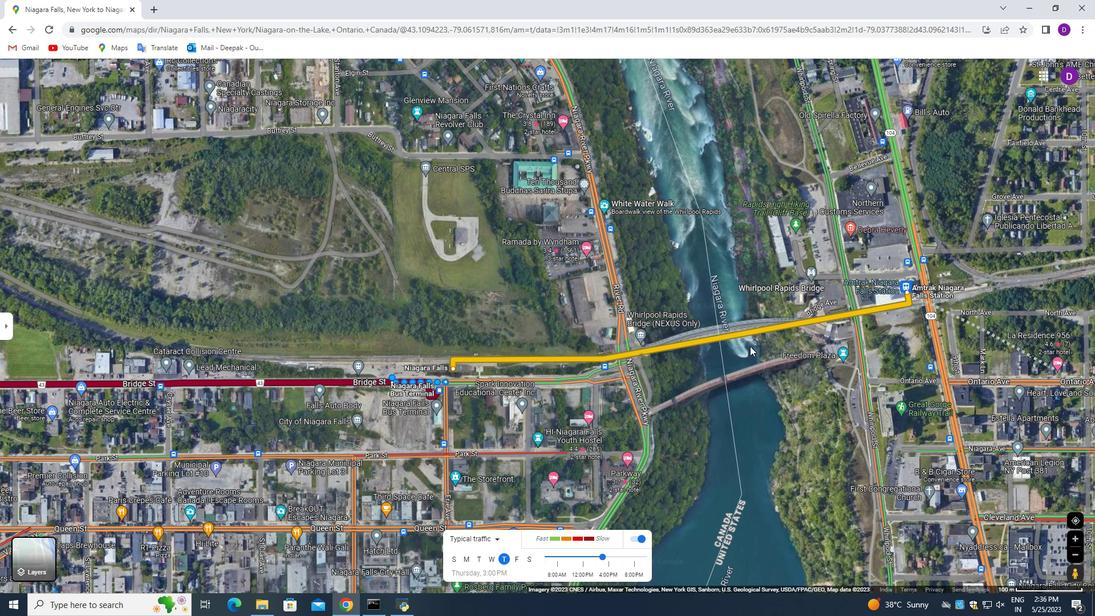 
Action: Mouse scrolled (751, 345) with delta (0, 0)
Screenshot: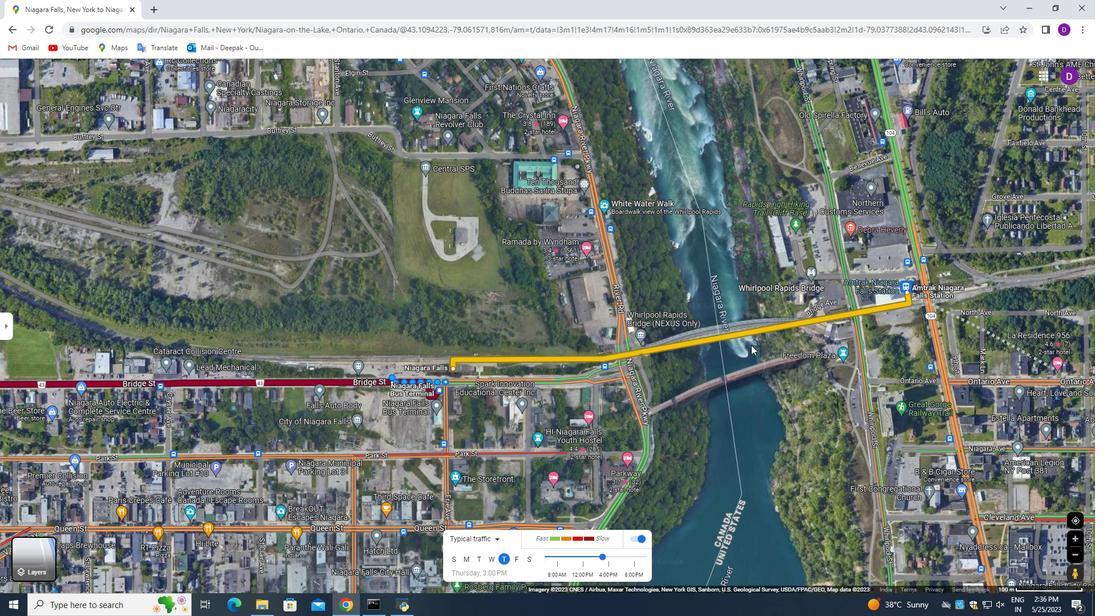 
Action: Mouse scrolled (751, 345) with delta (0, 0)
Screenshot: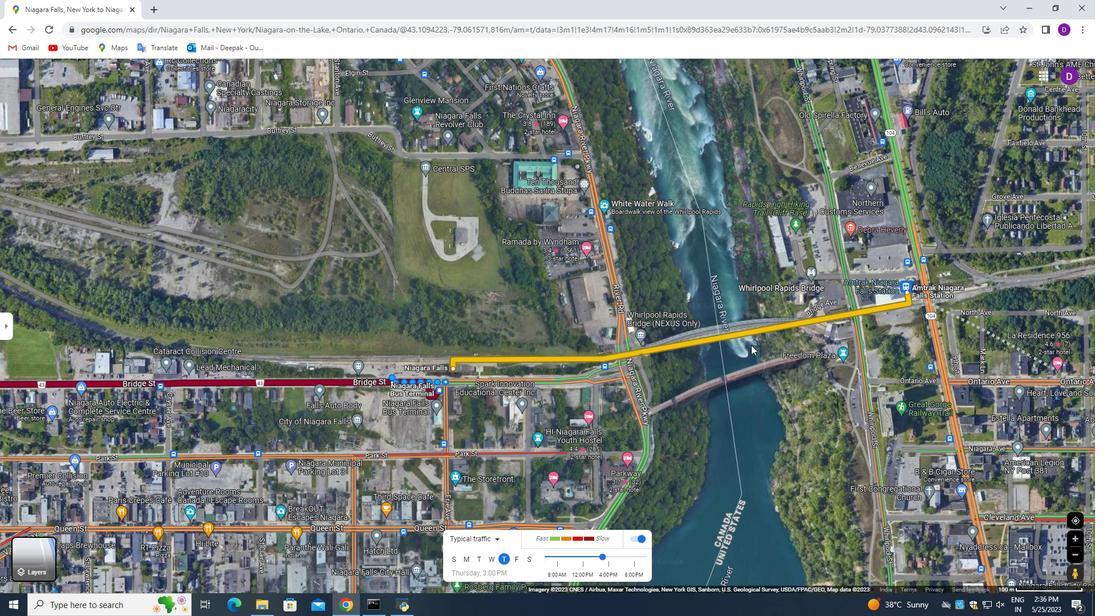 
Action: Mouse scrolled (751, 345) with delta (0, 0)
Screenshot: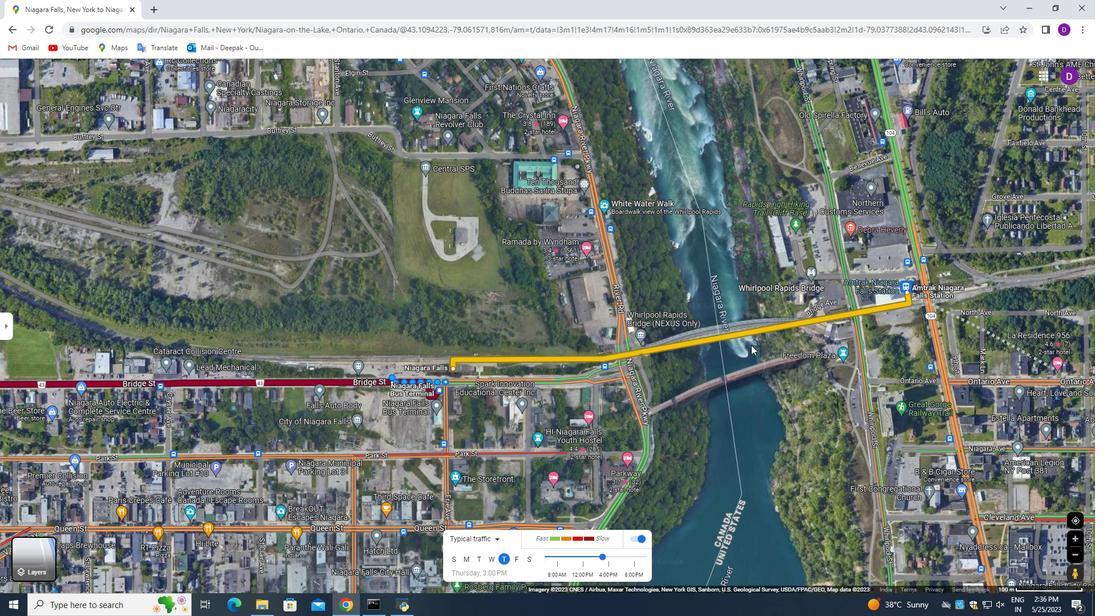 
Action: Mouse scrolled (751, 345) with delta (0, 0)
Screenshot: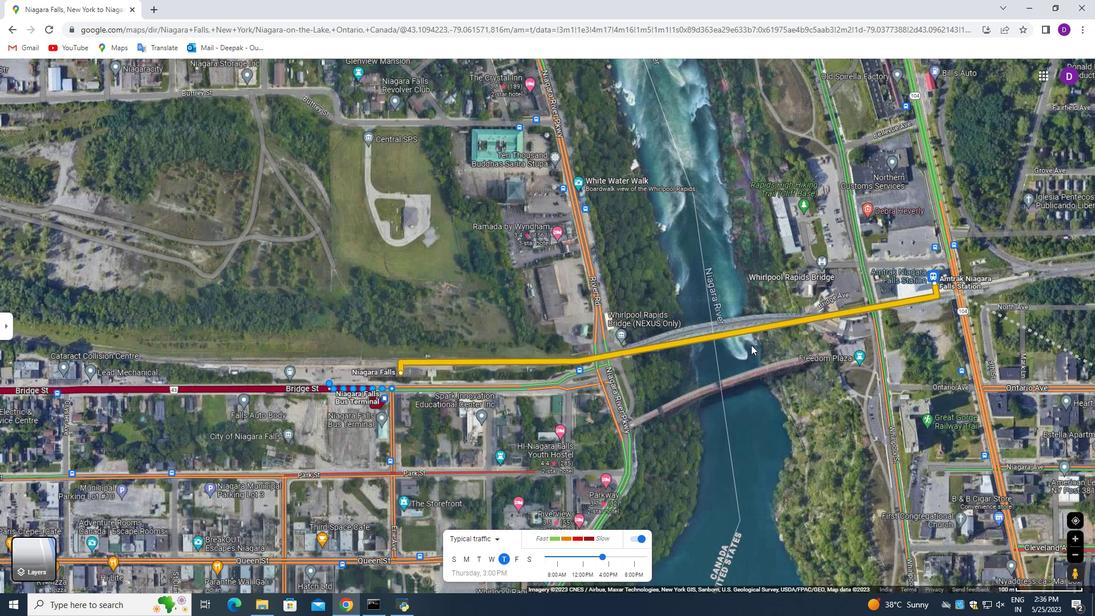 
Action: Mouse scrolled (751, 345) with delta (0, 0)
Screenshot: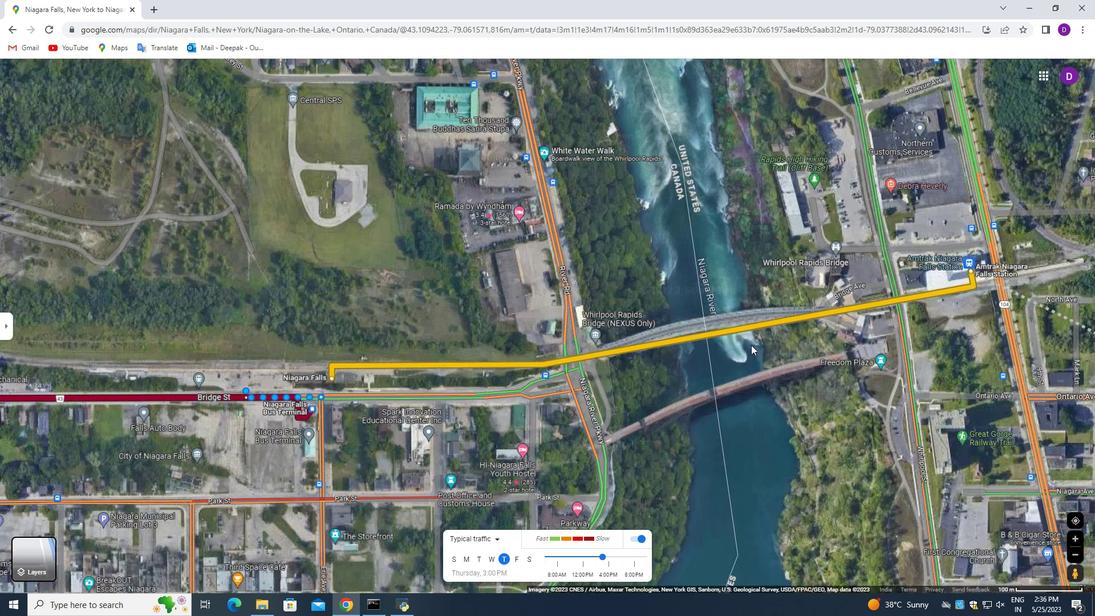
Action: Mouse moved to (744, 343)
Screenshot: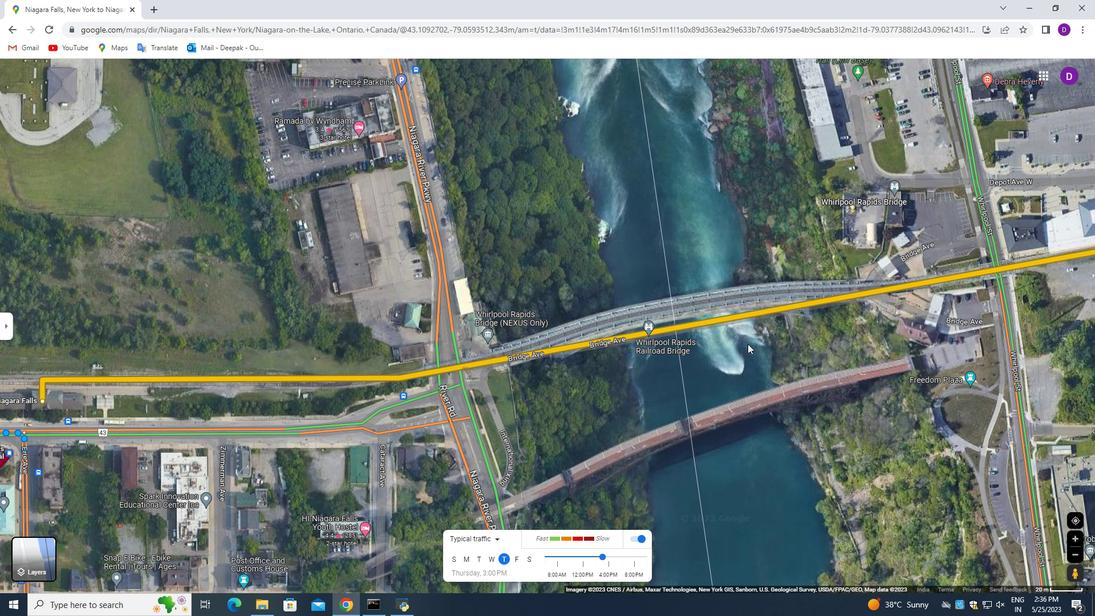 
Action: Mouse scrolled (744, 344) with delta (0, 0)
Screenshot: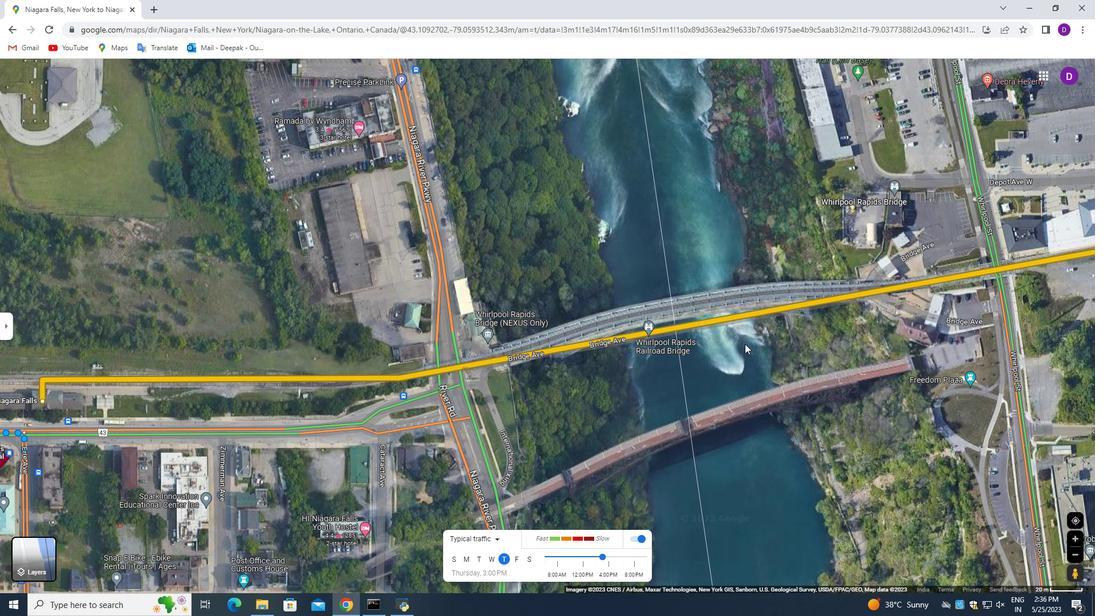 
Action: Mouse scrolled (744, 344) with delta (0, 0)
Screenshot: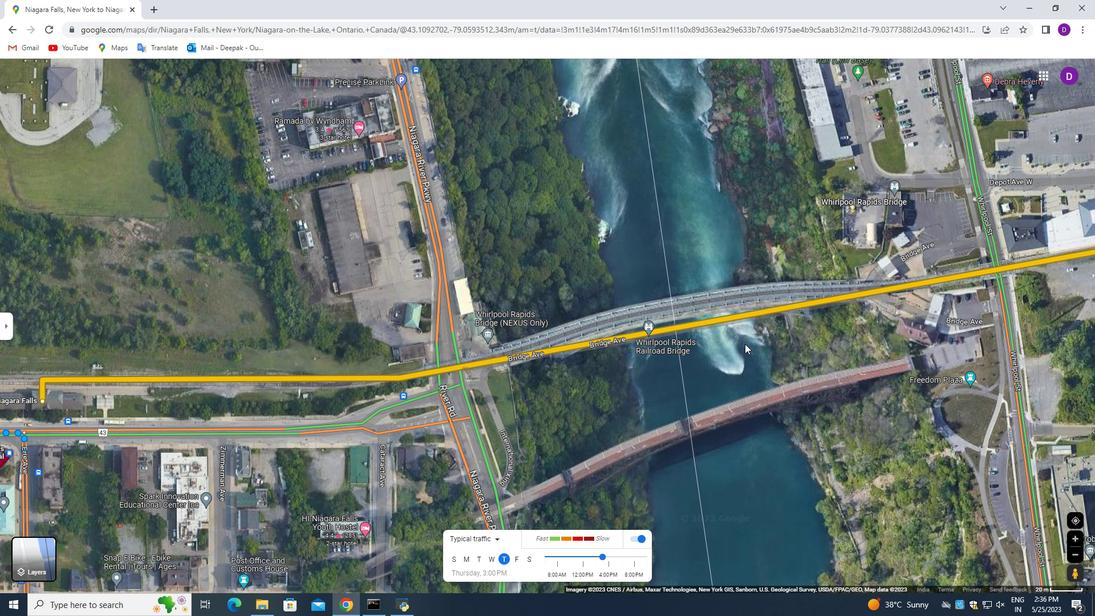 
Action: Mouse scrolled (744, 344) with delta (0, 0)
Screenshot: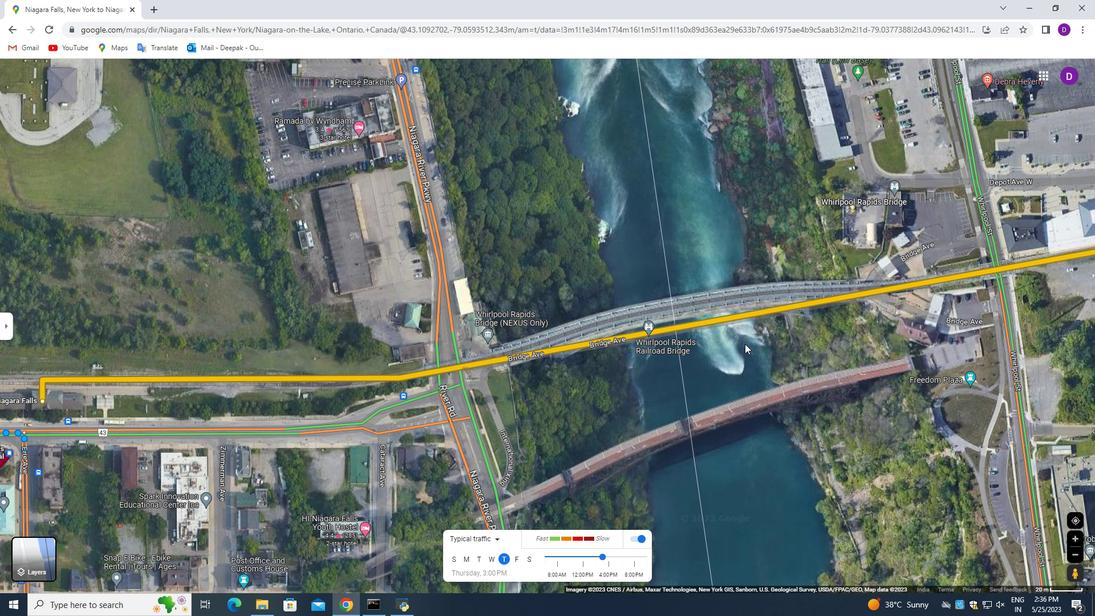 
Action: Mouse scrolled (744, 344) with delta (0, 0)
Screenshot: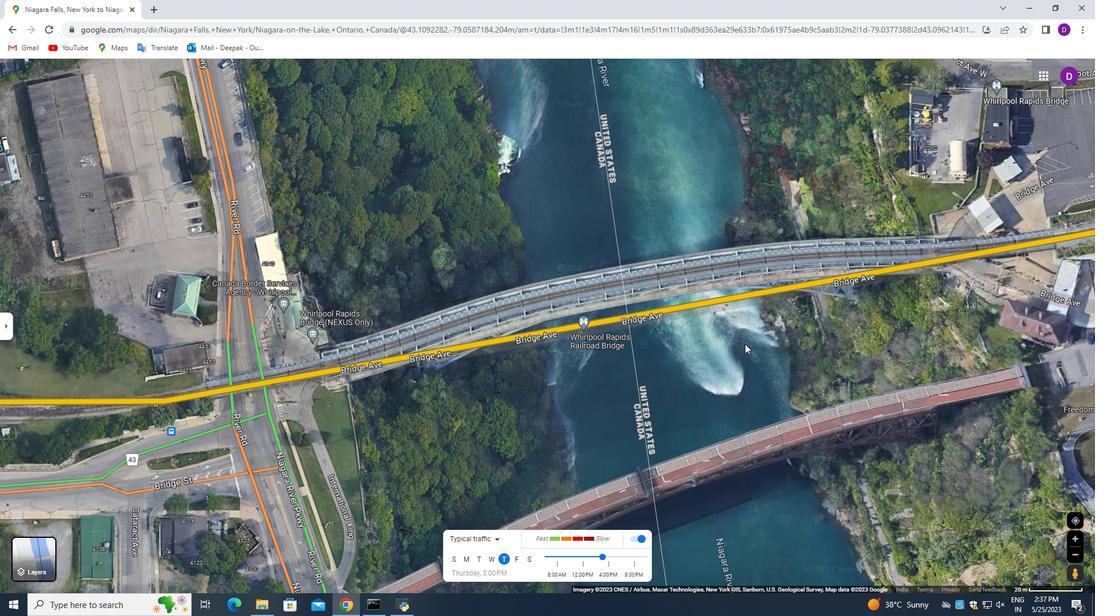 
Action: Mouse scrolled (744, 344) with delta (0, 0)
Screenshot: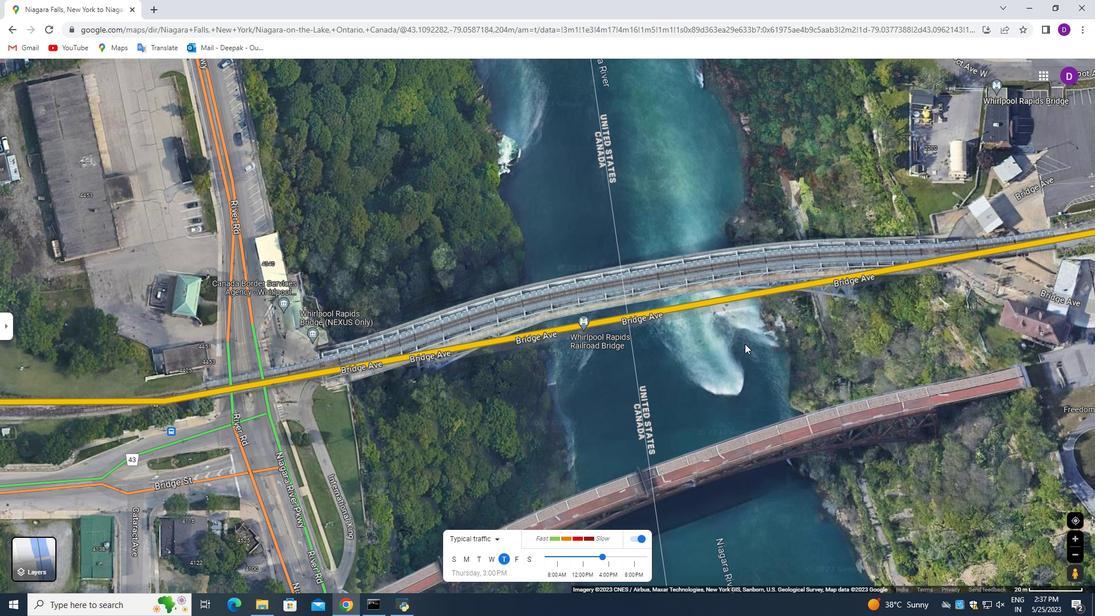 
Action: Mouse scrolled (744, 344) with delta (0, 0)
Screenshot: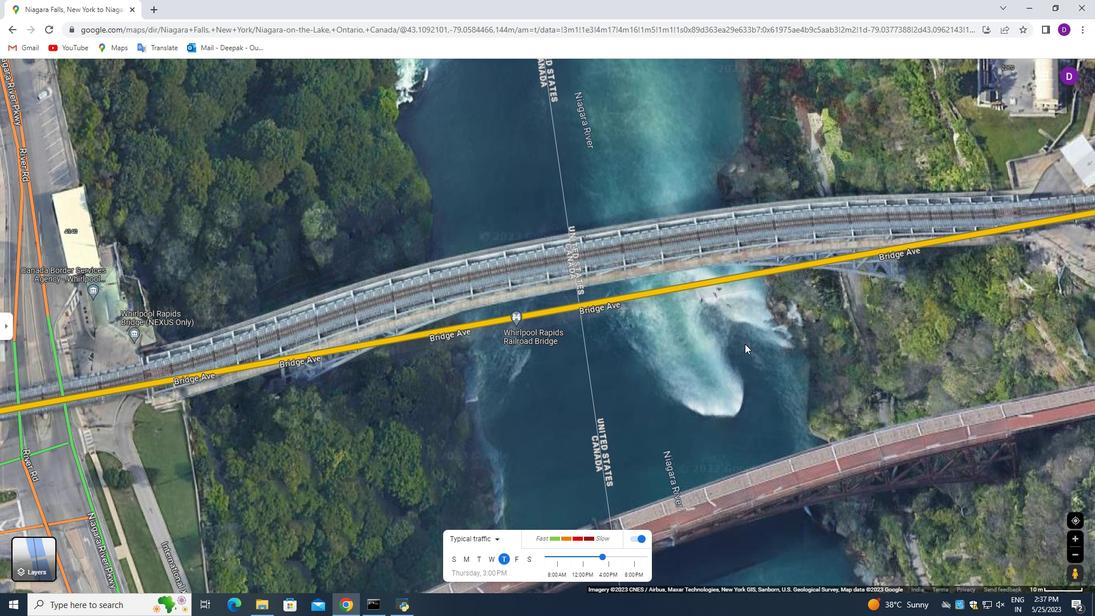 
Action: Mouse scrolled (744, 344) with delta (0, 0)
Screenshot: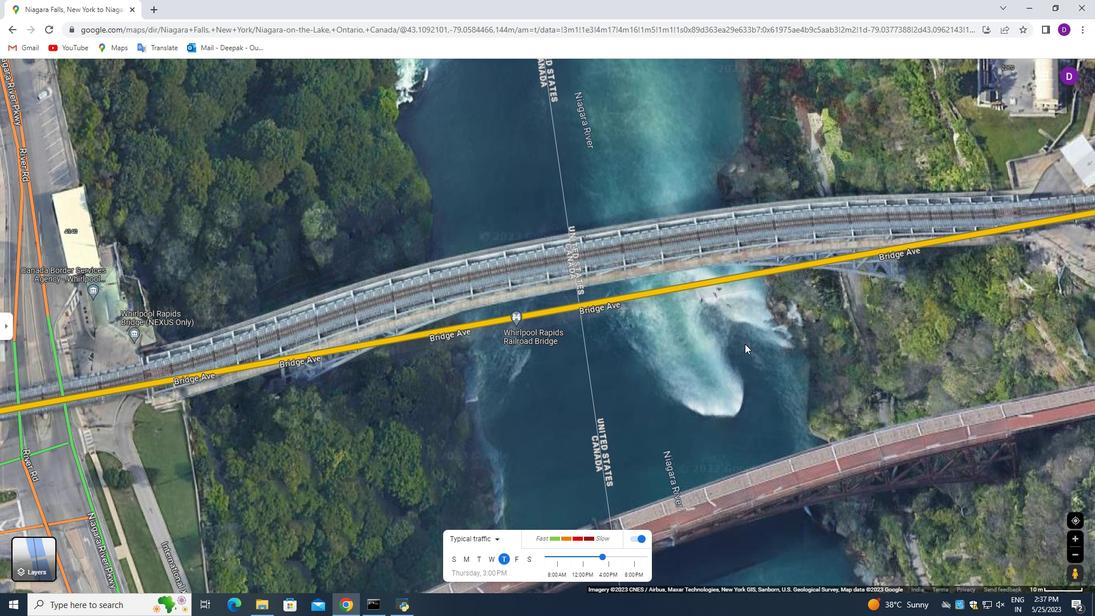 
Action: Mouse scrolled (744, 344) with delta (0, 0)
Screenshot: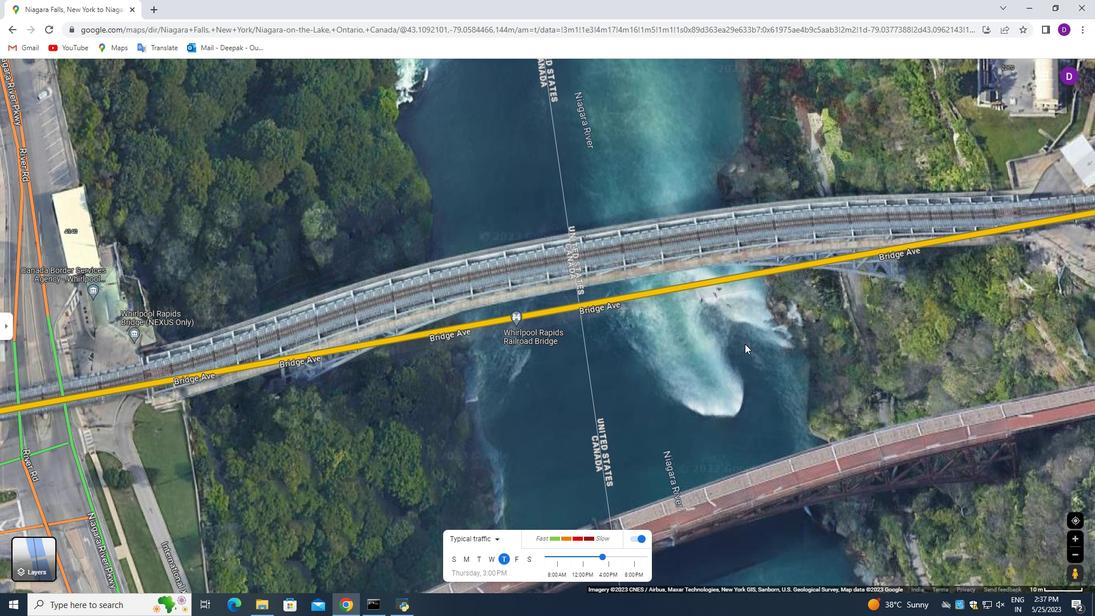 
Action: Mouse scrolled (744, 344) with delta (0, 0)
Screenshot: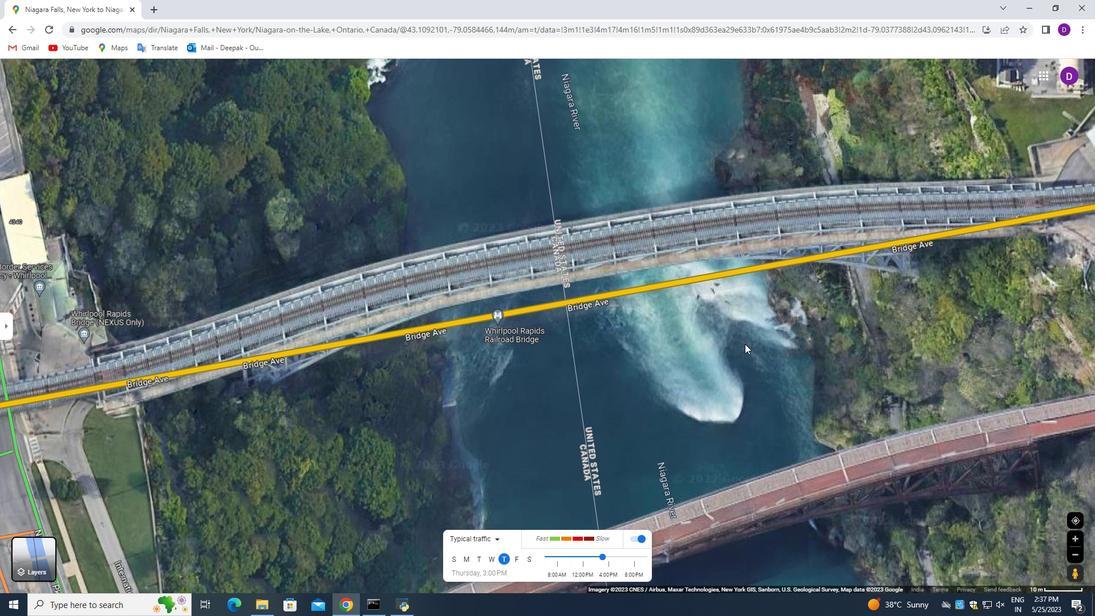 
Action: Mouse moved to (767, 320)
Screenshot: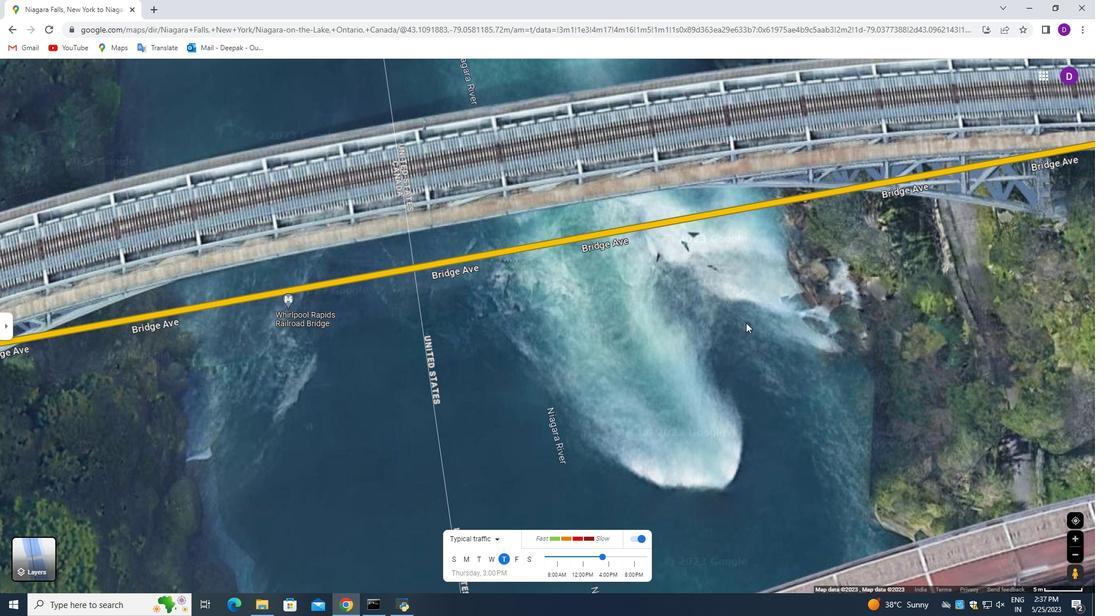 
Action: Mouse pressed left at (767, 320)
Screenshot: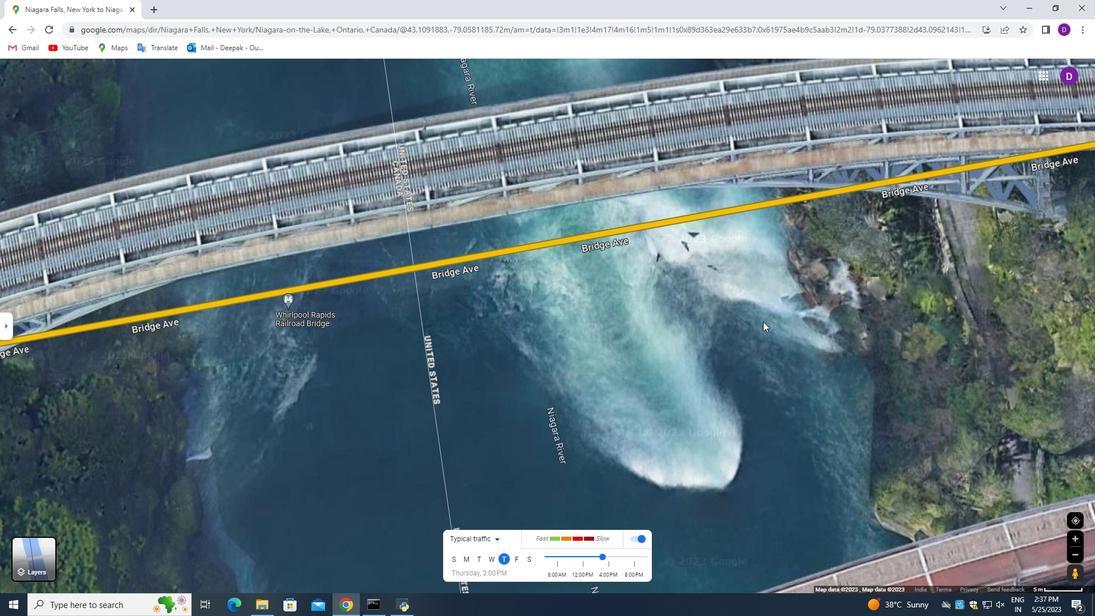 
Action: Mouse moved to (562, 262)
Screenshot: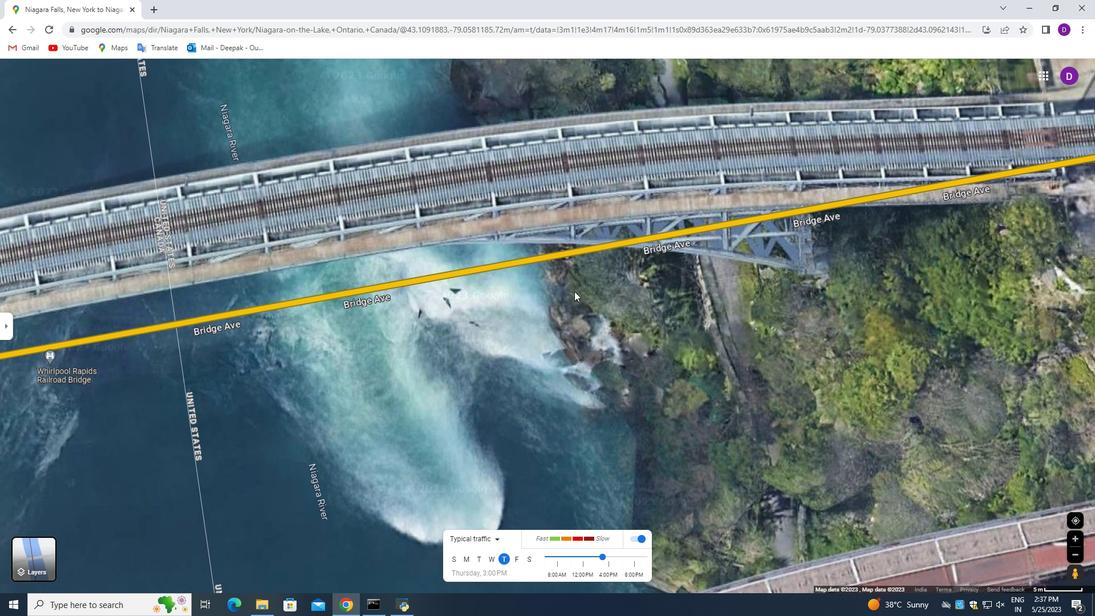 
Action: Mouse pressed left at (562, 262)
Screenshot: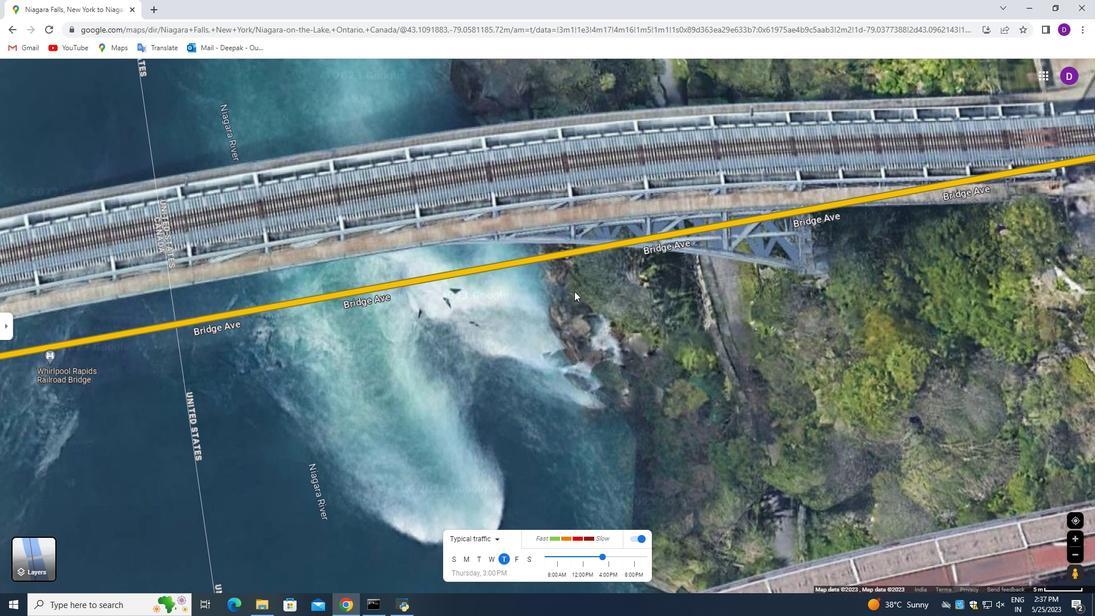 
Action: Mouse moved to (361, 271)
Screenshot: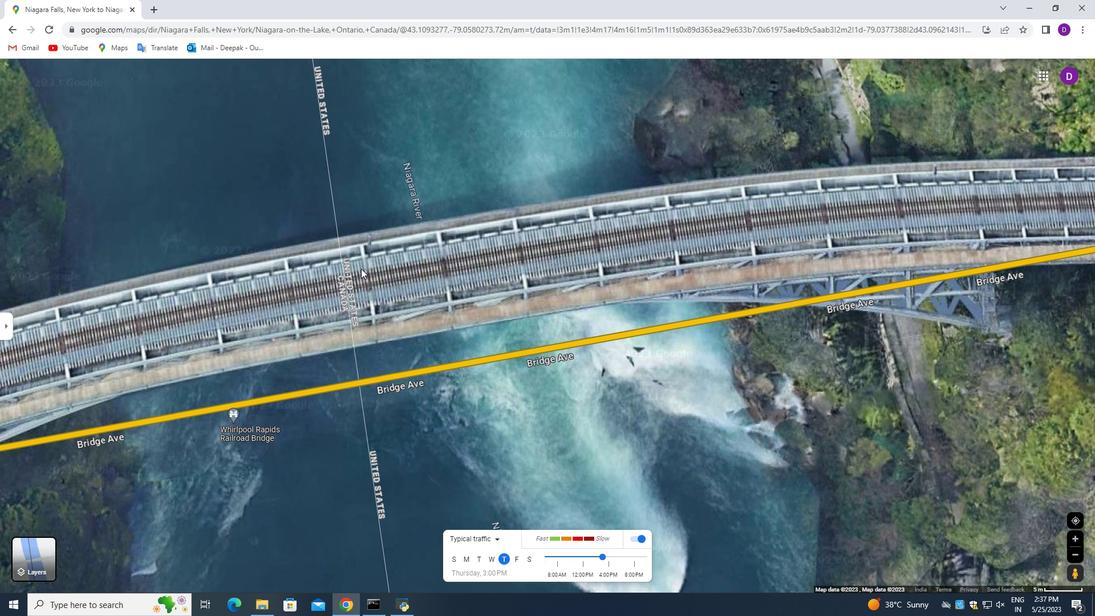 
Action: Mouse scrolled (361, 270) with delta (0, 0)
Screenshot: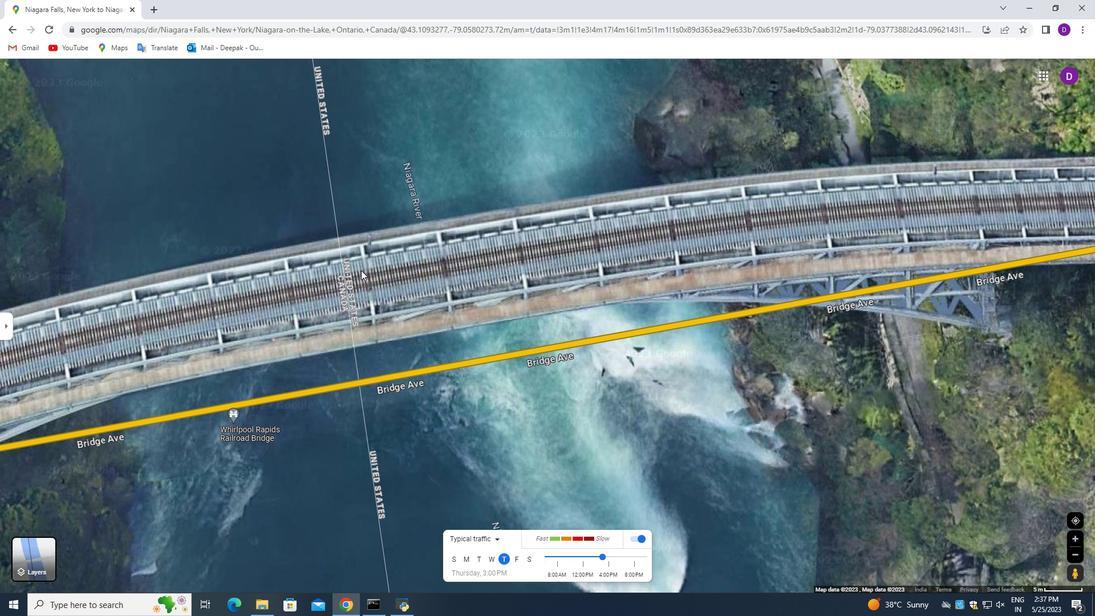
Action: Mouse moved to (361, 272)
Screenshot: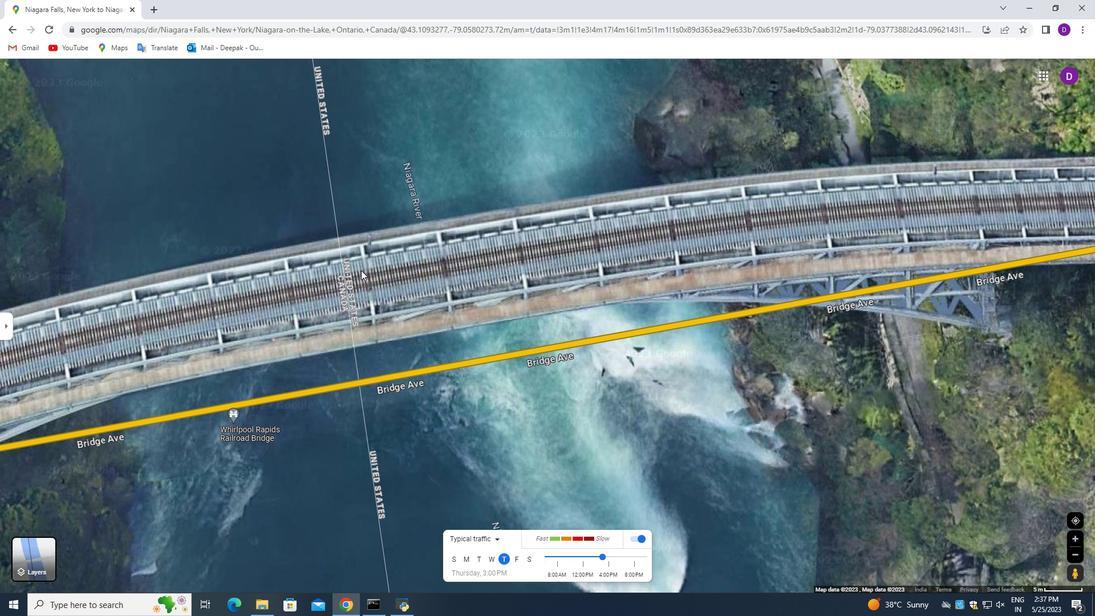 
Action: Mouse scrolled (361, 271) with delta (0, 0)
Screenshot: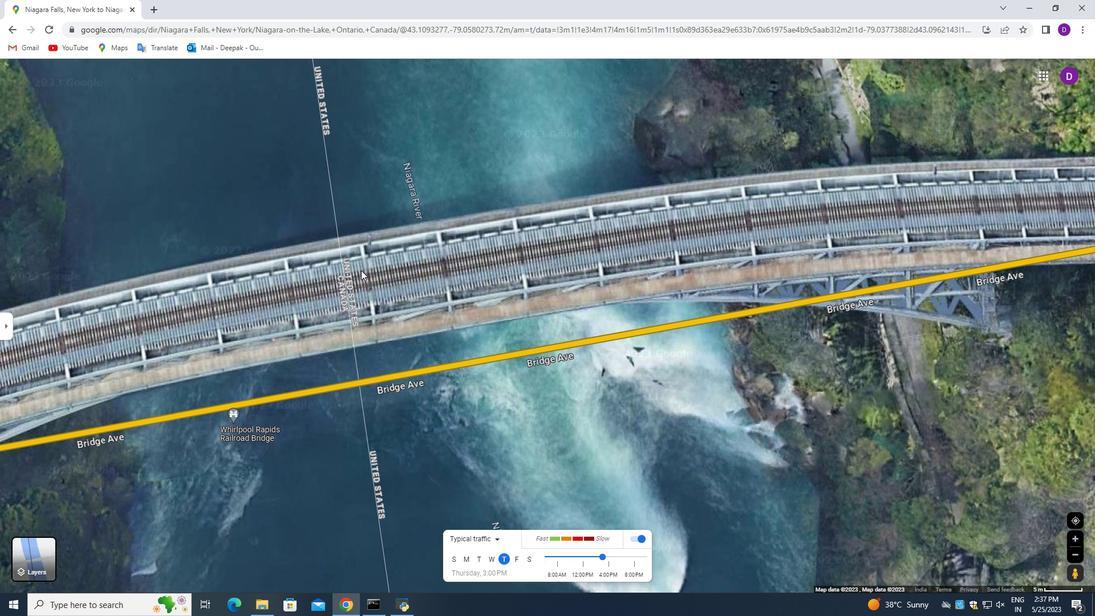
Action: Mouse moved to (366, 272)
Screenshot: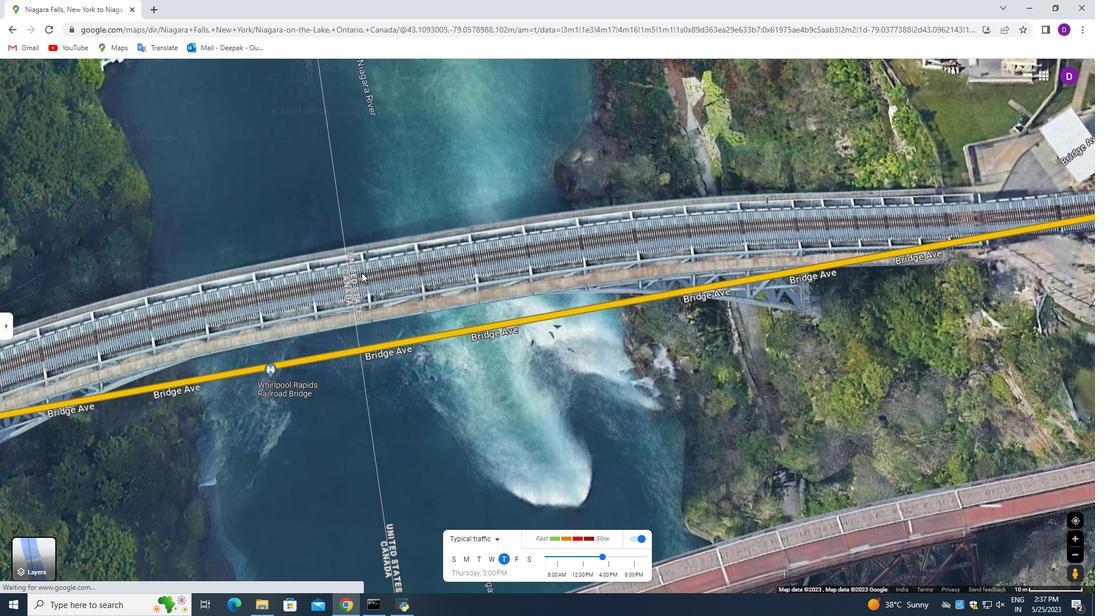 
Action: Mouse scrolled (366, 272) with delta (0, 0)
Screenshot: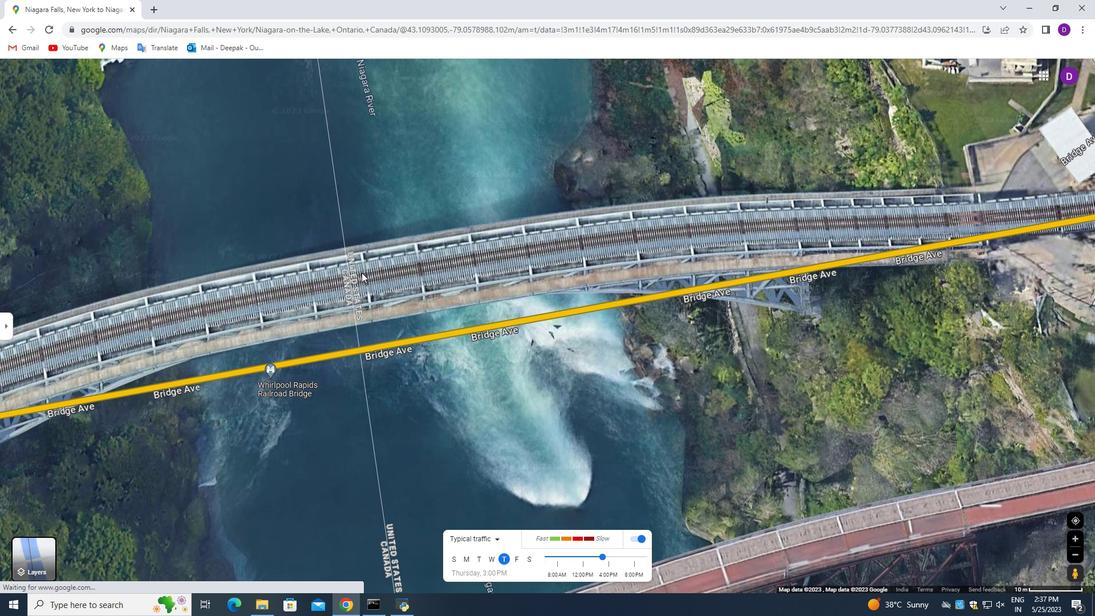 
Action: Mouse scrolled (366, 272) with delta (0, 0)
Screenshot: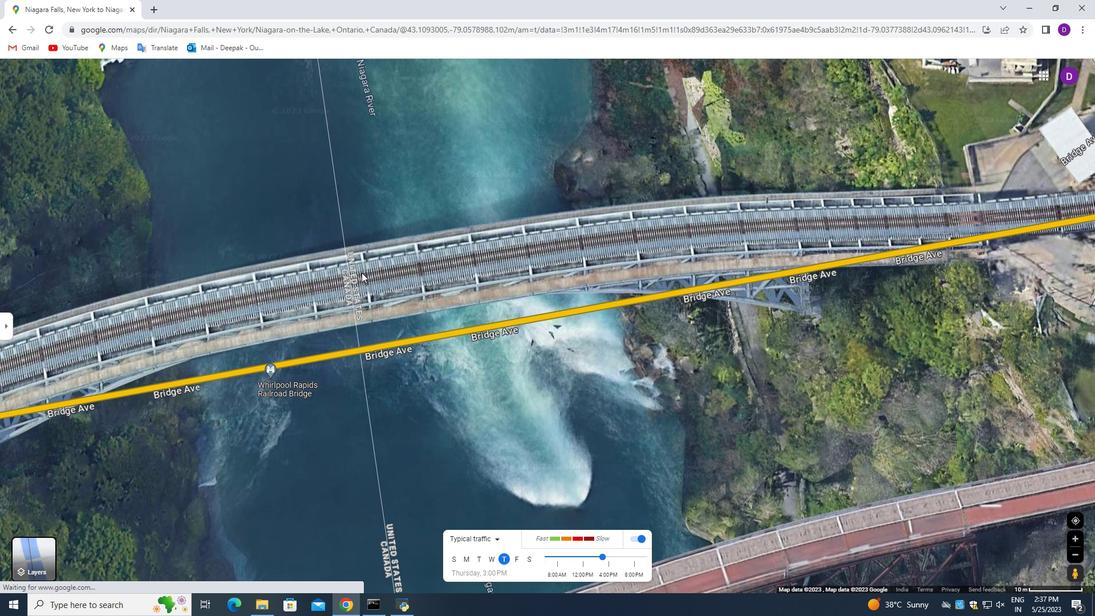
Action: Mouse scrolled (366, 272) with delta (0, 0)
Screenshot: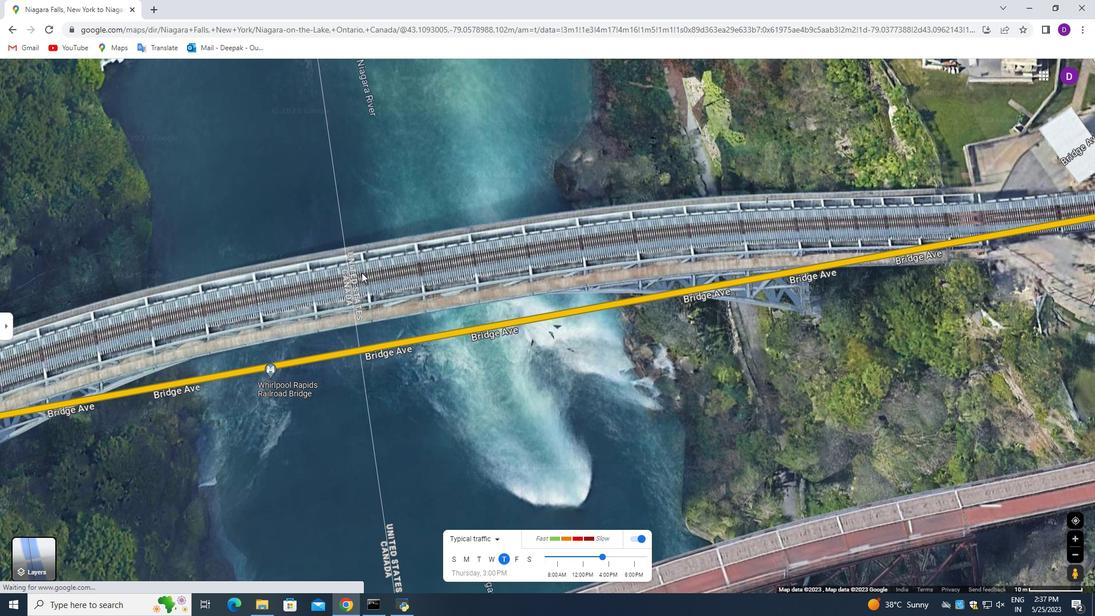 
Action: Mouse scrolled (366, 272) with delta (0, 0)
Screenshot: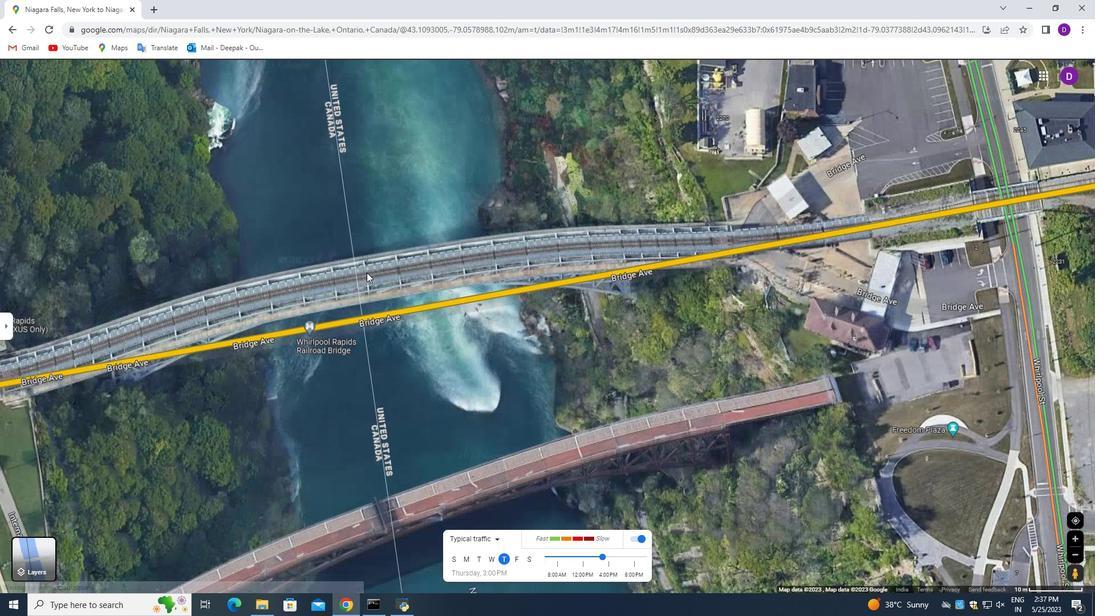 
Action: Mouse scrolled (366, 272) with delta (0, 0)
Screenshot: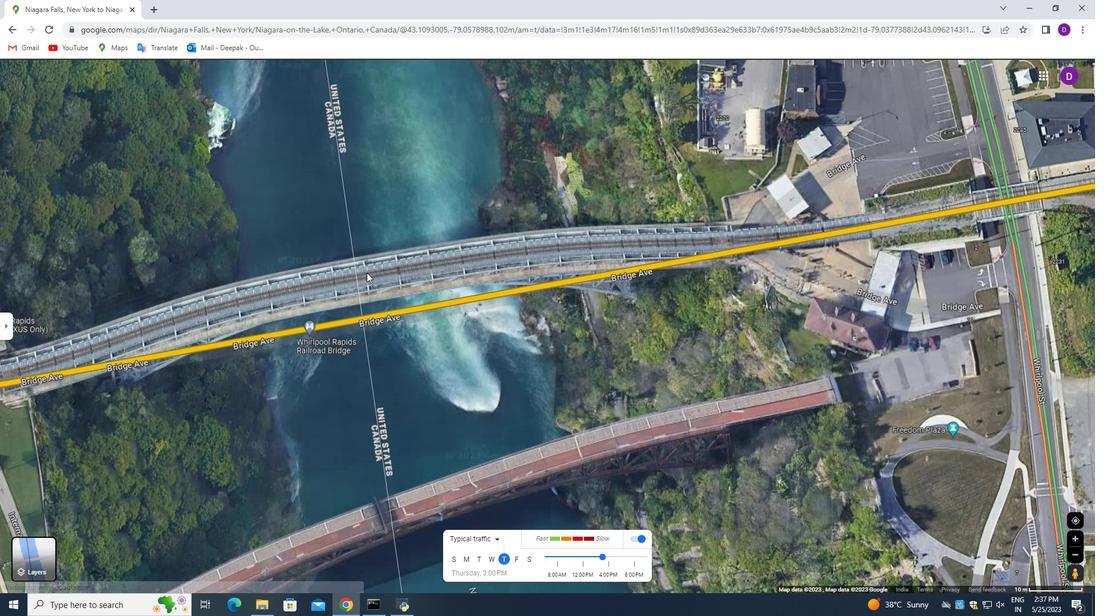 
Action: Mouse scrolled (366, 272) with delta (0, 0)
Screenshot: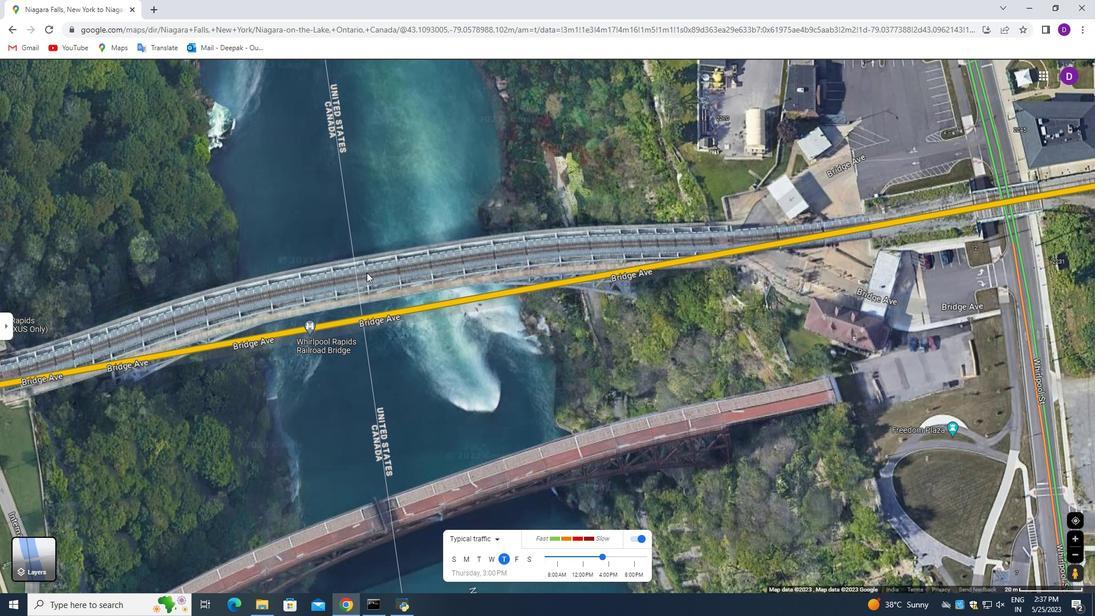 
Action: Mouse moved to (352, 249)
Screenshot: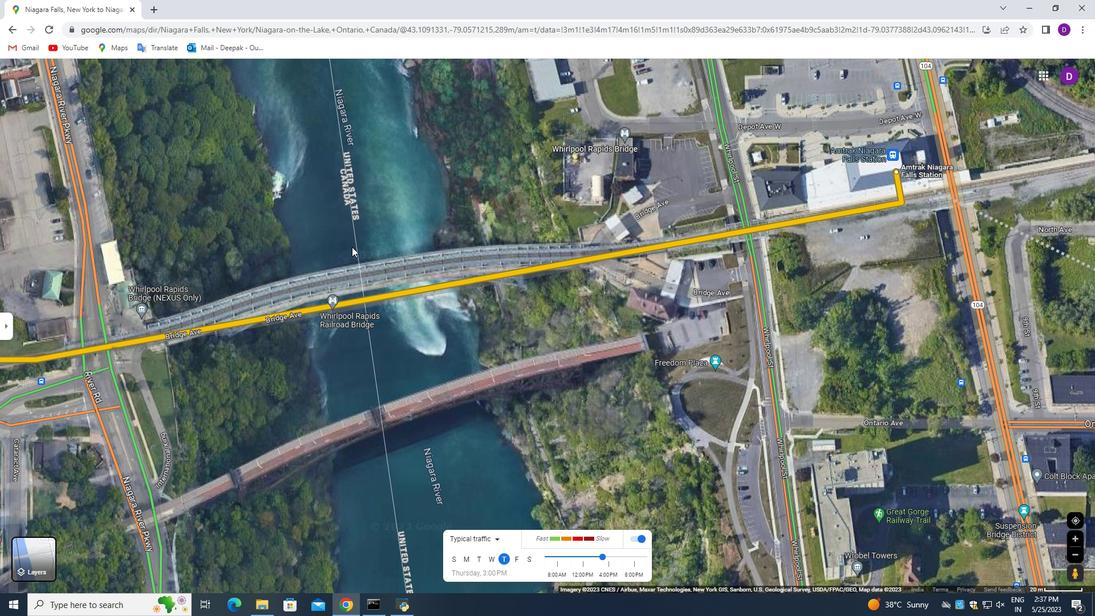 
Action: Mouse scrolled (352, 248) with delta (0, 0)
Screenshot: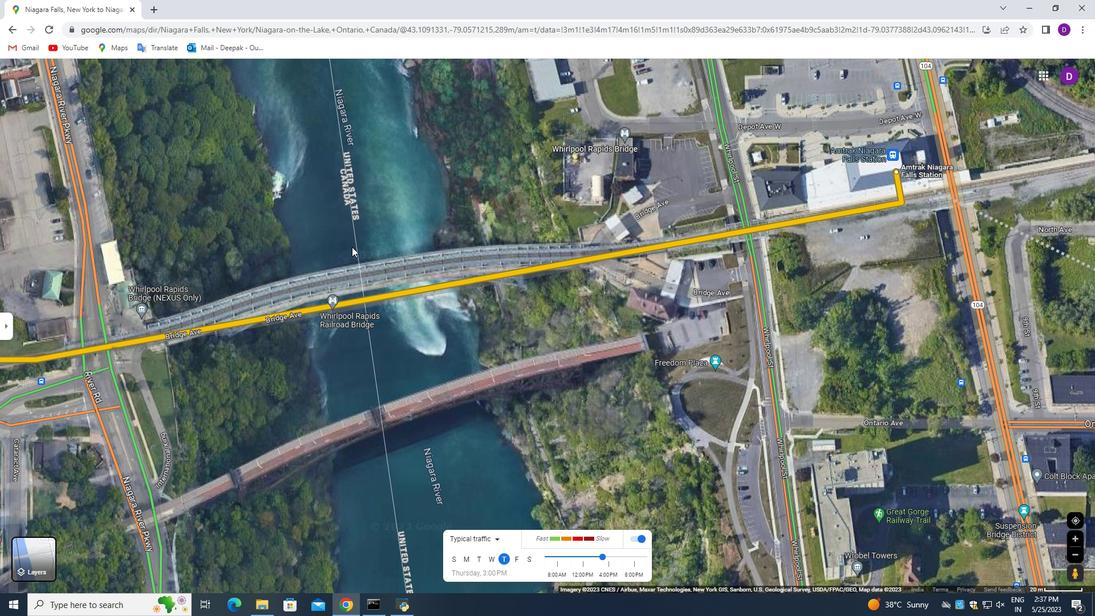 
Action: Mouse scrolled (352, 248) with delta (0, 0)
Screenshot: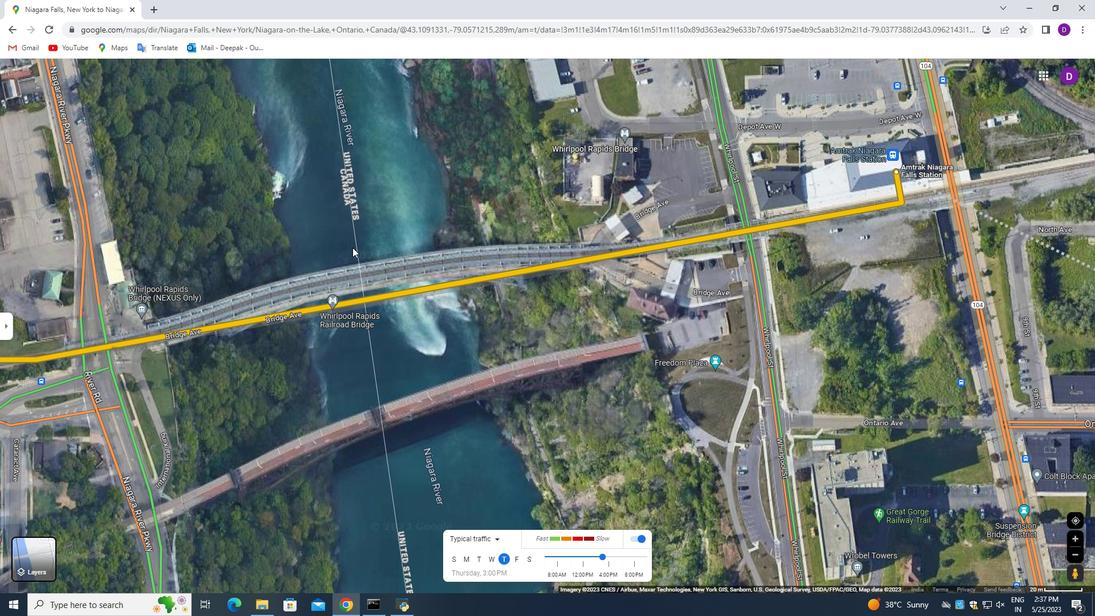
Action: Mouse moved to (356, 244)
Screenshot: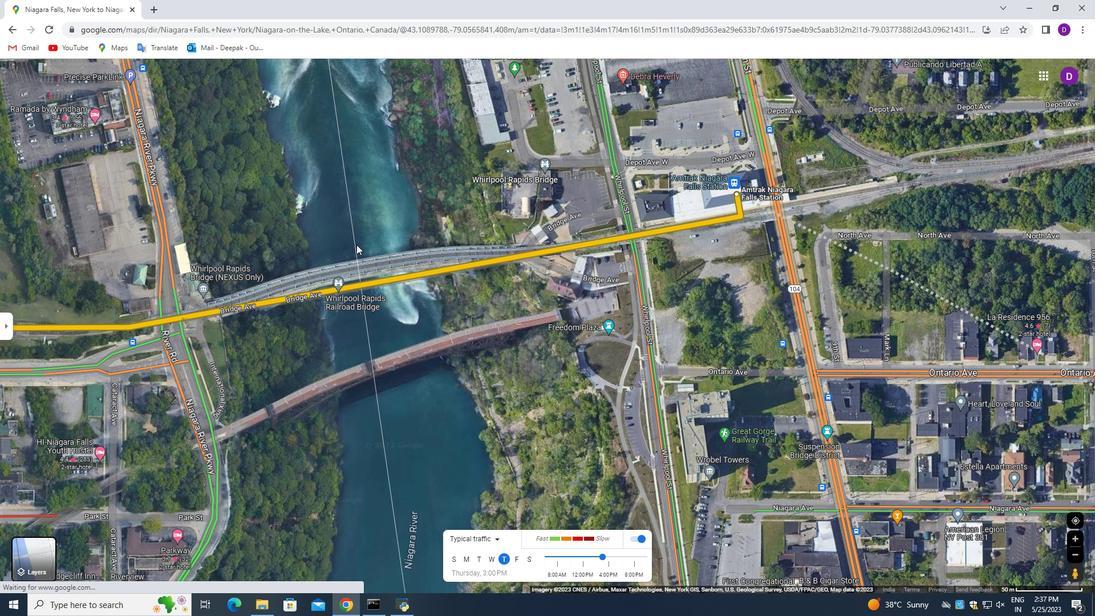 
Action: Mouse scrolled (356, 244) with delta (0, 0)
Screenshot: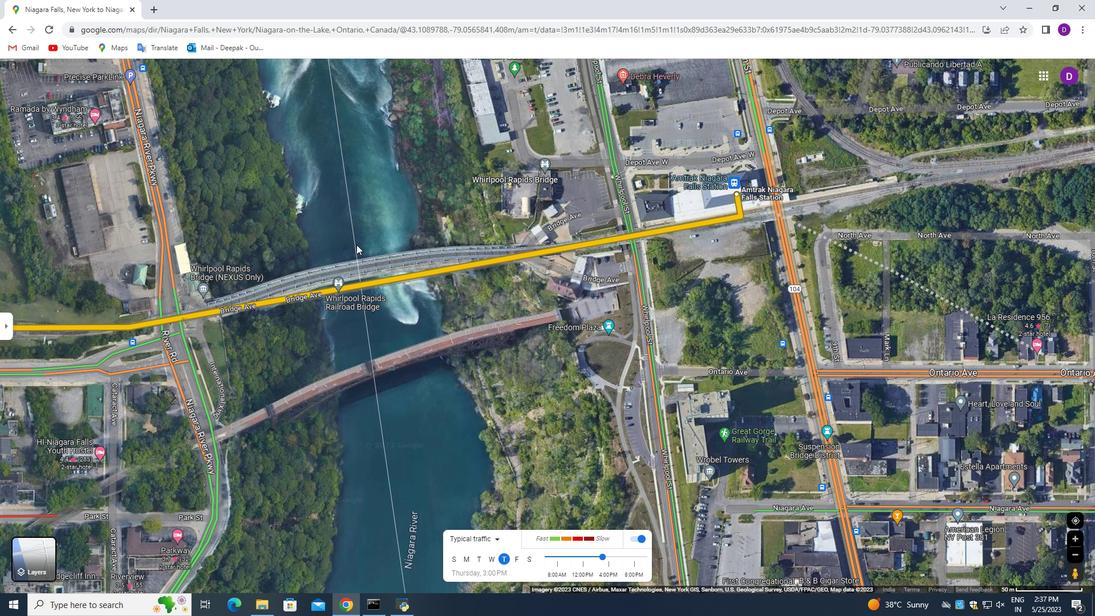 
Action: Mouse scrolled (356, 244) with delta (0, 0)
Screenshot: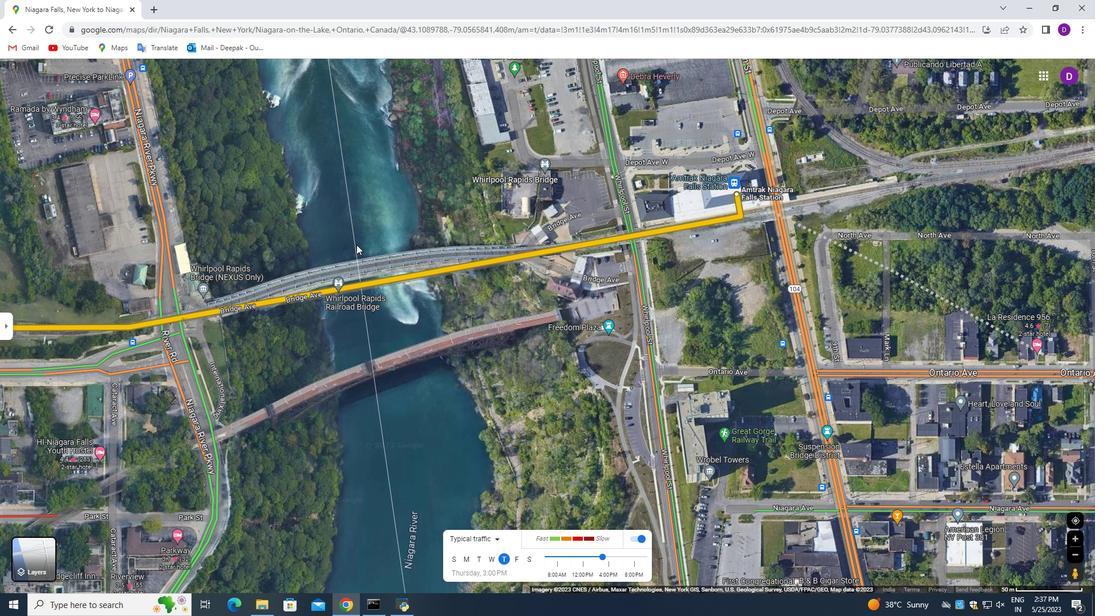 
Action: Mouse scrolled (356, 244) with delta (0, 0)
Screenshot: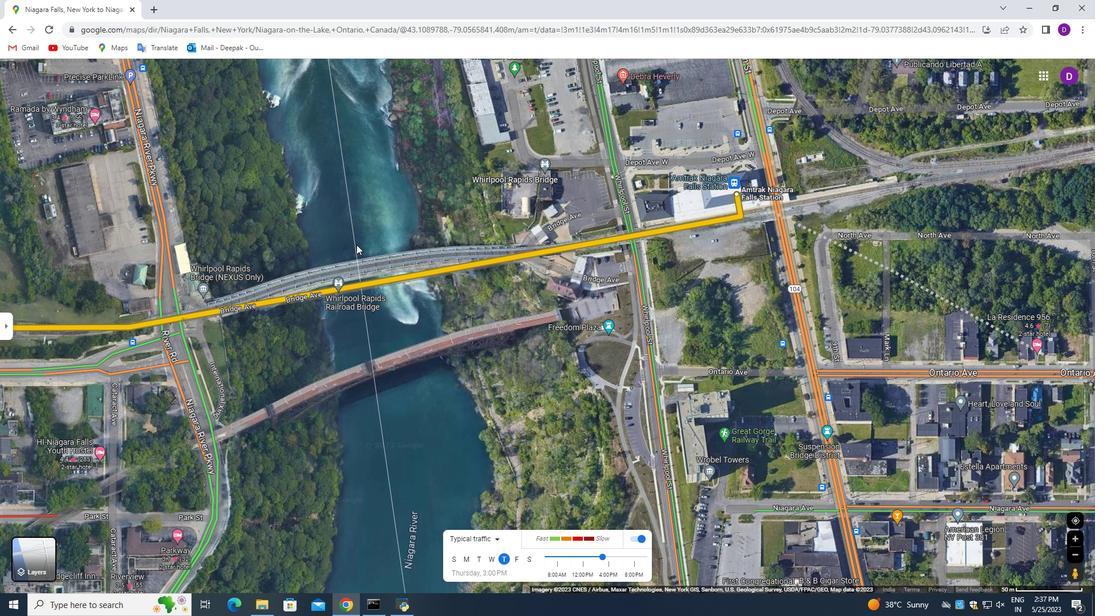 
Action: Mouse scrolled (356, 244) with delta (0, 0)
Screenshot: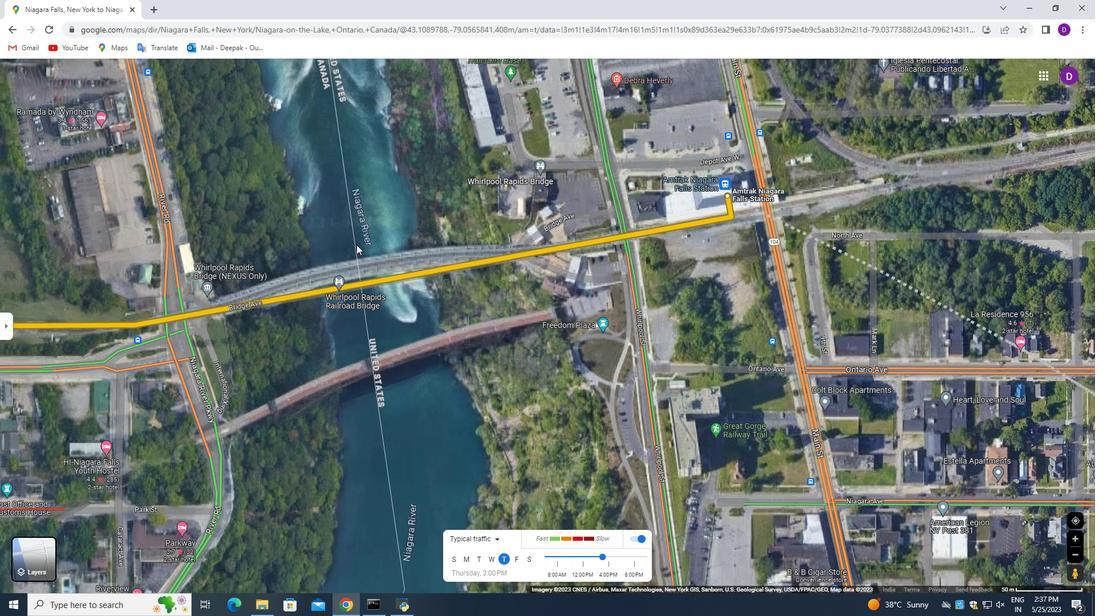 
Action: Mouse scrolled (356, 244) with delta (0, 0)
Screenshot: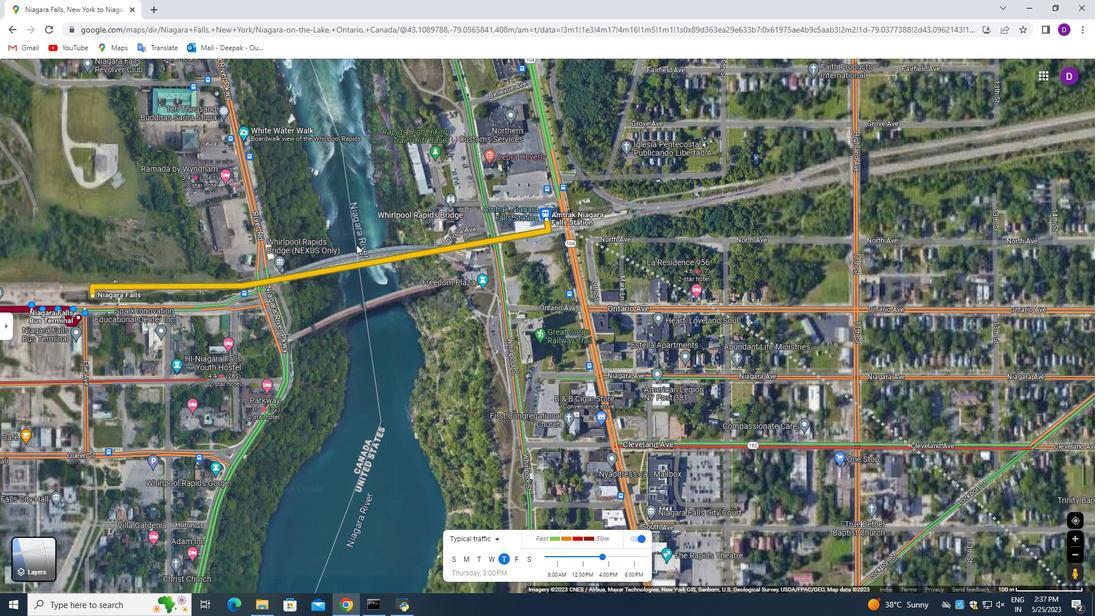 
Action: Mouse scrolled (356, 244) with delta (0, 0)
Screenshot: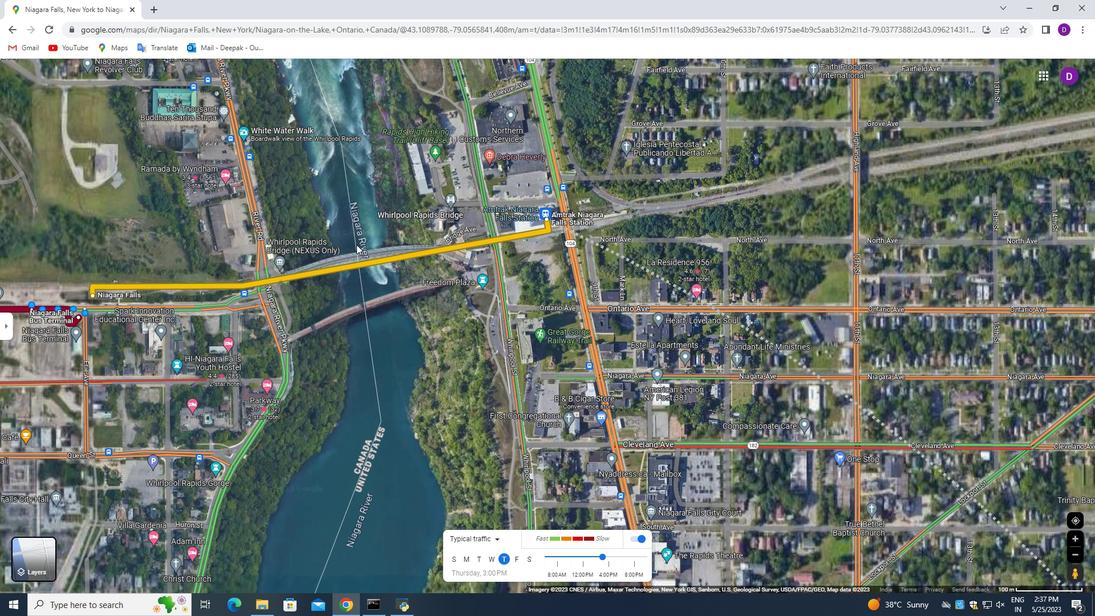 
Action: Mouse moved to (340, 189)
Screenshot: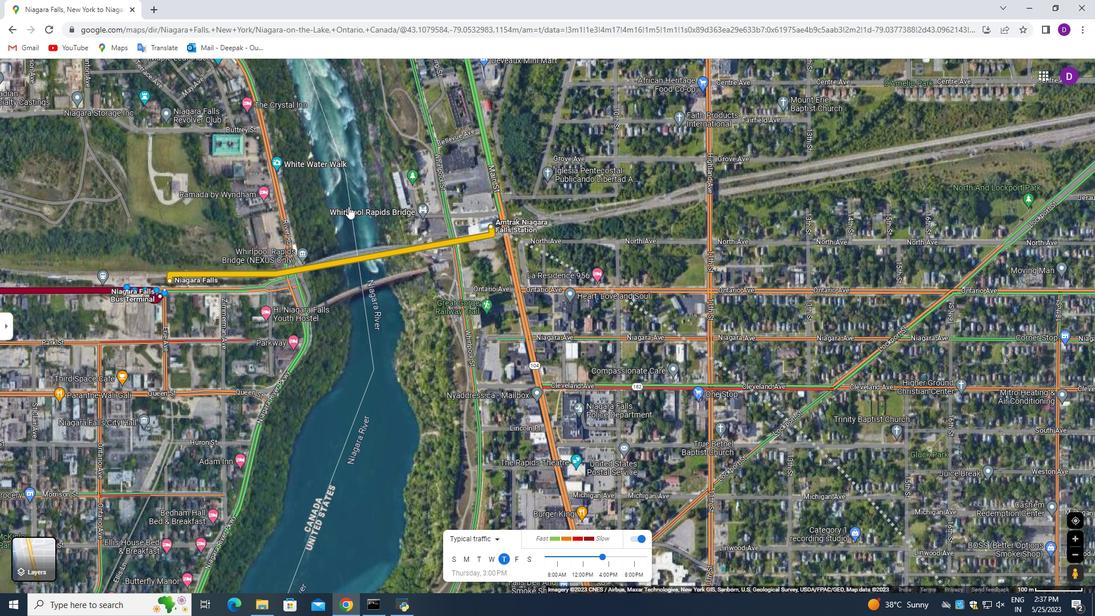 
Action: Mouse pressed left at (340, 189)
Screenshot: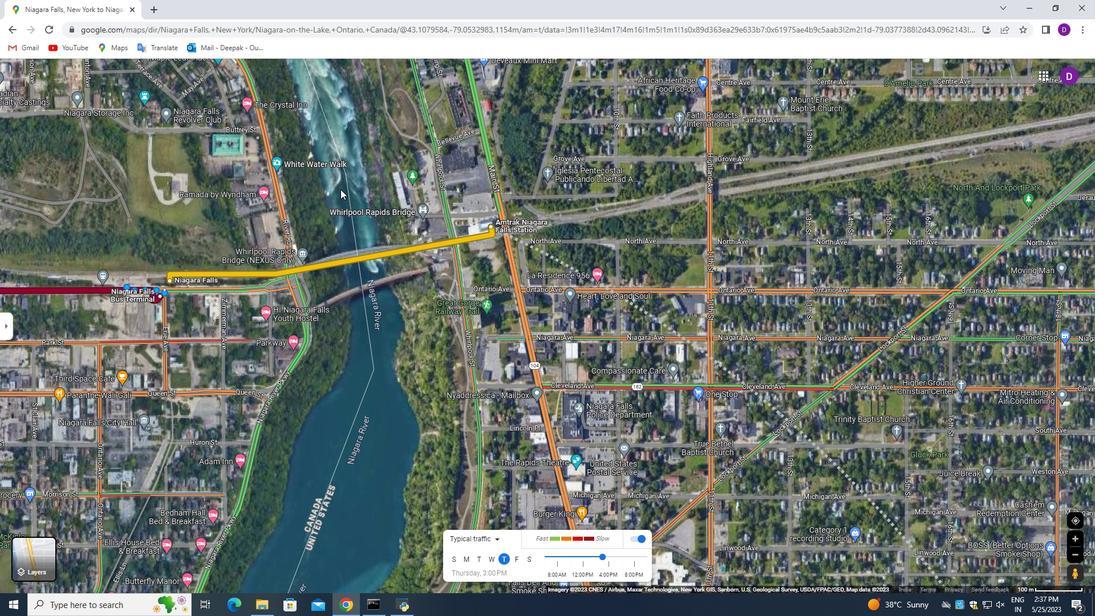 
Action: Mouse moved to (315, 207)
Screenshot: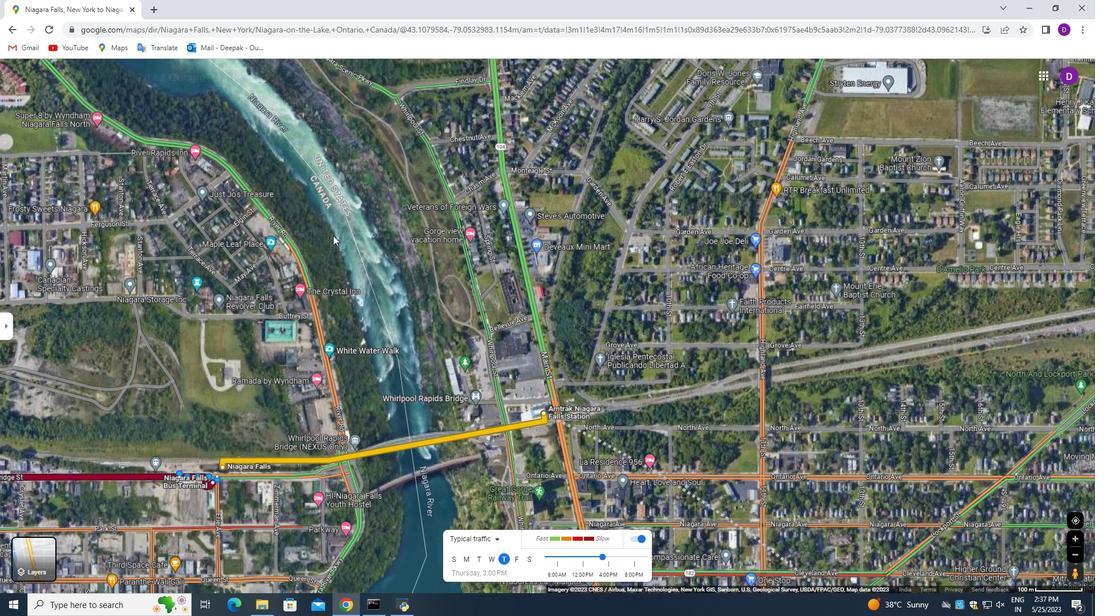 
Action: Mouse pressed left at (315, 207)
Screenshot: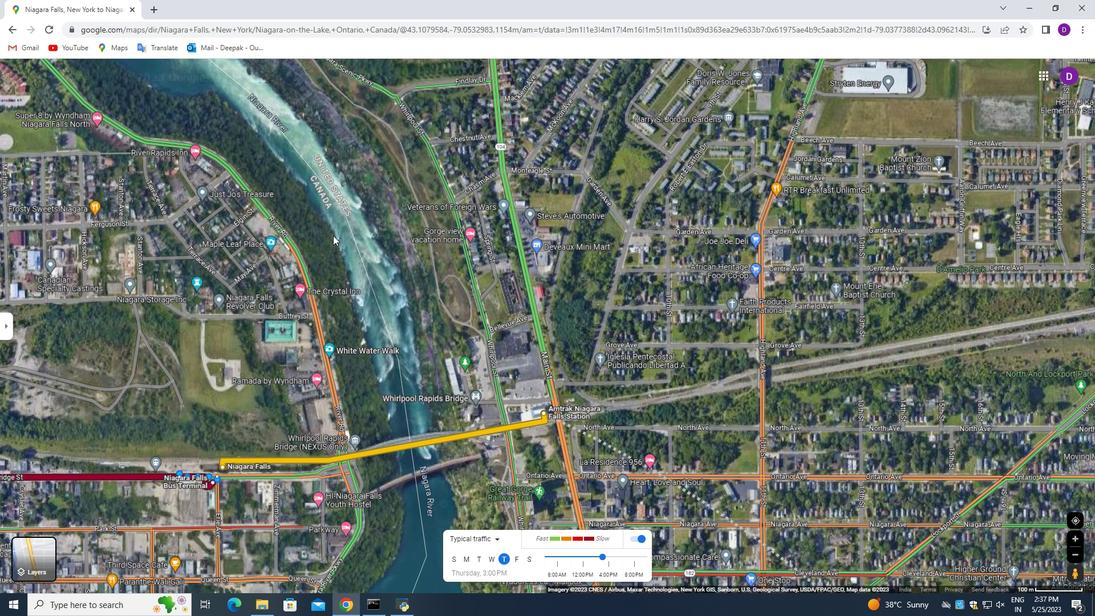 
Action: Mouse moved to (281, 238)
Screenshot: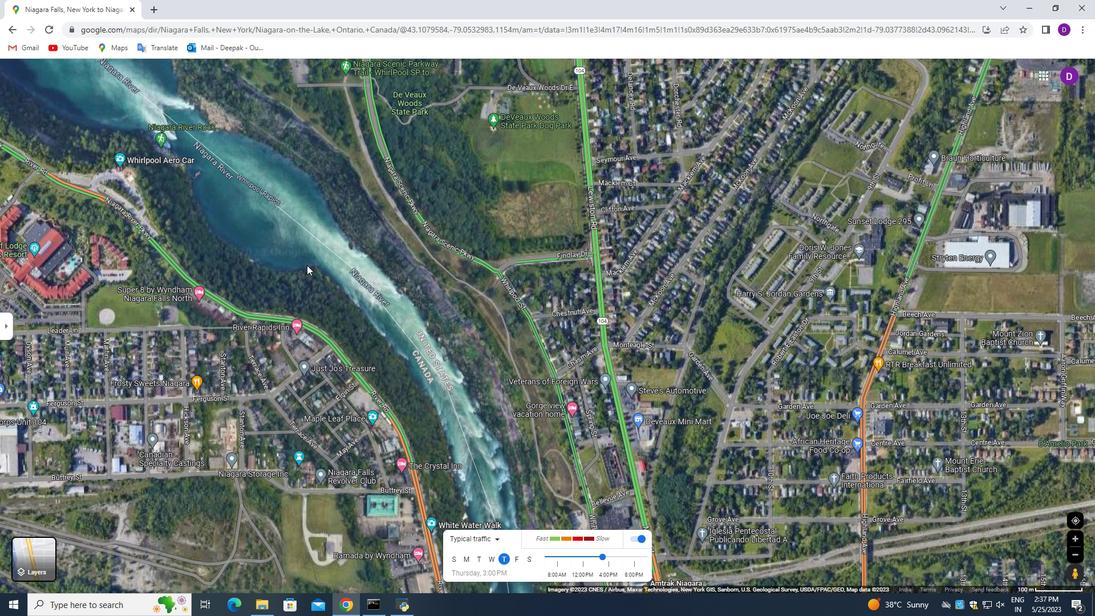 
Action: Mouse pressed left at (281, 238)
Screenshot: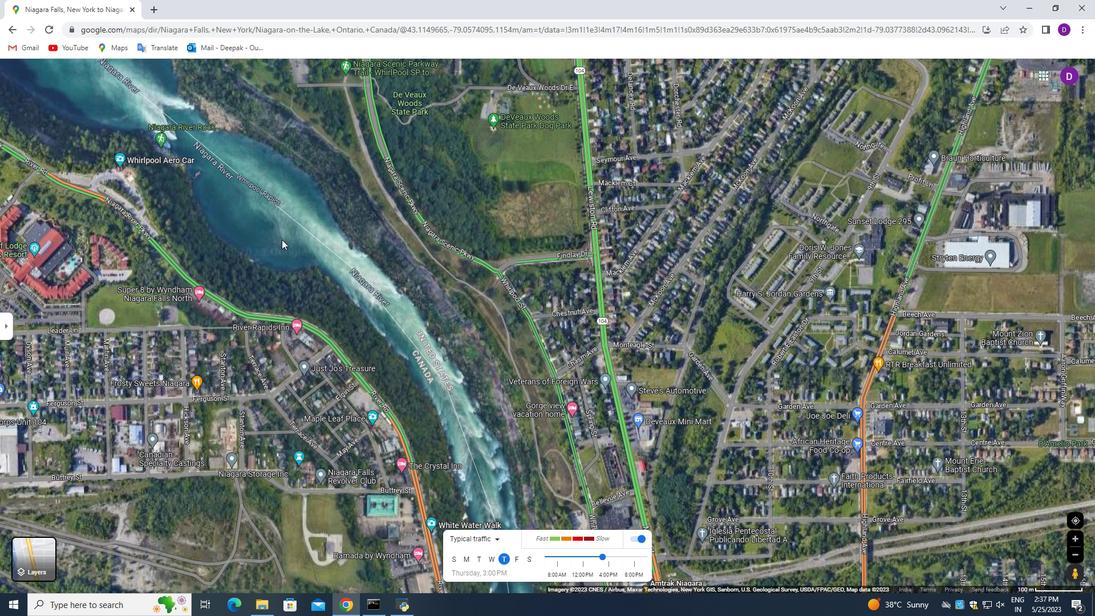 
Action: Mouse moved to (296, 214)
Screenshot: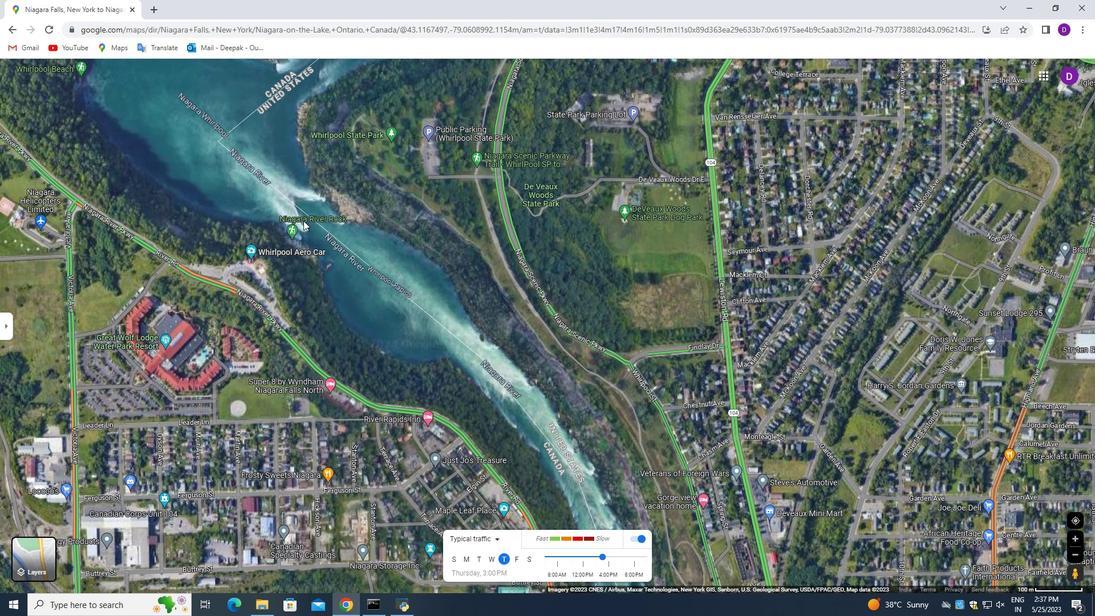 
Action: Mouse pressed left at (296, 214)
Screenshot: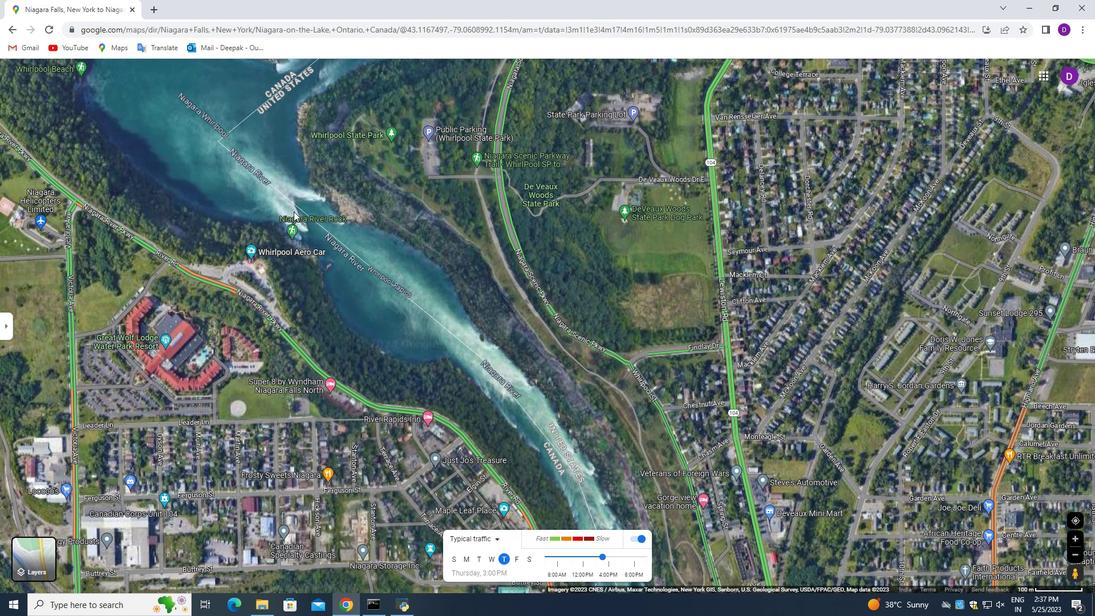 
Action: Mouse moved to (504, 228)
Screenshot: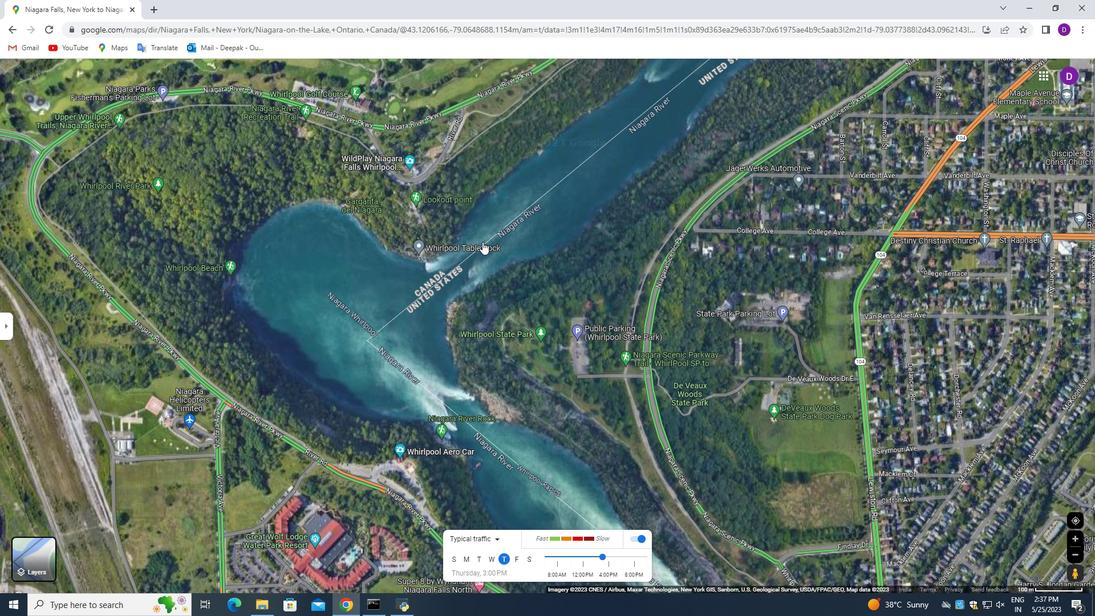 
Action: Mouse pressed left at (504, 228)
Screenshot: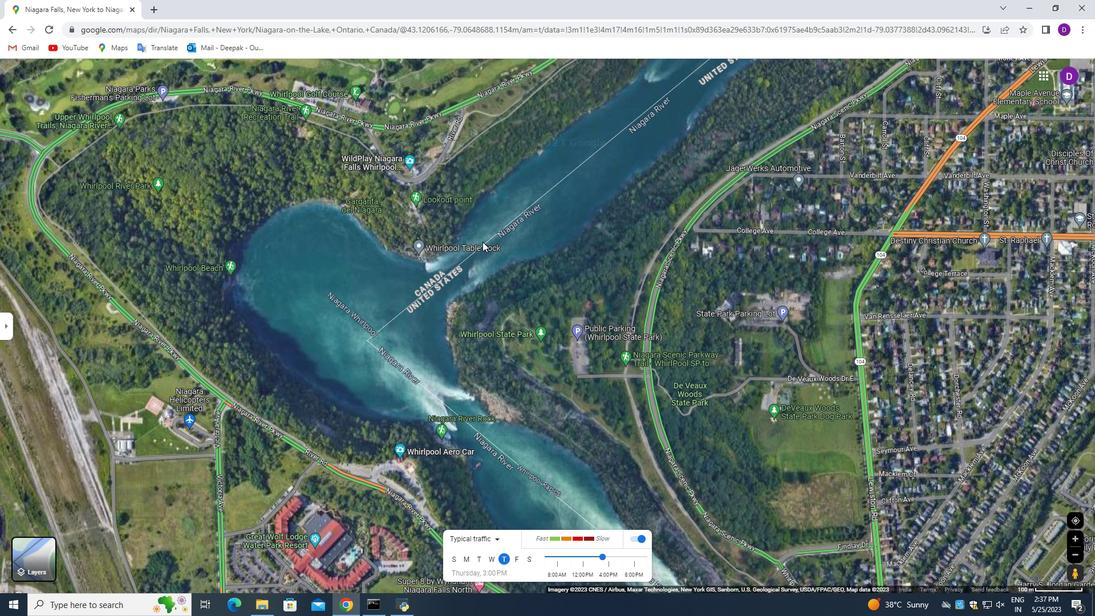 
Action: Mouse moved to (516, 167)
Screenshot: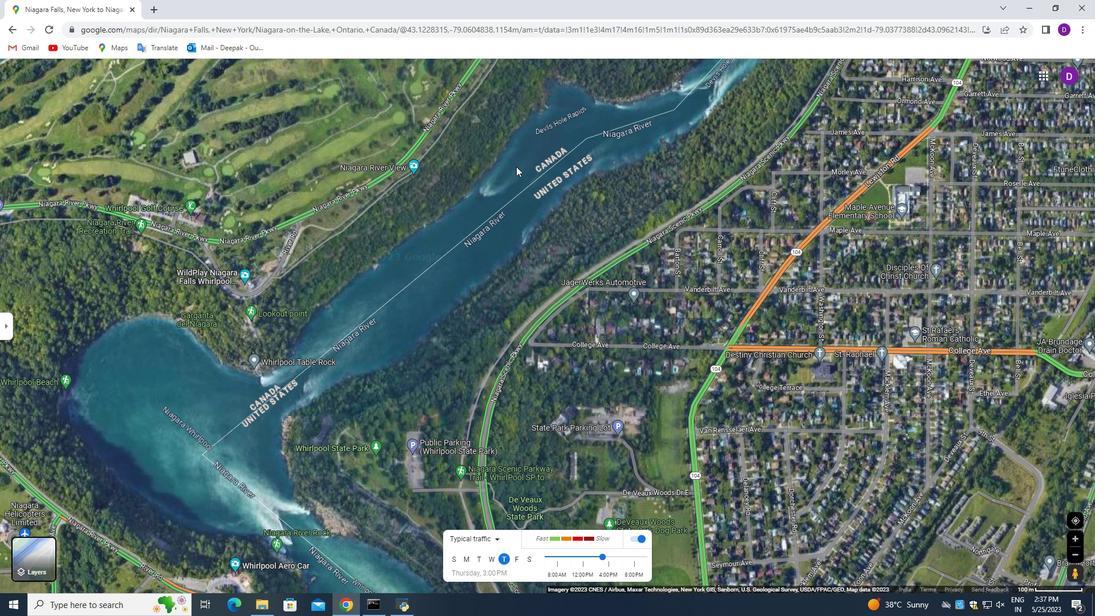 
Action: Mouse pressed left at (516, 166)
Screenshot: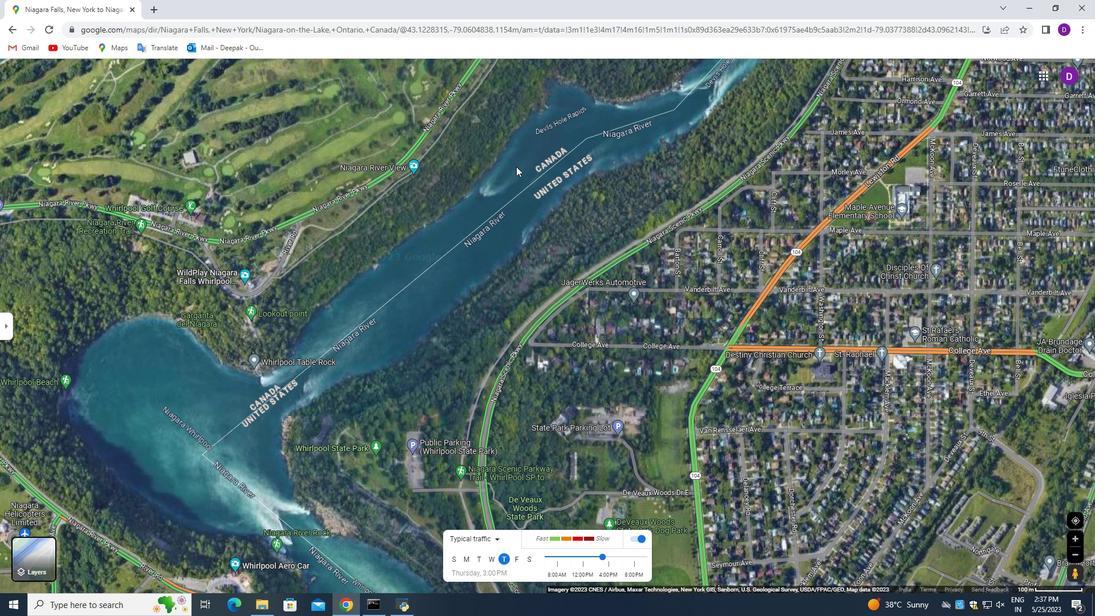 
Action: Mouse moved to (569, 202)
Screenshot: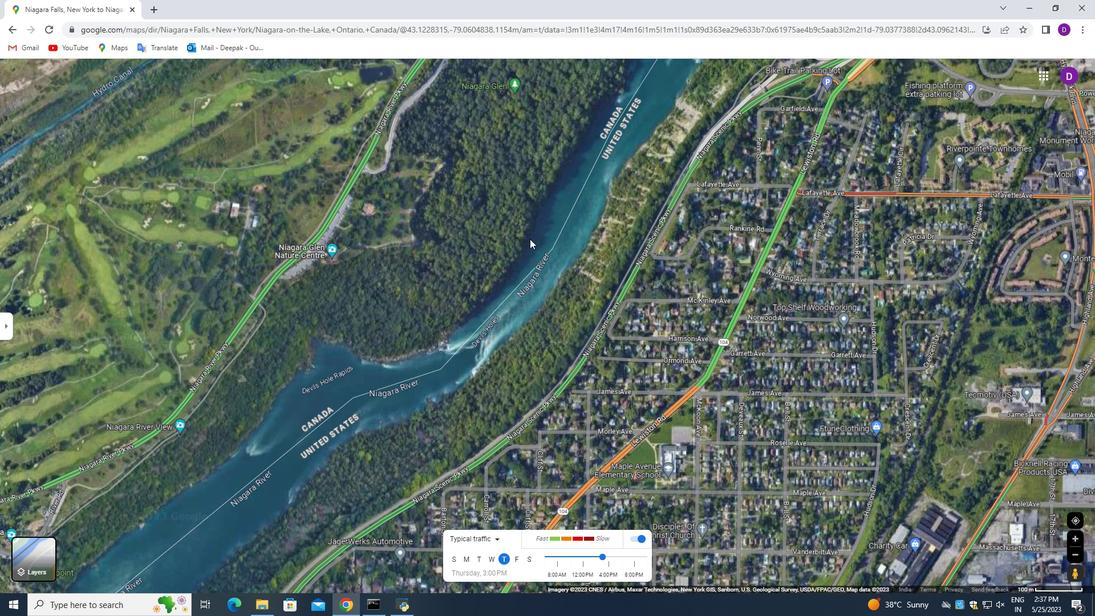 
Action: Mouse pressed left at (569, 202)
Screenshot: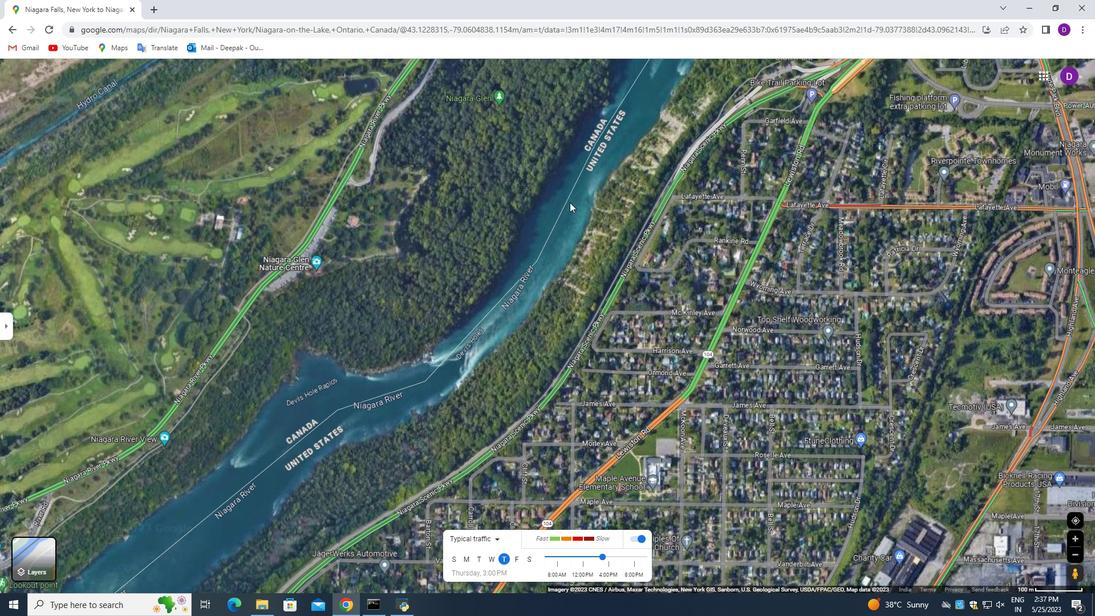 
Action: Mouse moved to (551, 201)
Screenshot: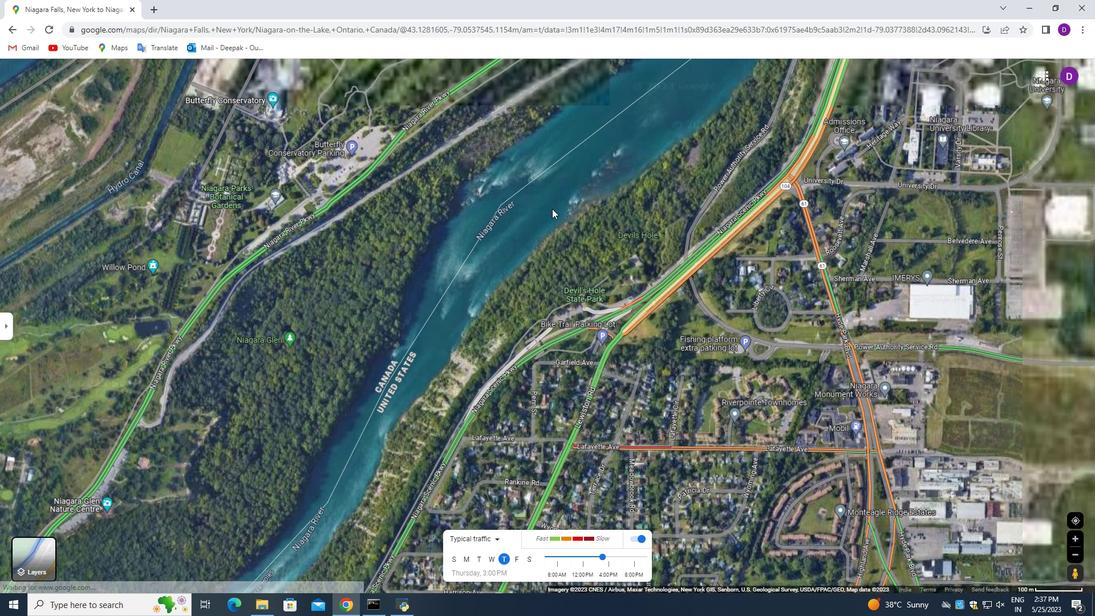 
Action: Mouse pressed left at (551, 201)
Screenshot: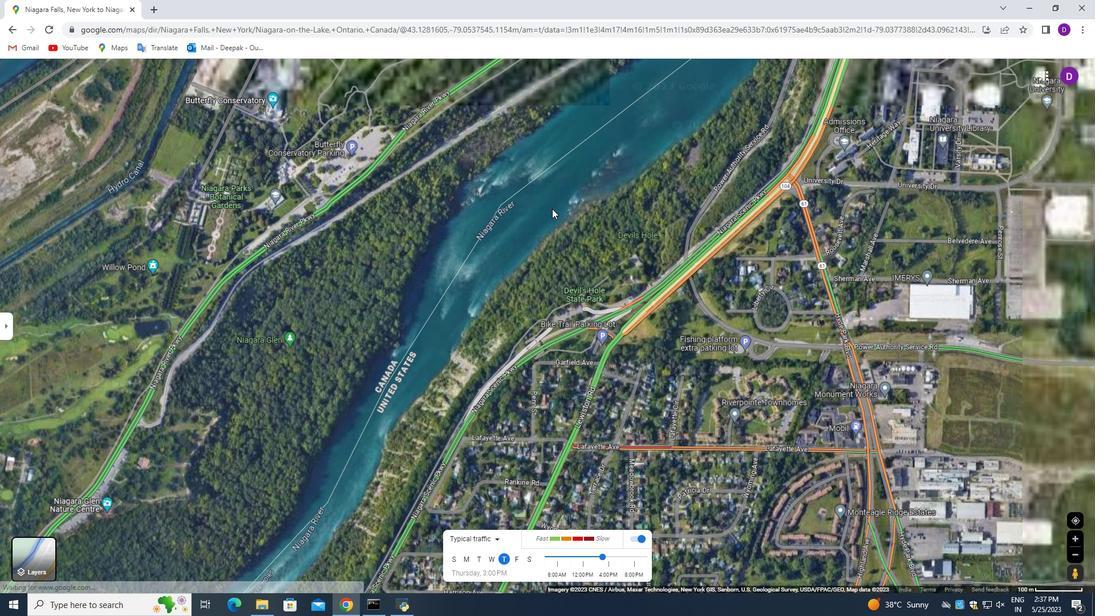 
Action: Mouse moved to (440, 193)
